 Task: Locate easy hiking trails in Riverside and beginner skiing trails in Salt Lake City.
Action: Mouse moved to (124, 61)
Screenshot: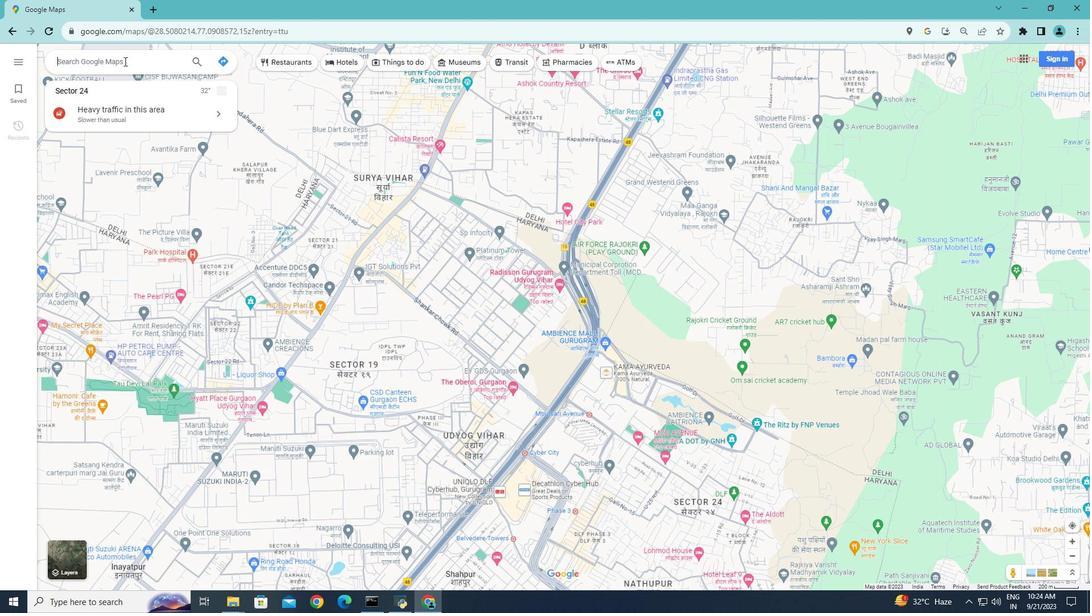
Action: Mouse pressed left at (124, 61)
Screenshot: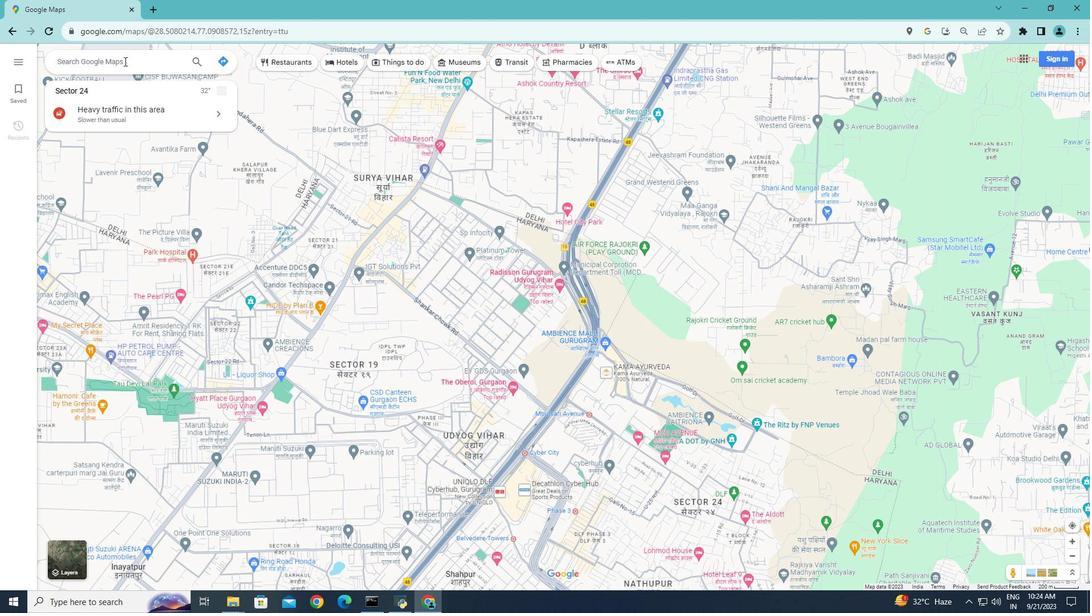 
Action: Key pressed <Key.caps_lock>S<Key.caps_lock>alt<Key.space><Key.caps_lock>L<Key.caps_lock>ake<Key.space><Key.caps_lock>C<Key.caps_lock>ity
Screenshot: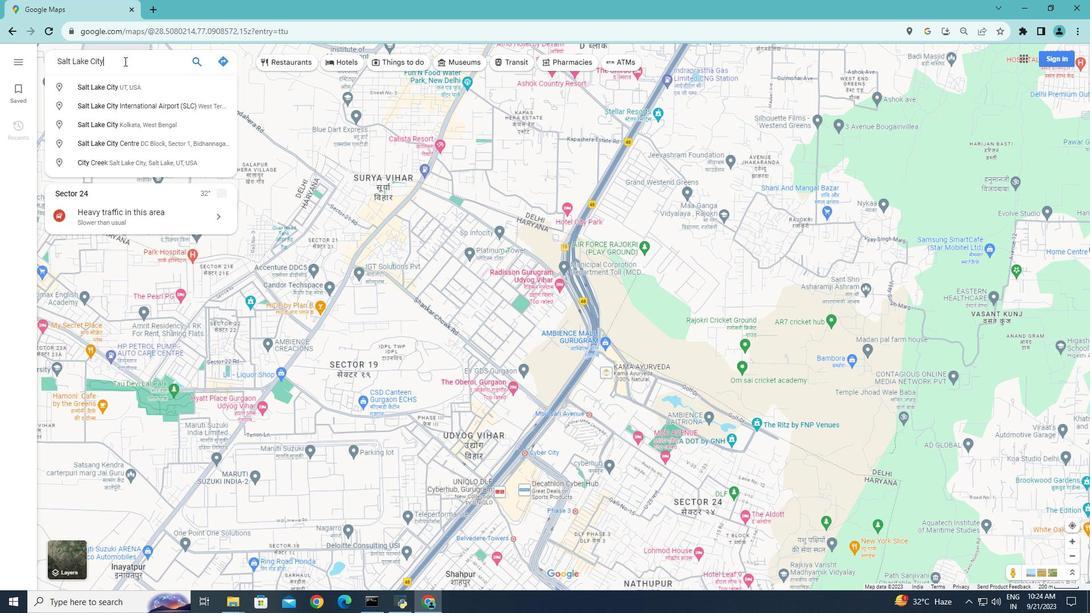 
Action: Mouse moved to (139, 84)
Screenshot: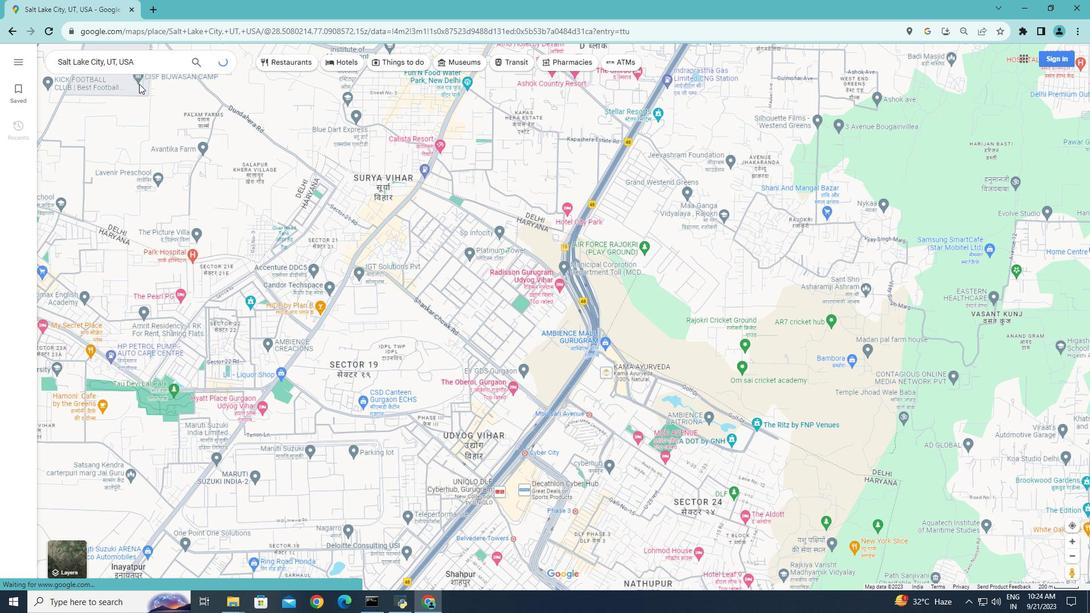 
Action: Mouse pressed left at (139, 84)
Screenshot: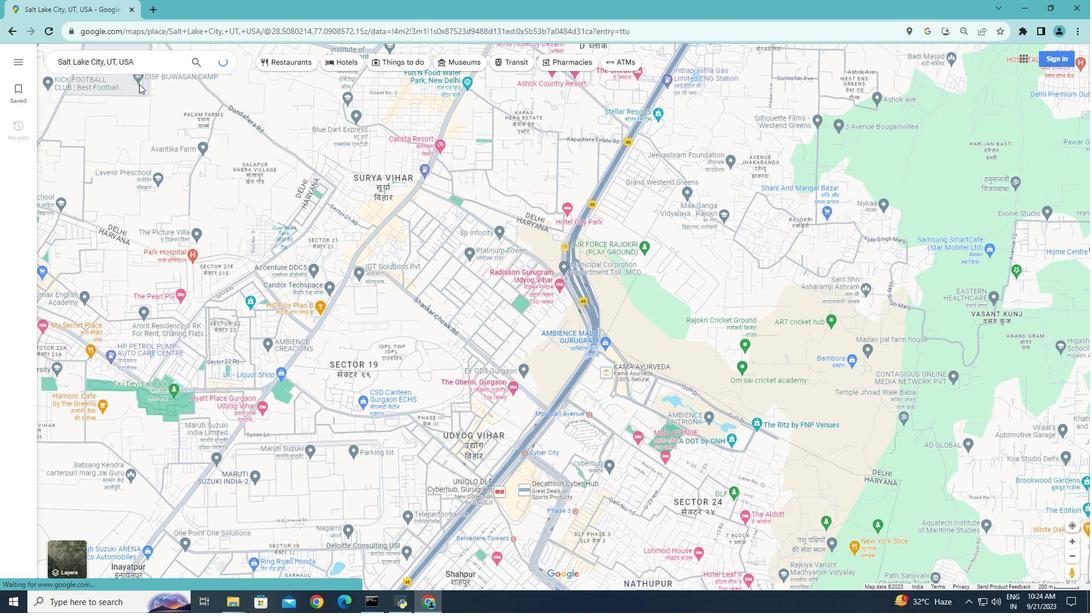 
Action: Mouse moved to (139, 237)
Screenshot: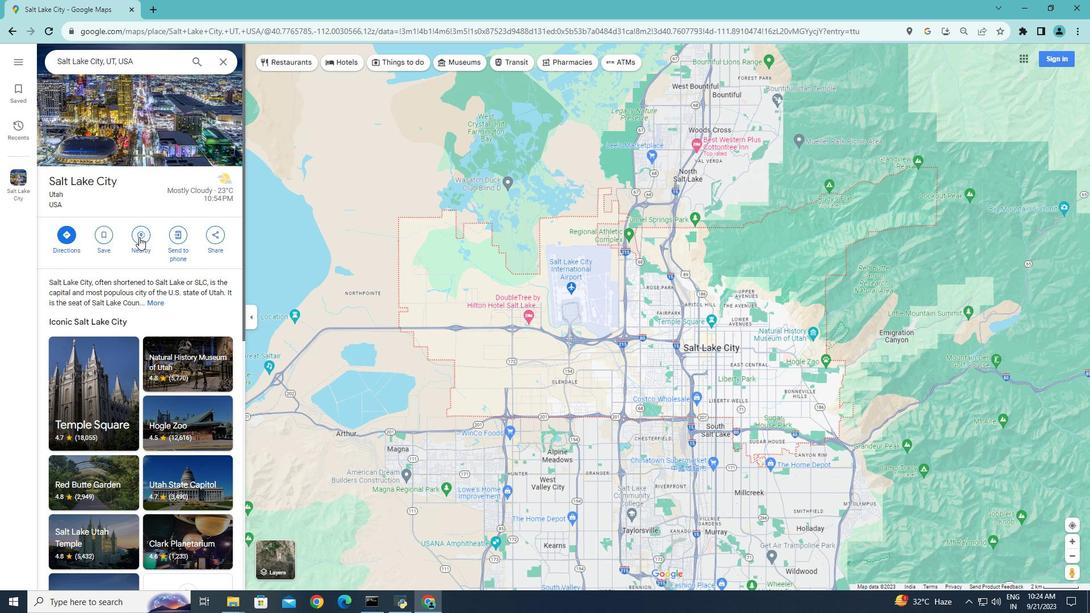 
Action: Mouse pressed left at (139, 237)
Screenshot: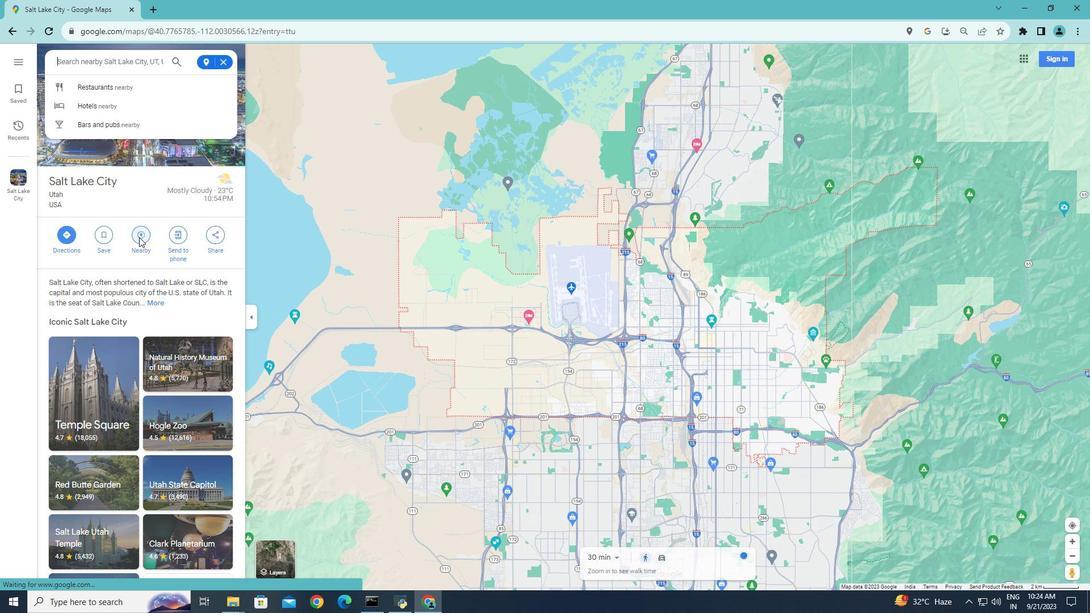 
Action: Mouse moved to (105, 59)
Screenshot: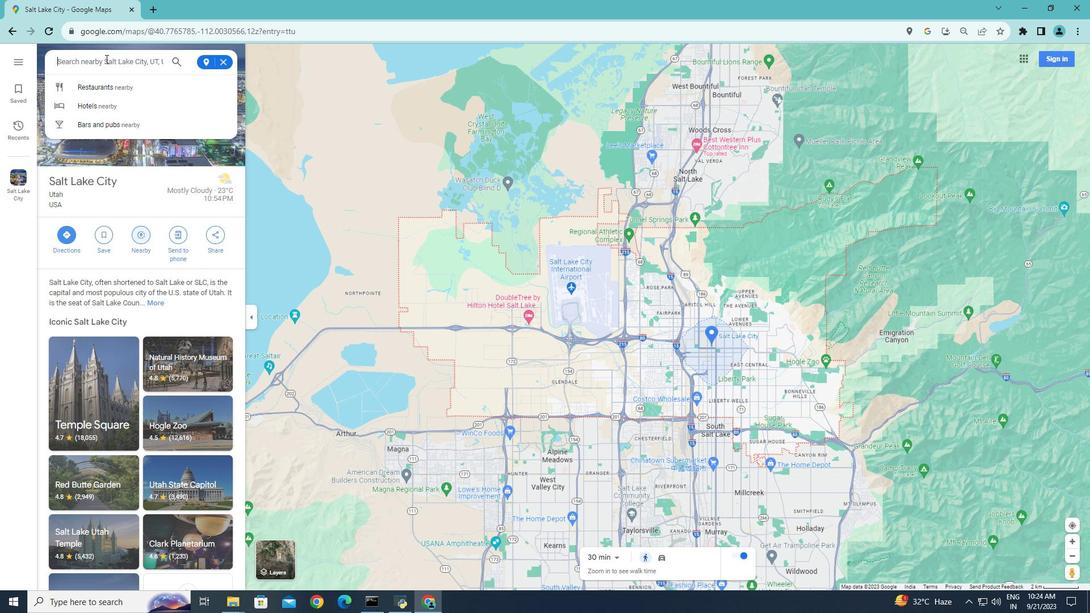 
Action: Mouse pressed left at (105, 59)
Screenshot: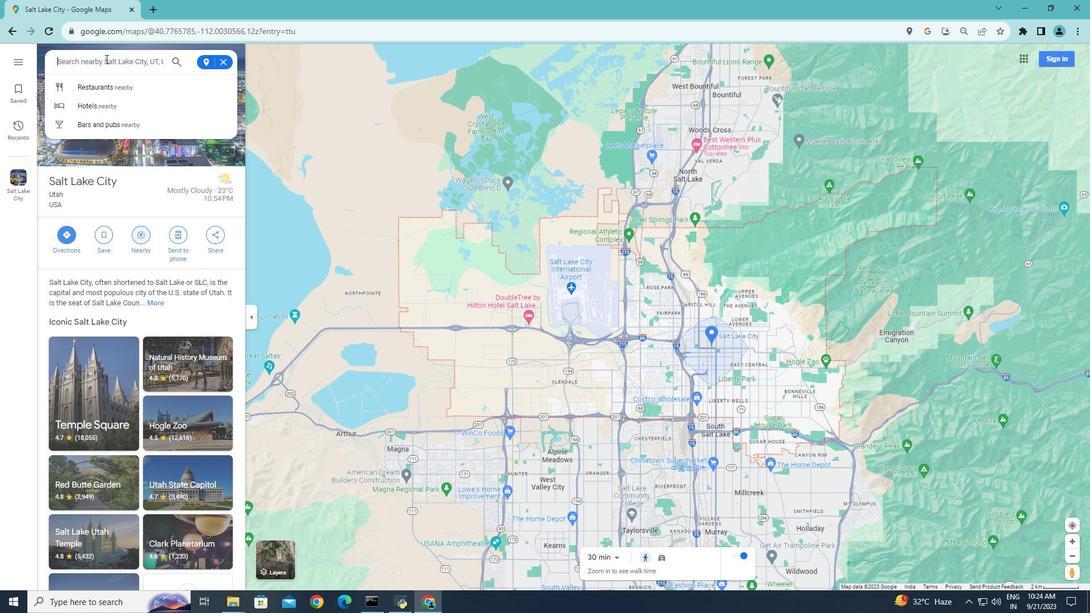 
Action: Key pressed <Key.caps_lock>H<Key.caps_lock>iking<Key.space>ty<Key.backspace>rails<Key.enter>
Screenshot: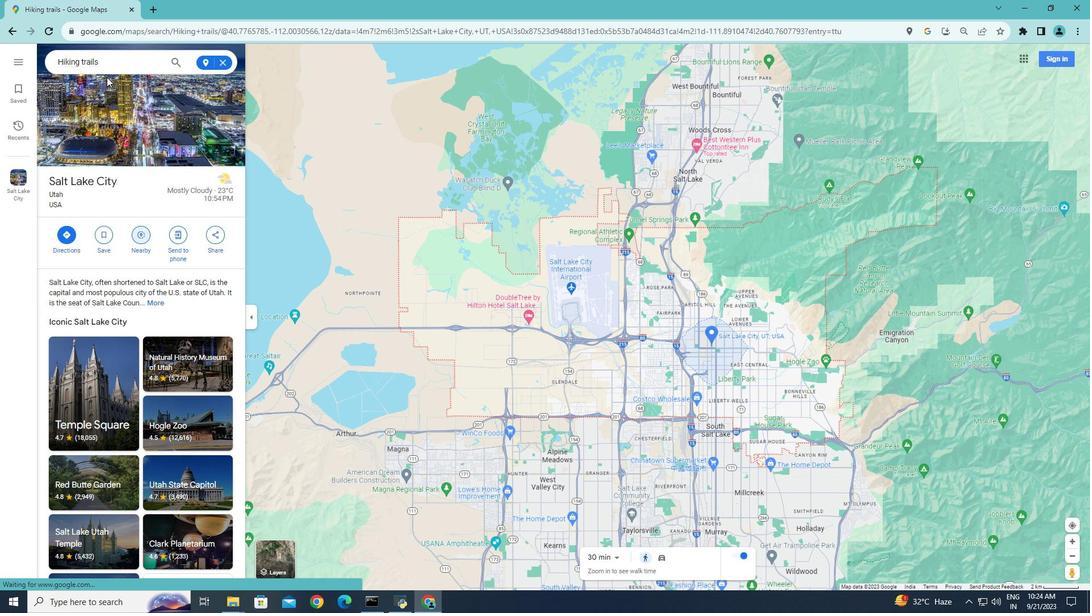 
Action: Mouse moved to (123, 197)
Screenshot: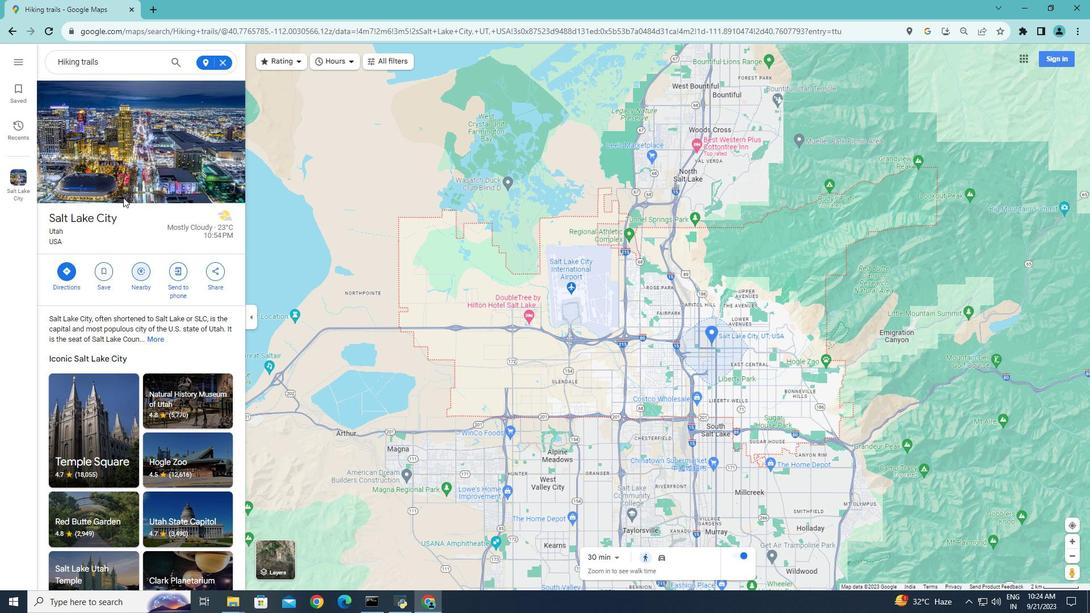 
Action: Mouse scrolled (123, 197) with delta (0, 0)
Screenshot: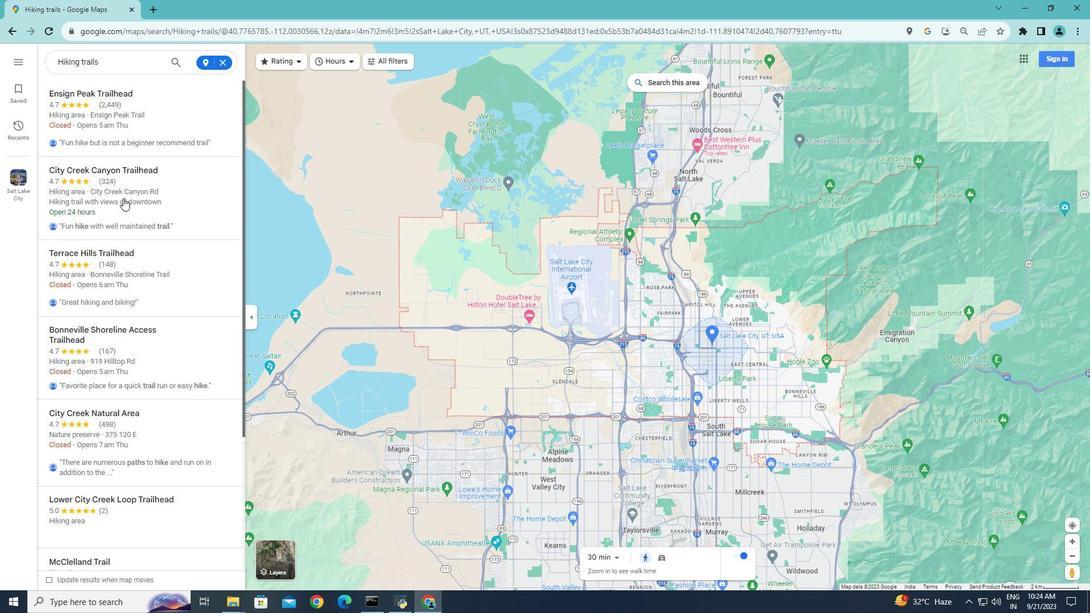 
Action: Mouse moved to (123, 198)
Screenshot: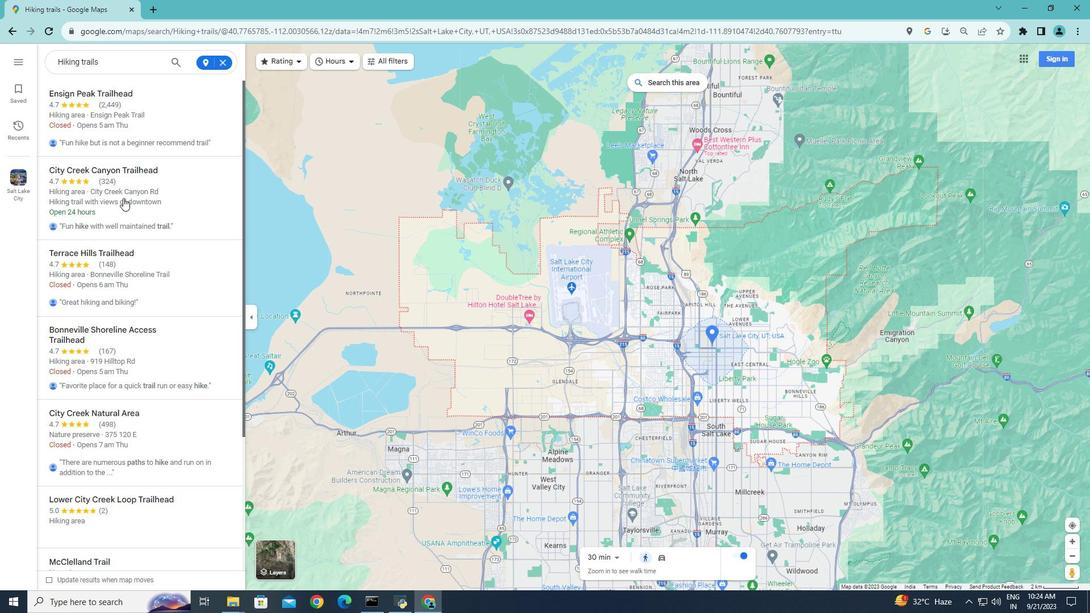 
Action: Mouse scrolled (123, 197) with delta (0, 0)
Screenshot: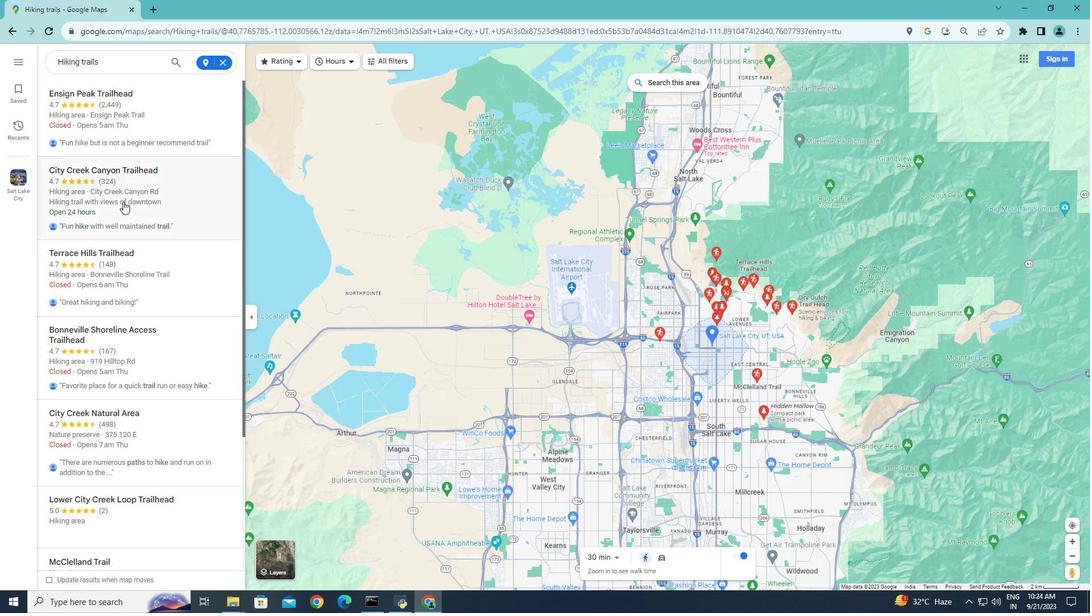 
Action: Mouse moved to (123, 214)
Screenshot: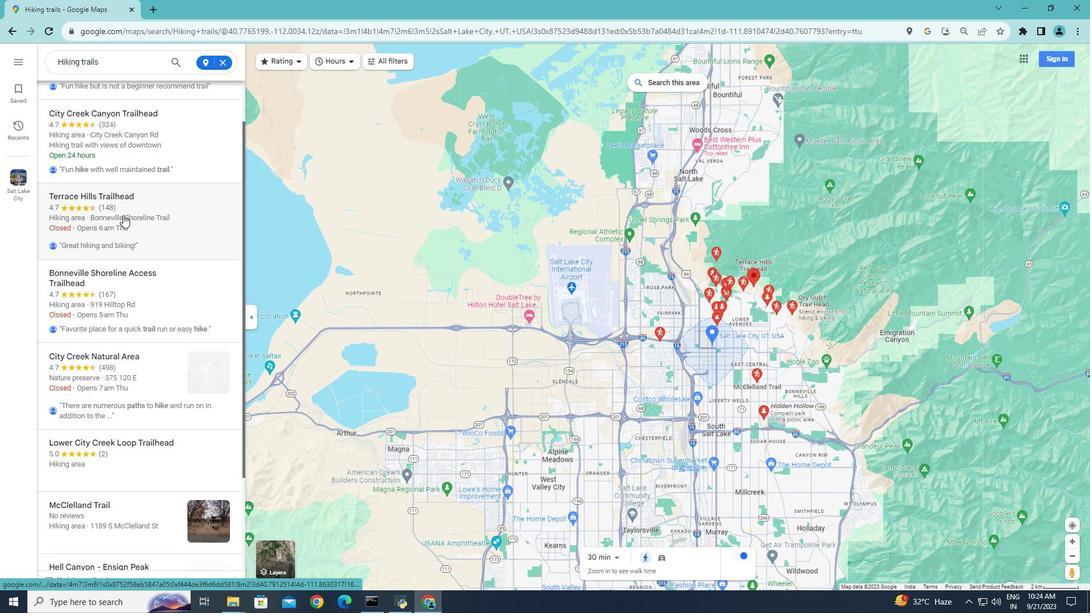 
Action: Mouse scrolled (123, 213) with delta (0, 0)
Screenshot: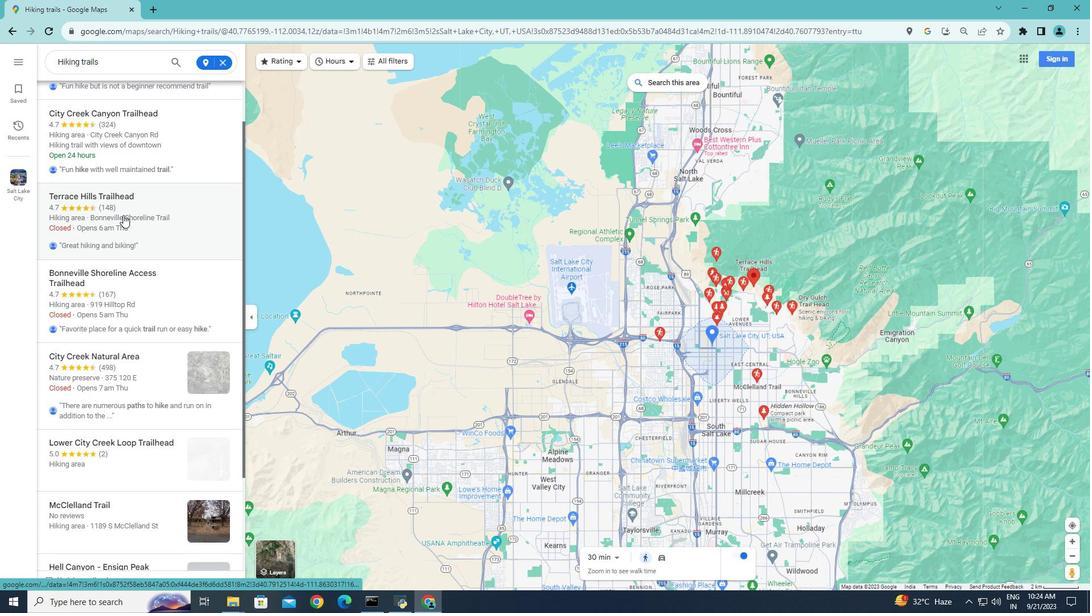 
Action: Mouse moved to (123, 215)
Screenshot: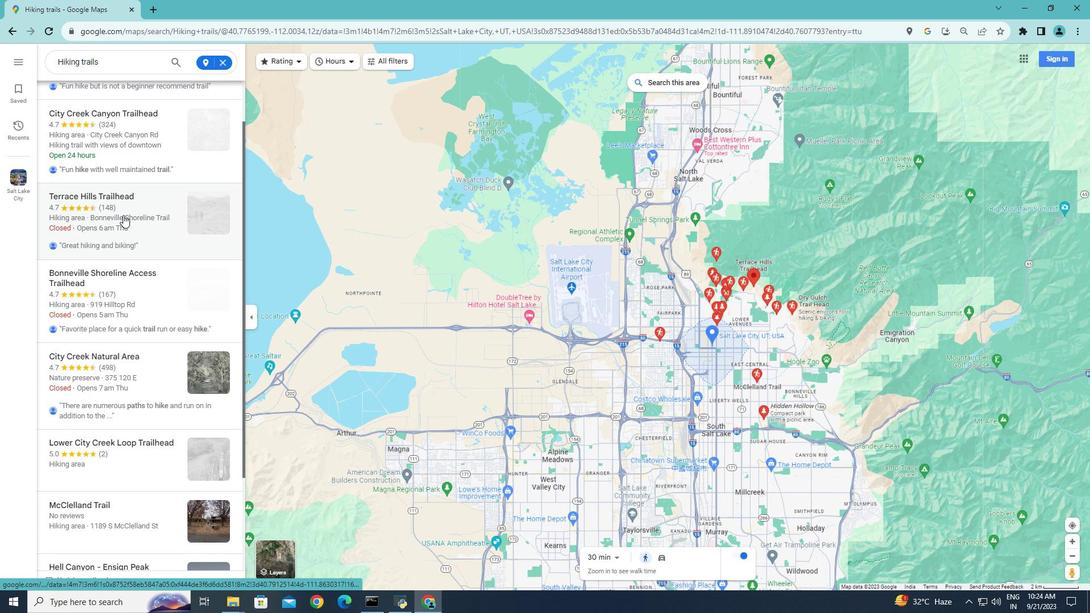 
Action: Mouse scrolled (123, 215) with delta (0, 0)
Screenshot: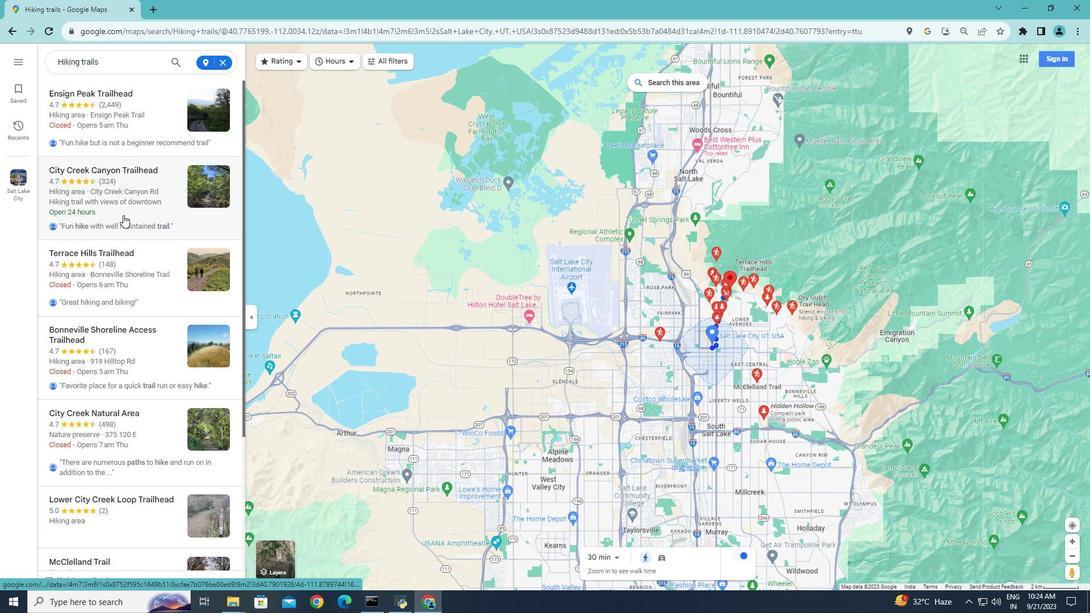 
Action: Mouse scrolled (123, 215) with delta (0, 0)
Screenshot: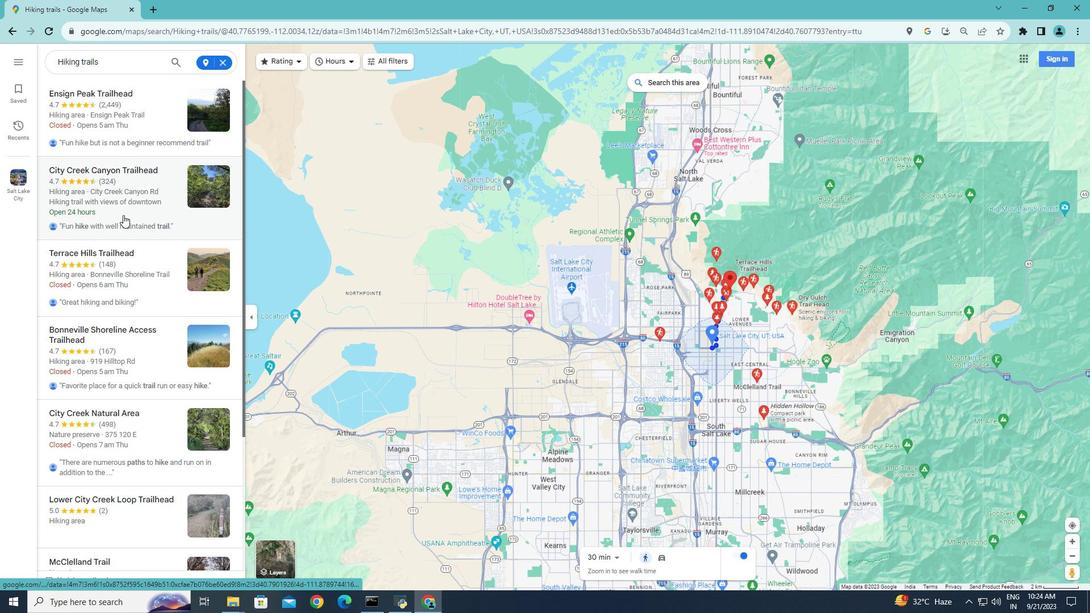 
Action: Mouse scrolled (123, 214) with delta (0, 0)
Screenshot: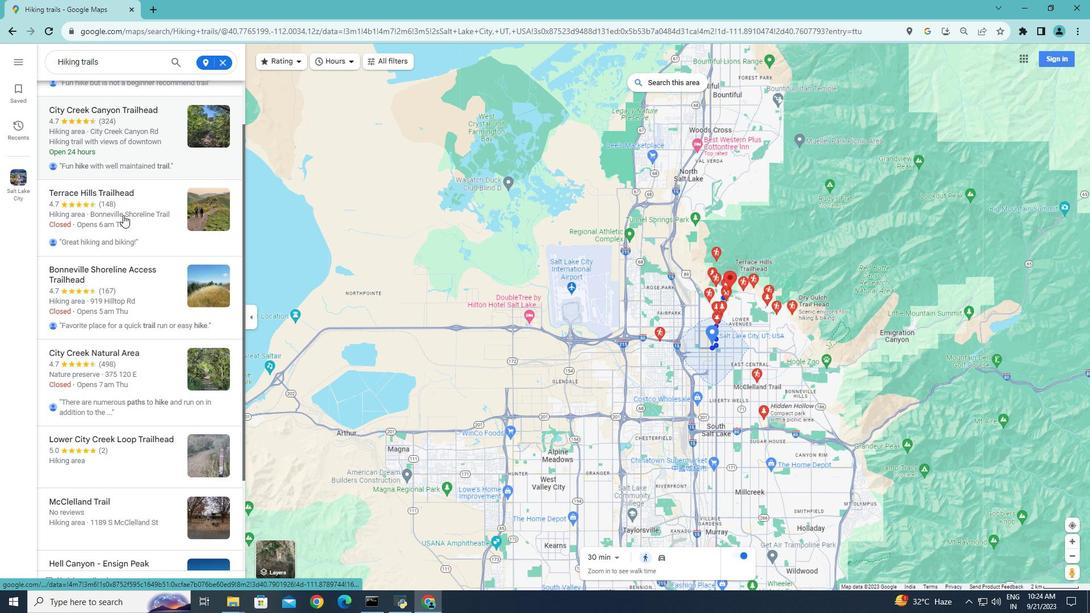 
Action: Mouse scrolled (123, 214) with delta (0, 0)
Screenshot: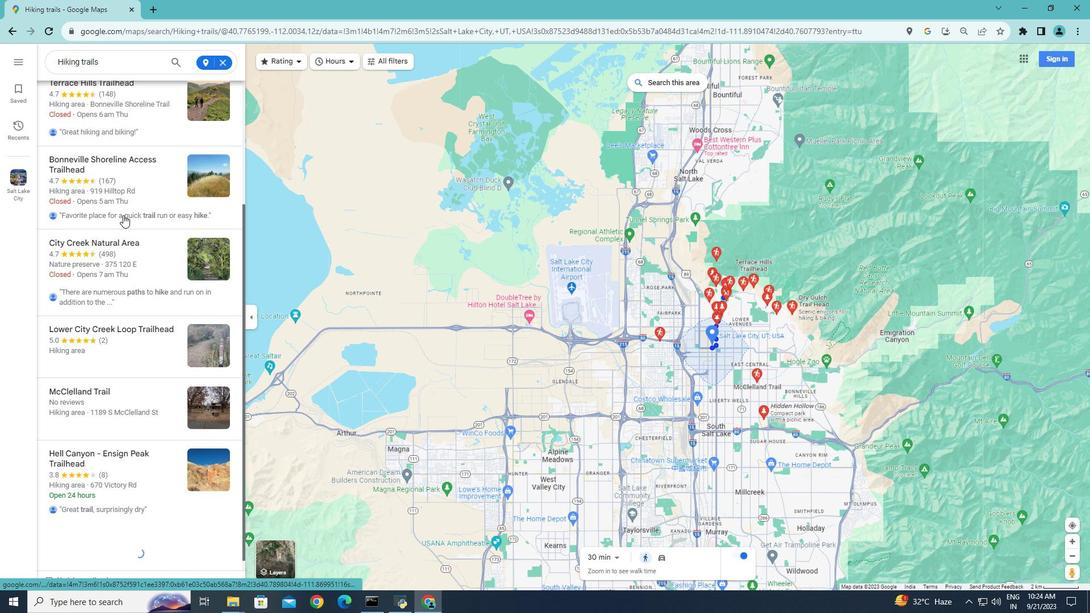 
Action: Mouse scrolled (123, 214) with delta (0, 0)
Screenshot: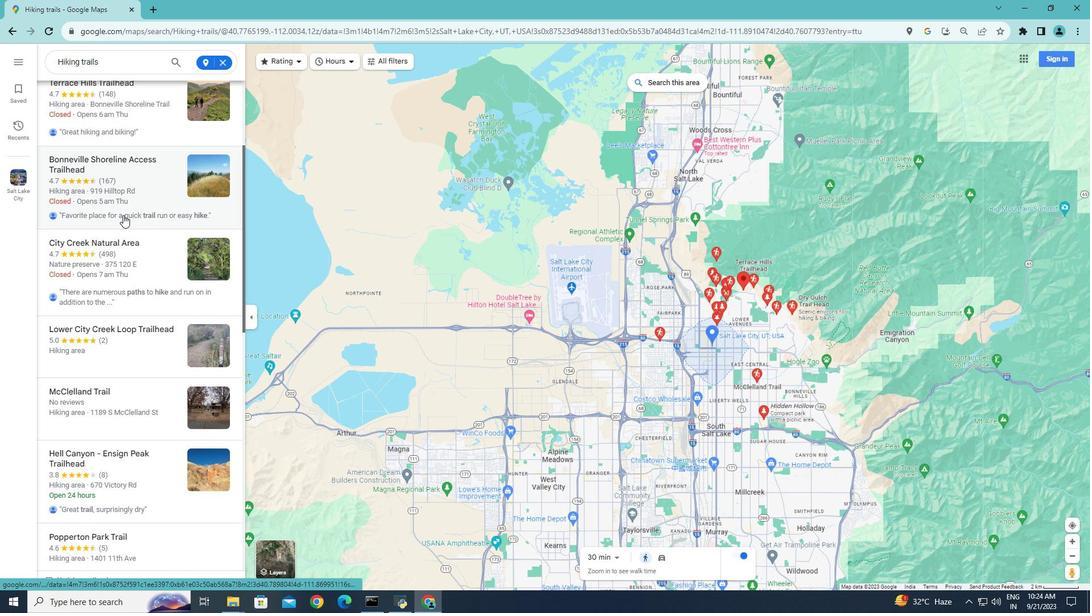 
Action: Mouse scrolled (123, 214) with delta (0, 0)
Screenshot: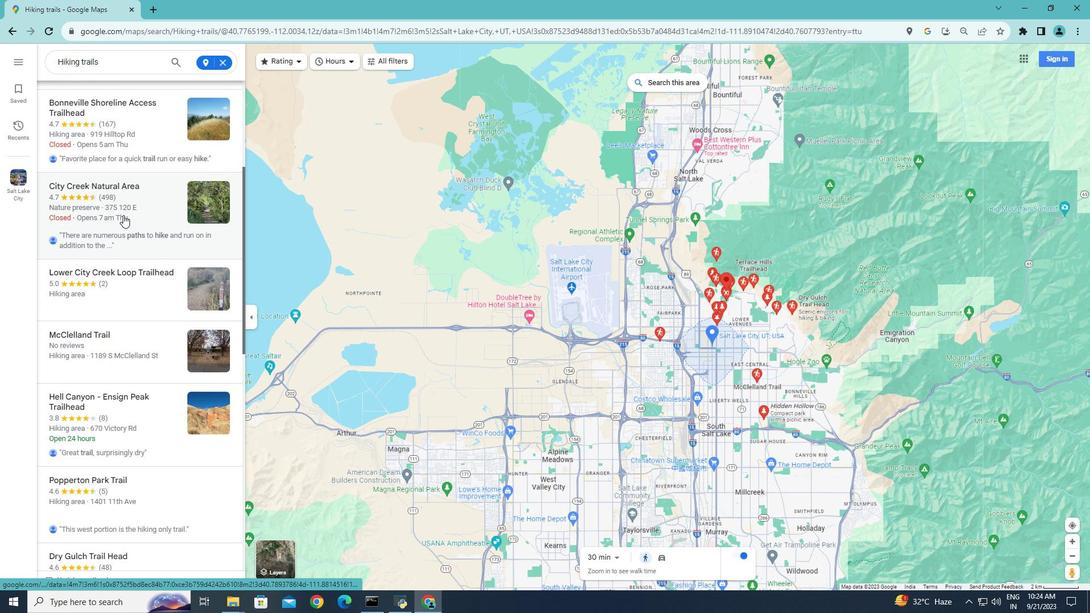 
Action: Mouse scrolled (123, 214) with delta (0, 0)
Screenshot: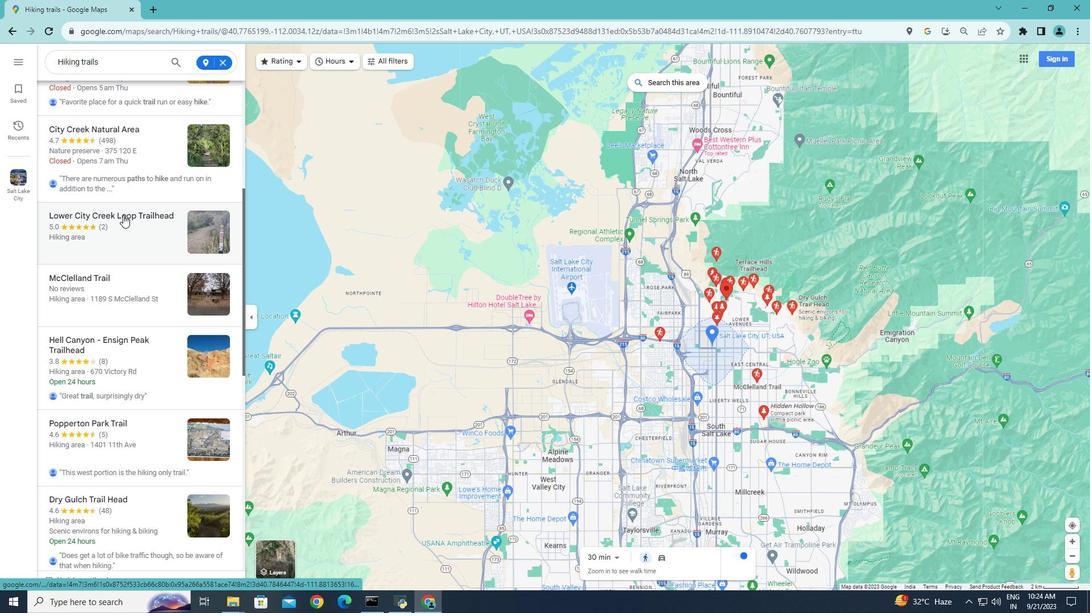 
Action: Mouse scrolled (123, 214) with delta (0, 0)
Screenshot: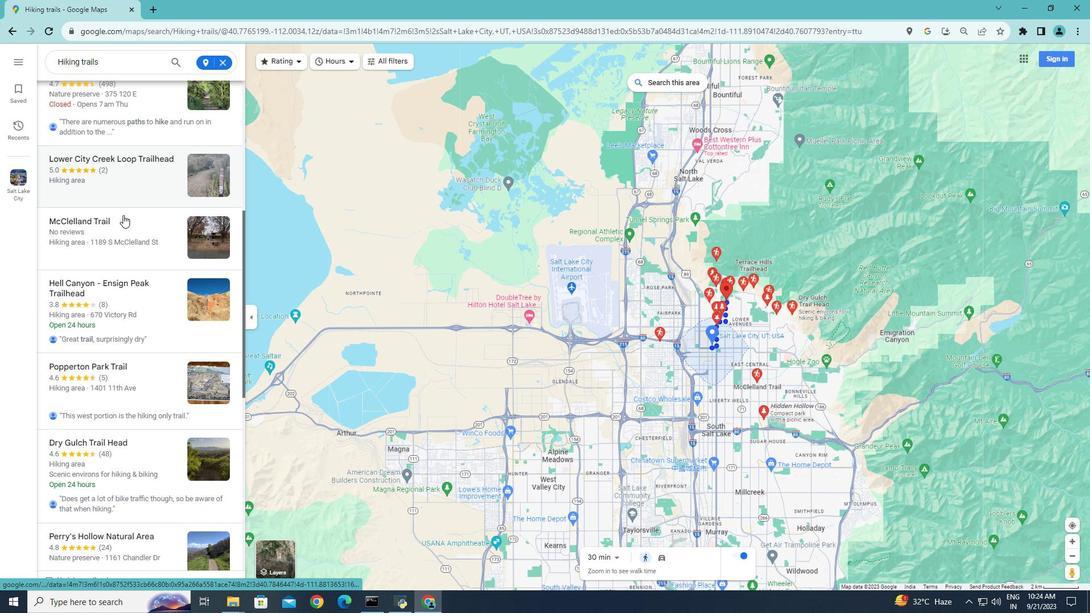 
Action: Mouse scrolled (123, 214) with delta (0, 0)
Screenshot: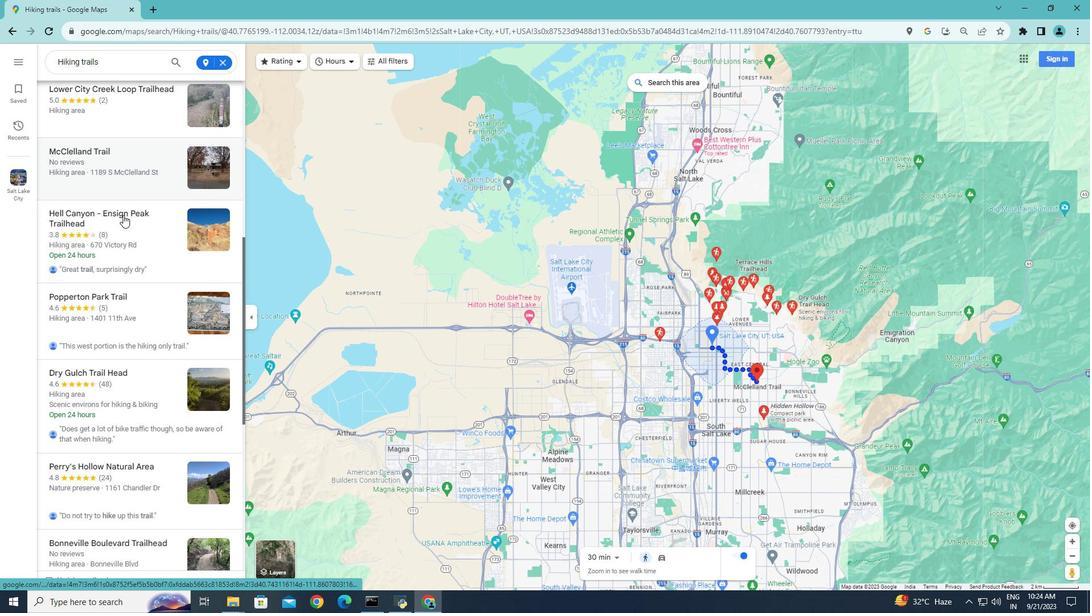 
Action: Mouse scrolled (123, 214) with delta (0, 0)
Screenshot: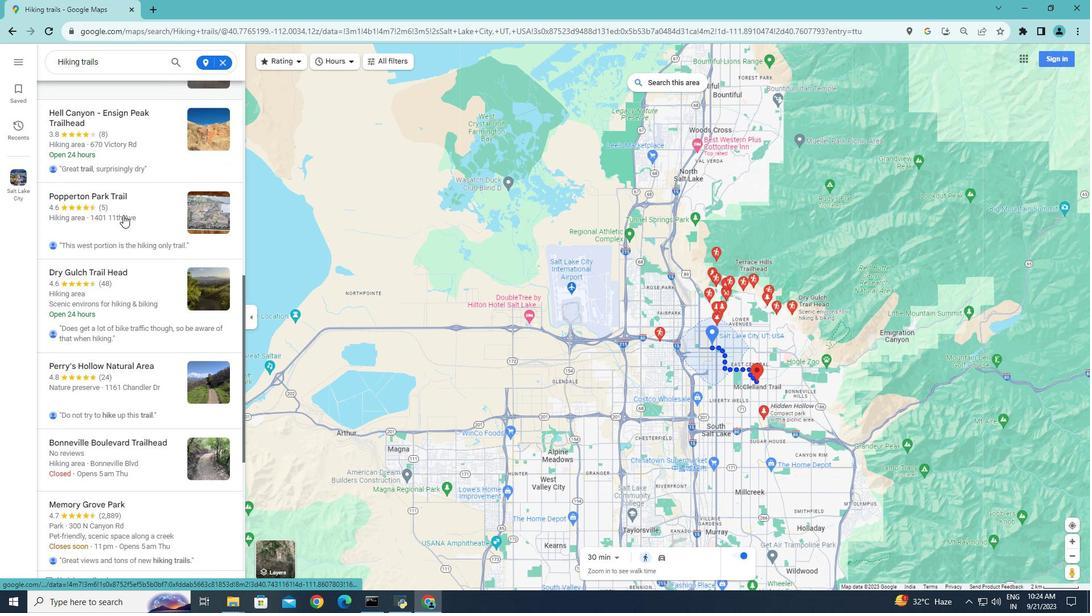 
Action: Mouse scrolled (123, 214) with delta (0, 0)
Screenshot: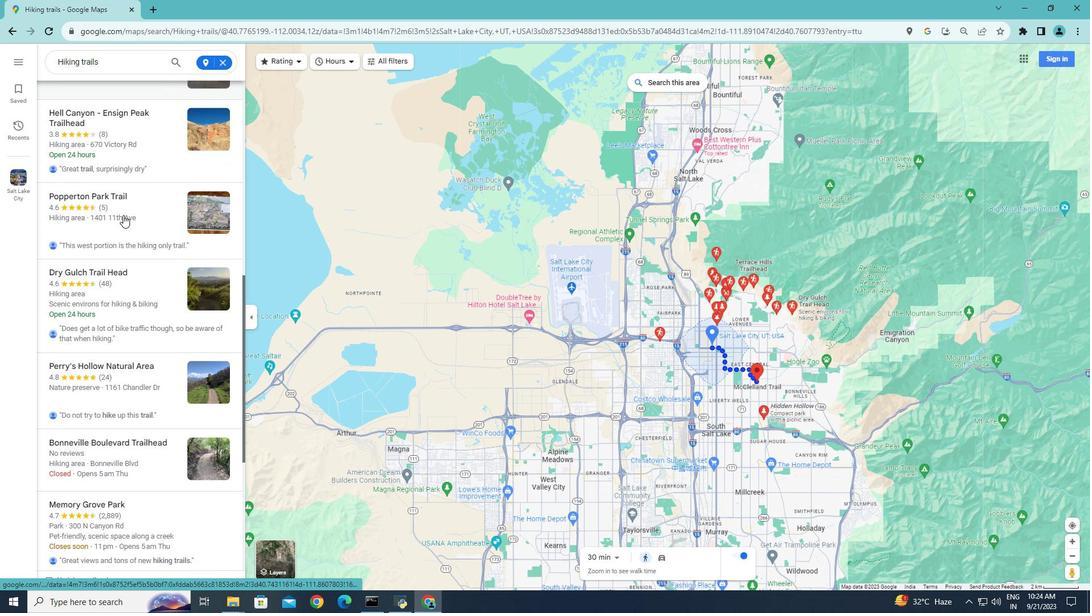 
Action: Mouse scrolled (123, 214) with delta (0, 0)
Screenshot: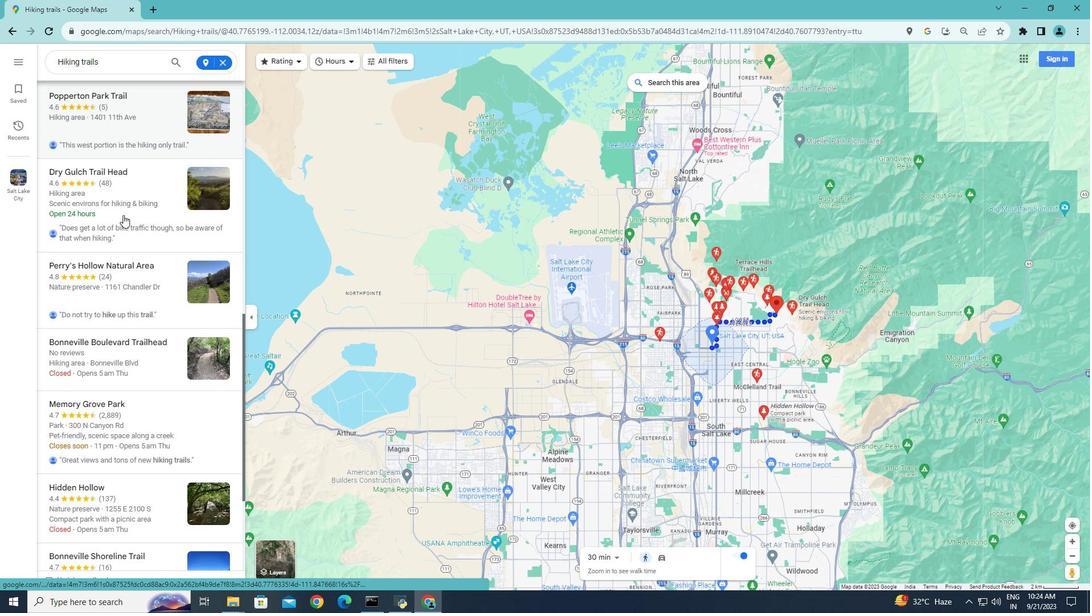 
Action: Mouse scrolled (123, 214) with delta (0, 0)
Screenshot: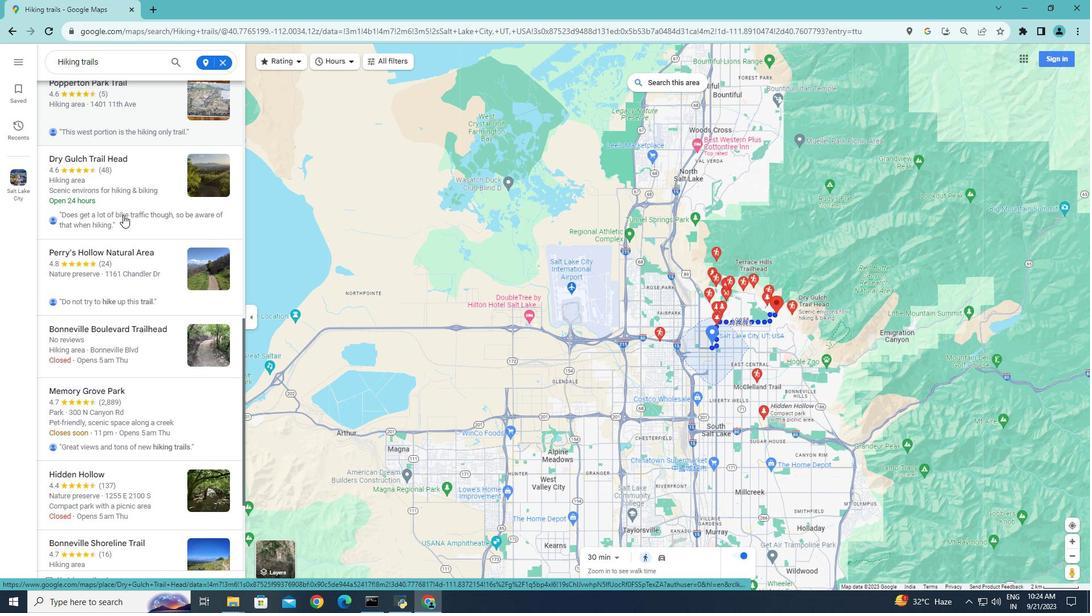 
Action: Mouse scrolled (123, 214) with delta (0, 0)
Screenshot: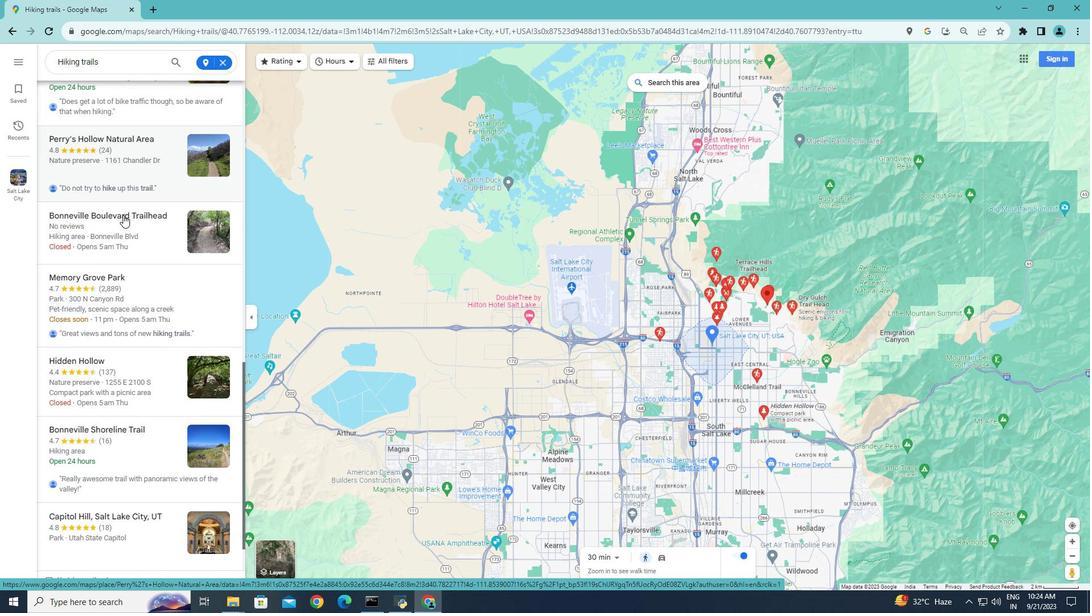 
Action: Mouse scrolled (123, 214) with delta (0, 0)
Screenshot: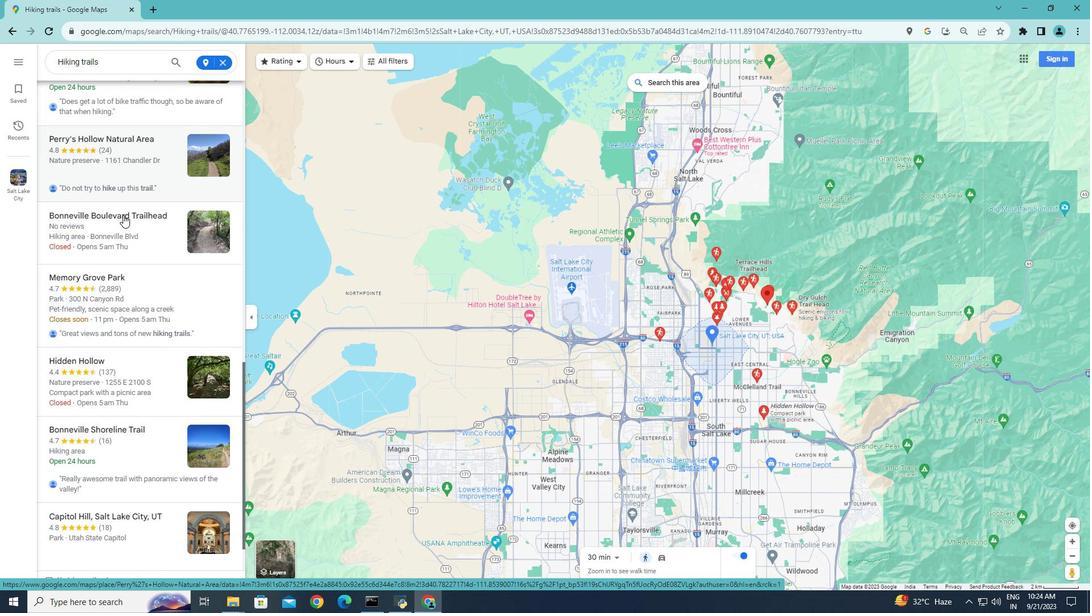 
Action: Mouse scrolled (123, 214) with delta (0, 0)
Screenshot: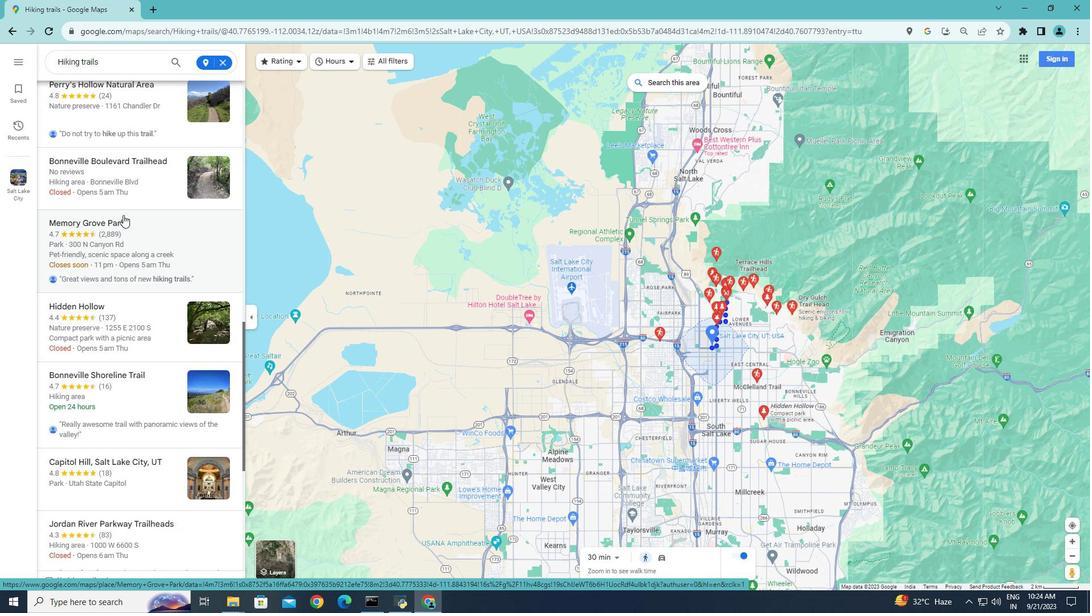 
Action: Mouse scrolled (123, 214) with delta (0, 0)
Screenshot: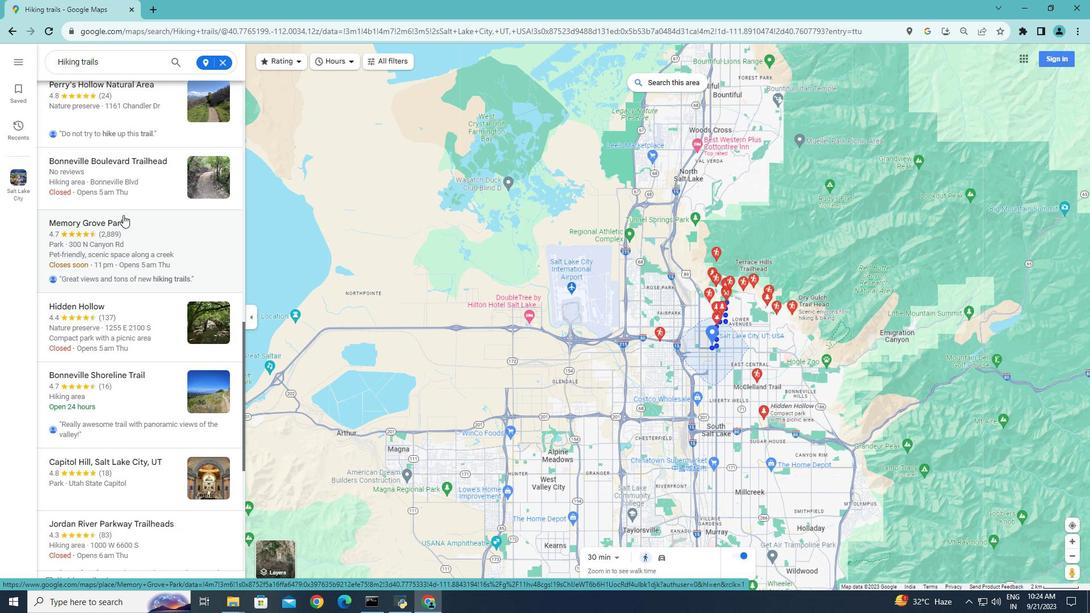
Action: Mouse scrolled (123, 214) with delta (0, 0)
Screenshot: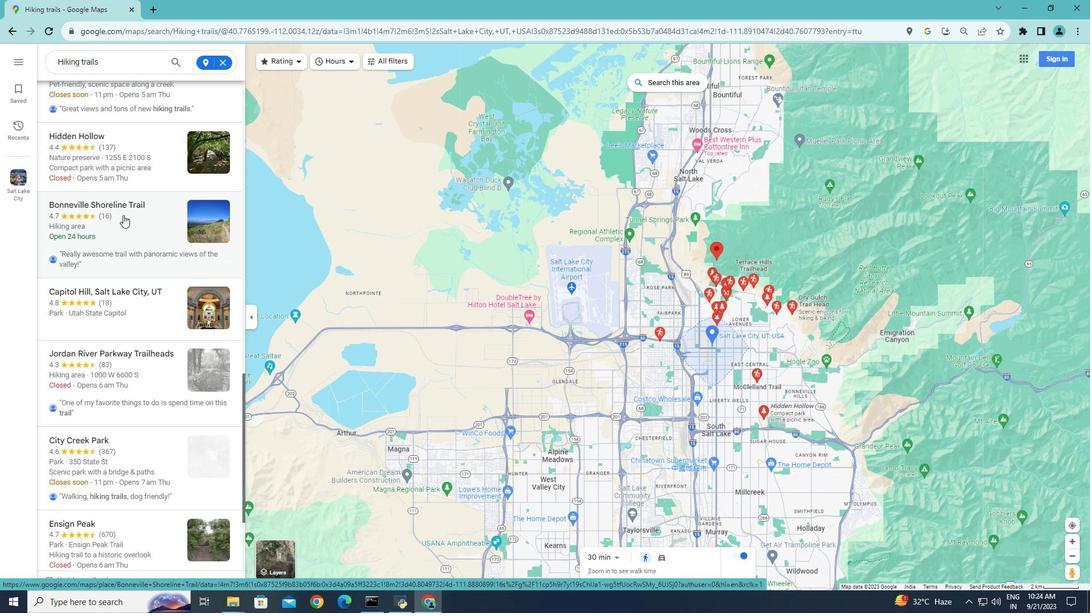 
Action: Mouse scrolled (123, 214) with delta (0, 0)
Screenshot: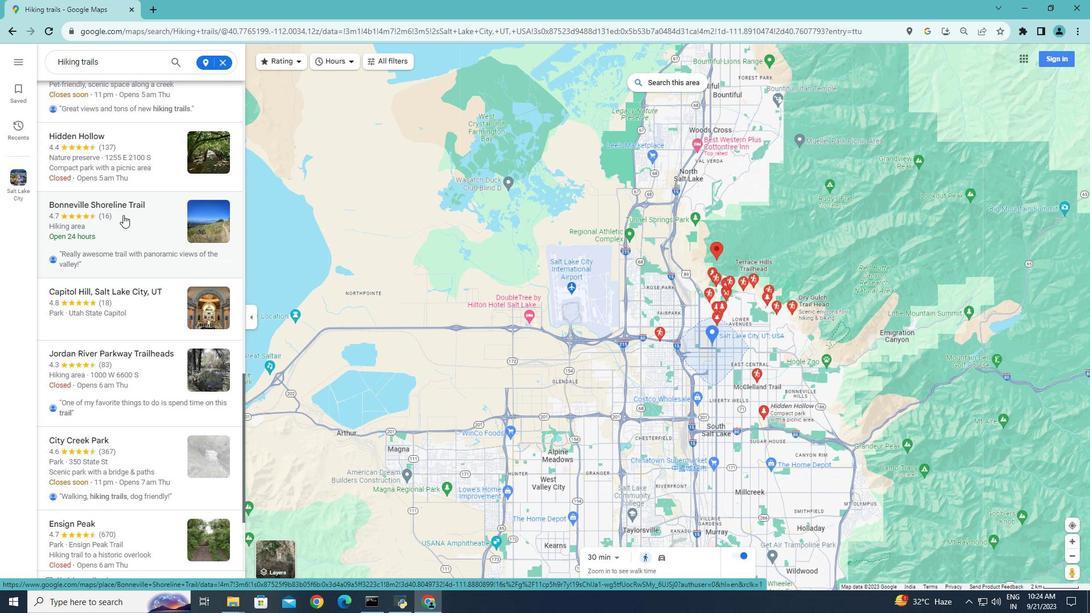
Action: Mouse scrolled (123, 214) with delta (0, 0)
Screenshot: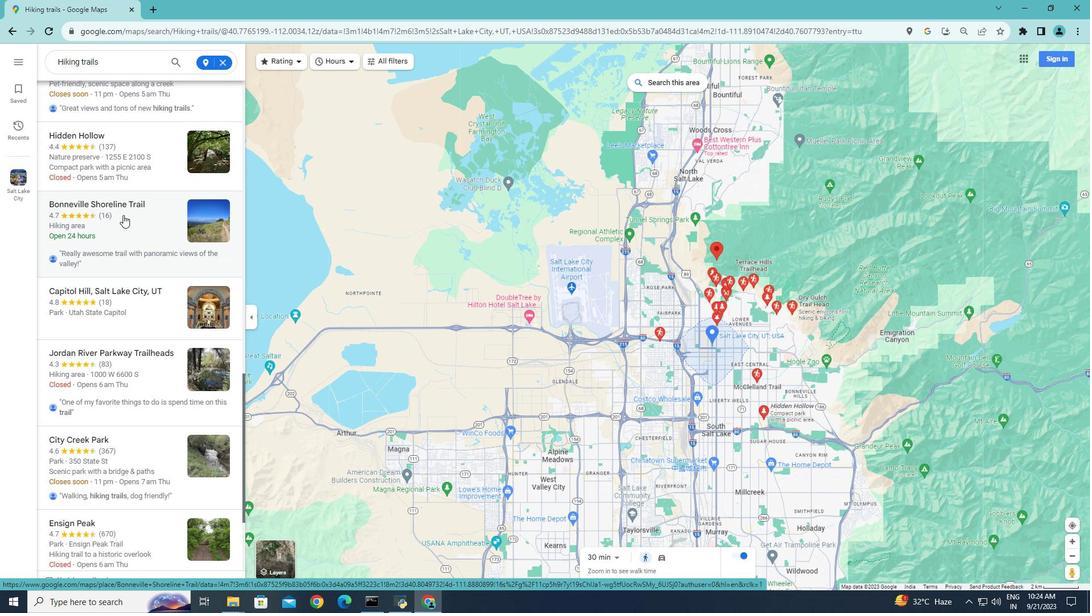 
Action: Mouse scrolled (123, 214) with delta (0, 0)
Screenshot: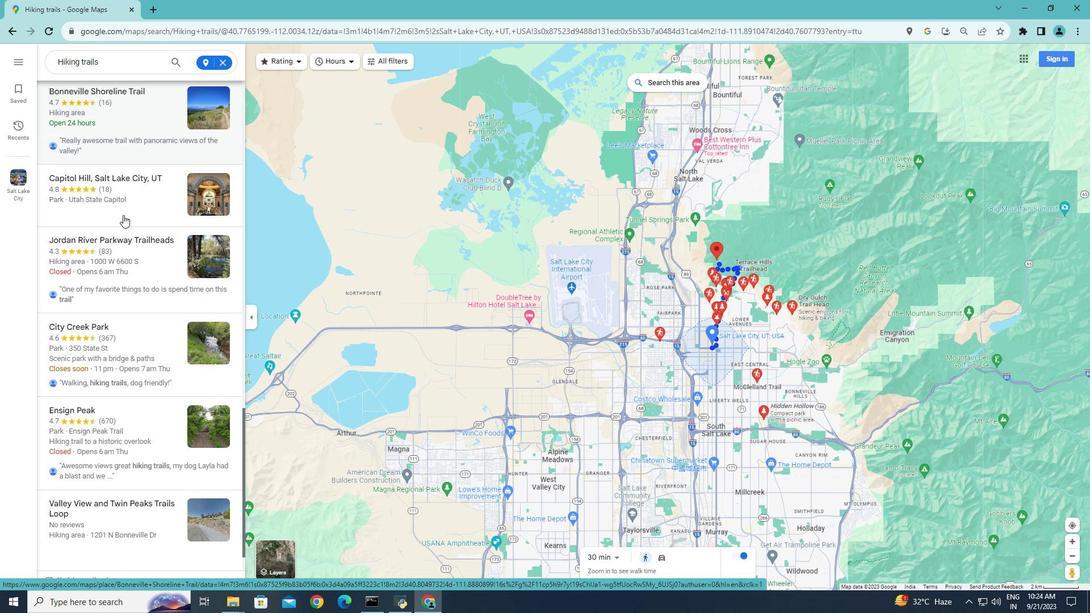 
Action: Mouse scrolled (123, 214) with delta (0, 0)
Screenshot: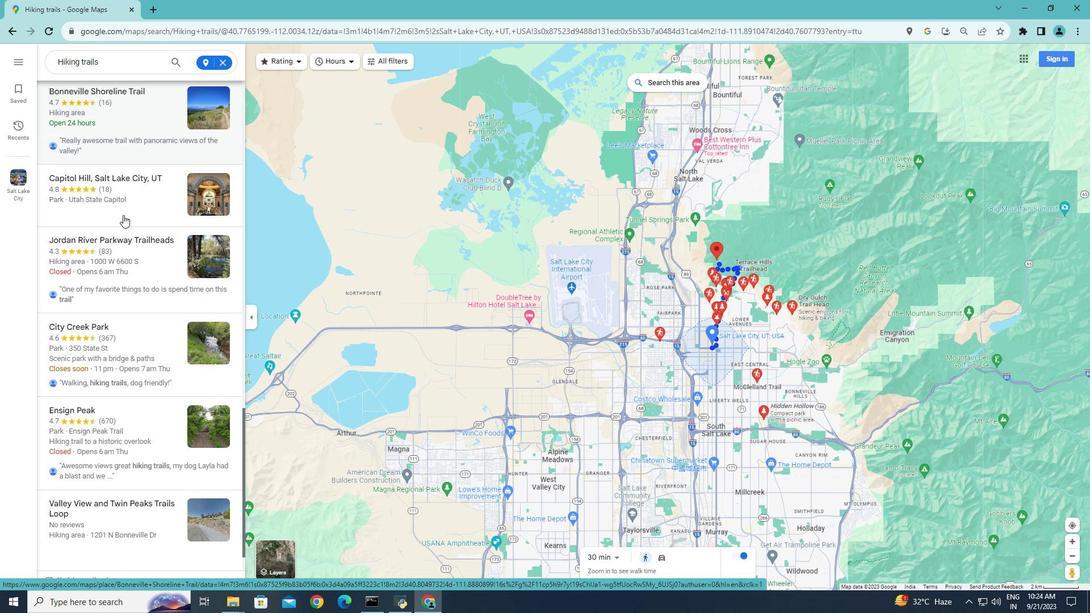 
Action: Mouse scrolled (123, 214) with delta (0, 0)
Screenshot: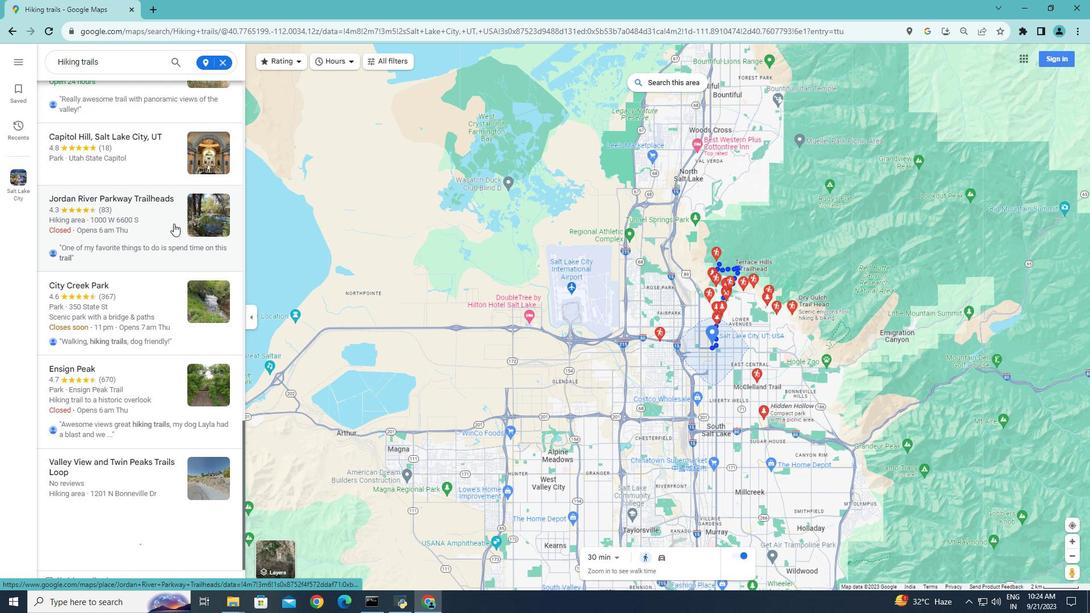 
Action: Mouse scrolled (123, 214) with delta (0, 0)
Screenshot: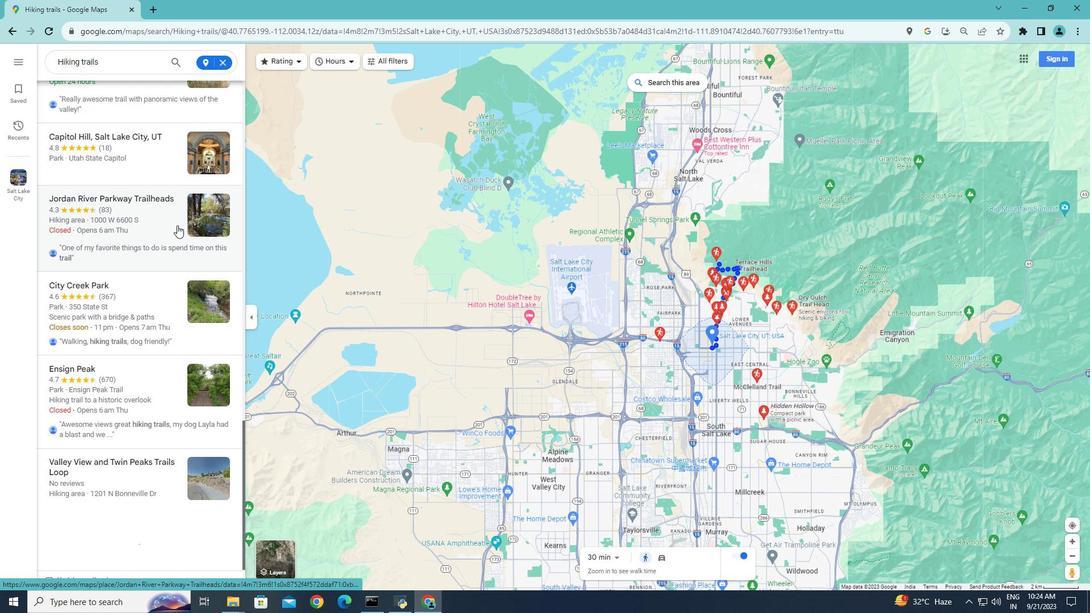 
Action: Mouse moved to (177, 225)
Screenshot: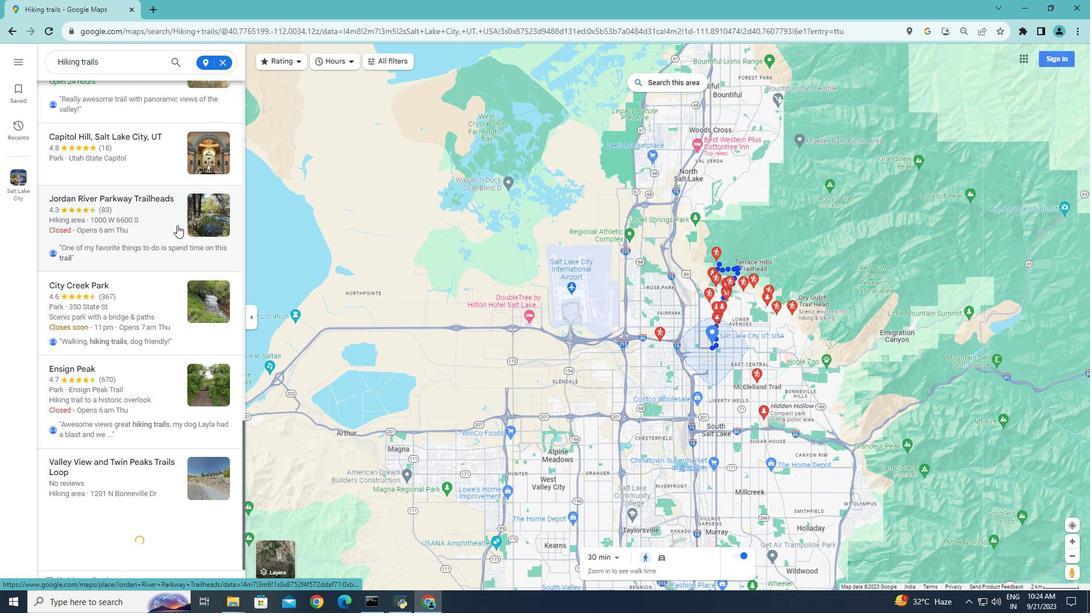 
Action: Mouse scrolled (177, 224) with delta (0, 0)
Screenshot: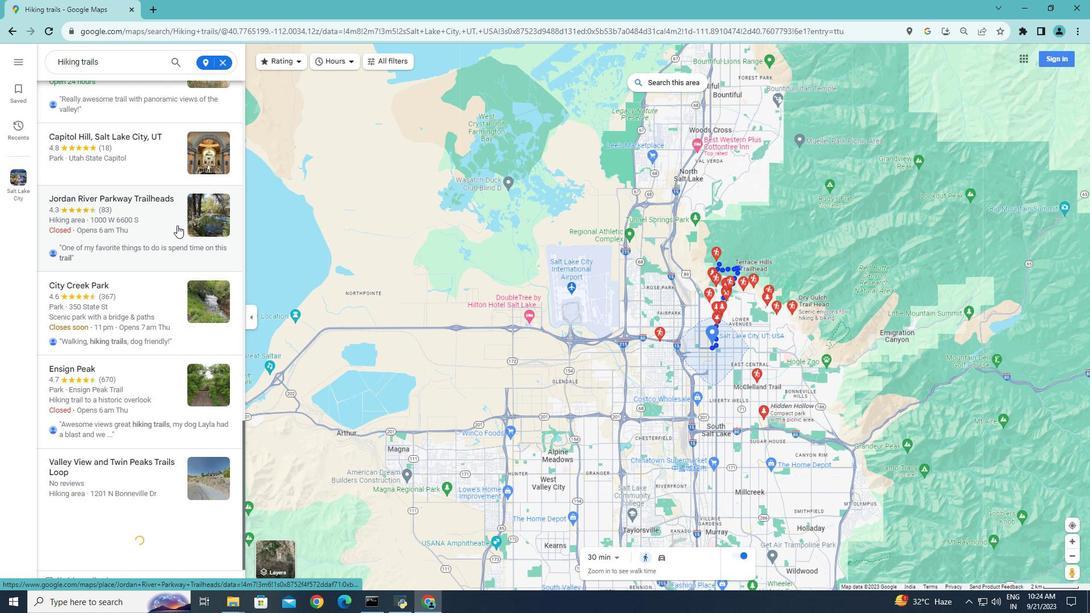 
Action: Mouse scrolled (177, 224) with delta (0, 0)
Screenshot: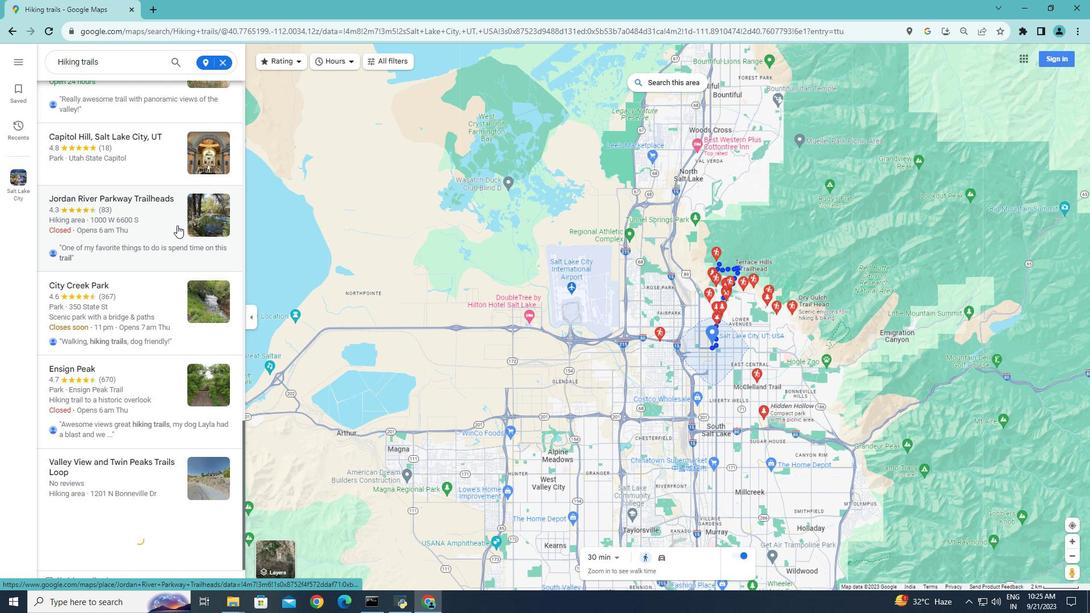 
Action: Mouse moved to (85, 313)
Screenshot: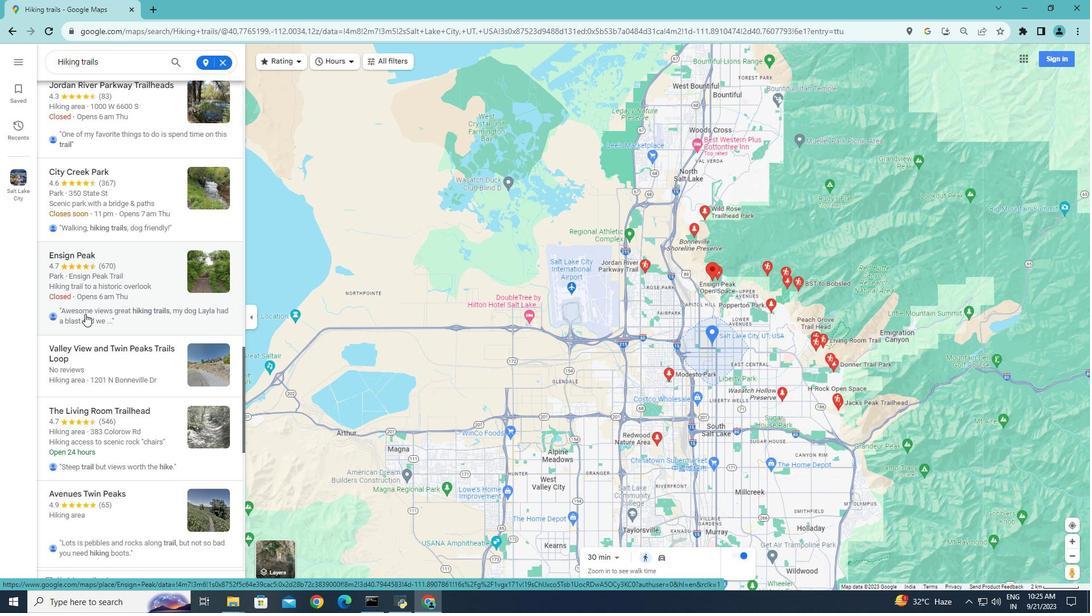 
Action: Mouse scrolled (85, 312) with delta (0, 0)
Screenshot: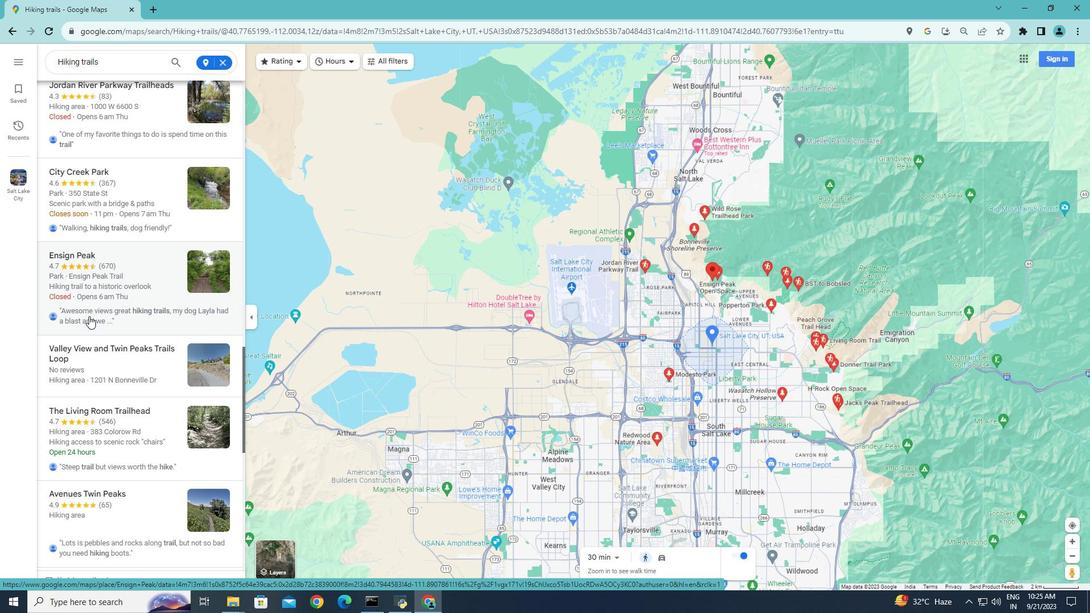 
Action: Mouse moved to (85, 314)
Screenshot: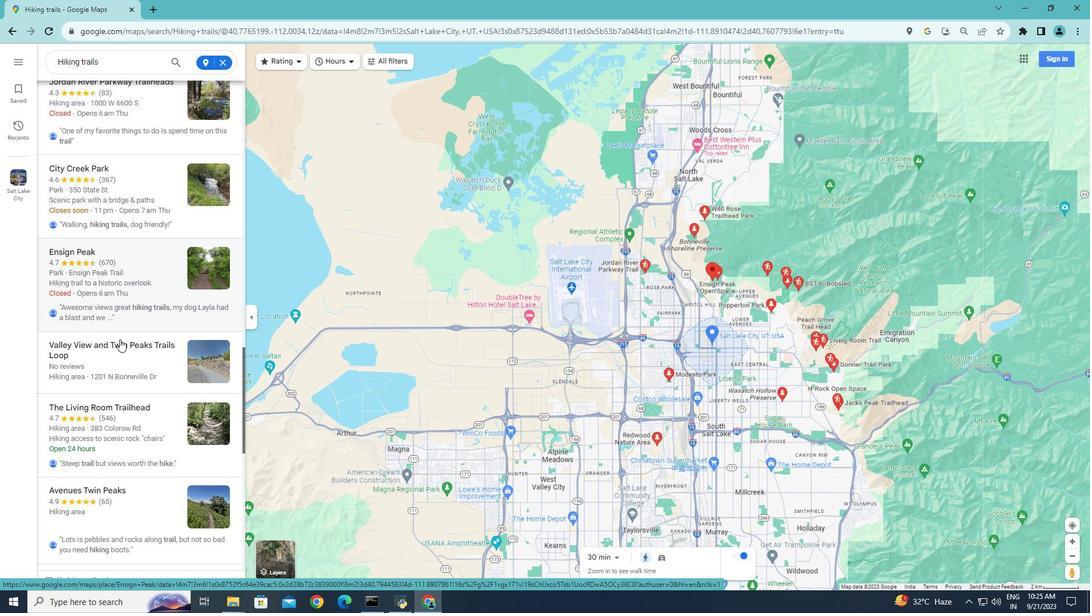 
Action: Mouse scrolled (85, 313) with delta (0, 0)
Screenshot: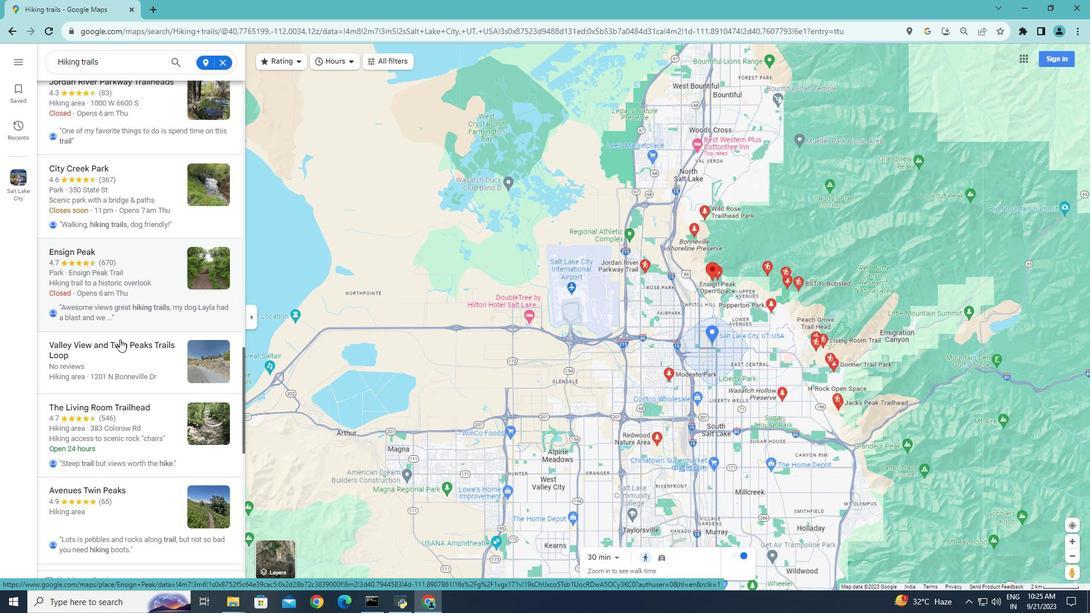 
Action: Mouse moved to (86, 314)
Screenshot: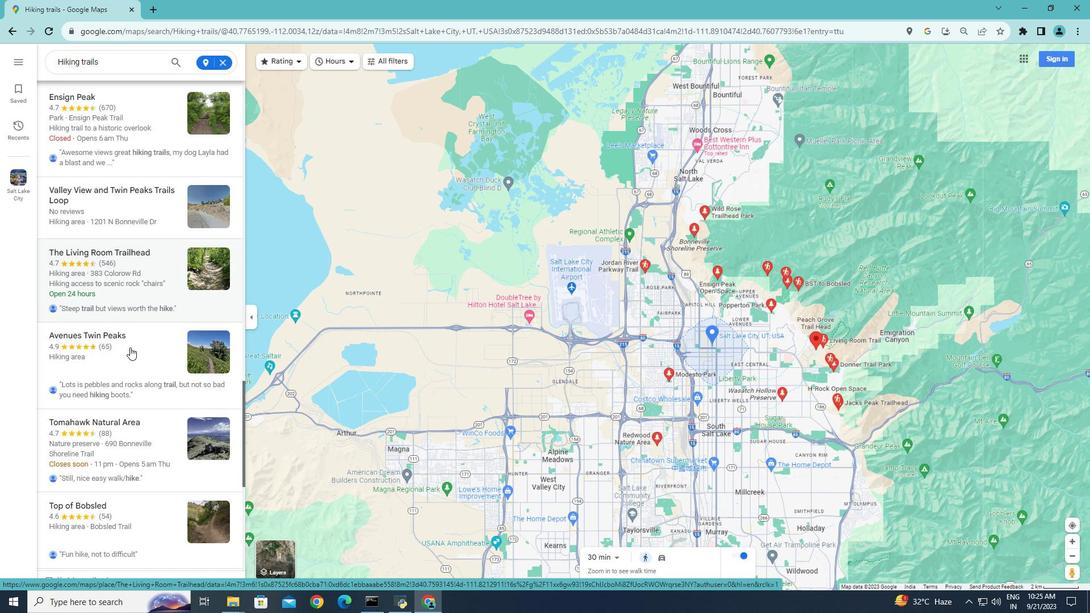 
Action: Mouse scrolled (86, 314) with delta (0, 0)
Screenshot: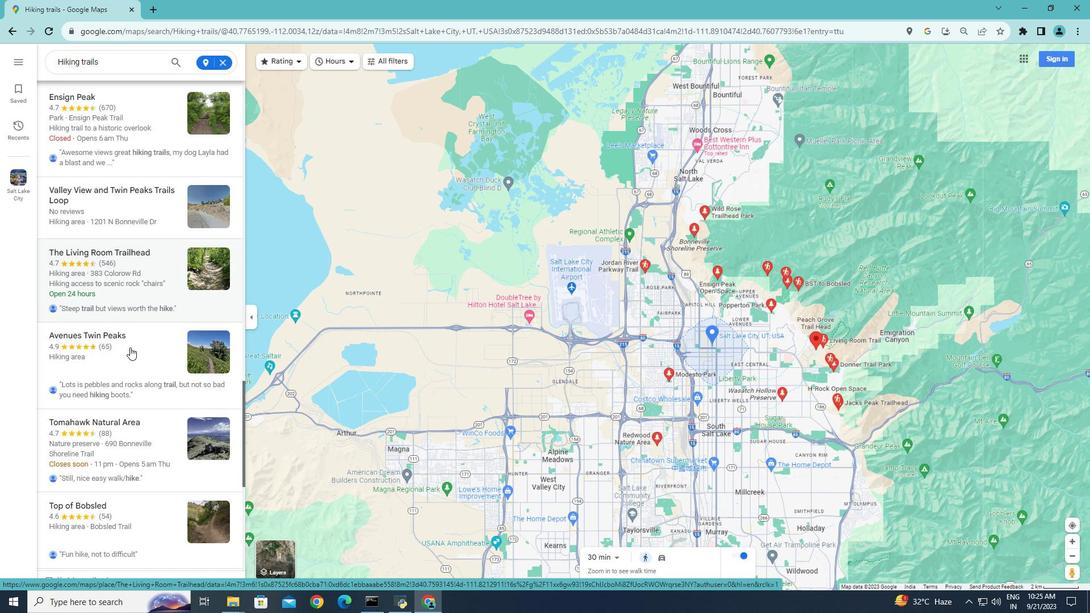 
Action: Mouse moved to (130, 347)
Screenshot: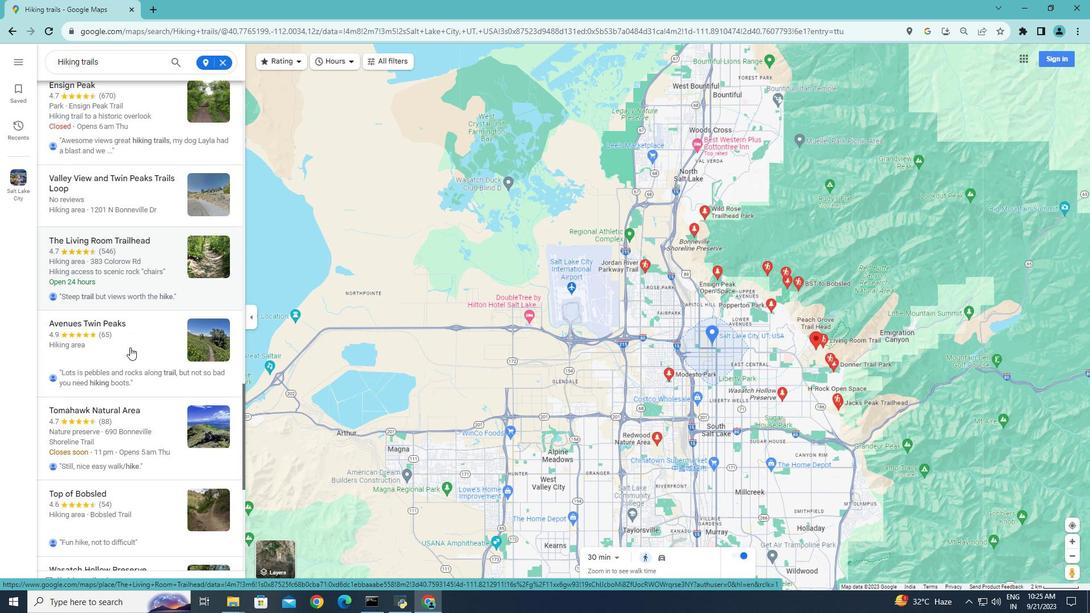 
Action: Mouse scrolled (130, 347) with delta (0, 0)
Screenshot: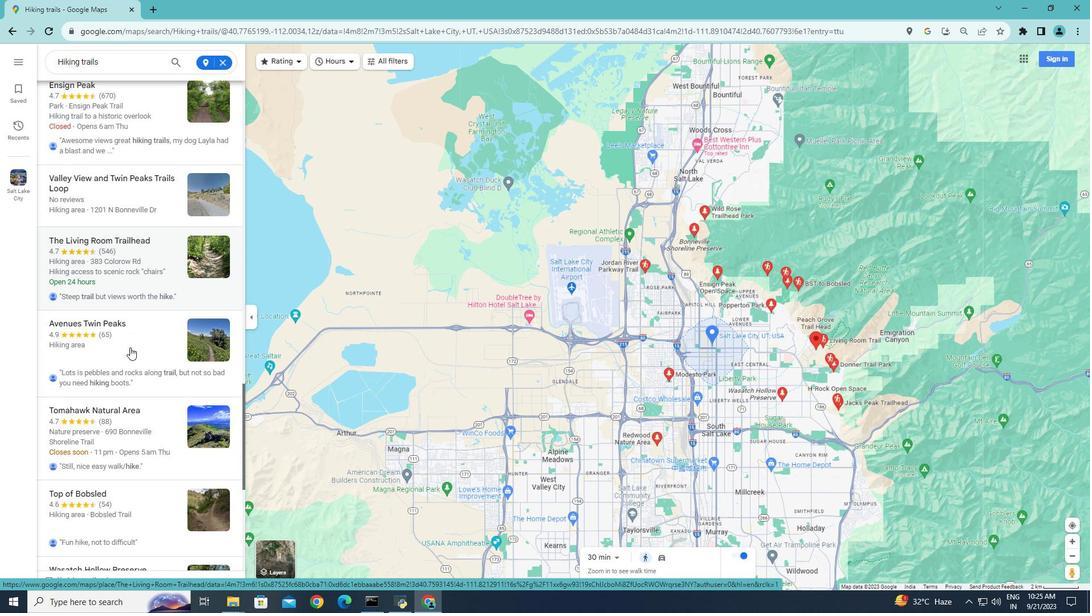 
Action: Mouse scrolled (130, 347) with delta (0, 0)
Screenshot: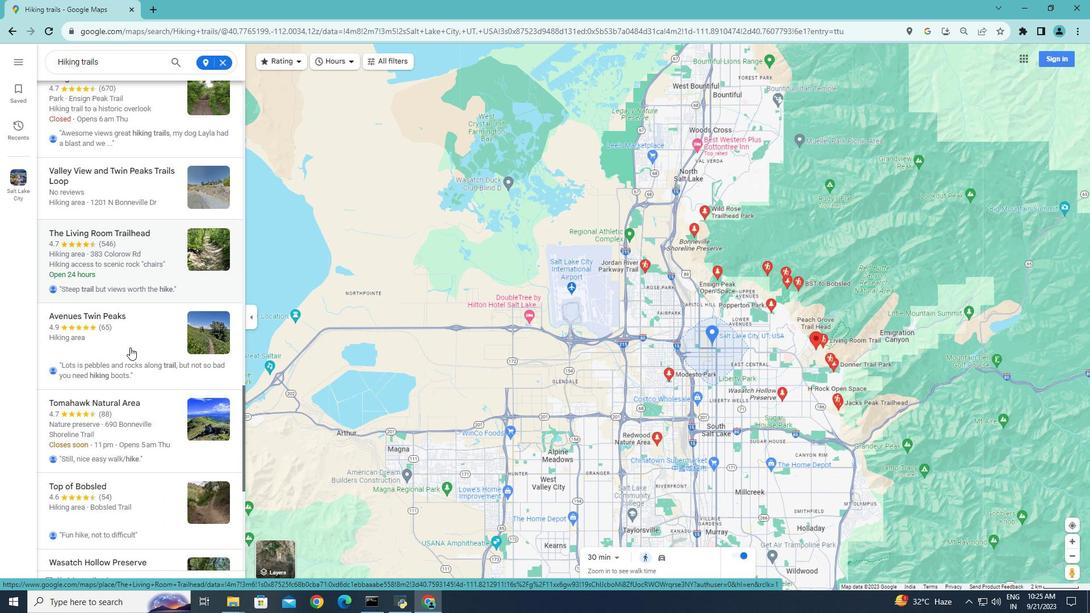 
Action: Mouse scrolled (130, 347) with delta (0, 0)
Screenshot: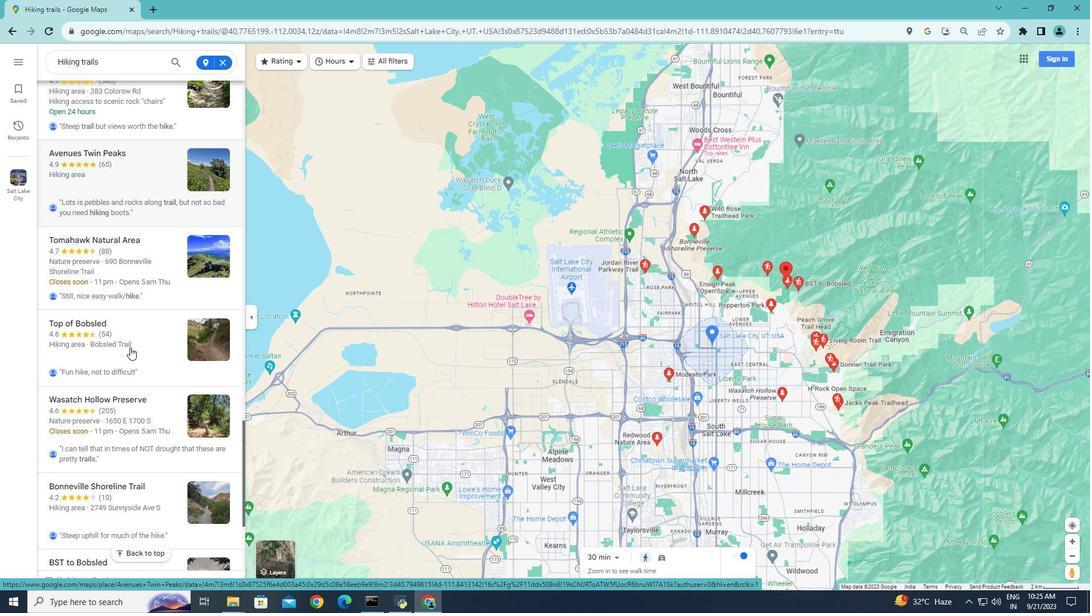
Action: Mouse scrolled (130, 347) with delta (0, 0)
Screenshot: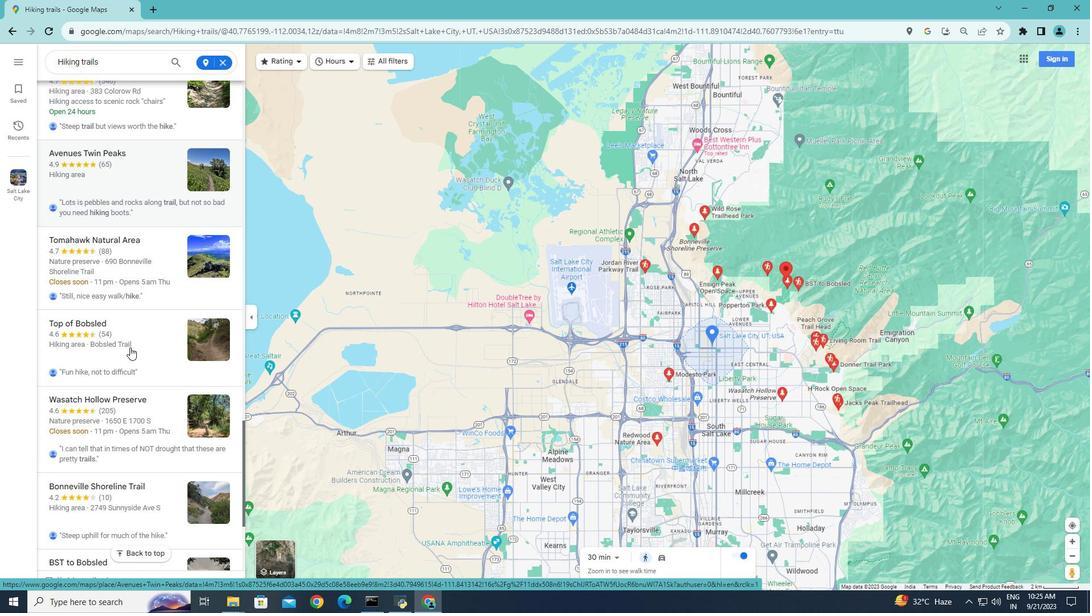 
Action: Mouse scrolled (130, 347) with delta (0, 0)
Screenshot: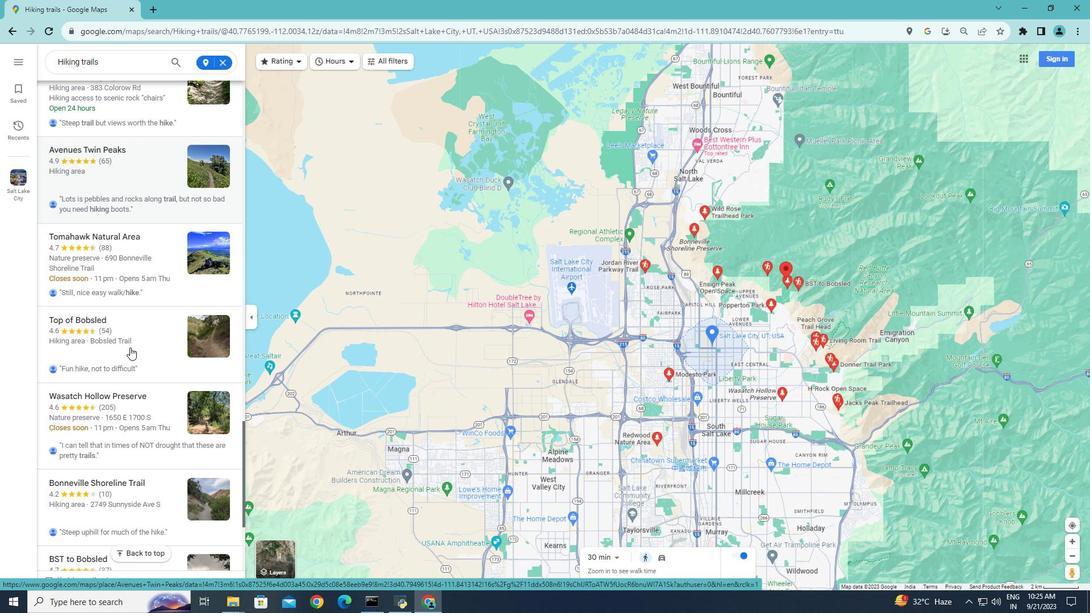 
Action: Mouse scrolled (130, 347) with delta (0, 0)
Screenshot: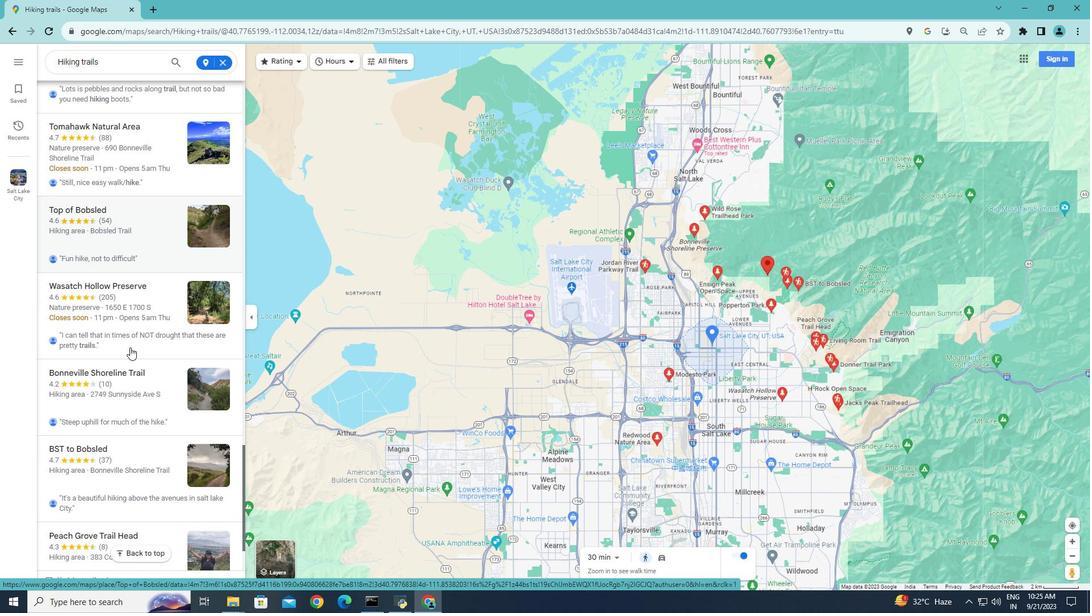 
Action: Mouse scrolled (130, 347) with delta (0, 0)
Screenshot: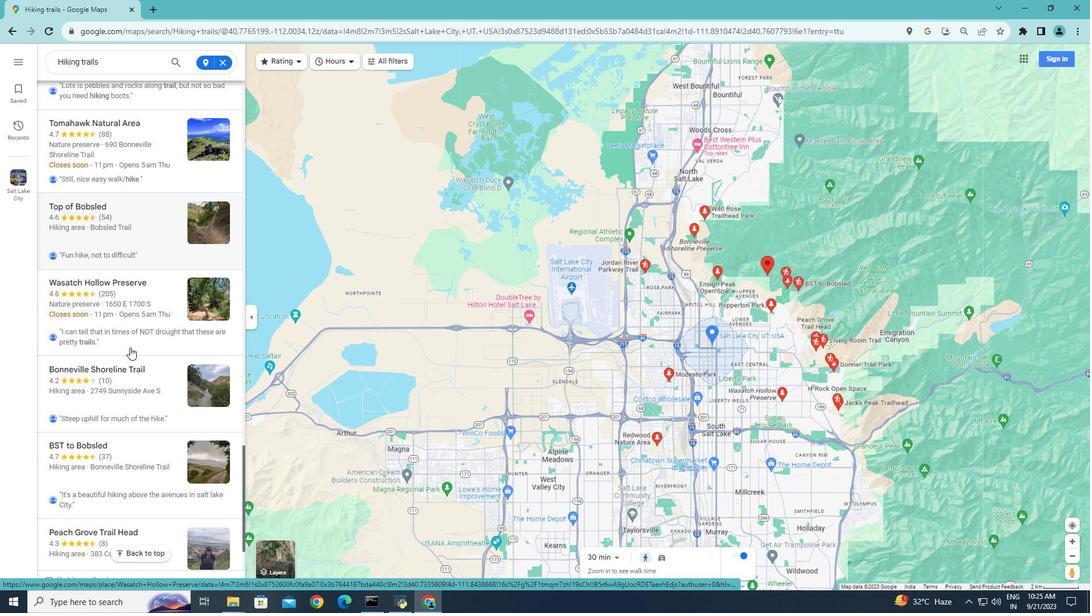 
Action: Mouse scrolled (130, 347) with delta (0, 0)
Screenshot: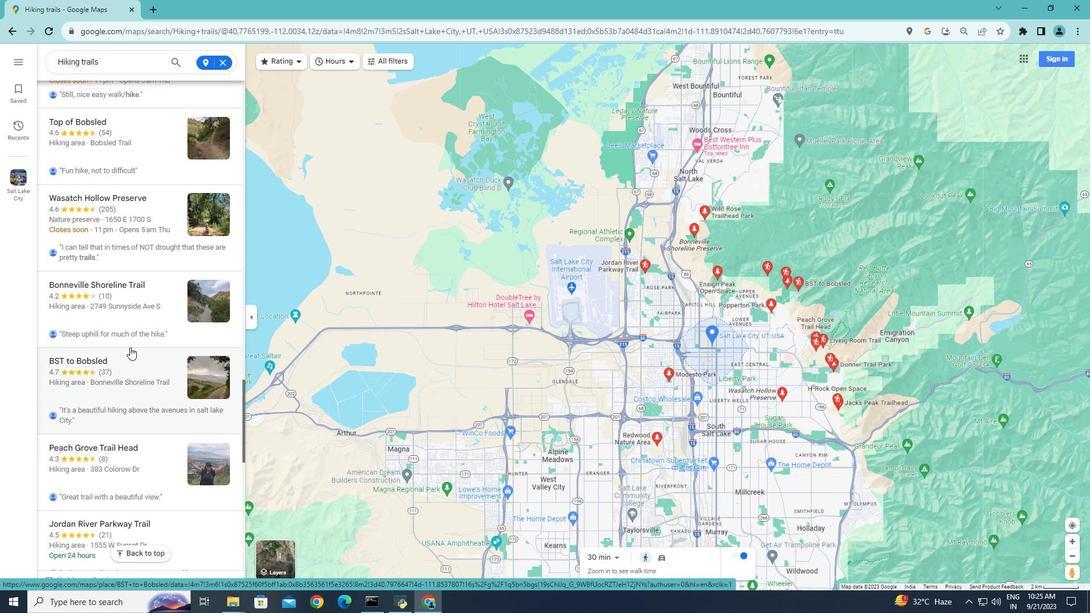 
Action: Mouse scrolled (130, 347) with delta (0, 0)
Screenshot: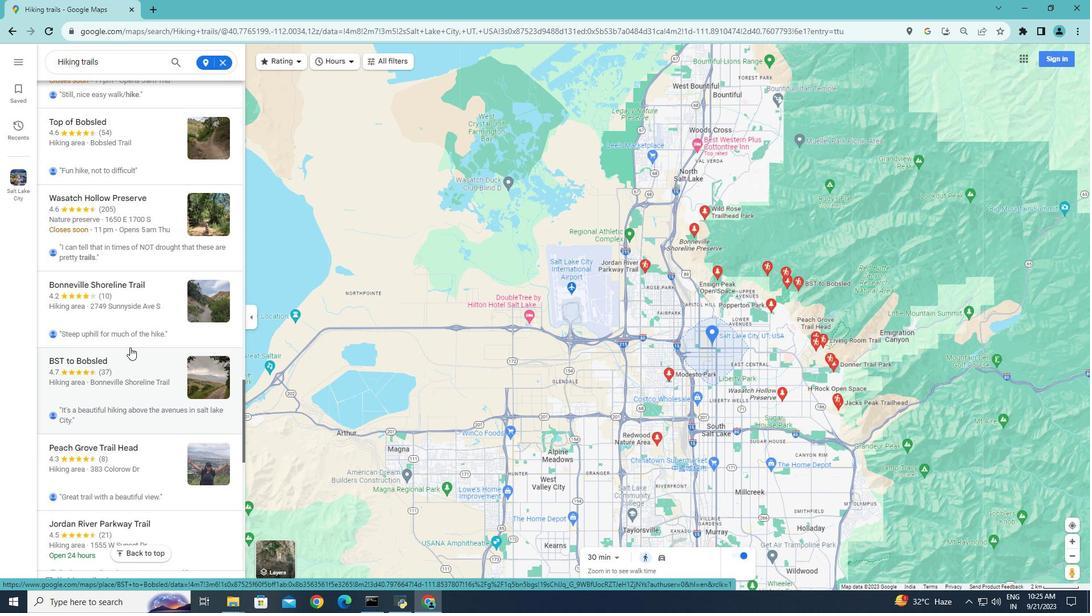 
Action: Mouse scrolled (130, 347) with delta (0, 0)
Screenshot: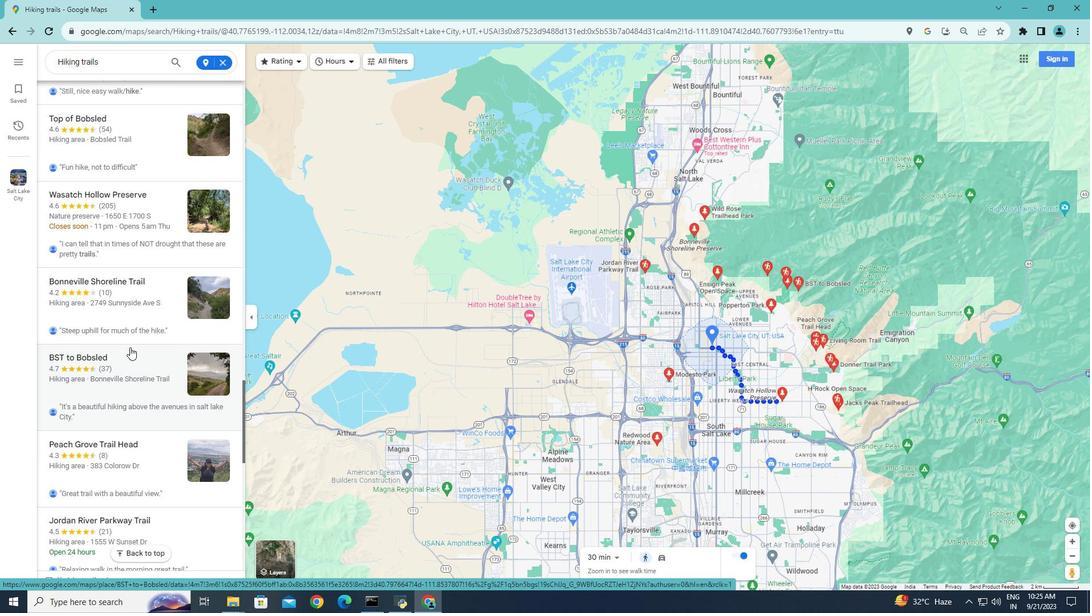 
Action: Mouse scrolled (130, 347) with delta (0, 0)
Screenshot: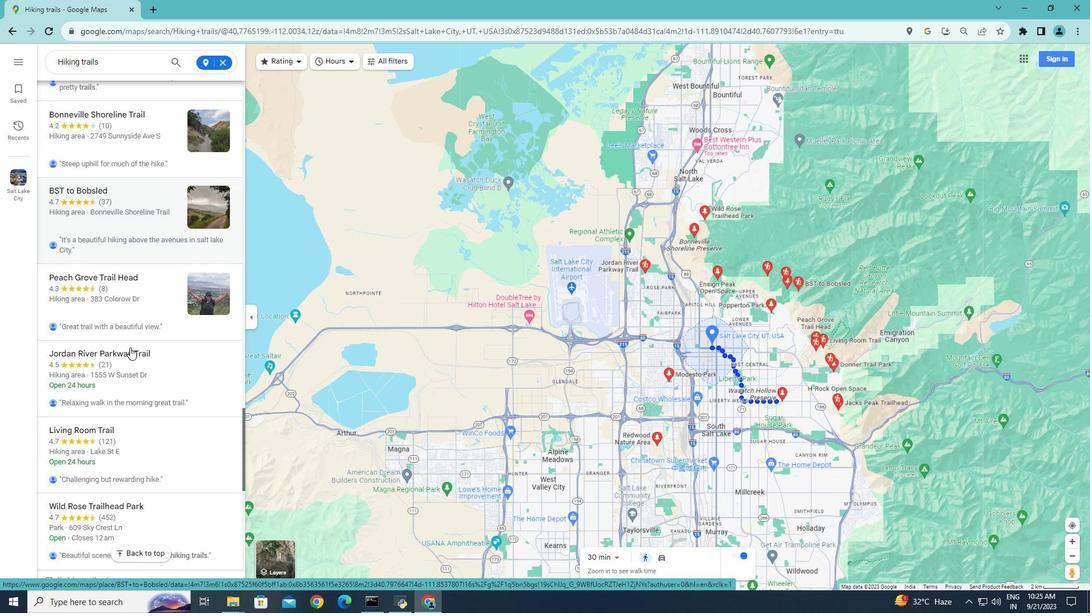 
Action: Mouse scrolled (130, 347) with delta (0, 0)
Screenshot: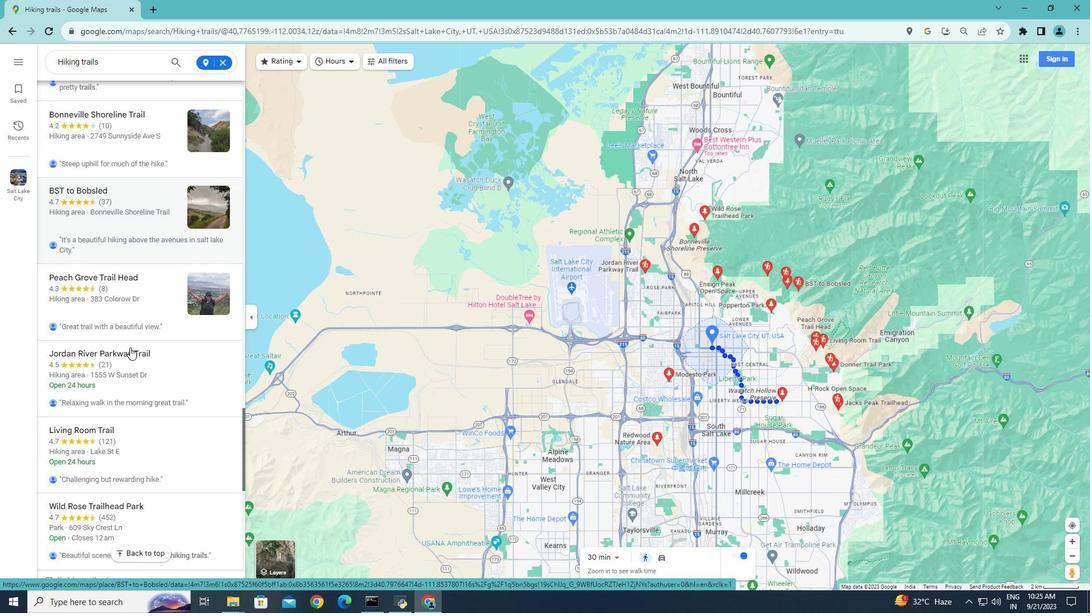 
Action: Mouse scrolled (130, 347) with delta (0, 0)
Screenshot: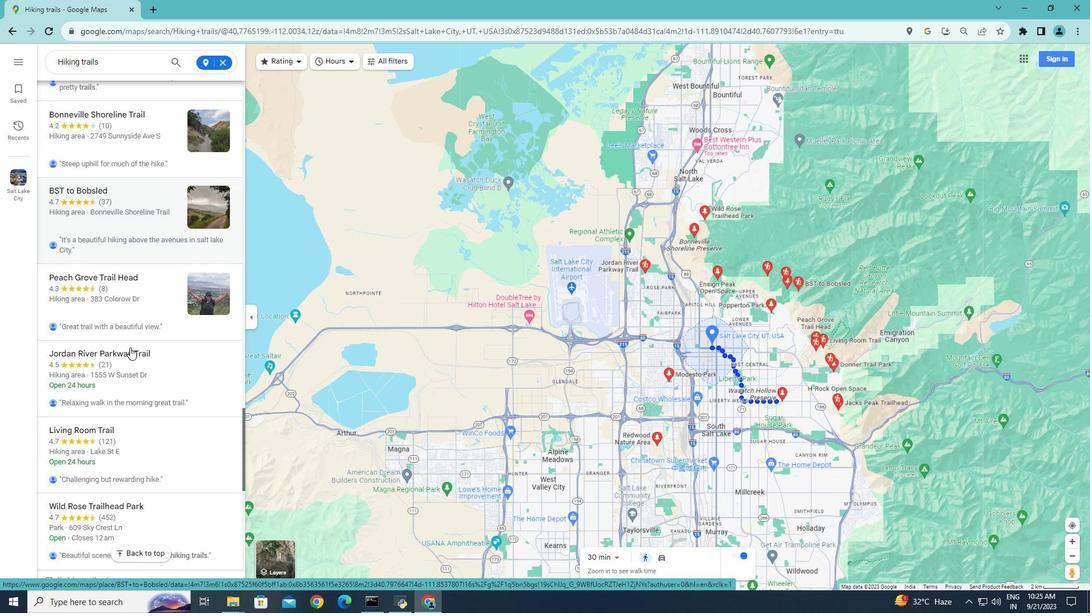 
Action: Mouse scrolled (130, 347) with delta (0, 0)
Screenshot: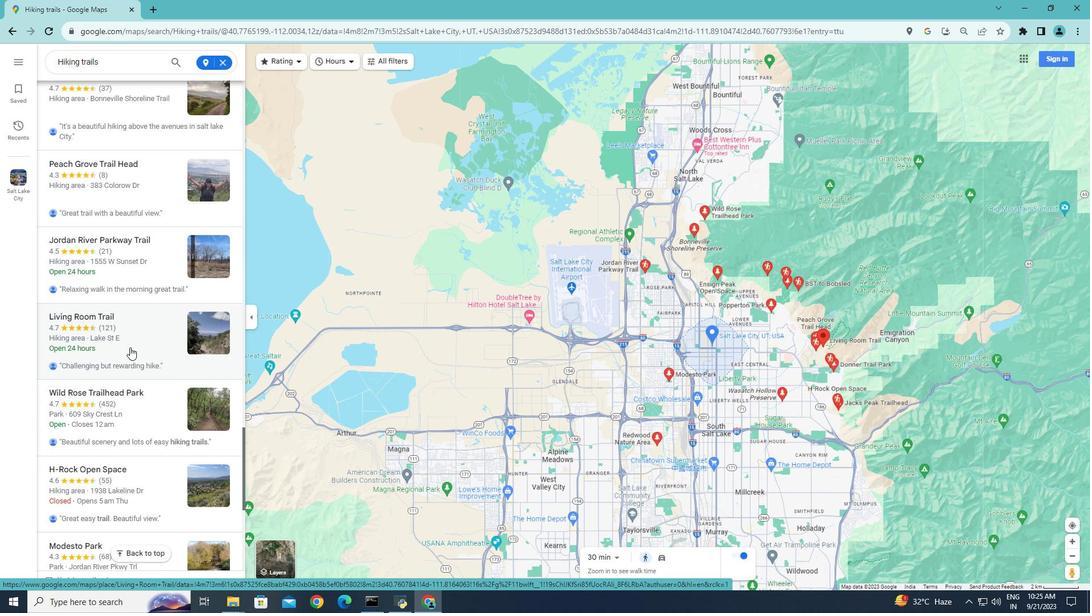 
Action: Mouse scrolled (130, 347) with delta (0, 0)
Screenshot: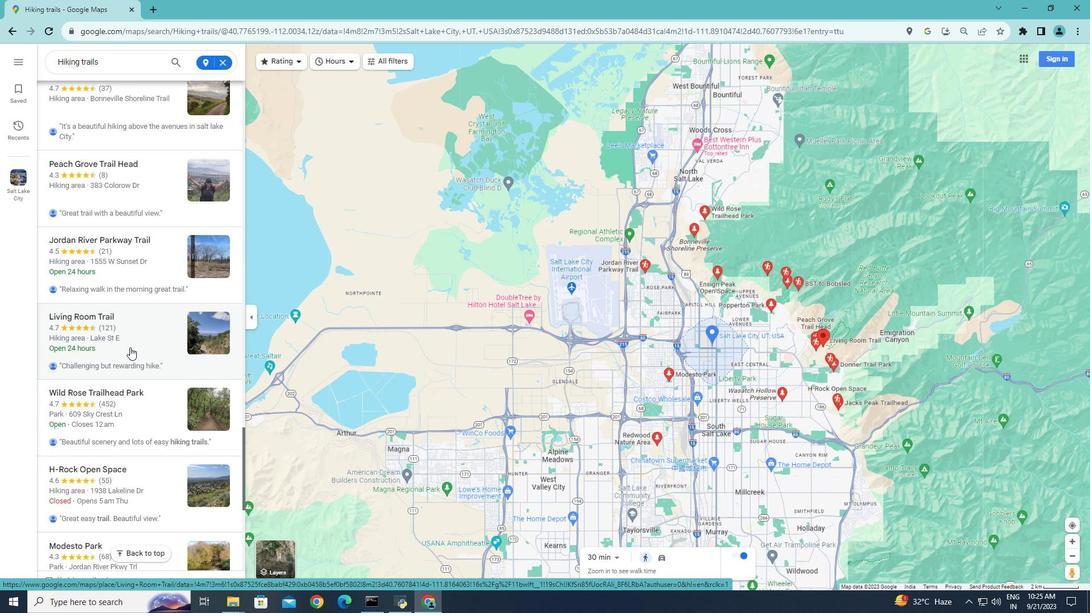 
Action: Mouse scrolled (130, 347) with delta (0, 0)
Screenshot: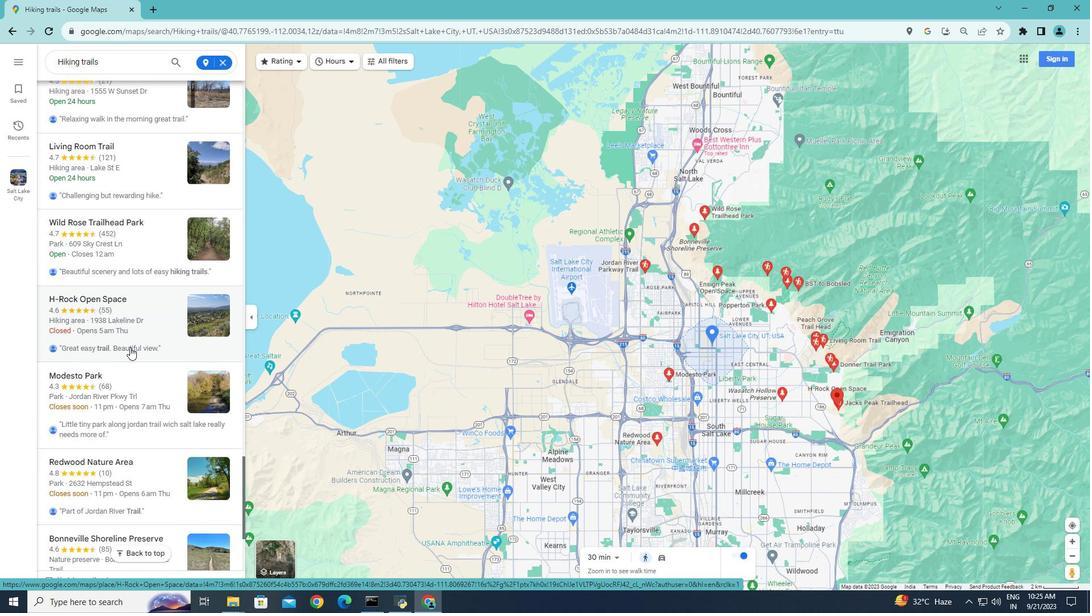 
Action: Mouse scrolled (130, 347) with delta (0, 0)
Screenshot: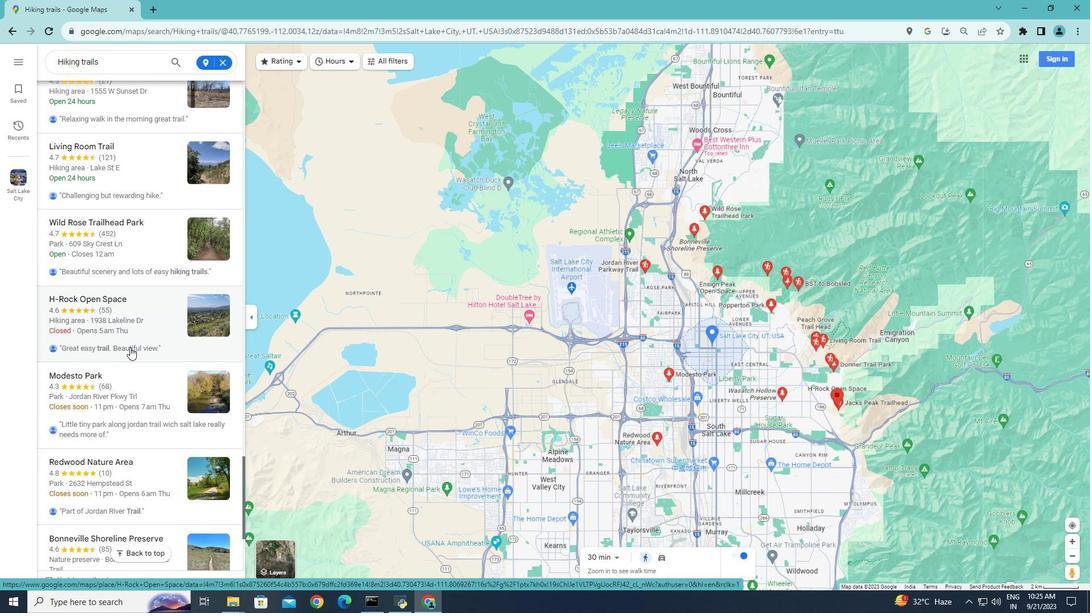 
Action: Mouse scrolled (130, 347) with delta (0, 0)
Screenshot: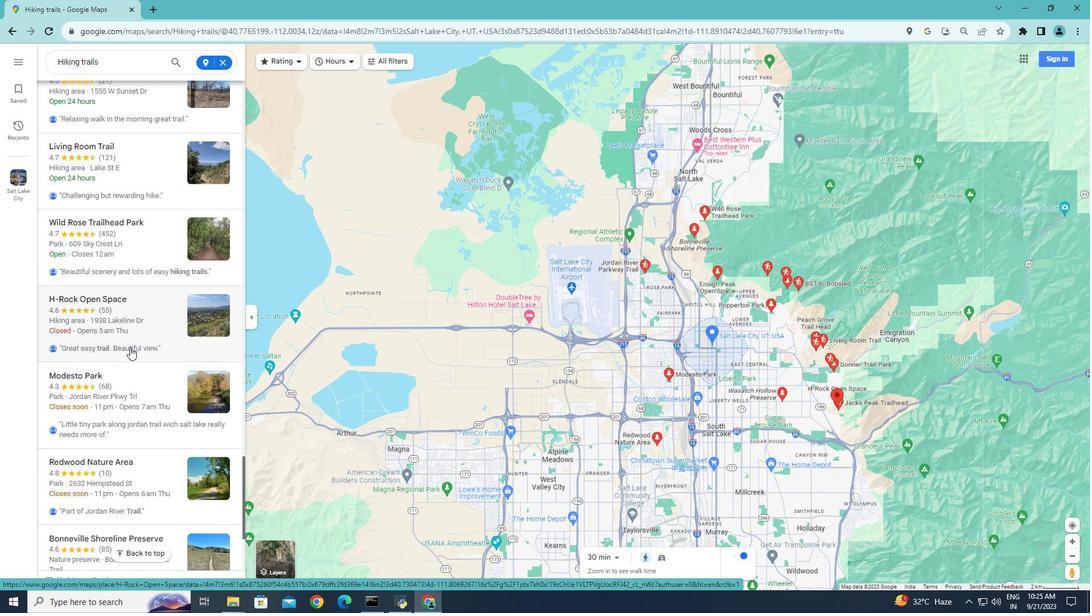 
Action: Mouse scrolled (130, 347) with delta (0, 0)
Screenshot: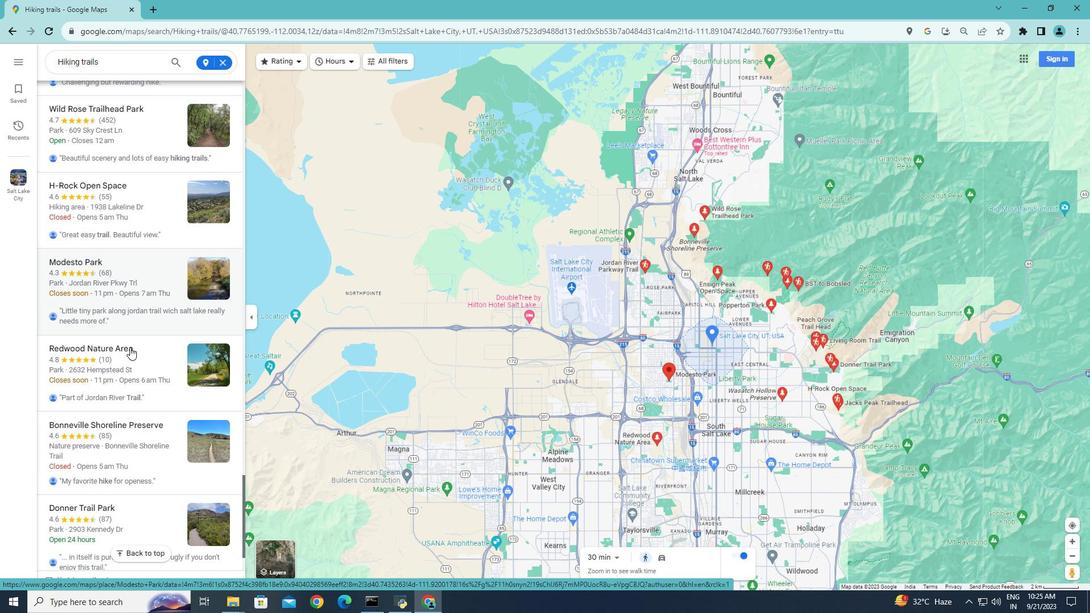 
Action: Mouse scrolled (130, 347) with delta (0, 0)
Screenshot: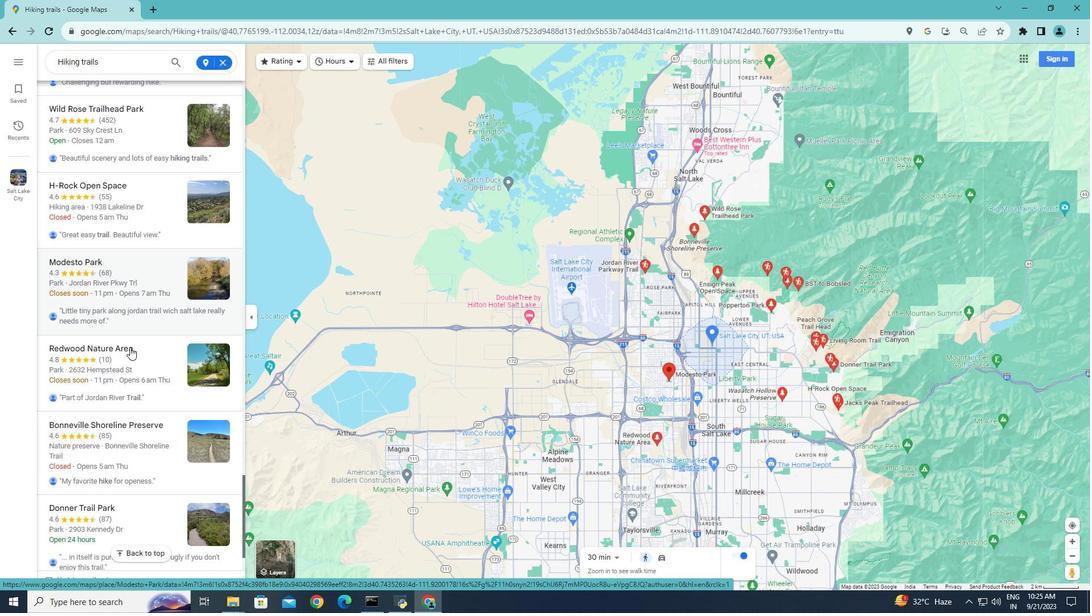 
Action: Mouse scrolled (130, 347) with delta (0, 0)
Screenshot: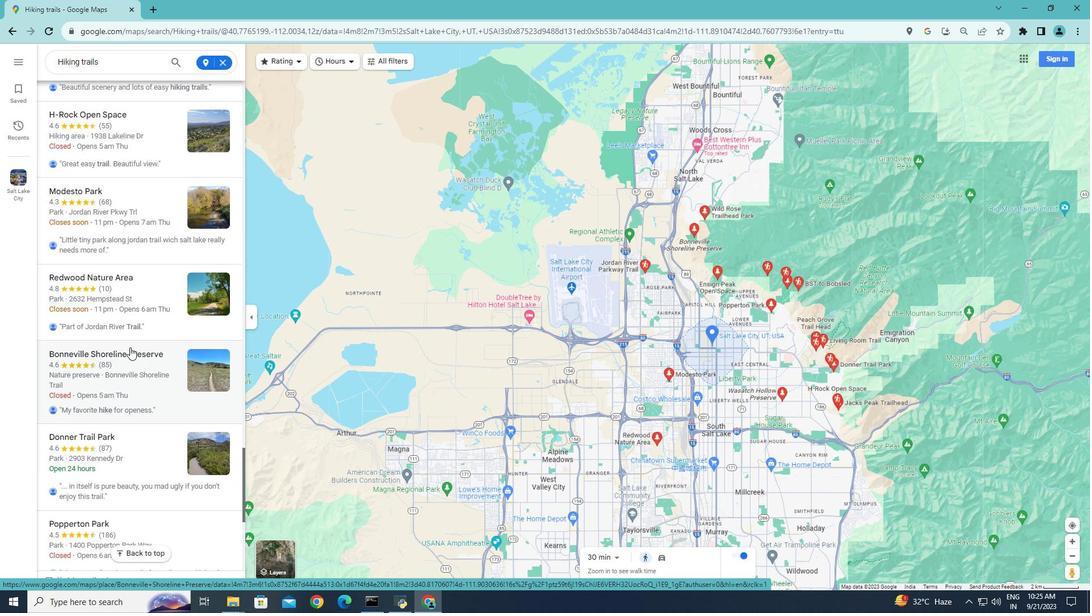 
Action: Mouse scrolled (130, 347) with delta (0, 0)
Screenshot: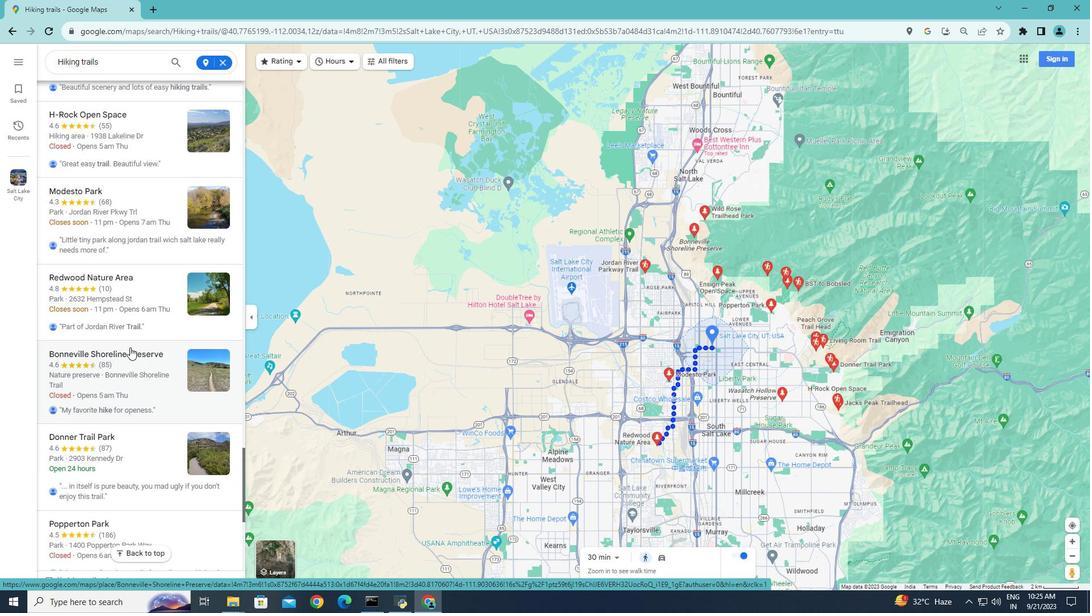 
Action: Mouse scrolled (130, 347) with delta (0, 0)
Screenshot: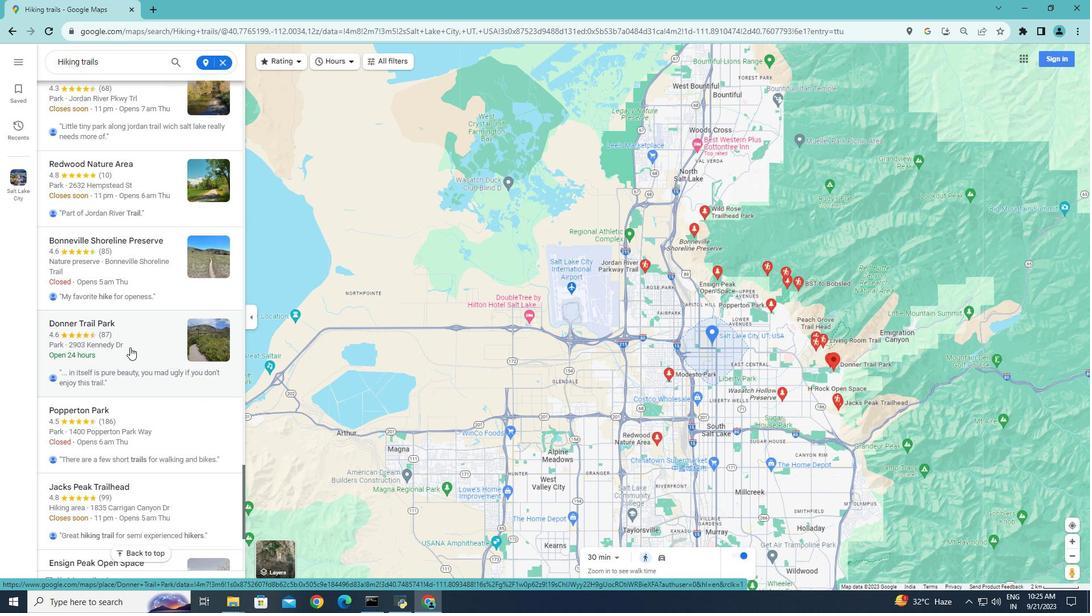 
Action: Mouse scrolled (130, 347) with delta (0, 0)
Screenshot: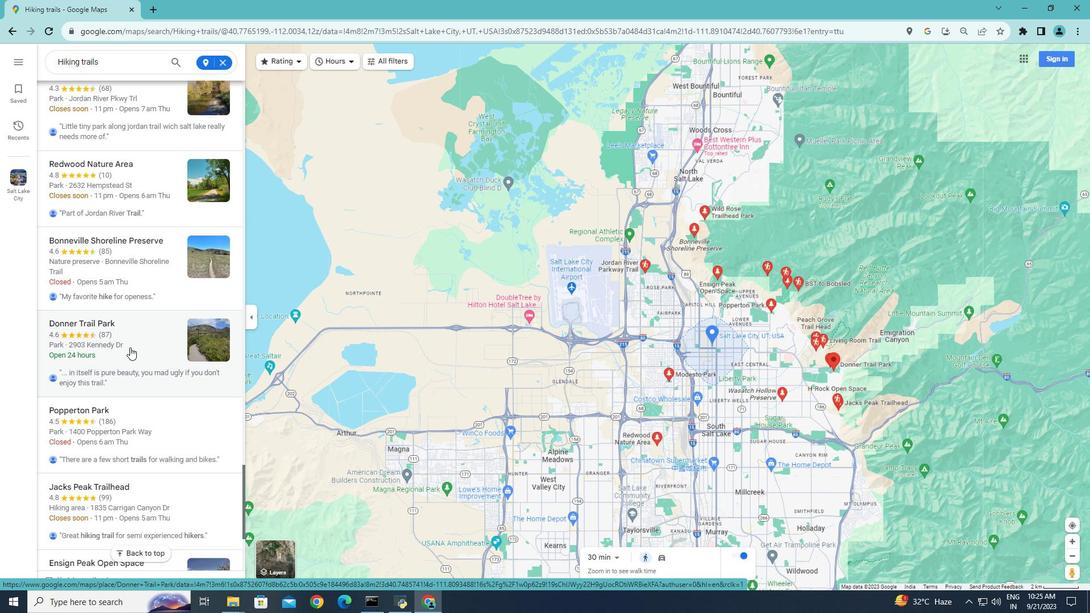 
Action: Mouse scrolled (130, 347) with delta (0, 0)
Screenshot: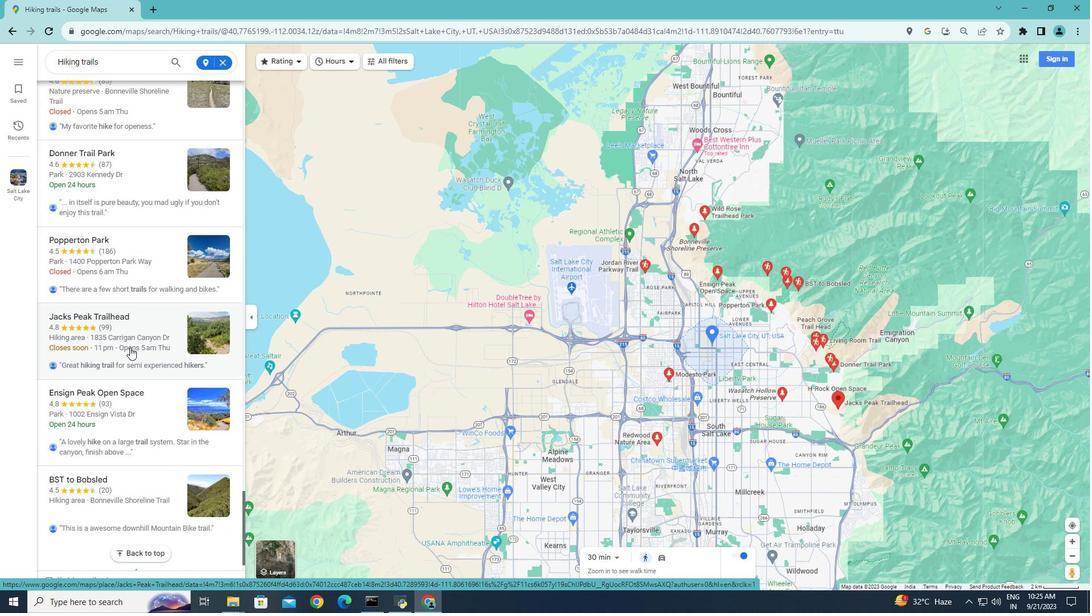 
Action: Mouse scrolled (130, 347) with delta (0, 0)
Screenshot: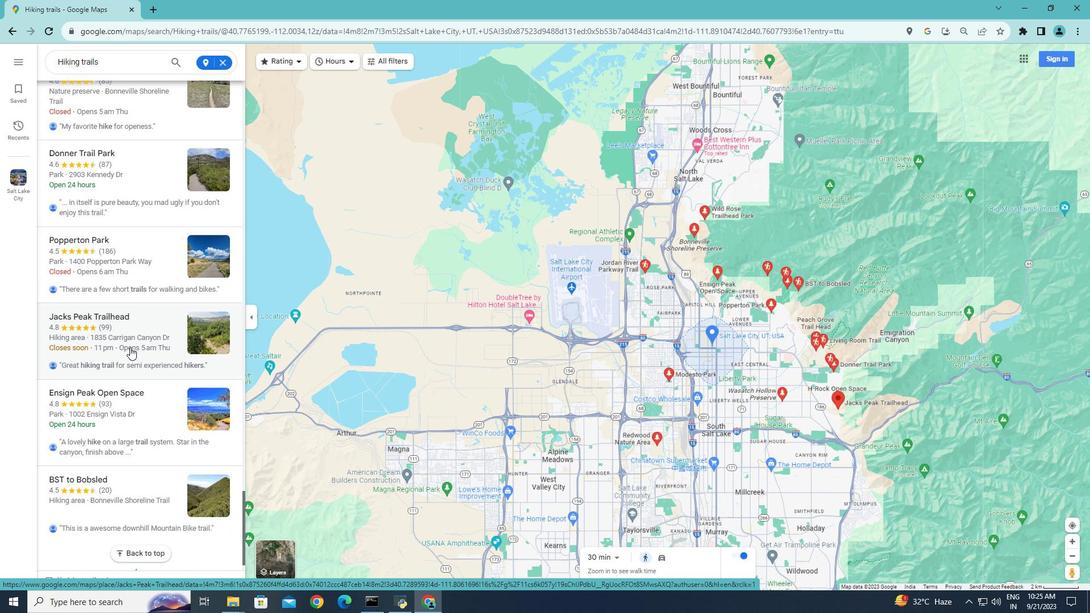 
Action: Mouse scrolled (130, 347) with delta (0, 0)
Screenshot: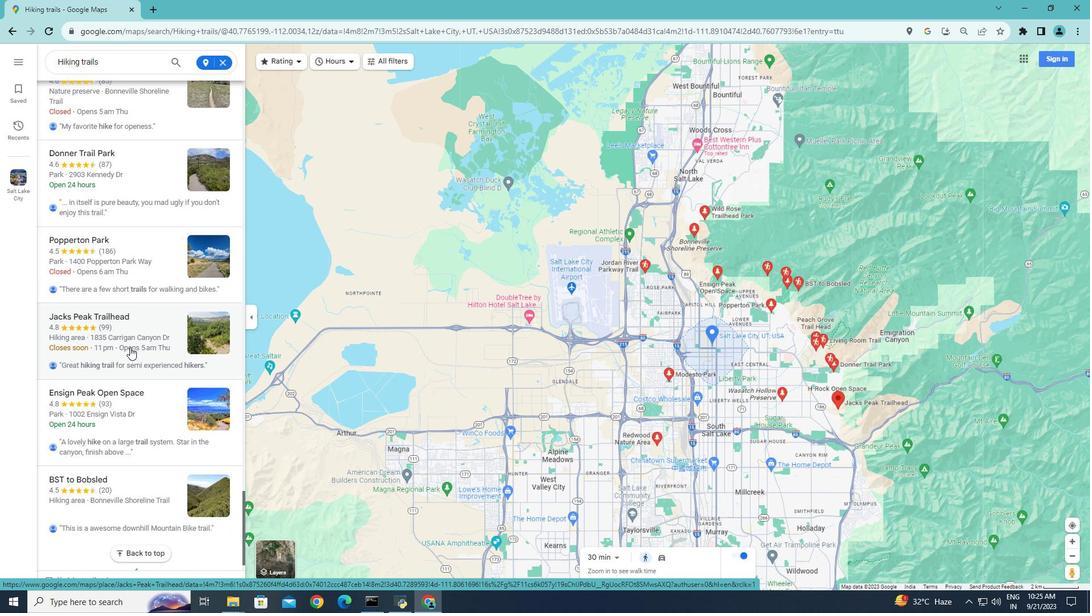 
Action: Mouse scrolled (130, 347) with delta (0, 0)
Screenshot: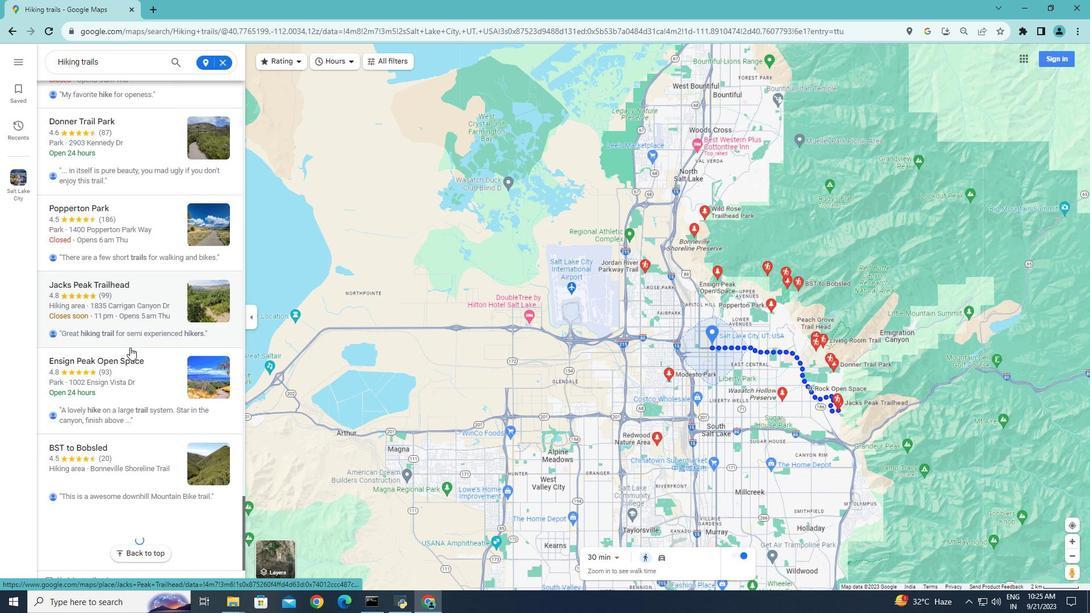 
Action: Mouse scrolled (130, 347) with delta (0, 0)
Screenshot: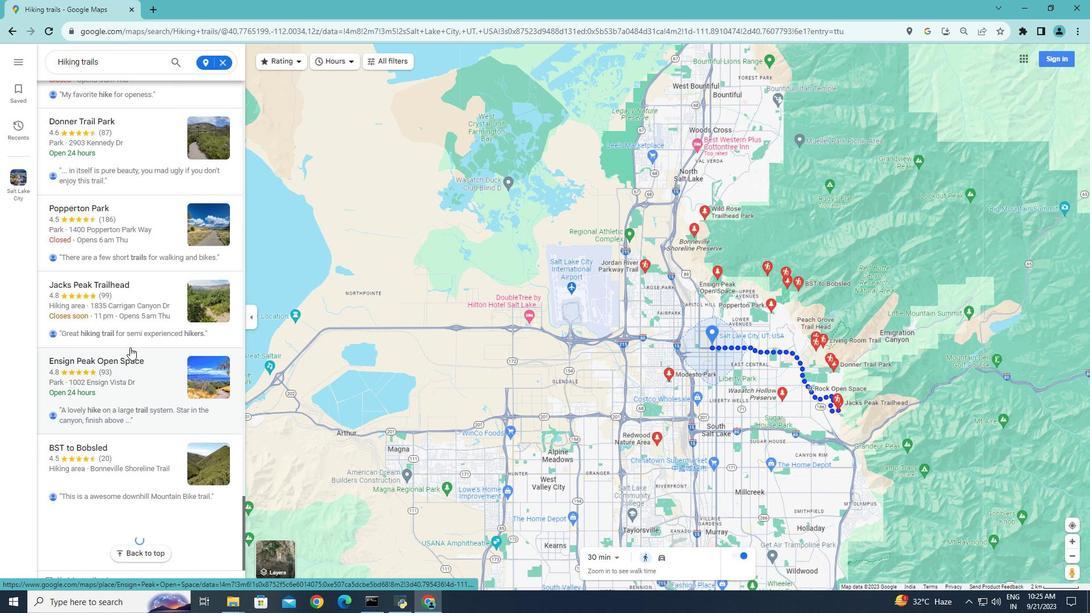 
Action: Mouse scrolled (130, 347) with delta (0, 0)
Screenshot: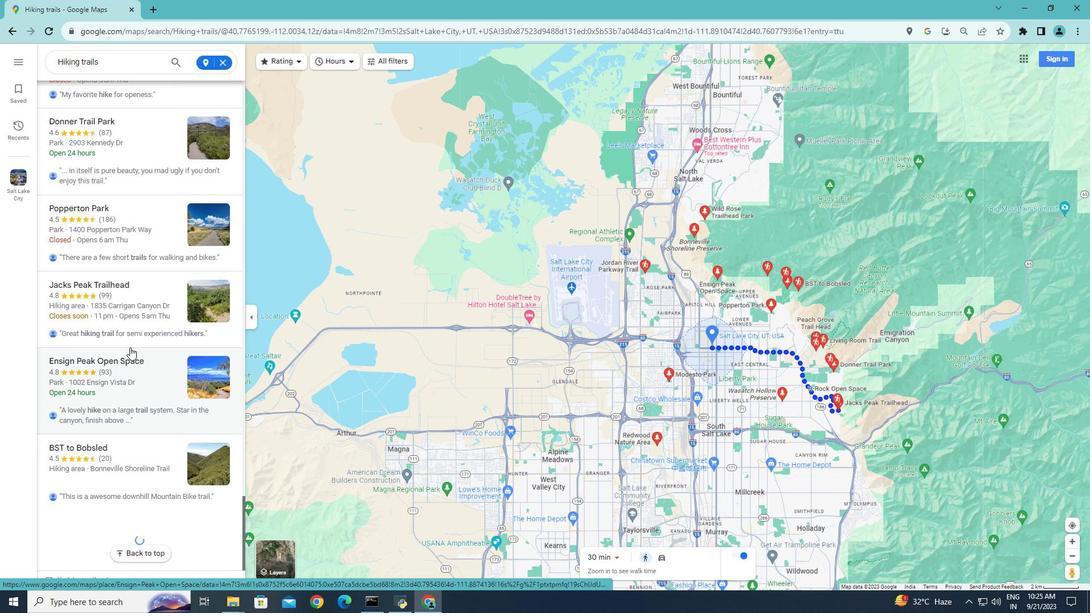 
Action: Mouse scrolled (130, 347) with delta (0, 0)
Screenshot: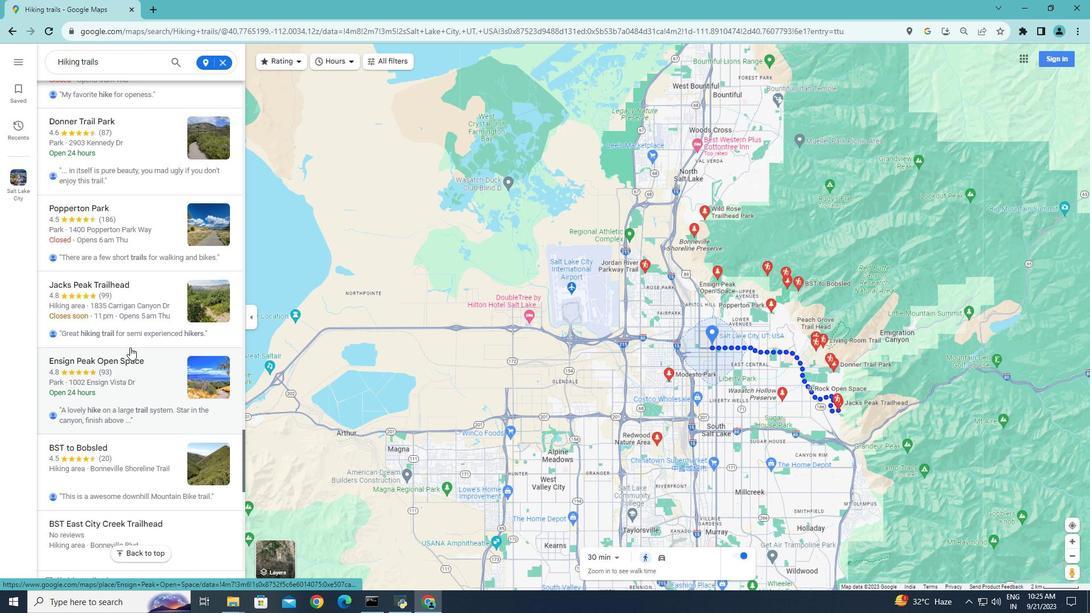 
Action: Mouse scrolled (130, 347) with delta (0, 0)
Screenshot: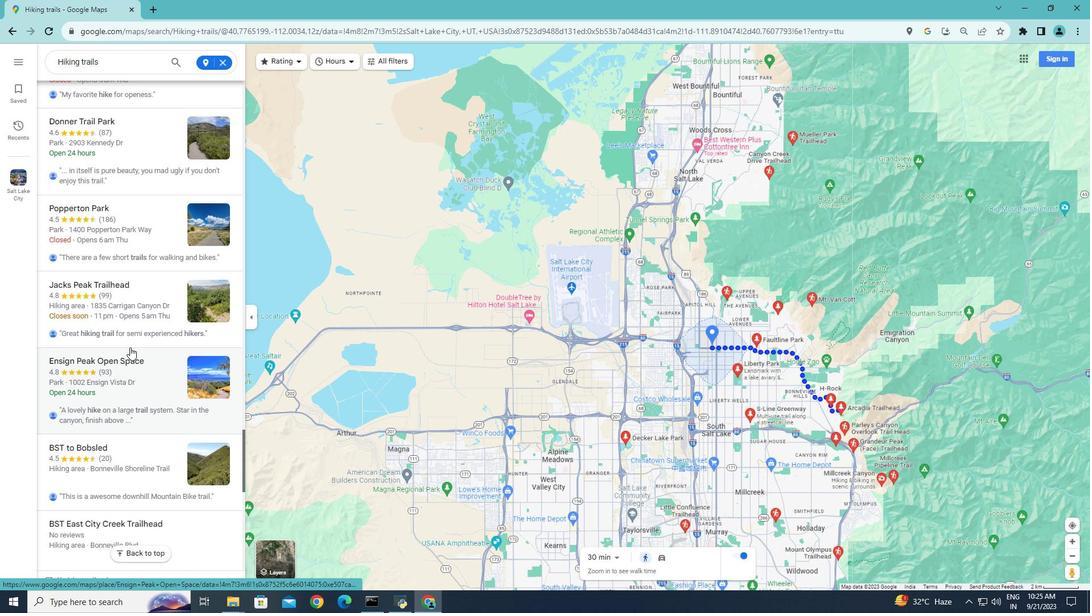 
Action: Mouse scrolled (130, 347) with delta (0, 0)
Screenshot: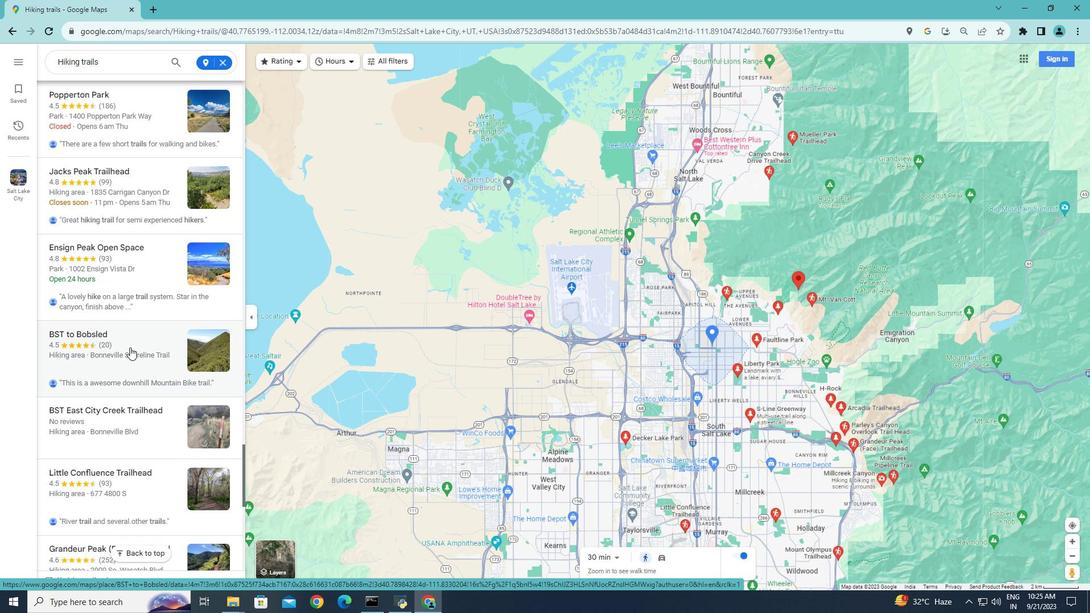 
Action: Mouse scrolled (130, 347) with delta (0, 0)
Screenshot: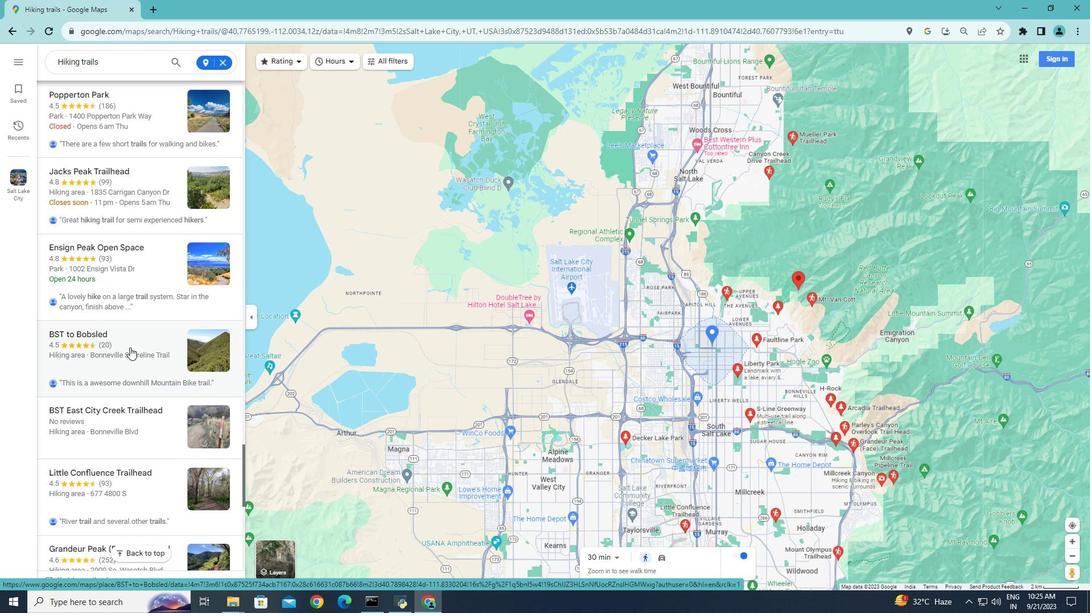 
Action: Mouse scrolled (130, 347) with delta (0, 0)
Screenshot: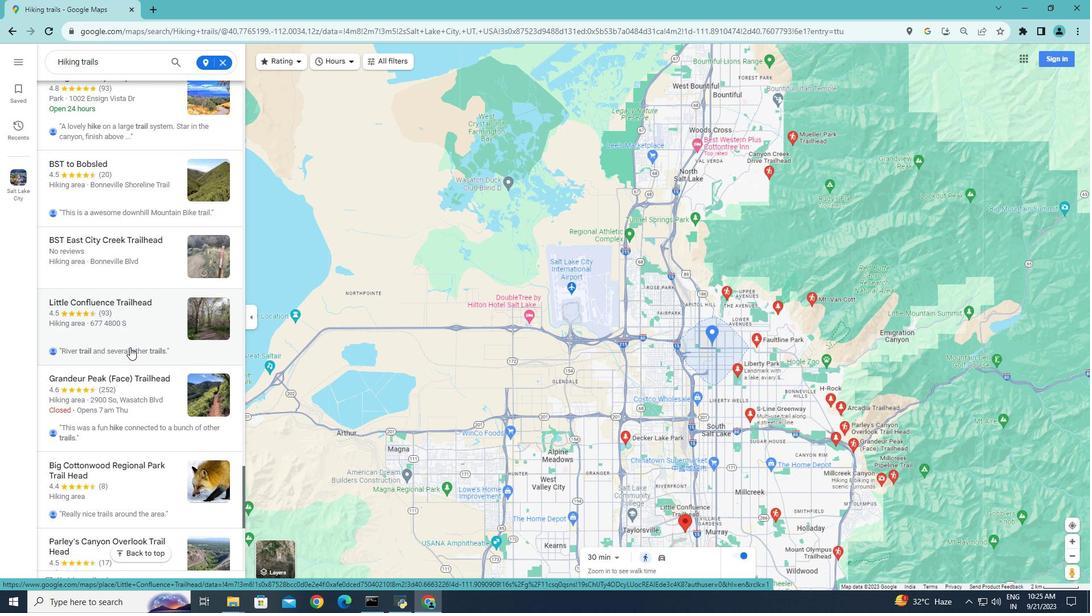 
Action: Mouse scrolled (130, 347) with delta (0, 0)
Screenshot: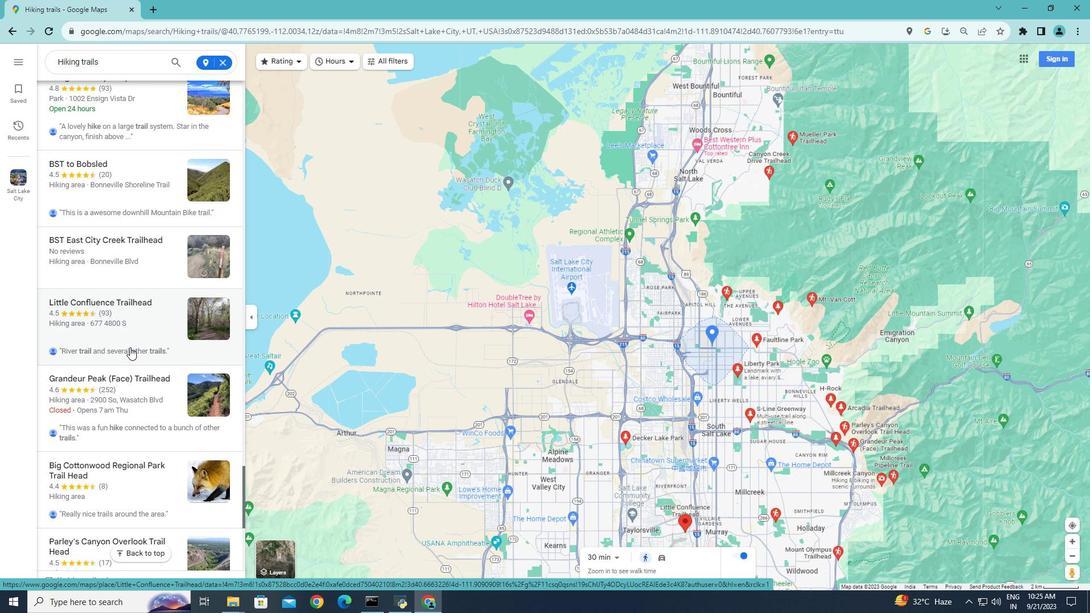 
Action: Mouse scrolled (130, 347) with delta (0, 0)
Screenshot: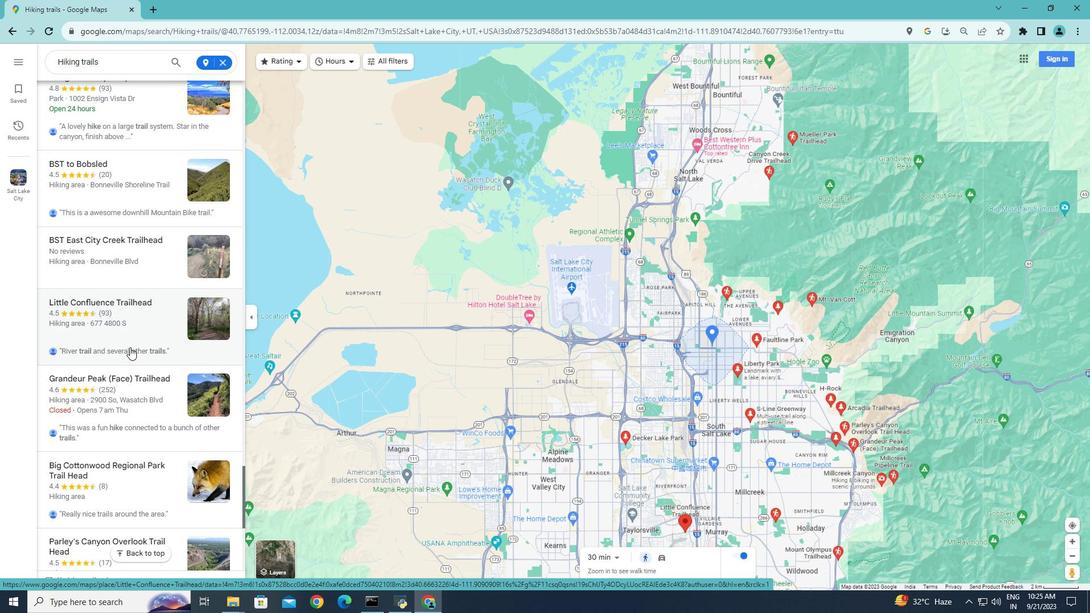 
Action: Mouse scrolled (130, 347) with delta (0, 0)
Screenshot: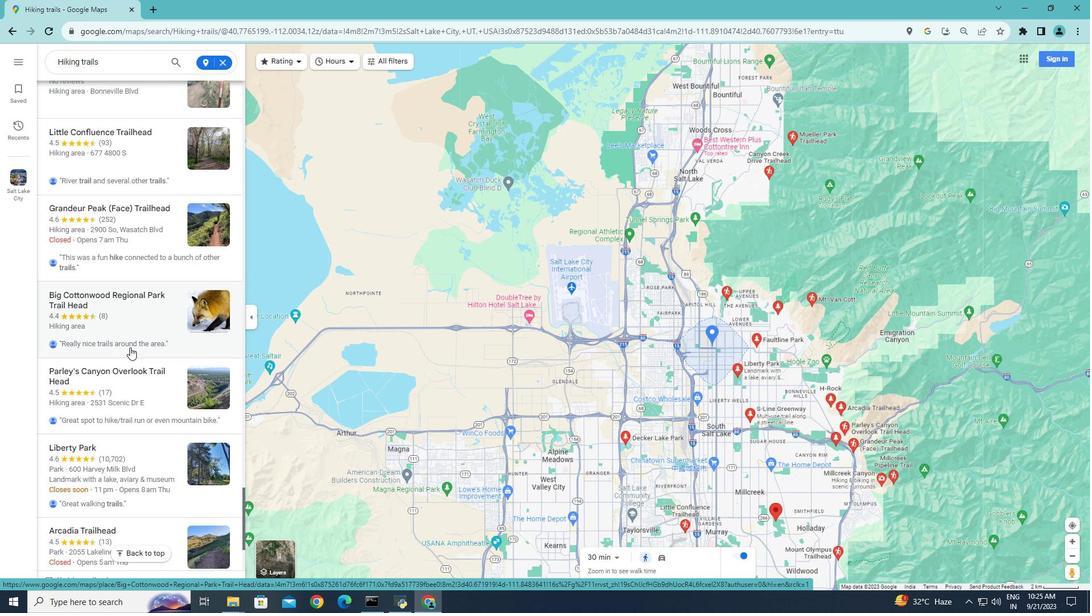 
Action: Mouse scrolled (130, 347) with delta (0, 0)
Screenshot: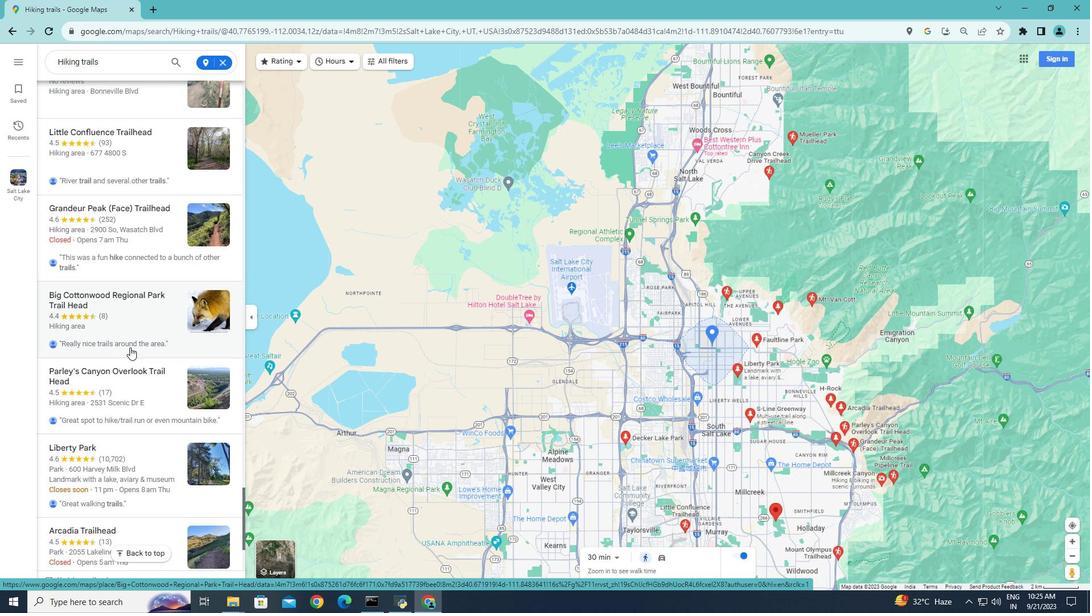 
Action: Mouse scrolled (130, 347) with delta (0, 0)
Screenshot: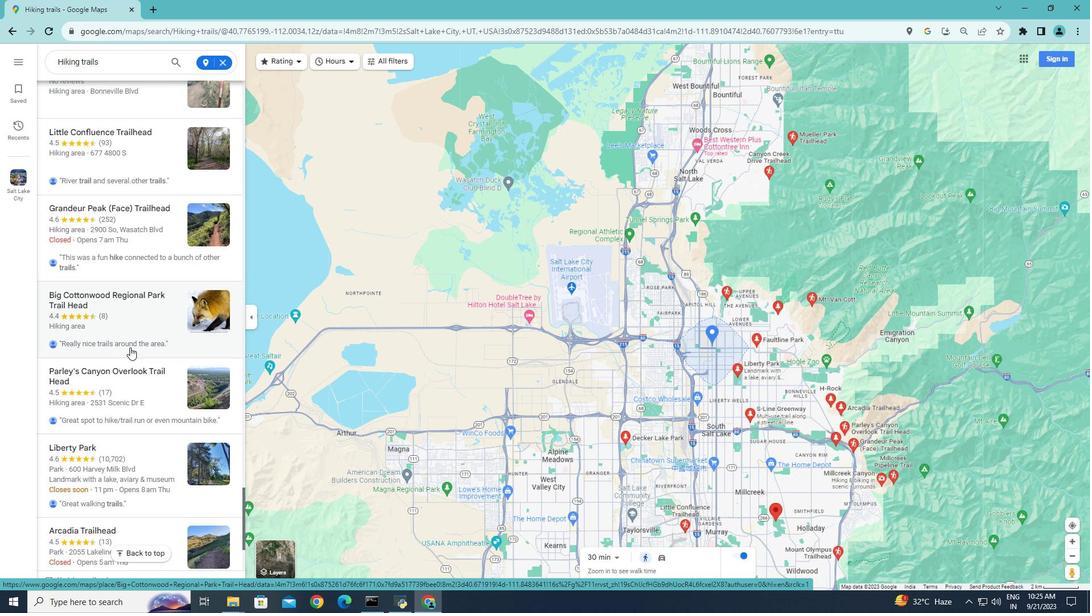 
Action: Mouse scrolled (130, 347) with delta (0, 0)
Screenshot: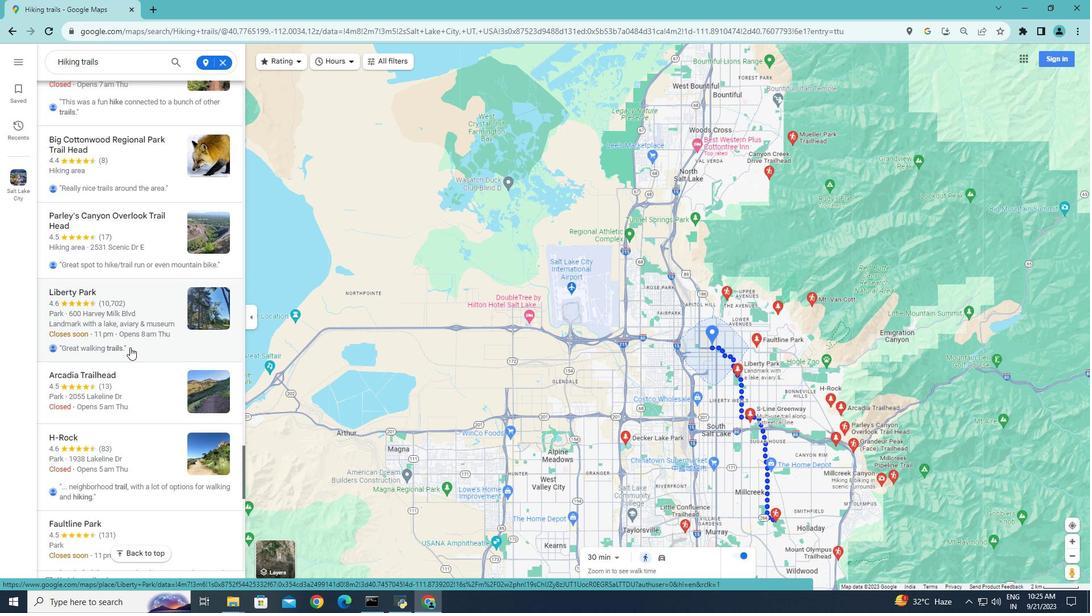 
Action: Mouse scrolled (130, 347) with delta (0, 0)
Screenshot: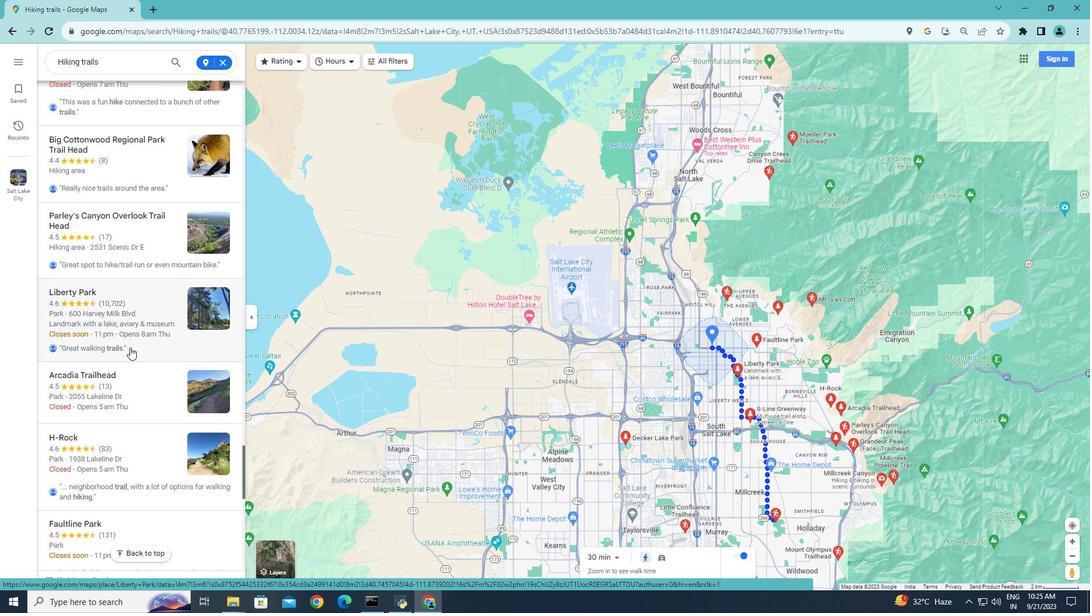 
Action: Mouse scrolled (130, 347) with delta (0, 0)
Screenshot: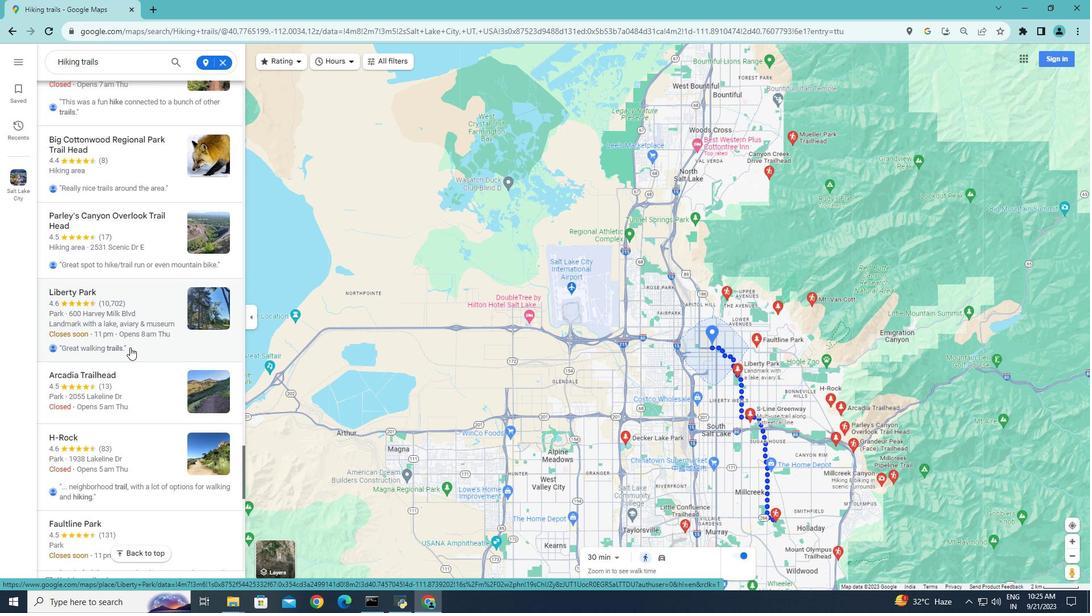 
Action: Mouse scrolled (130, 347) with delta (0, 0)
Screenshot: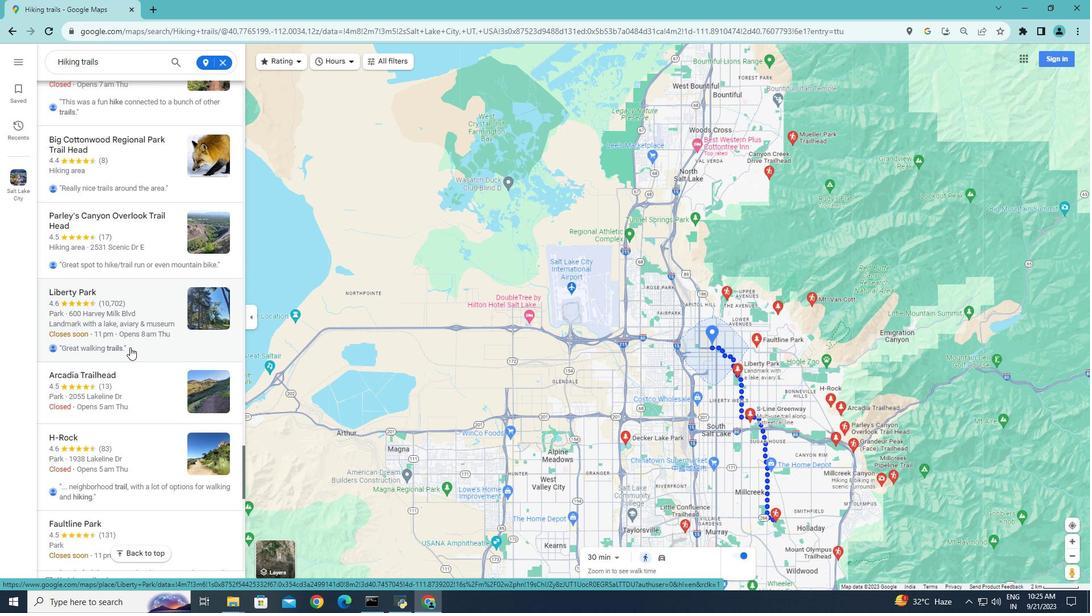 
Action: Mouse scrolled (130, 347) with delta (0, 0)
Screenshot: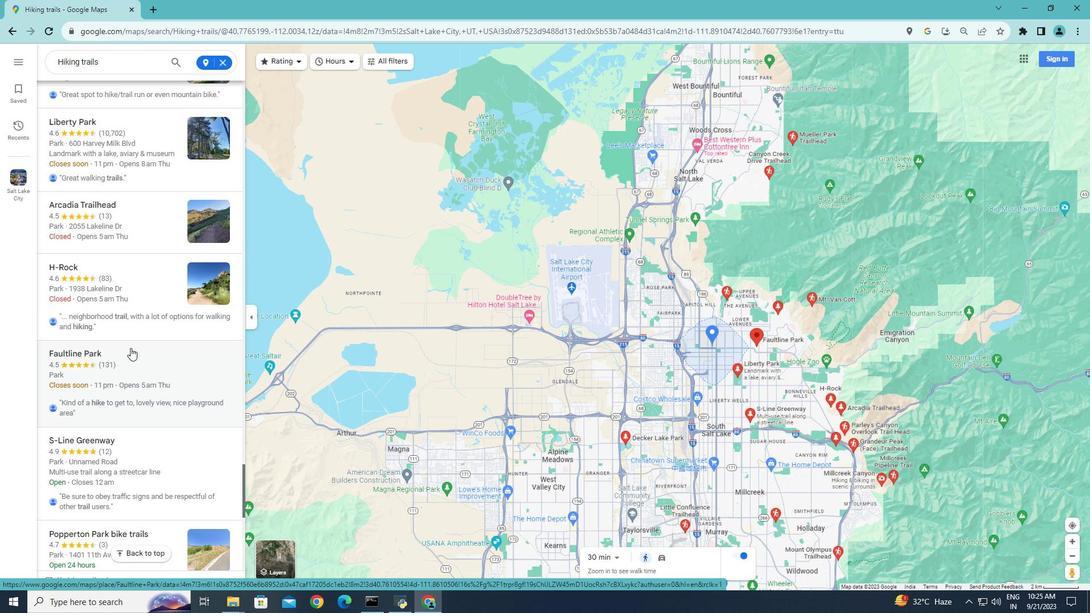 
Action: Mouse scrolled (130, 347) with delta (0, 0)
Screenshot: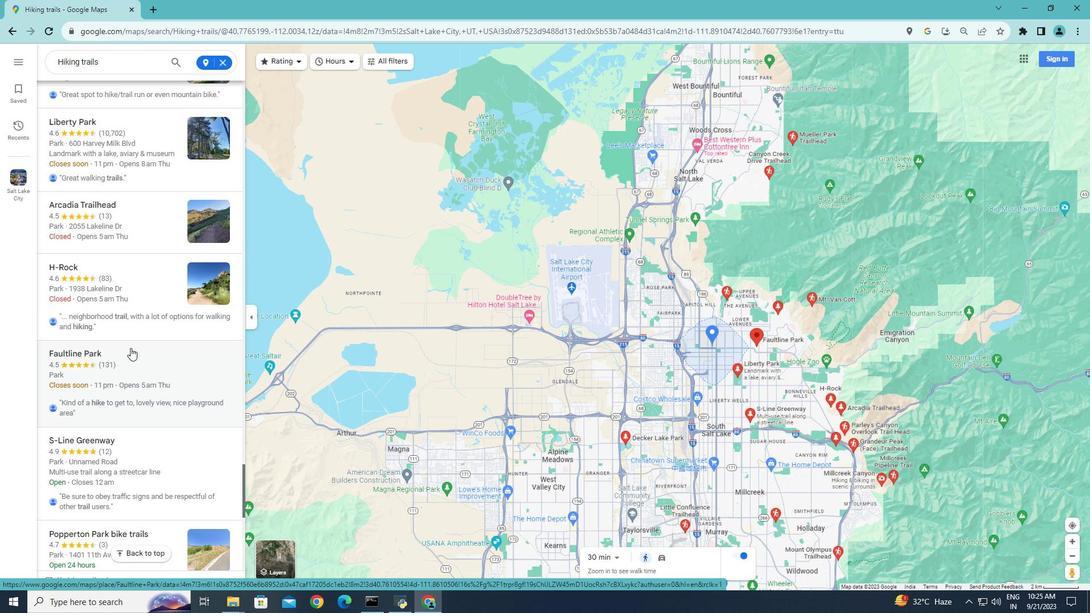 
Action: Mouse moved to (130, 348)
Screenshot: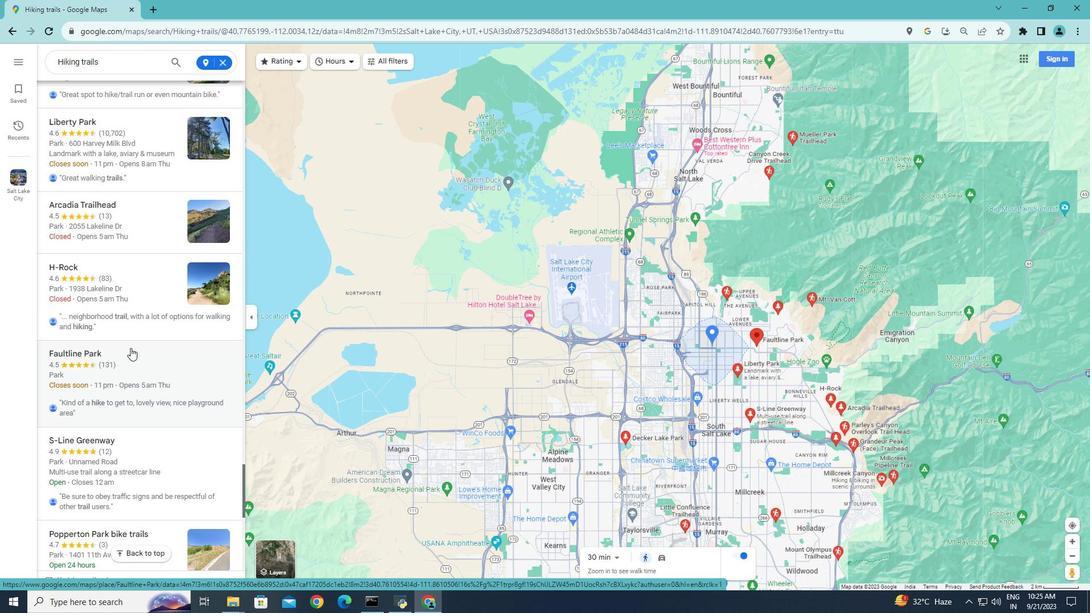 
Action: Mouse scrolled (130, 347) with delta (0, 0)
Screenshot: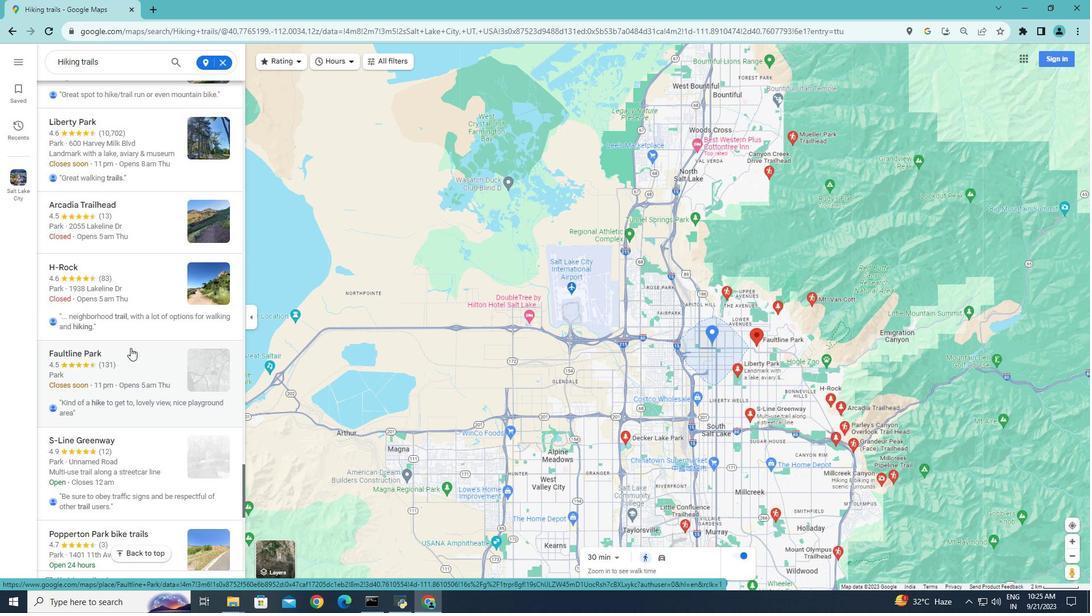 
Action: Mouse moved to (130, 348)
Screenshot: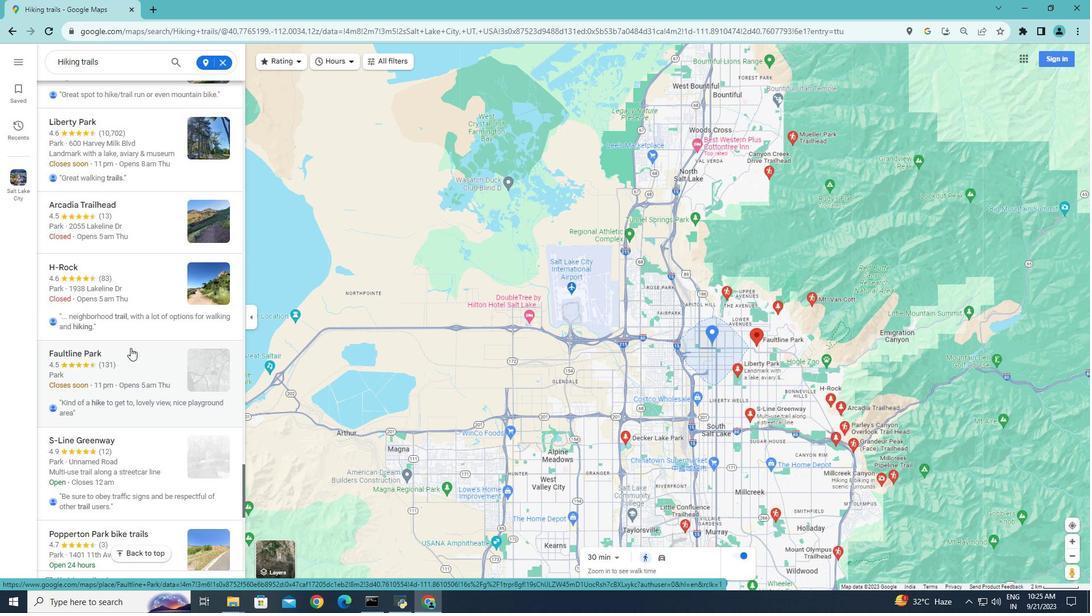 
Action: Mouse scrolled (130, 347) with delta (0, 0)
Screenshot: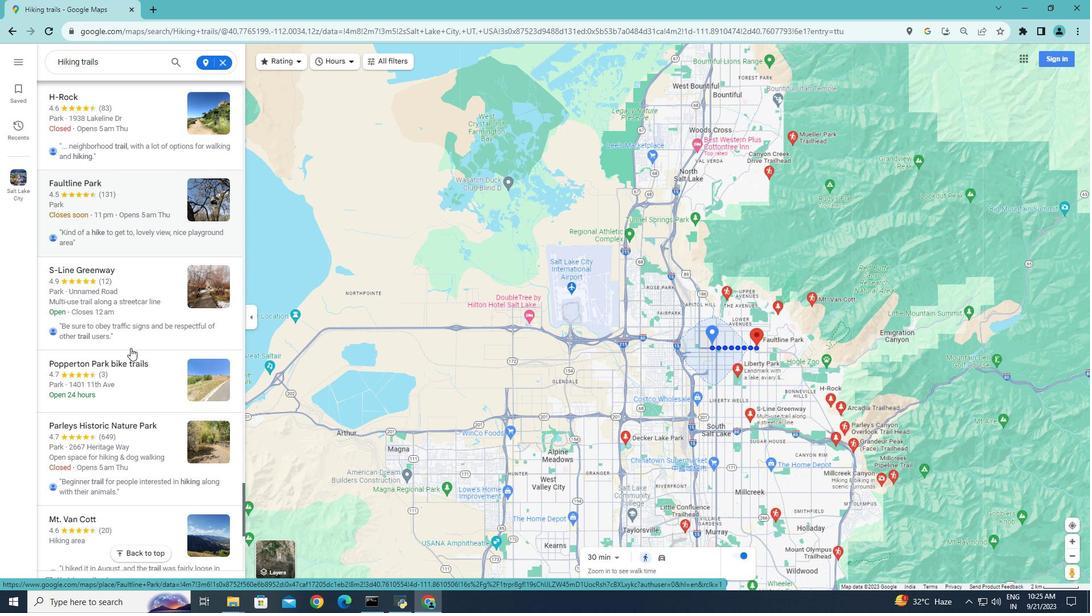 
Action: Mouse scrolled (130, 347) with delta (0, 0)
Screenshot: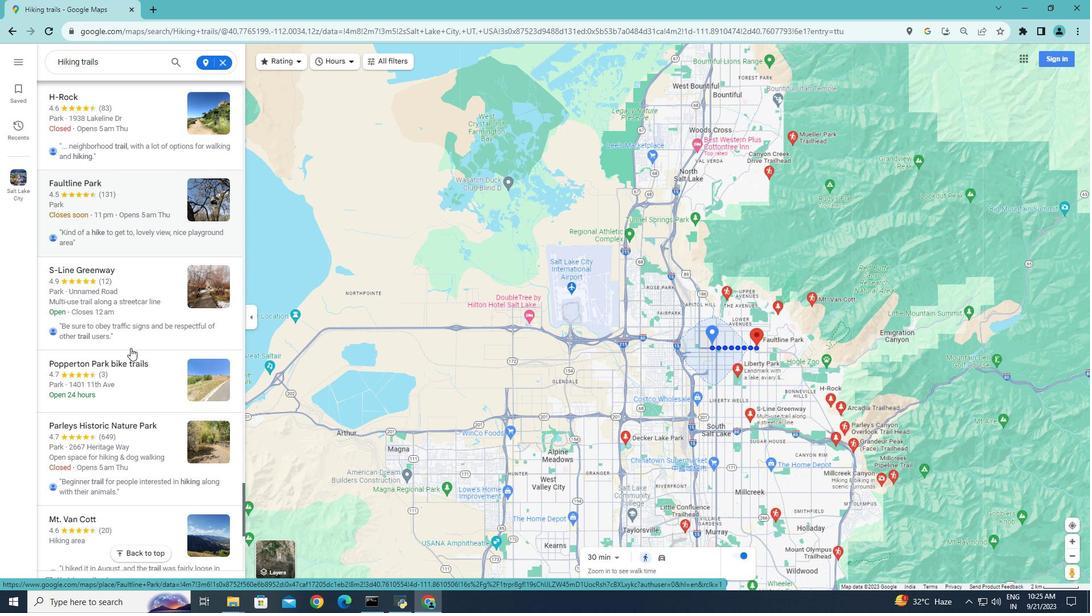 
Action: Mouse scrolled (130, 347) with delta (0, 0)
Screenshot: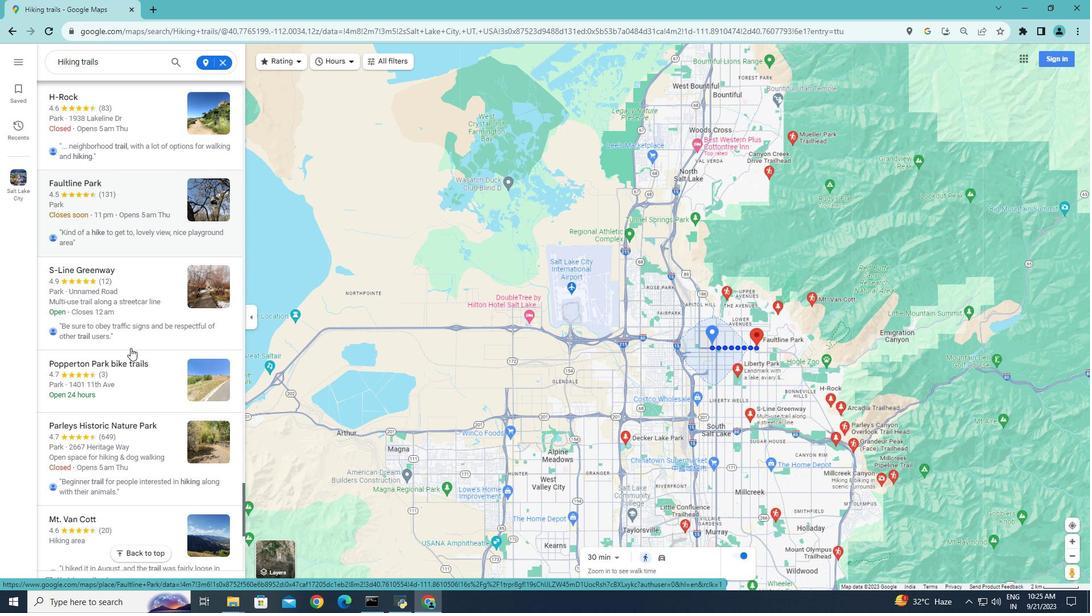 
Action: Mouse scrolled (130, 347) with delta (0, 0)
Screenshot: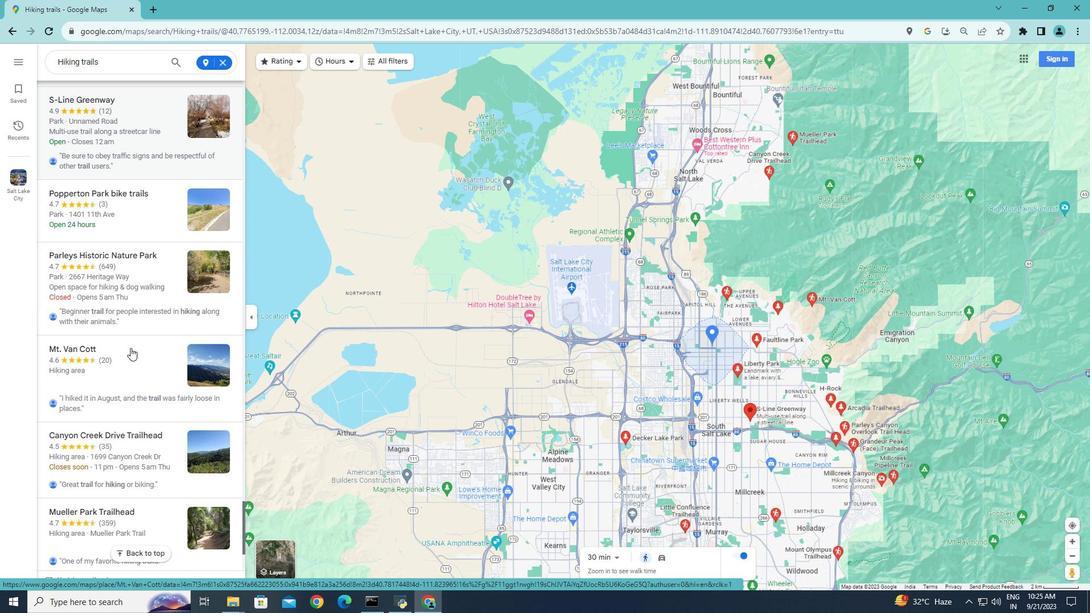 
Action: Mouse scrolled (130, 347) with delta (0, 0)
Screenshot: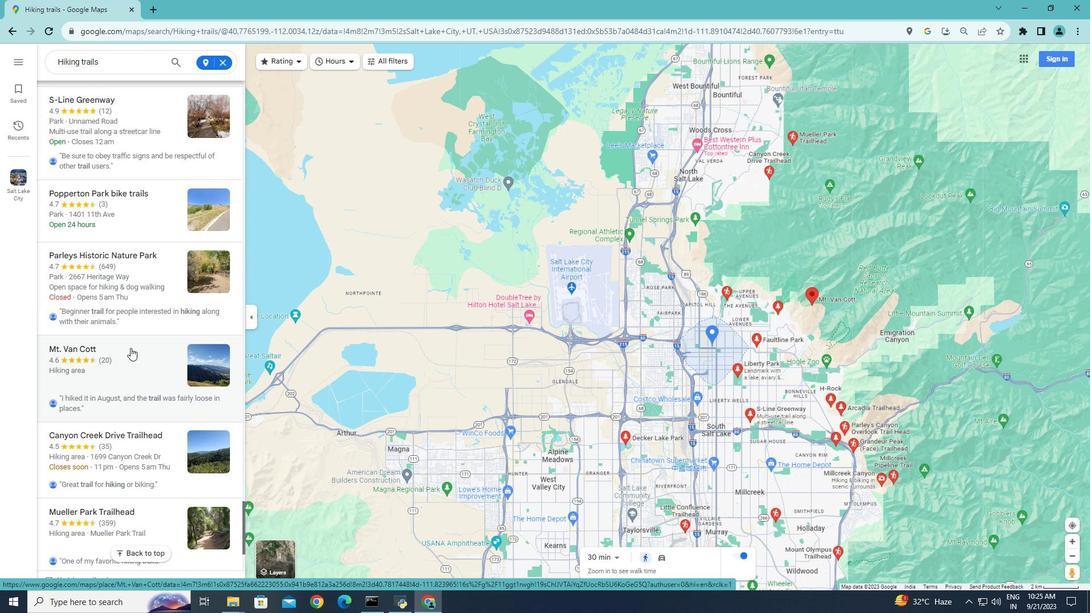 
Action: Mouse scrolled (130, 347) with delta (0, 0)
Screenshot: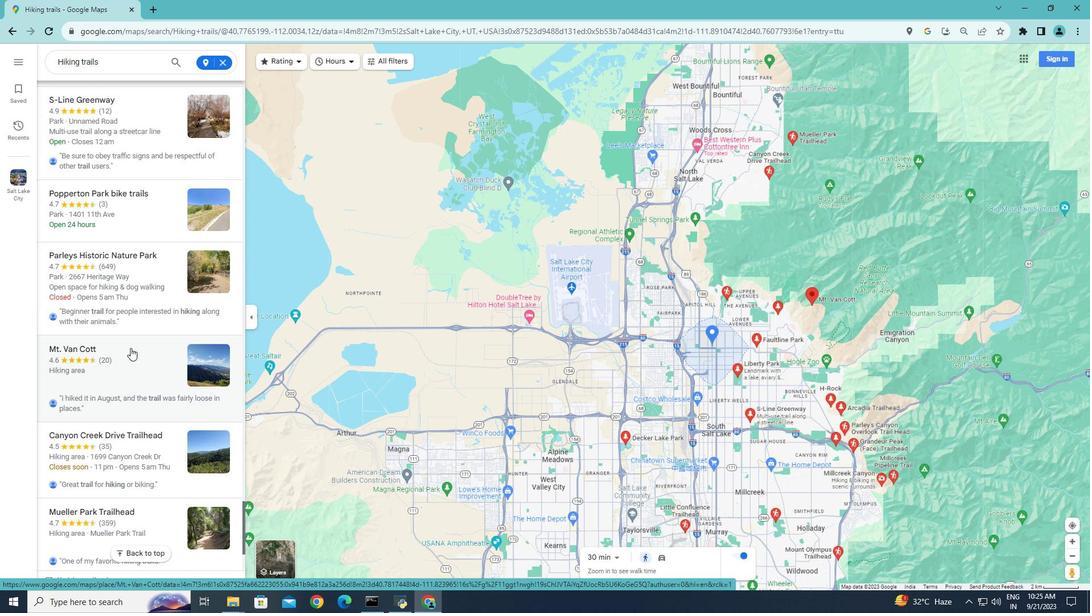 
Action: Mouse scrolled (130, 347) with delta (0, 0)
Screenshot: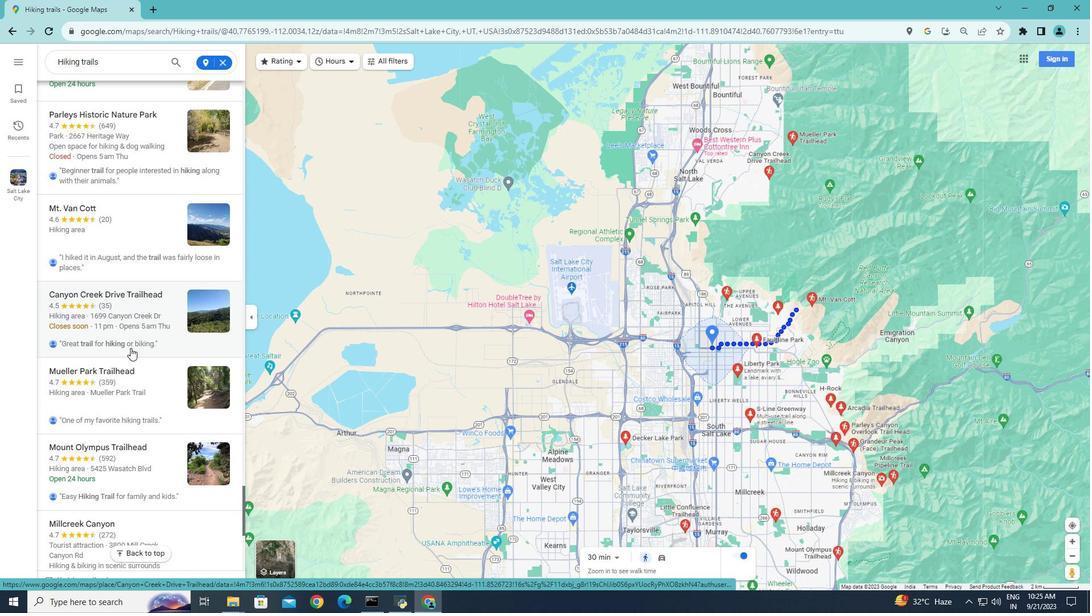 
Action: Mouse scrolled (130, 347) with delta (0, 0)
Screenshot: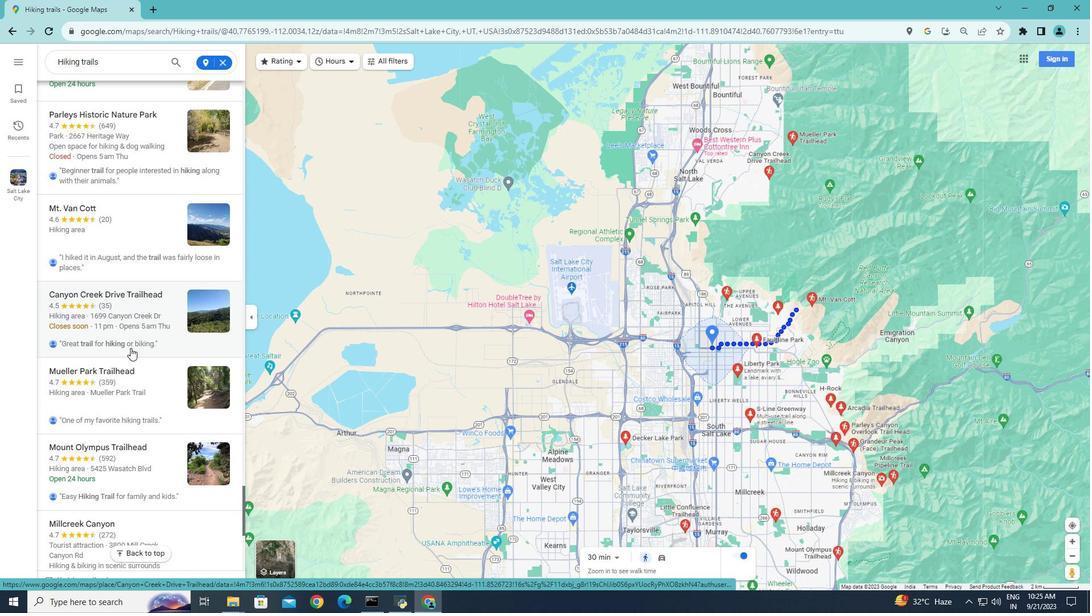 
Action: Mouse scrolled (130, 347) with delta (0, 0)
Screenshot: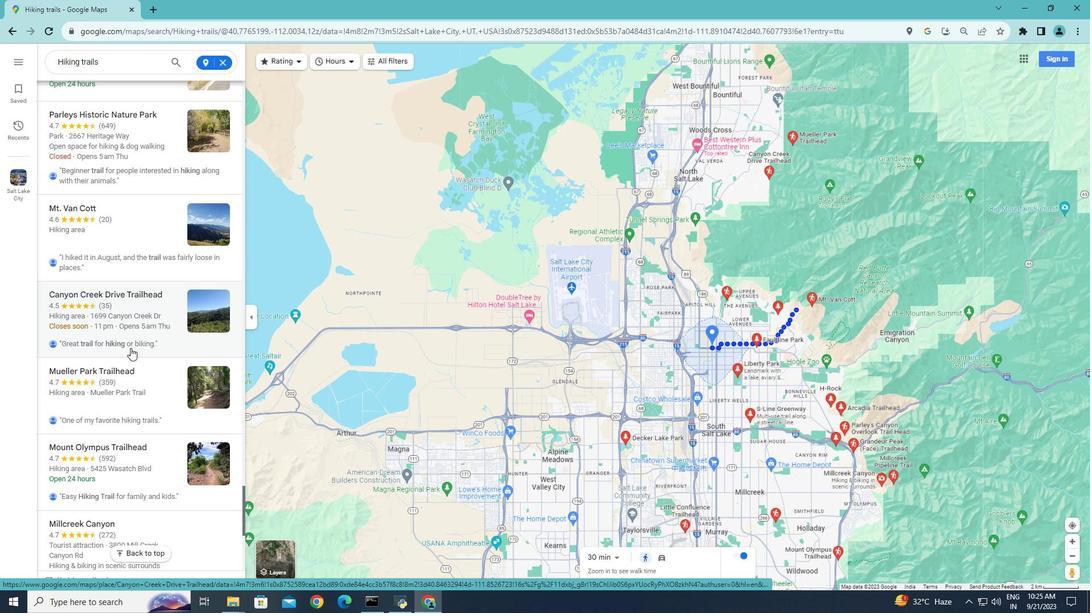 
Action: Mouse scrolled (130, 347) with delta (0, 0)
Screenshot: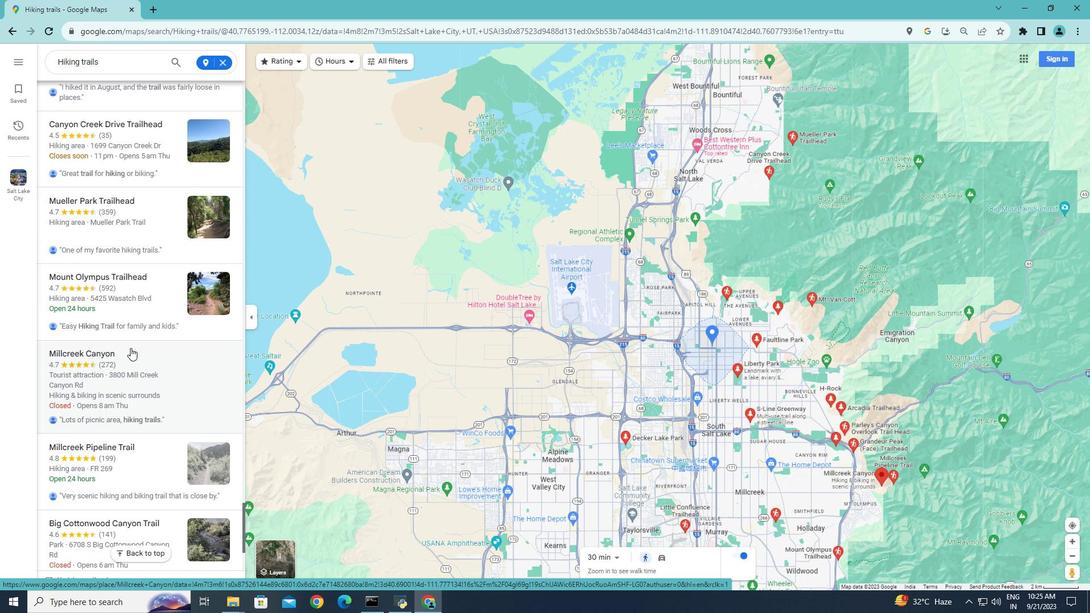 
Action: Mouse scrolled (130, 347) with delta (0, 0)
Screenshot: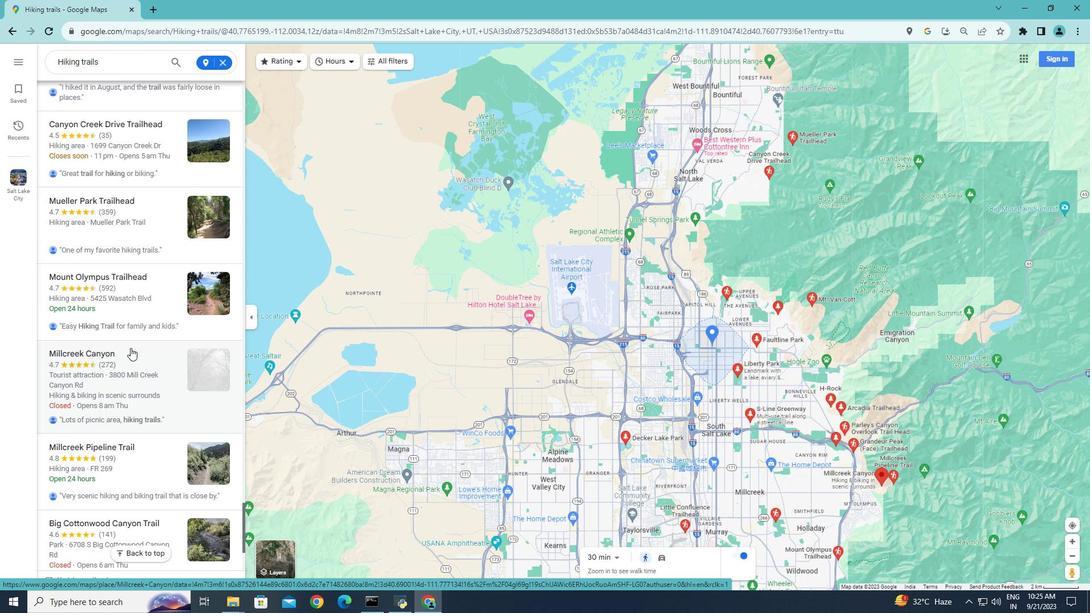 
Action: Mouse scrolled (130, 347) with delta (0, 0)
Screenshot: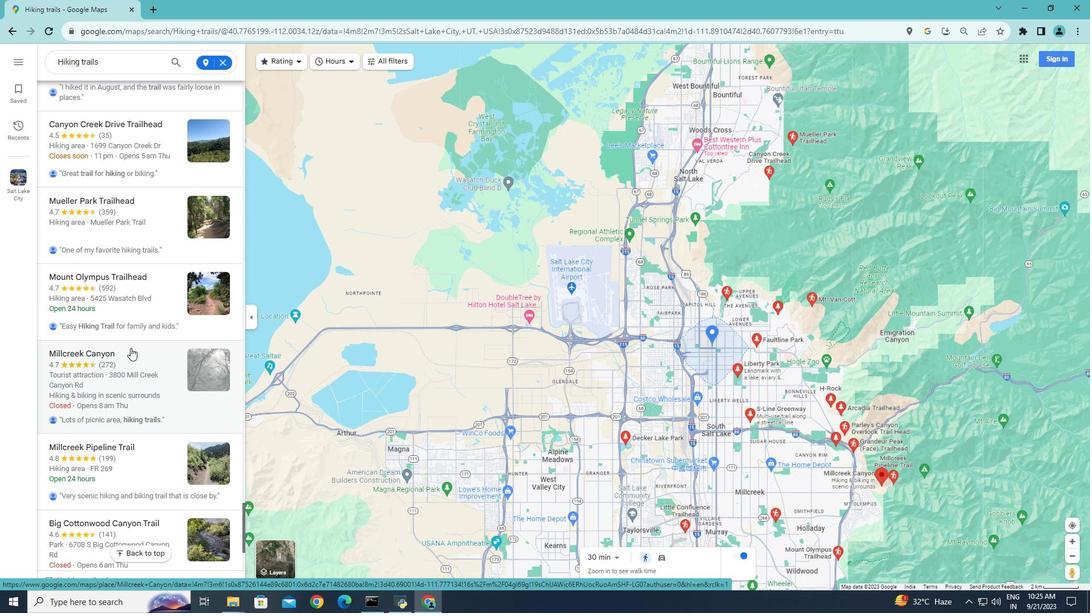 
Action: Mouse scrolled (130, 347) with delta (0, 0)
Screenshot: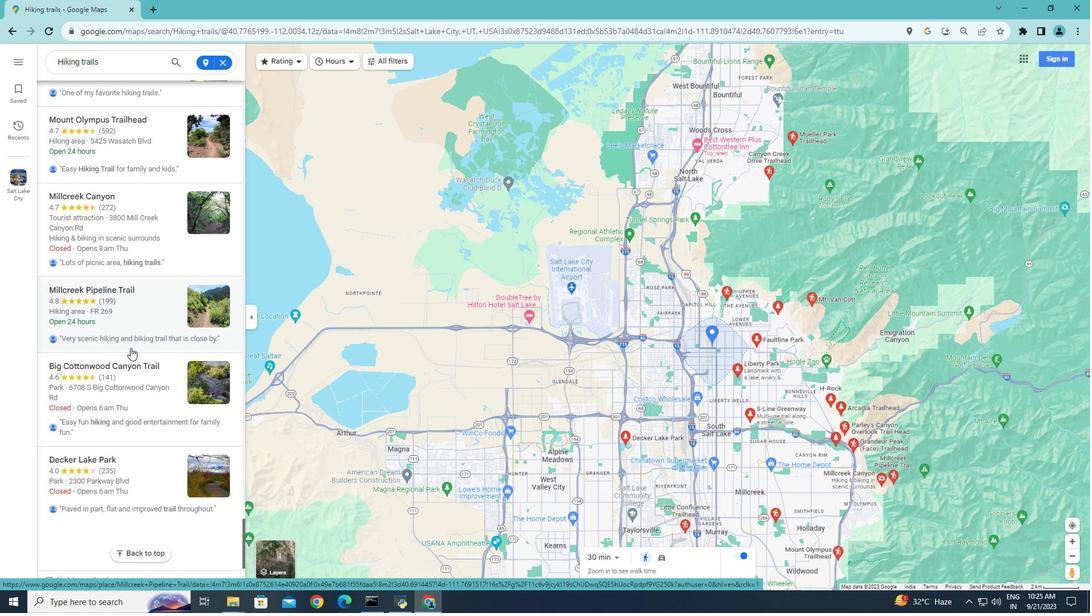 
Action: Mouse scrolled (130, 347) with delta (0, 0)
Screenshot: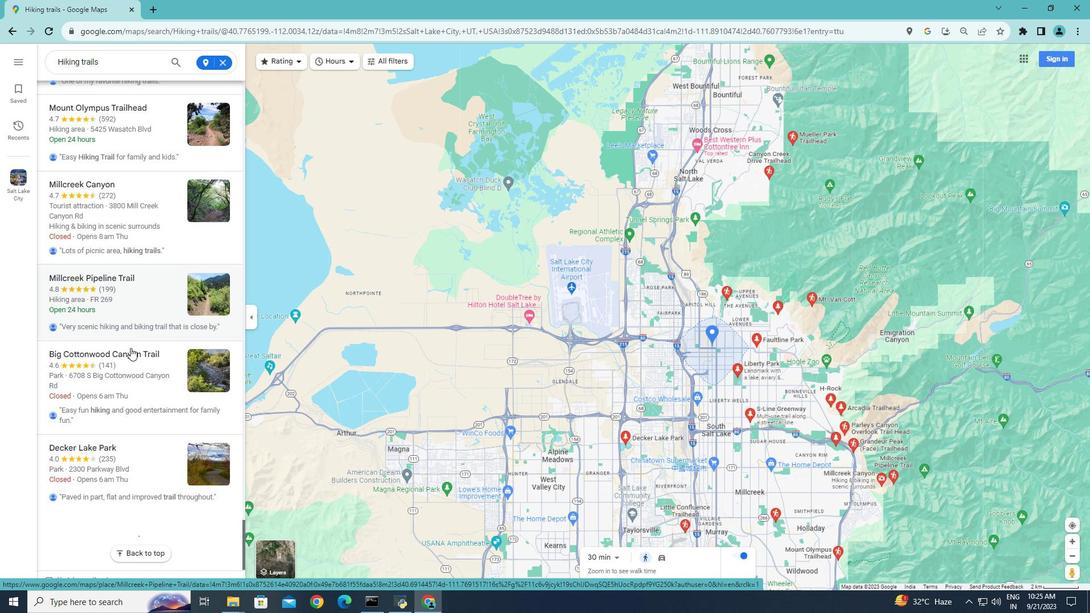 
Action: Mouse scrolled (130, 347) with delta (0, 0)
Screenshot: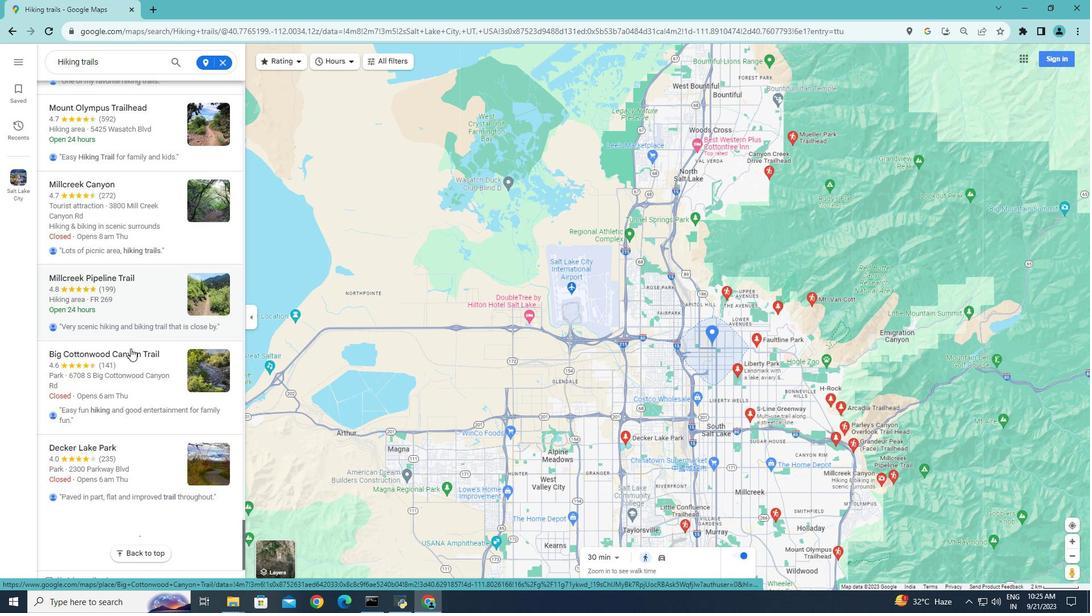 
Action: Mouse moved to (130, 348)
Screenshot: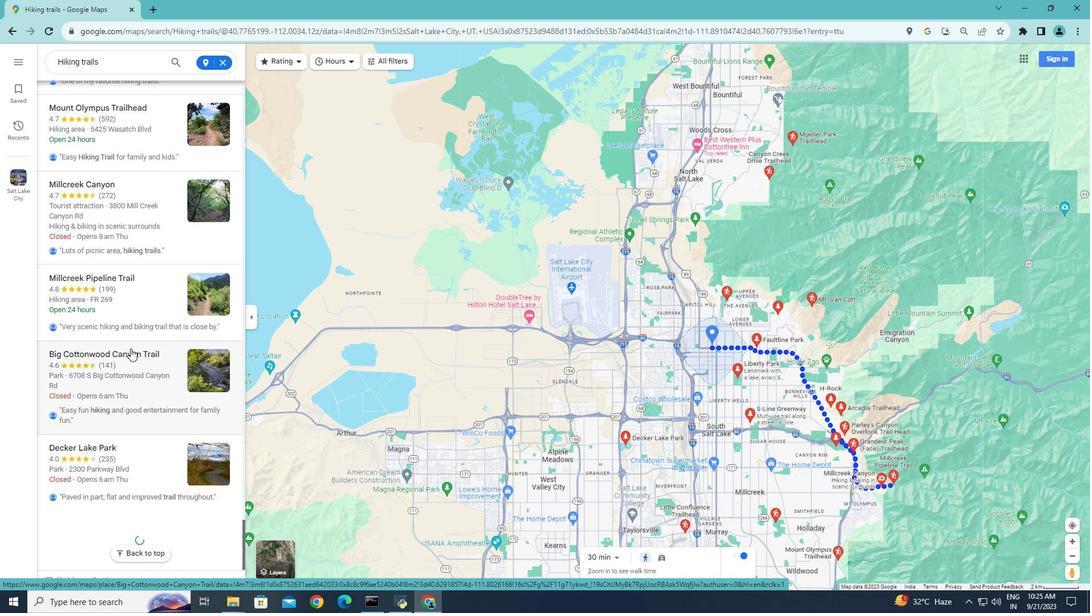
Action: Mouse scrolled (130, 348) with delta (0, 0)
Screenshot: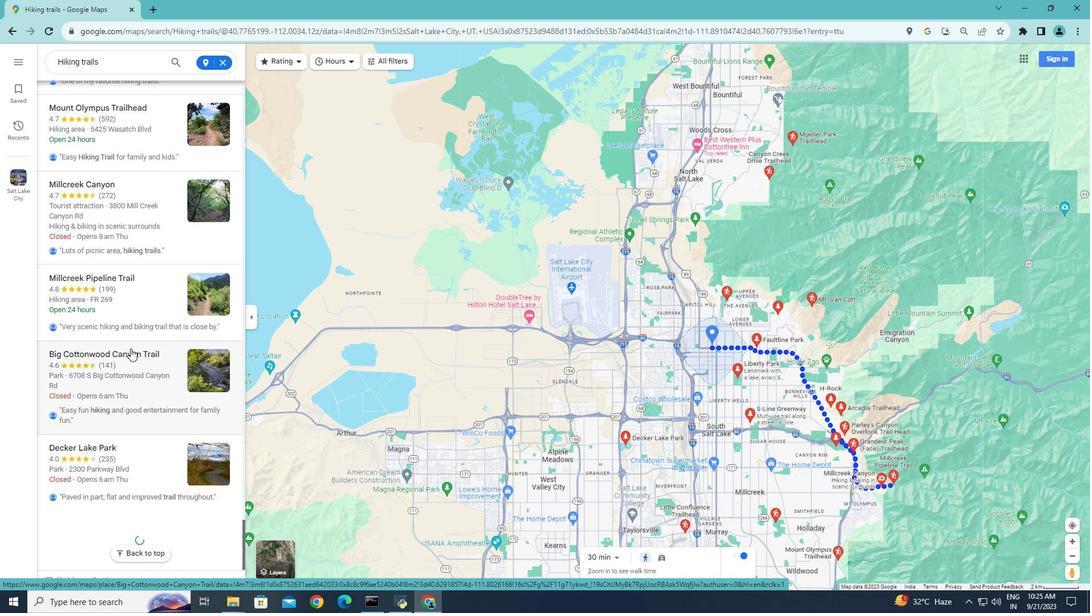 
Action: Mouse scrolled (130, 348) with delta (0, 0)
Screenshot: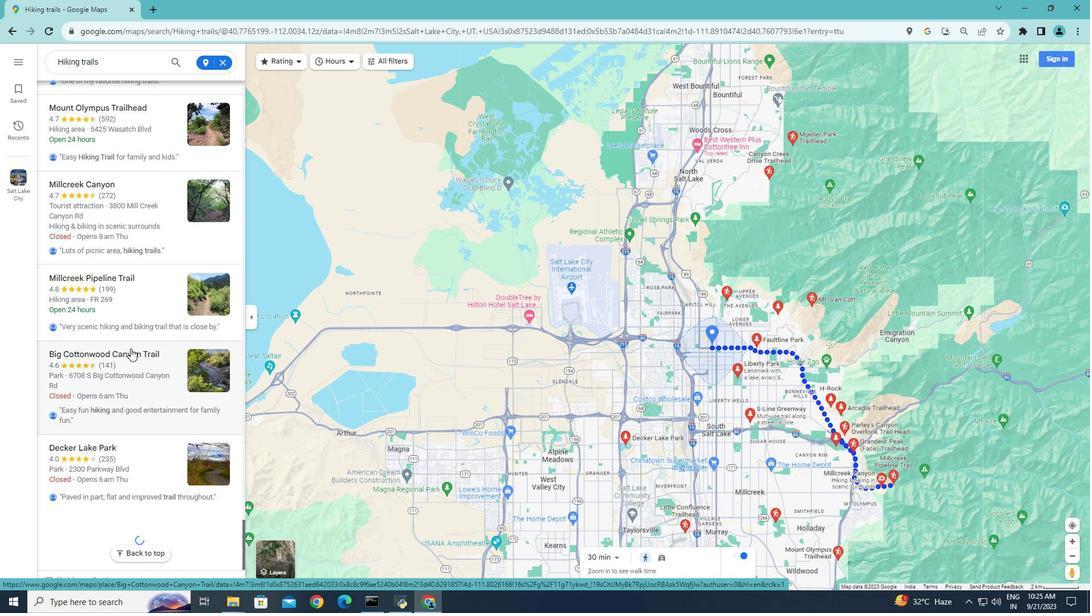 
Action: Mouse scrolled (130, 348) with delta (0, 0)
Screenshot: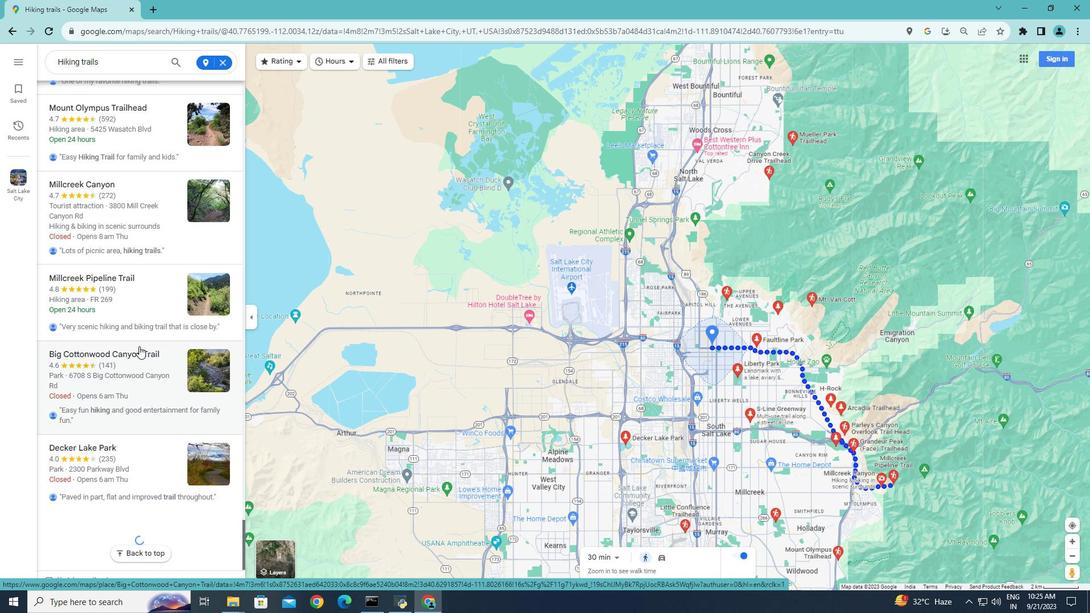 
Action: Mouse moved to (211, 336)
Screenshot: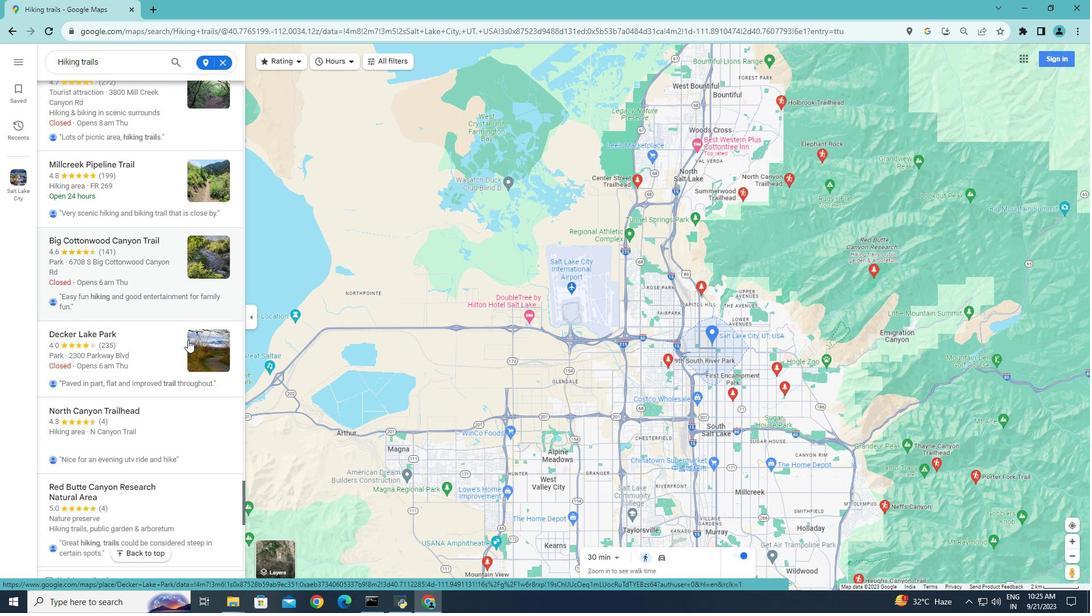 
Action: Mouse scrolled (211, 336) with delta (0, 0)
Screenshot: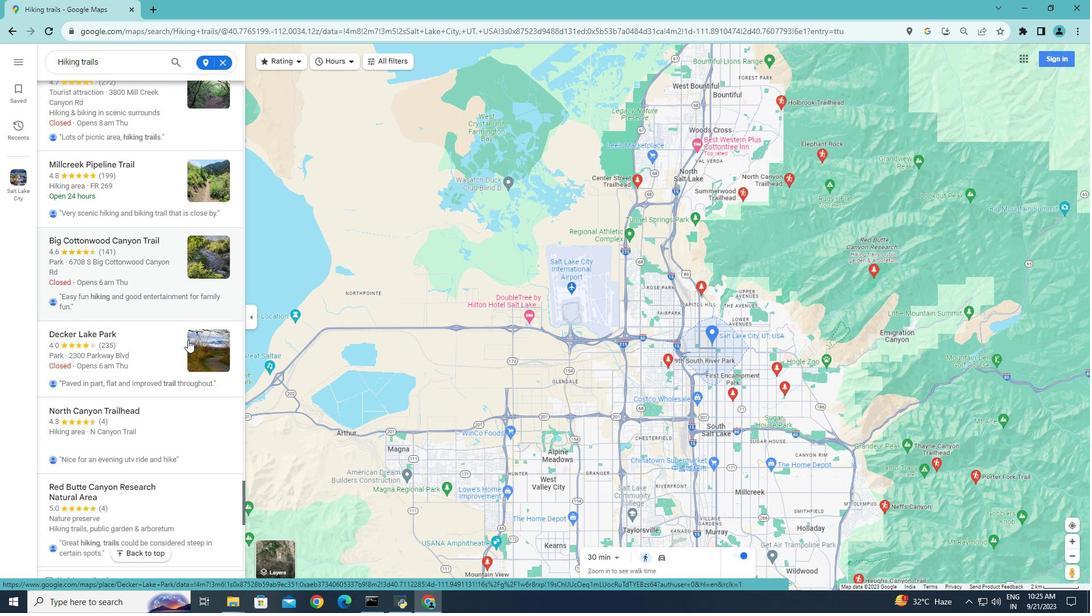 
Action: Mouse moved to (191, 338)
Screenshot: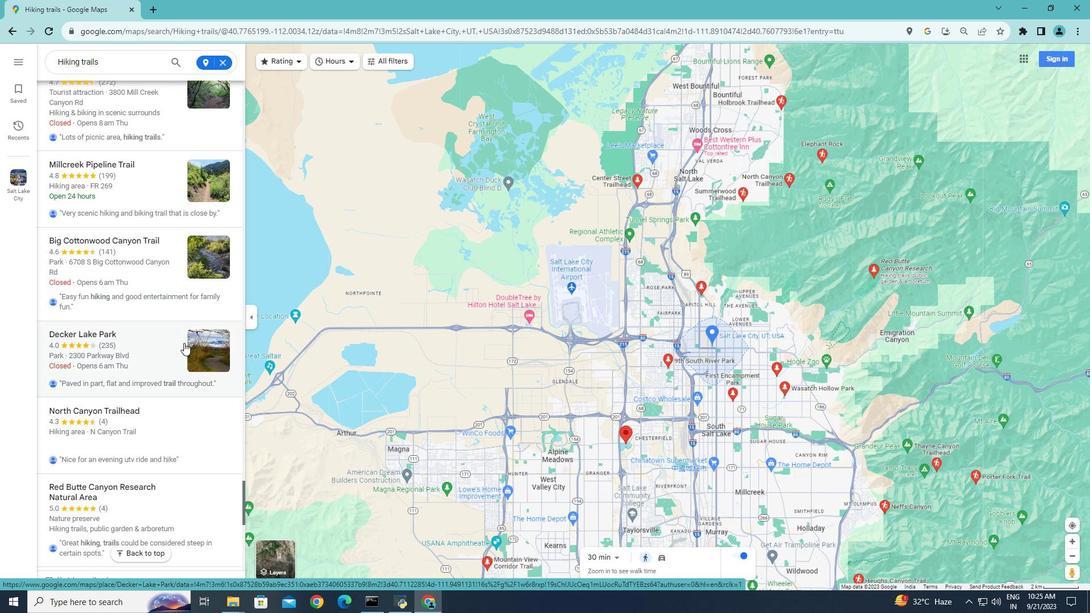 
Action: Mouse scrolled (191, 337) with delta (0, 0)
Screenshot: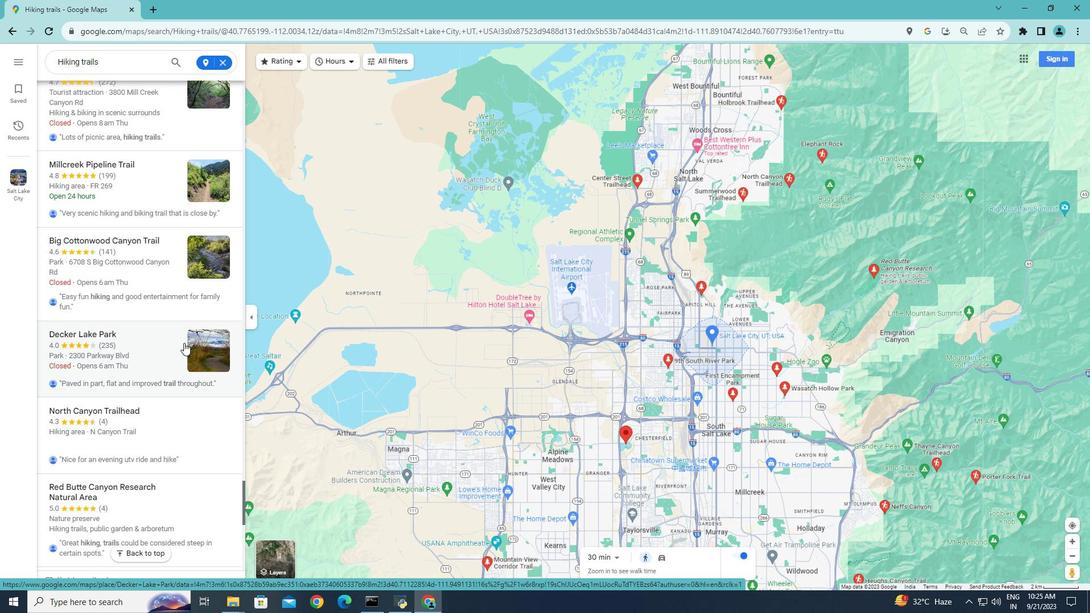 
Action: Mouse moved to (187, 340)
Screenshot: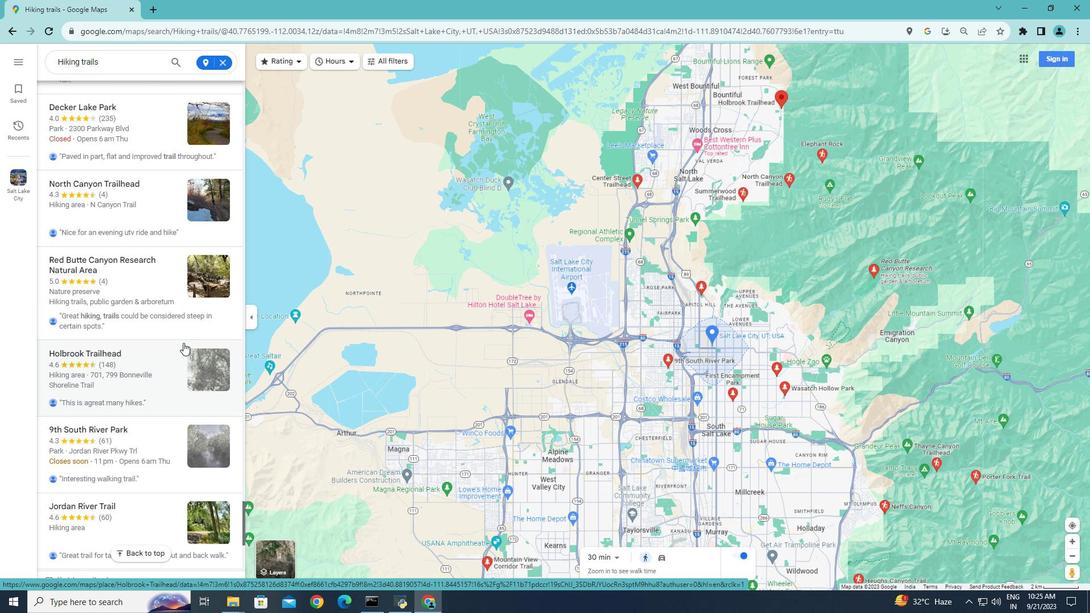 
Action: Mouse scrolled (187, 340) with delta (0, 0)
Screenshot: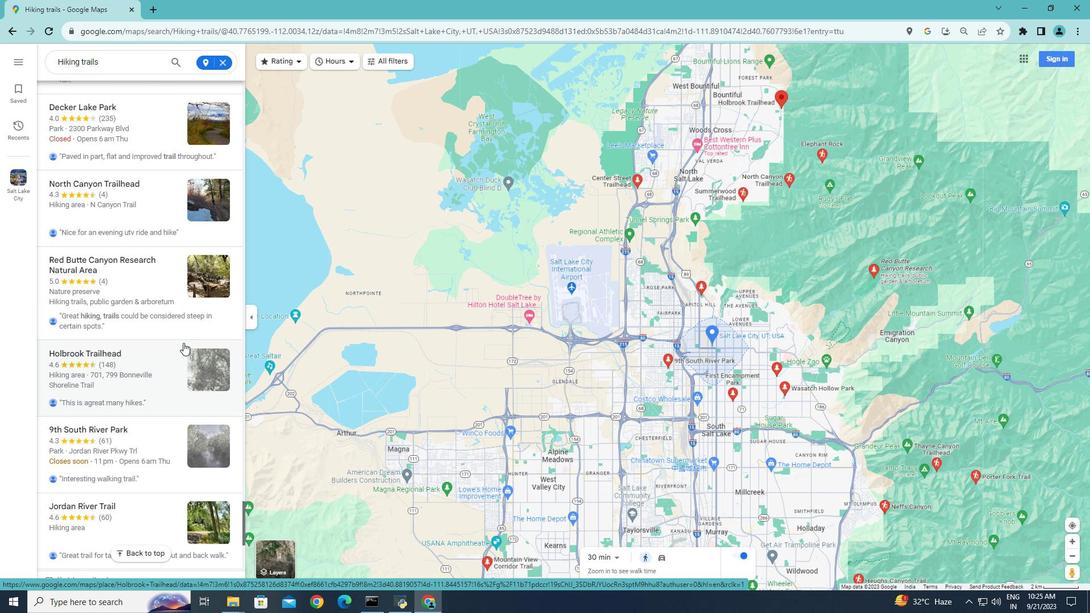 
Action: Mouse moved to (186, 341)
Screenshot: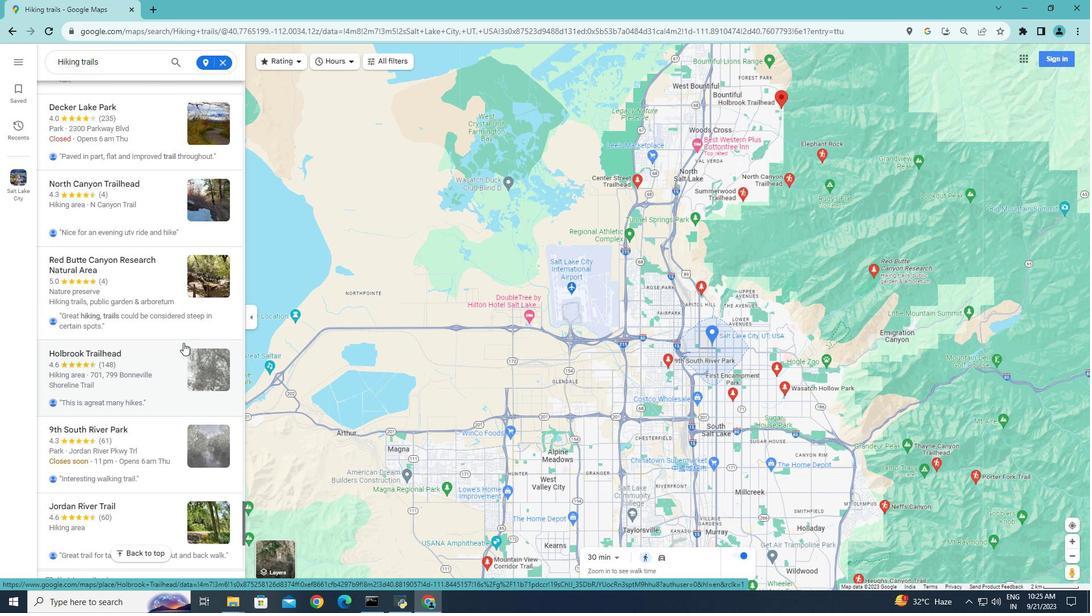 
Action: Mouse scrolled (186, 340) with delta (0, 0)
Screenshot: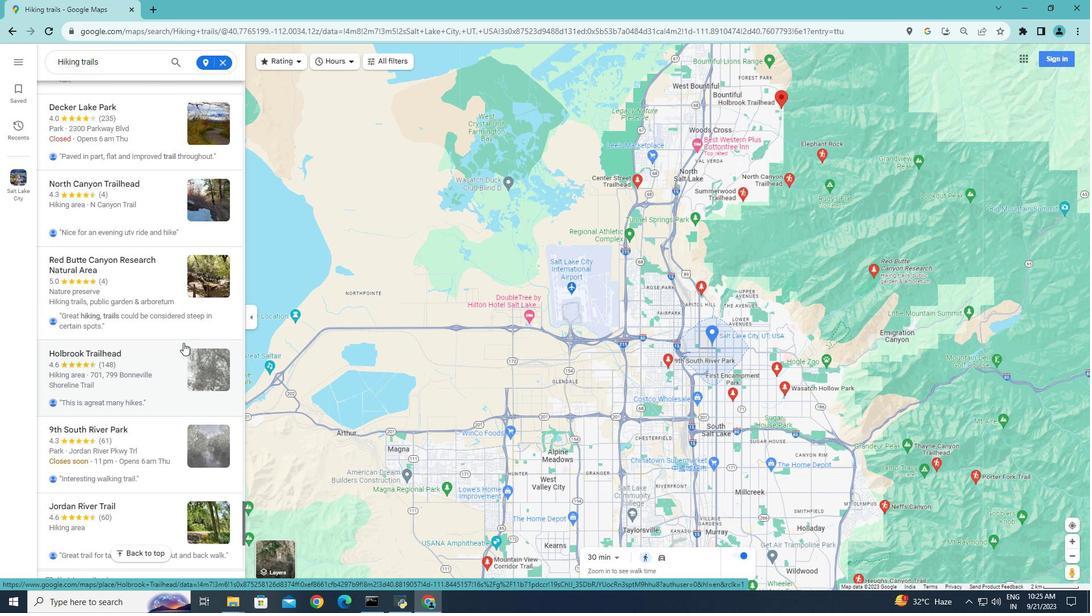 
Action: Mouse moved to (185, 341)
Screenshot: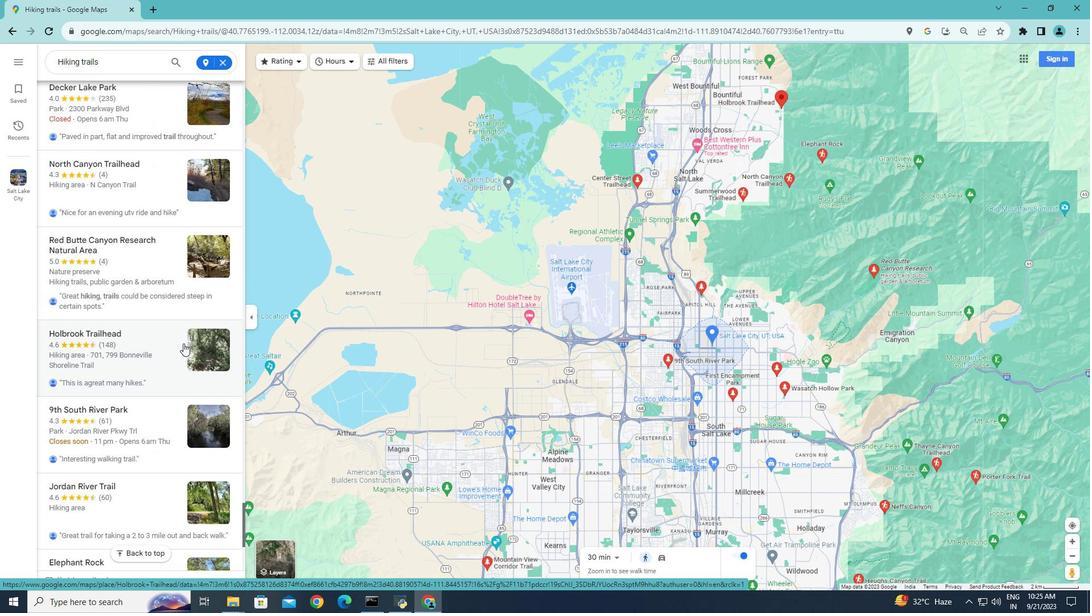
Action: Mouse scrolled (185, 341) with delta (0, 0)
Screenshot: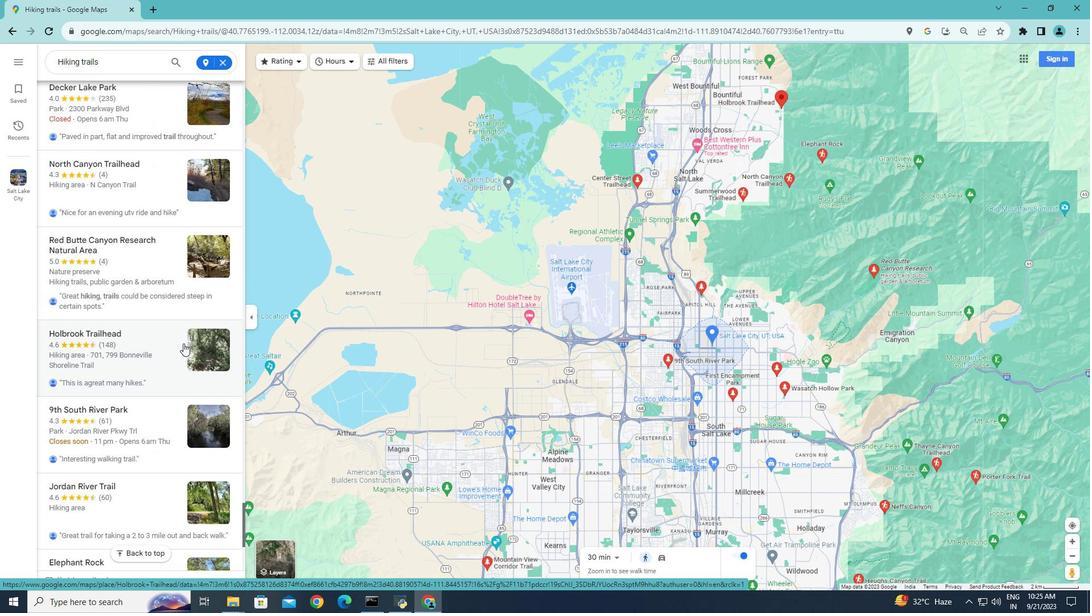 
Action: Mouse moved to (184, 343)
Screenshot: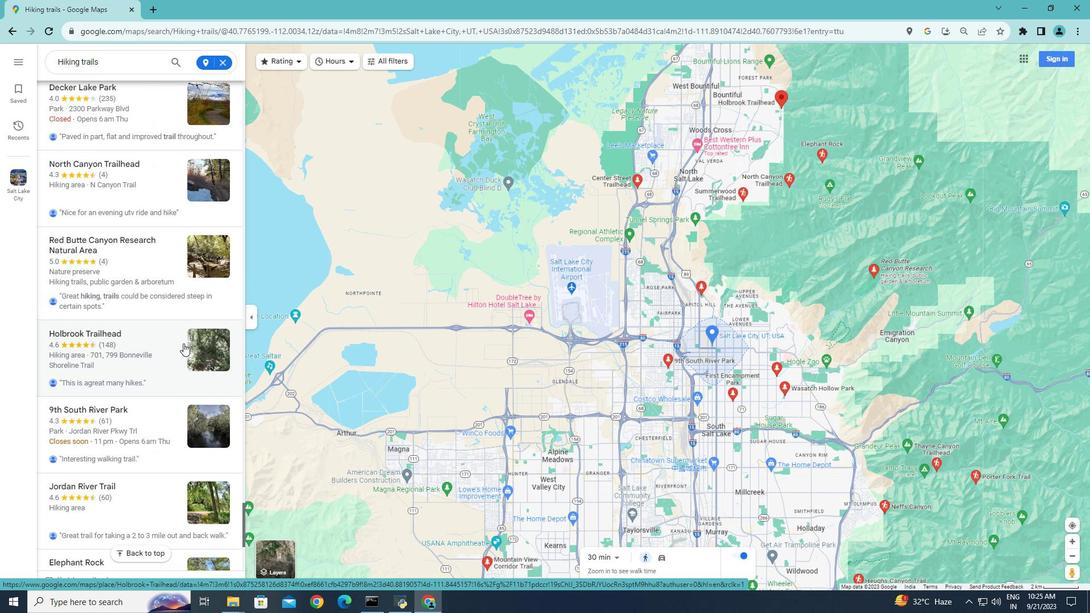 
Action: Mouse scrolled (184, 342) with delta (0, 0)
Screenshot: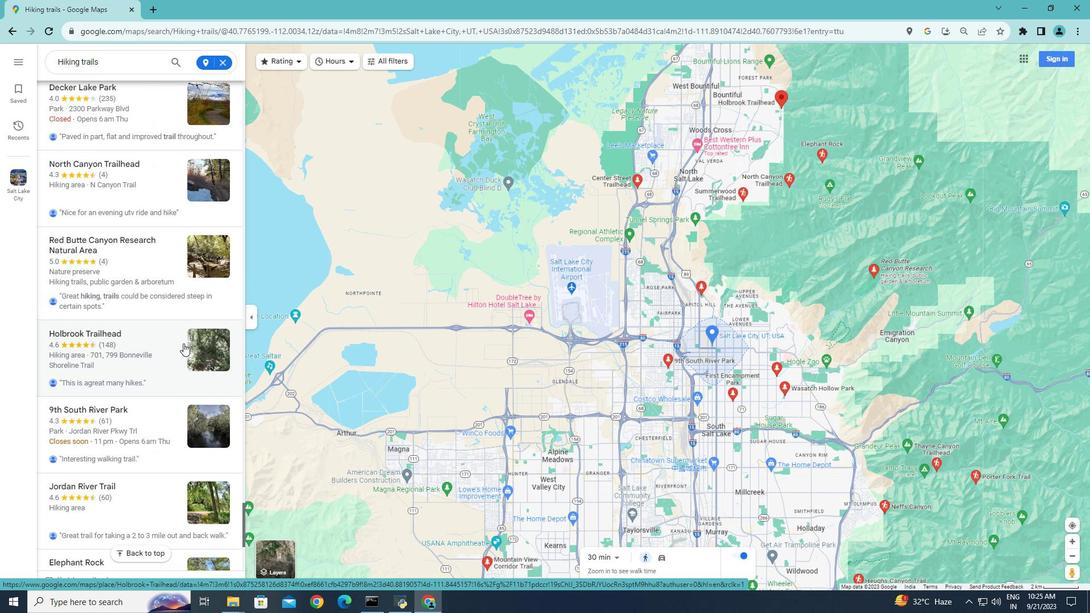 
Action: Mouse scrolled (184, 342) with delta (0, 0)
Screenshot: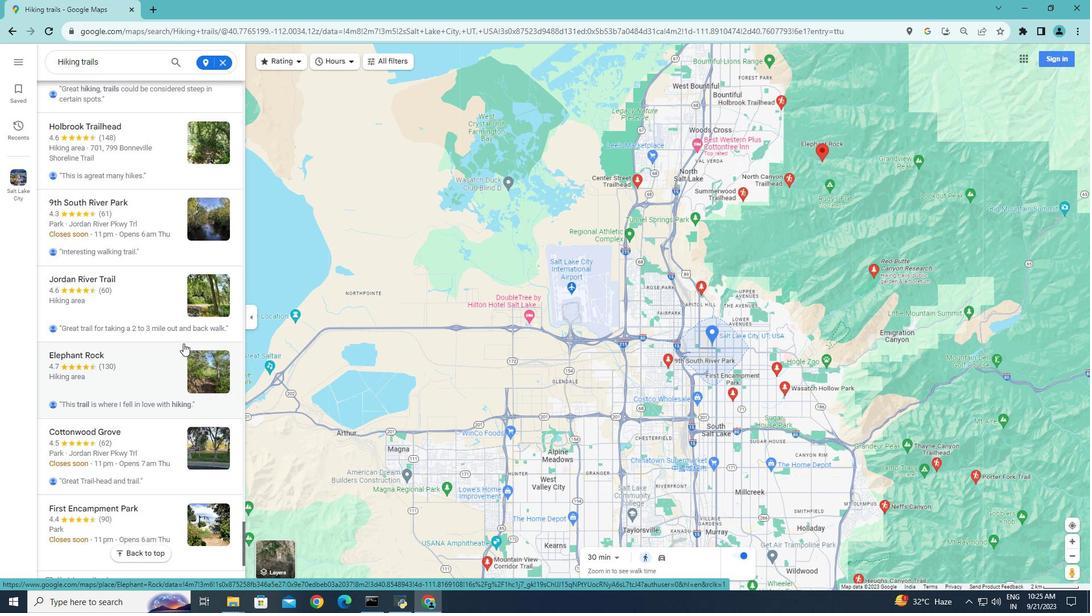 
Action: Mouse scrolled (184, 342) with delta (0, 0)
Screenshot: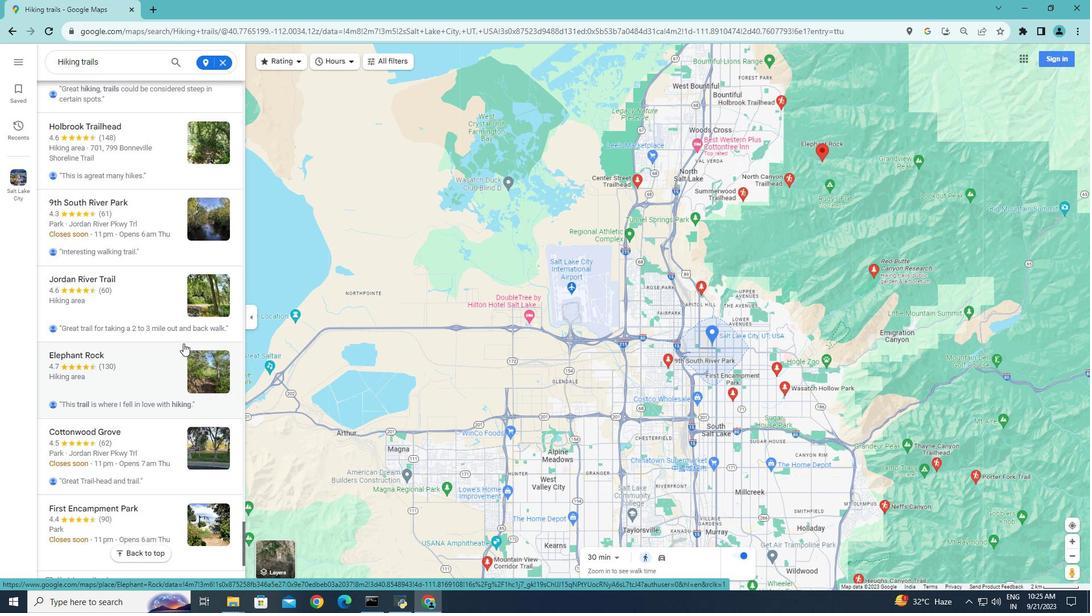 
Action: Mouse scrolled (184, 342) with delta (0, 0)
Screenshot: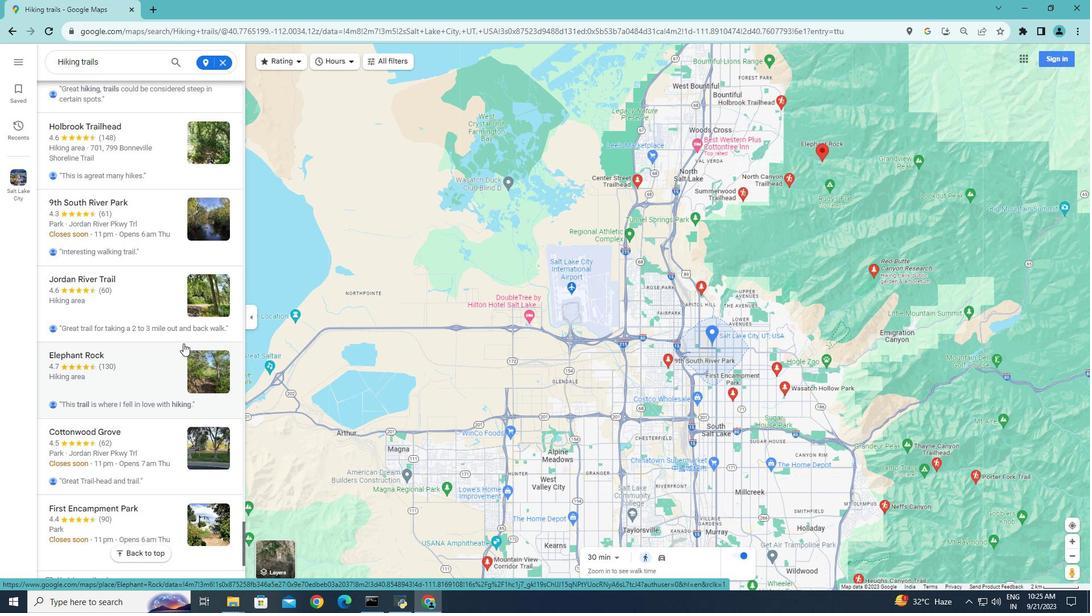 
Action: Mouse moved to (183, 343)
Screenshot: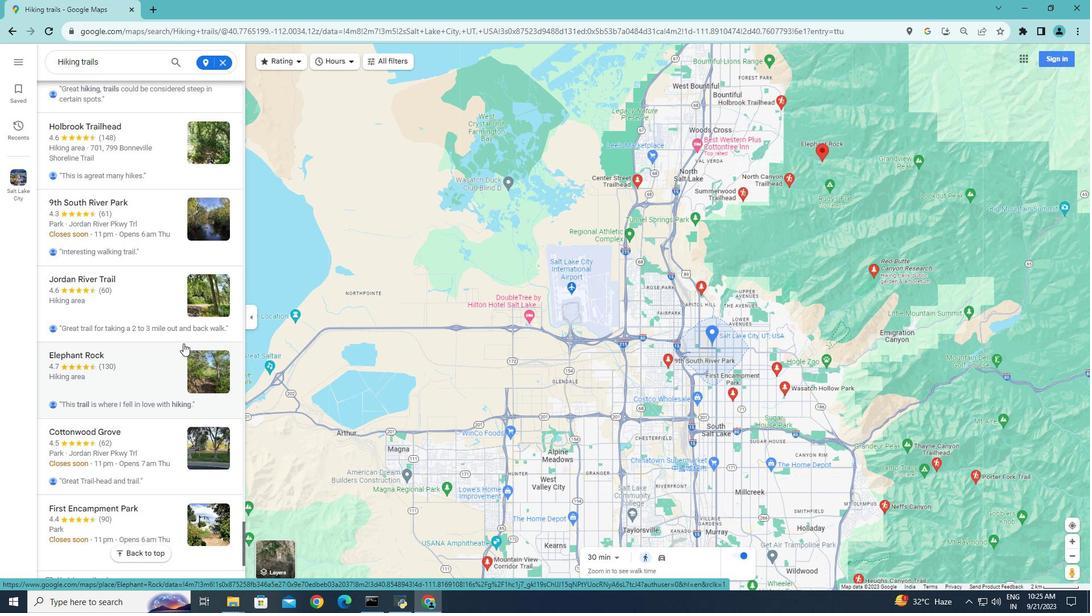 
Action: Mouse scrolled (183, 342) with delta (0, 0)
Screenshot: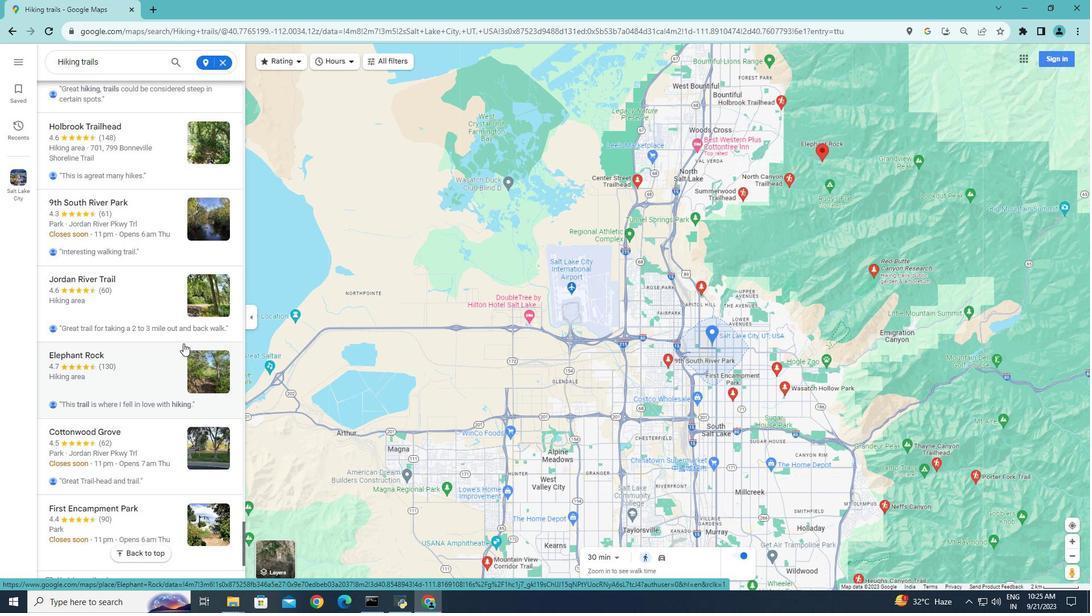 
Action: Mouse moved to (179, 343)
Screenshot: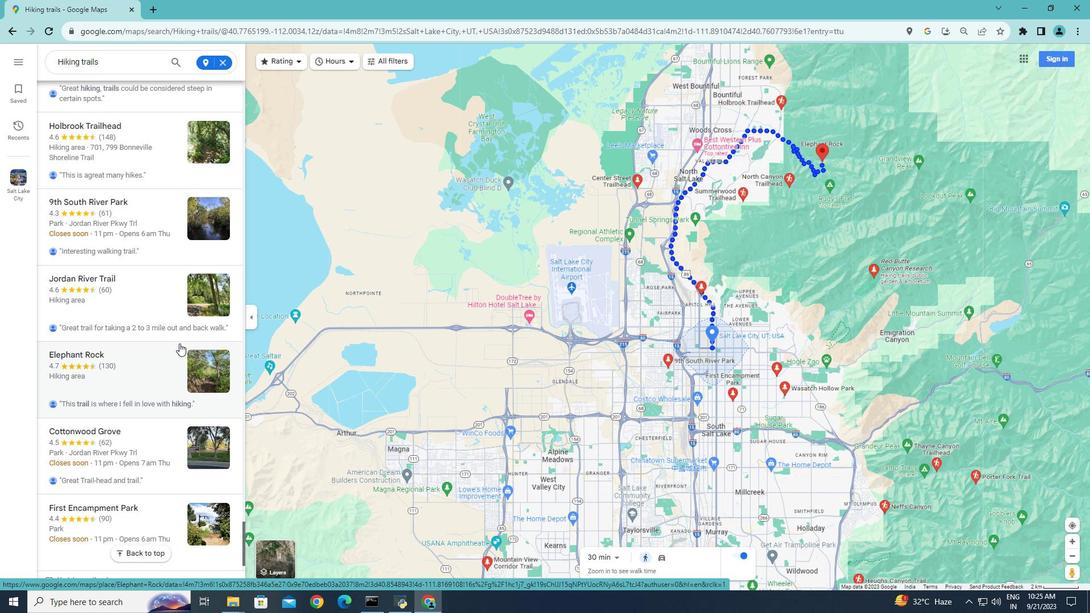 
Action: Mouse scrolled (179, 343) with delta (0, 0)
Screenshot: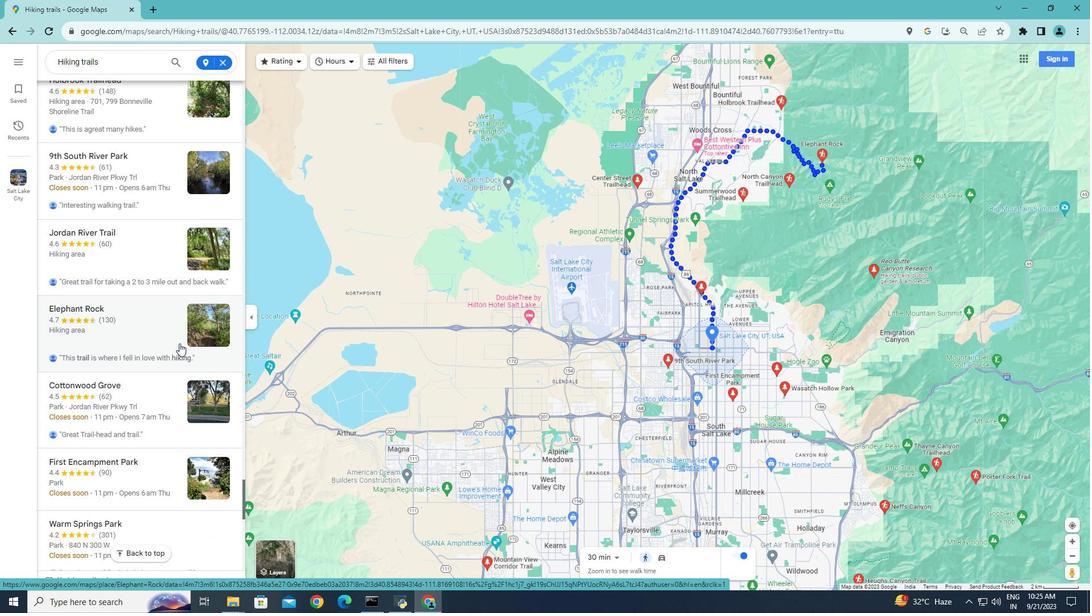 
Action: Mouse scrolled (179, 343) with delta (0, 0)
Screenshot: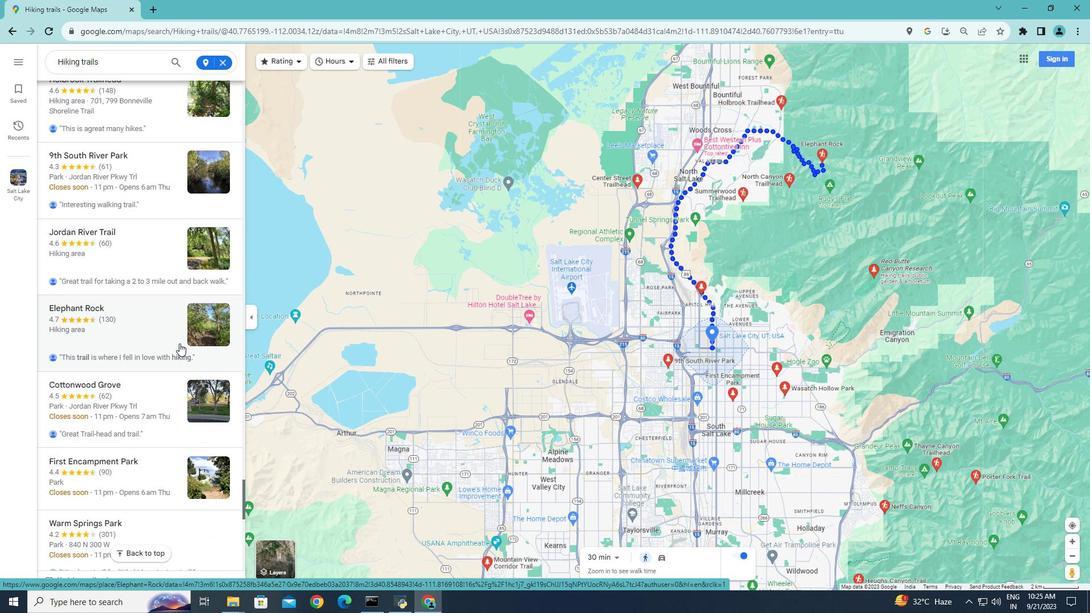 
Action: Mouse scrolled (179, 343) with delta (0, 0)
Screenshot: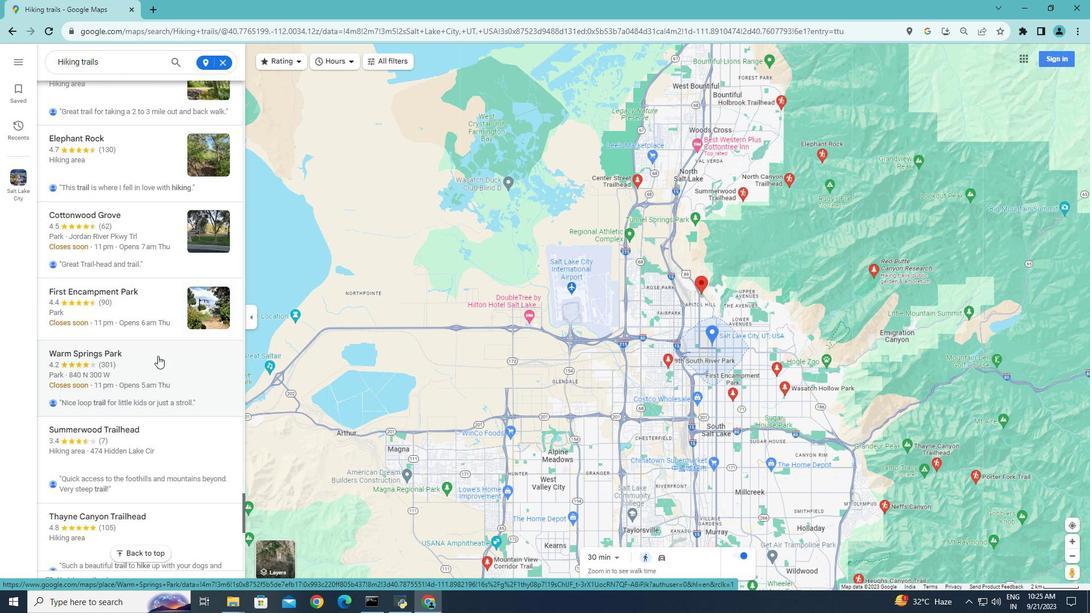 
Action: Mouse moved to (178, 344)
Screenshot: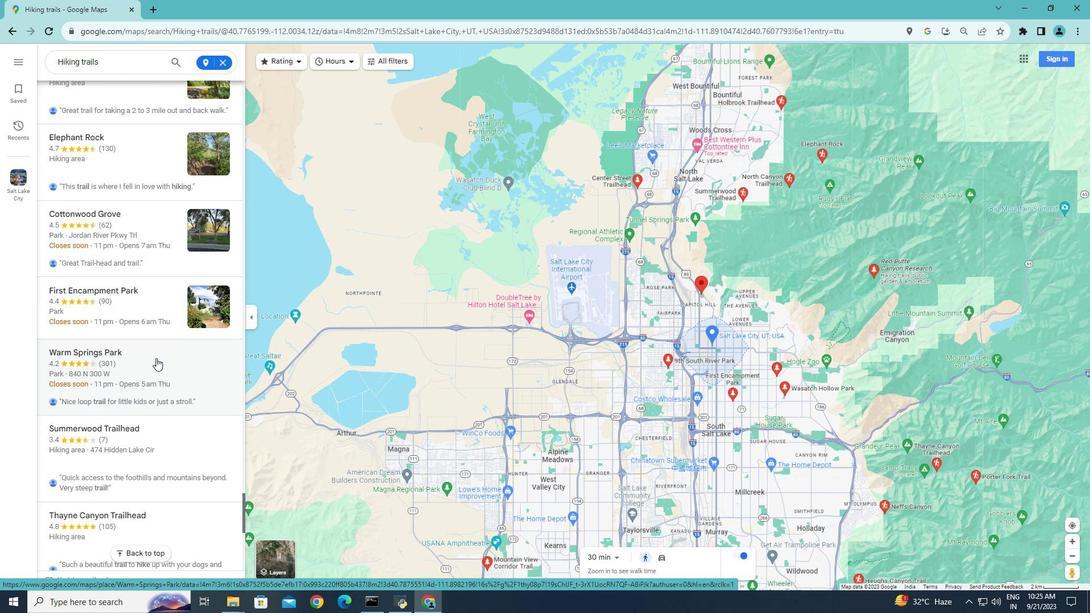 
Action: Mouse scrolled (178, 343) with delta (0, 0)
Screenshot: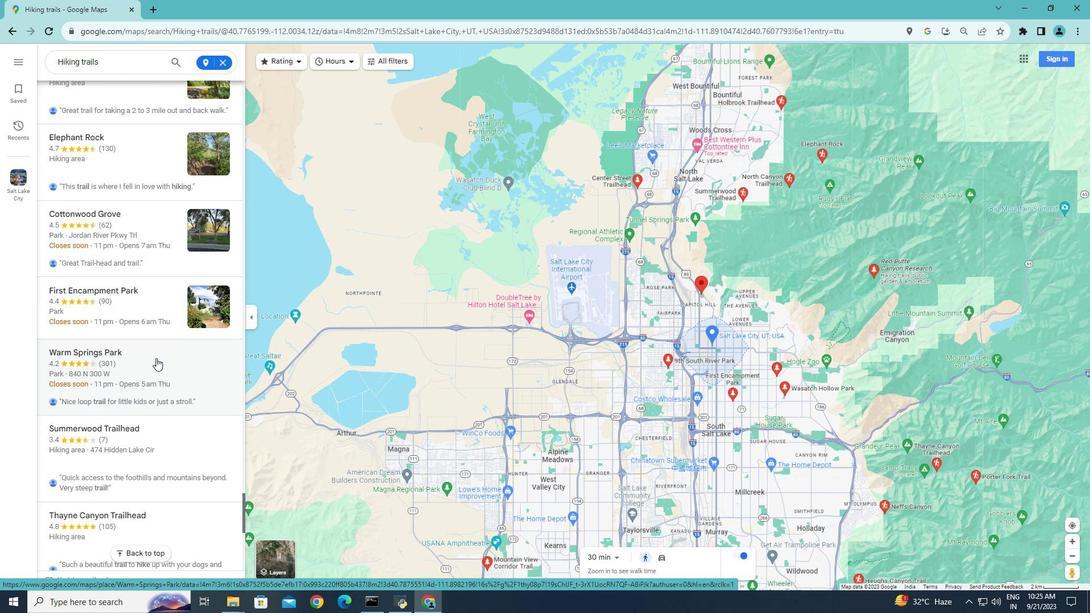 
Action: Mouse moved to (171, 349)
Screenshot: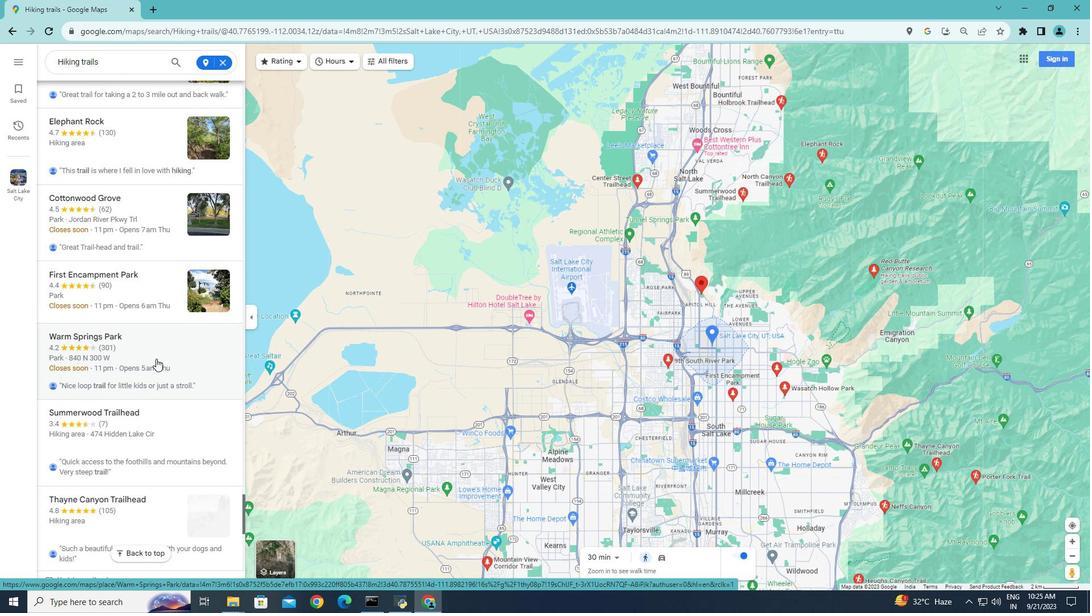 
Action: Mouse scrolled (171, 349) with delta (0, 0)
Screenshot: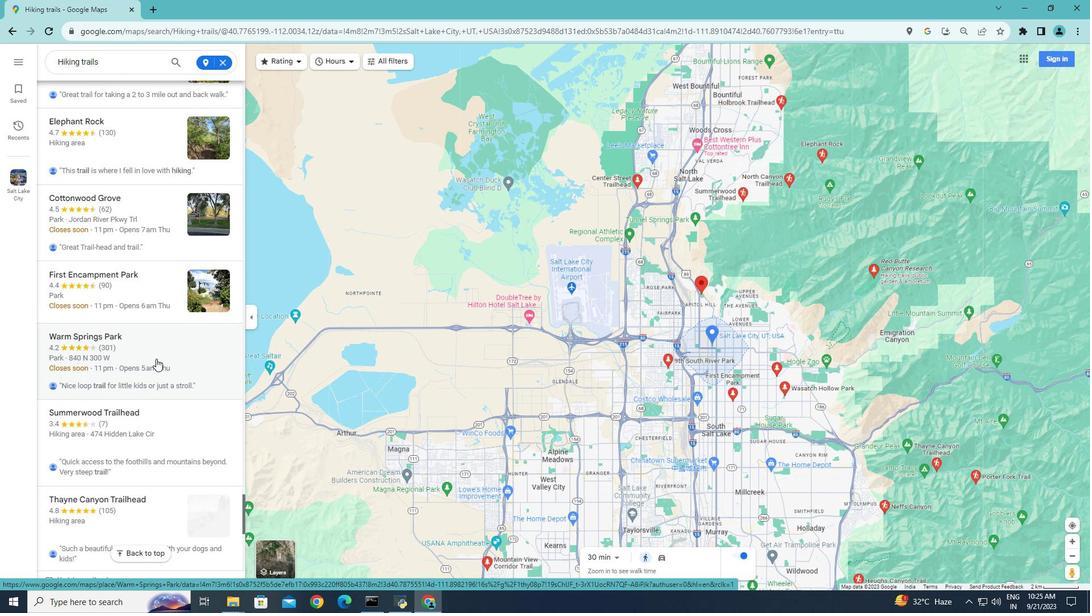 
Action: Mouse moved to (157, 356)
Screenshot: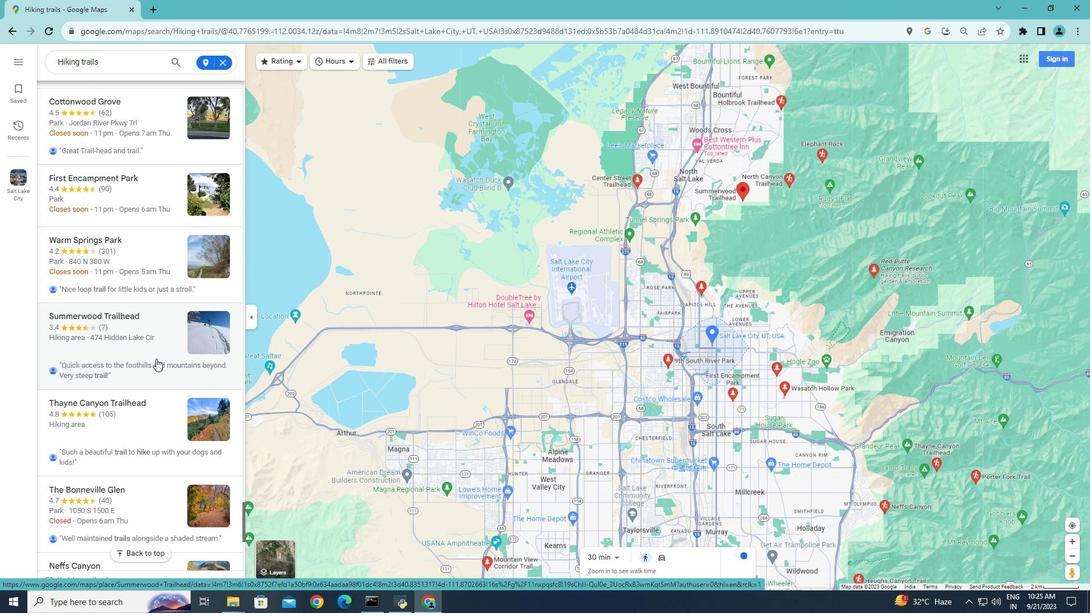 
Action: Mouse scrolled (157, 355) with delta (0, 0)
Screenshot: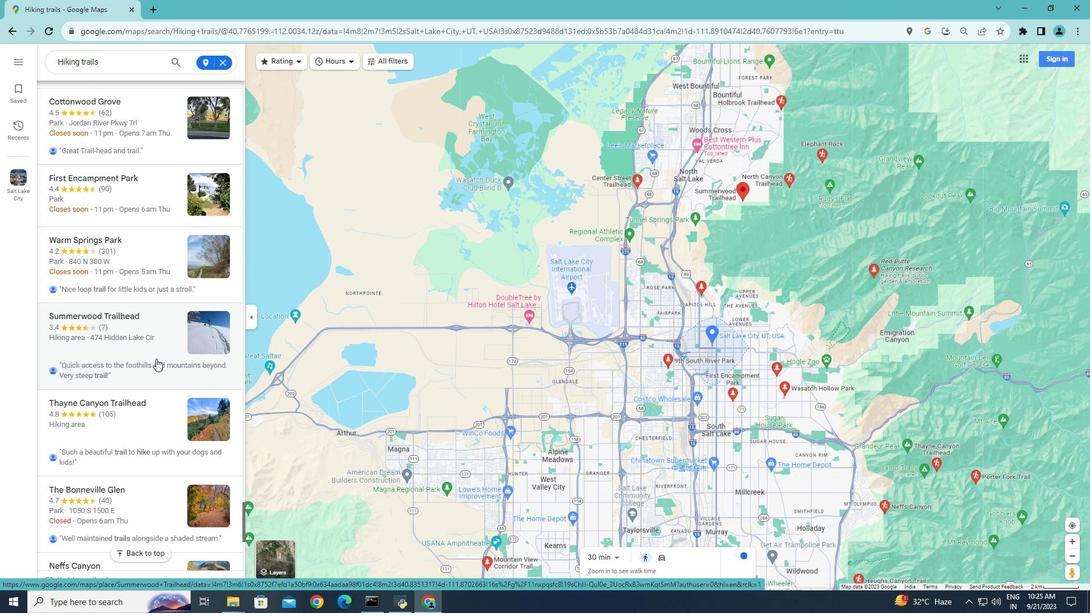 
Action: Mouse moved to (156, 358)
Screenshot: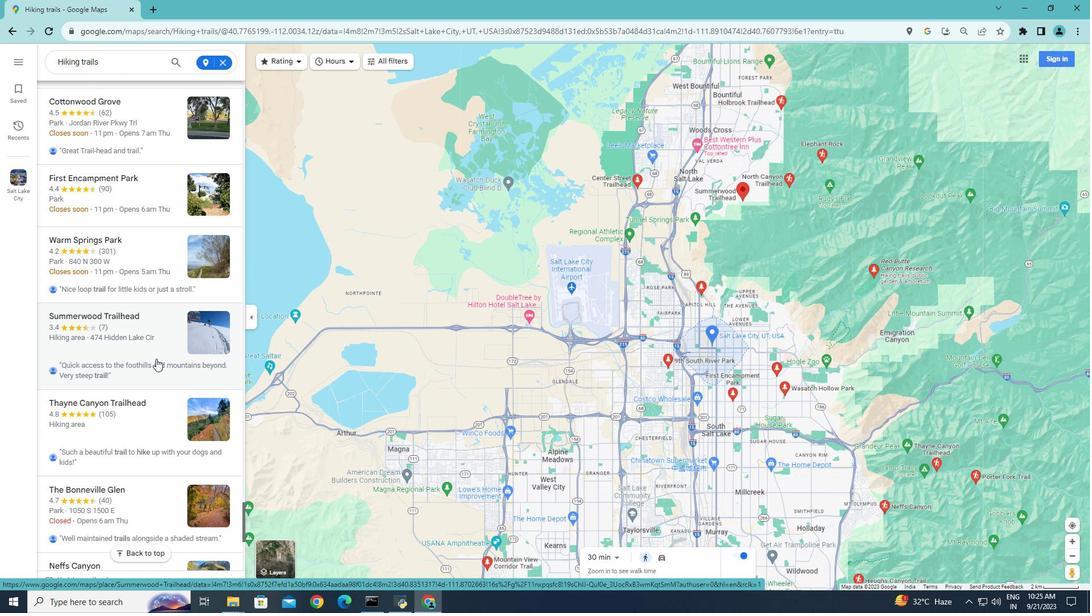 
Action: Mouse scrolled (156, 357) with delta (0, 0)
Screenshot: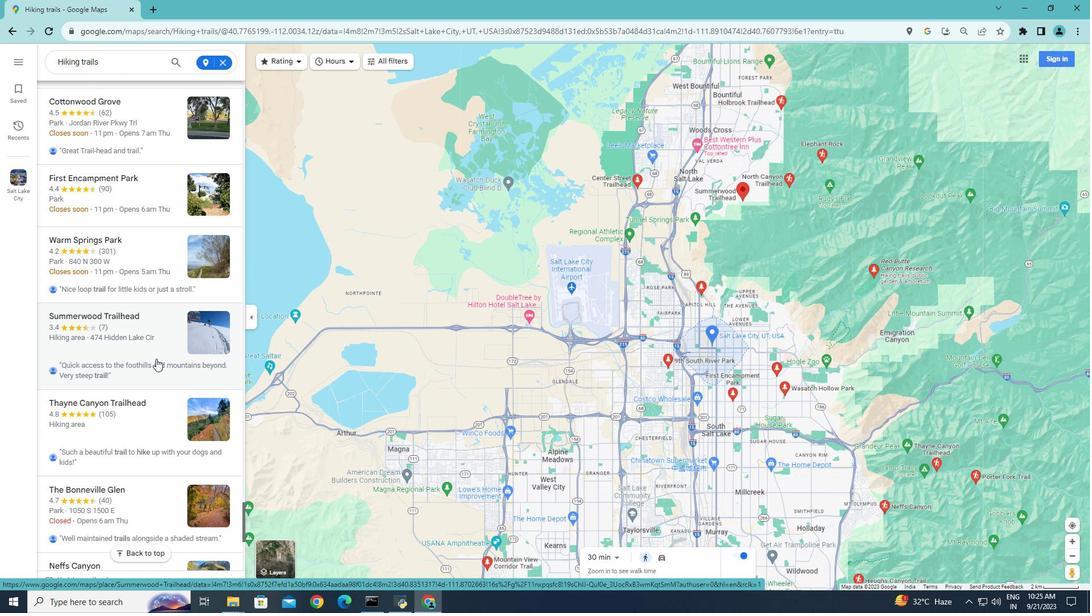 
Action: Mouse moved to (156, 358)
Screenshot: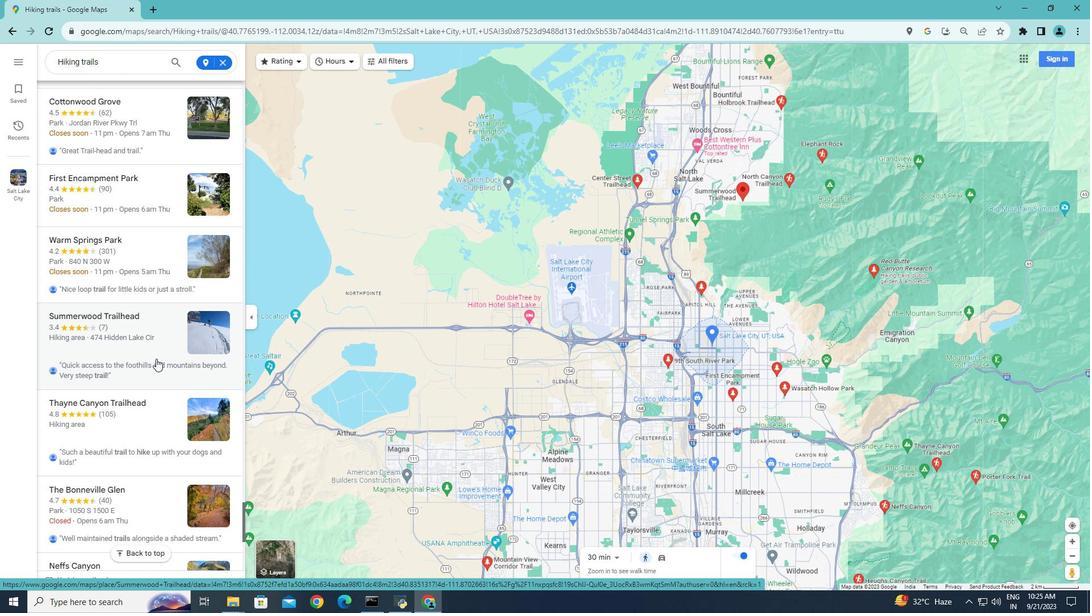 
Action: Mouse scrolled (156, 358) with delta (0, 0)
Screenshot: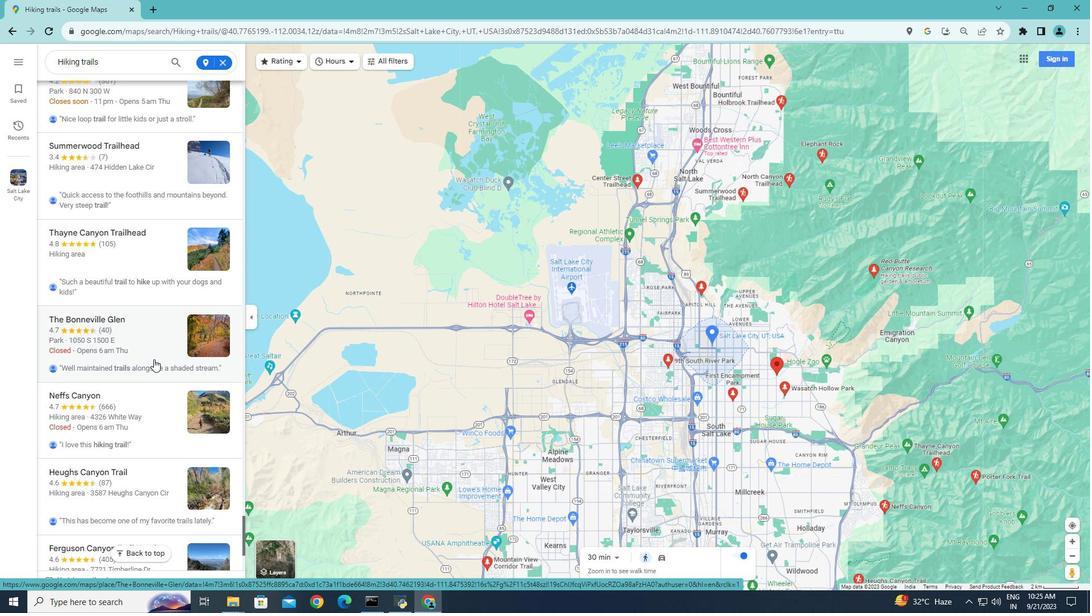 
Action: Mouse scrolled (156, 358) with delta (0, 0)
Screenshot: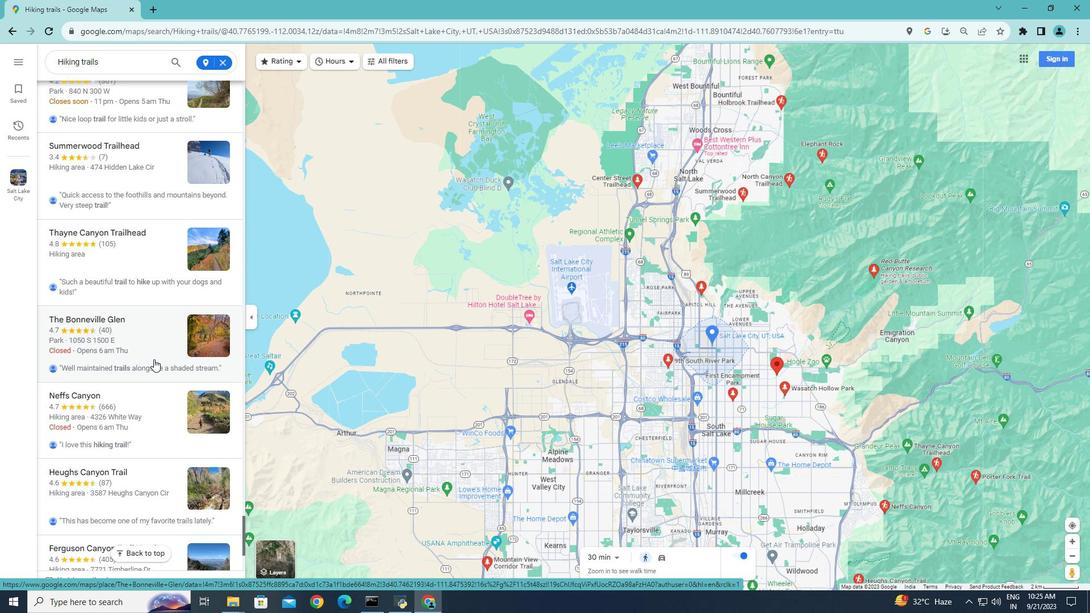 
Action: Mouse moved to (155, 358)
Screenshot: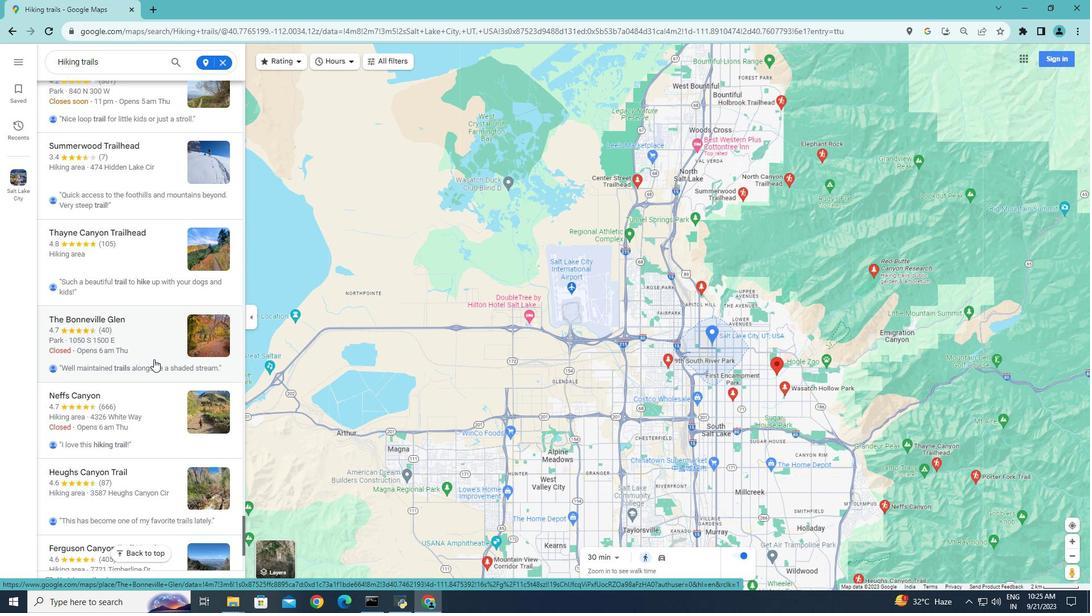 
Action: Mouse scrolled (155, 358) with delta (0, 0)
Screenshot: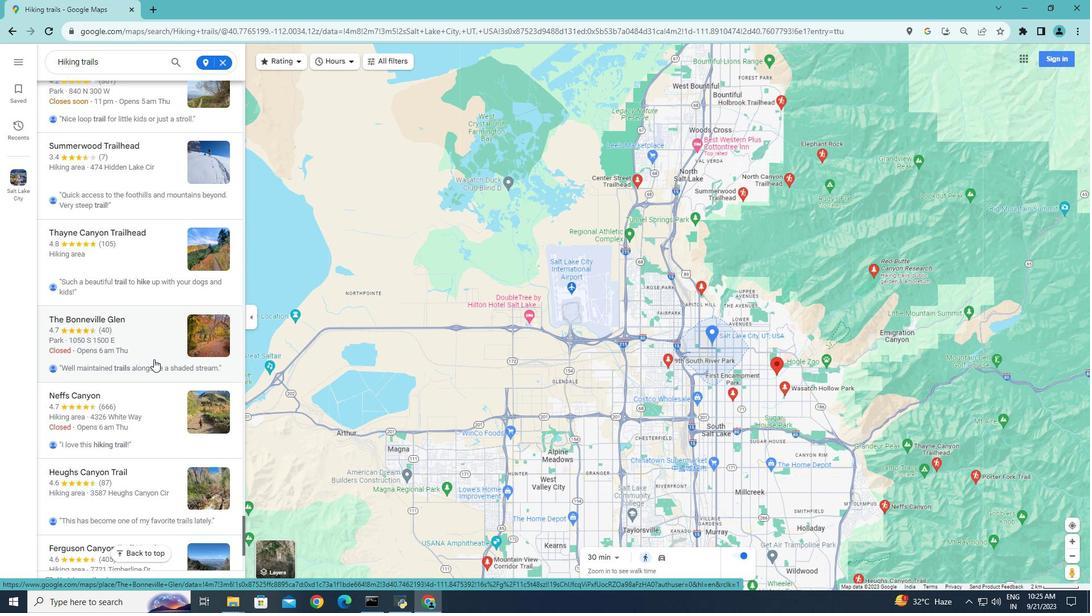 
Action: Mouse moved to (153, 359)
Screenshot: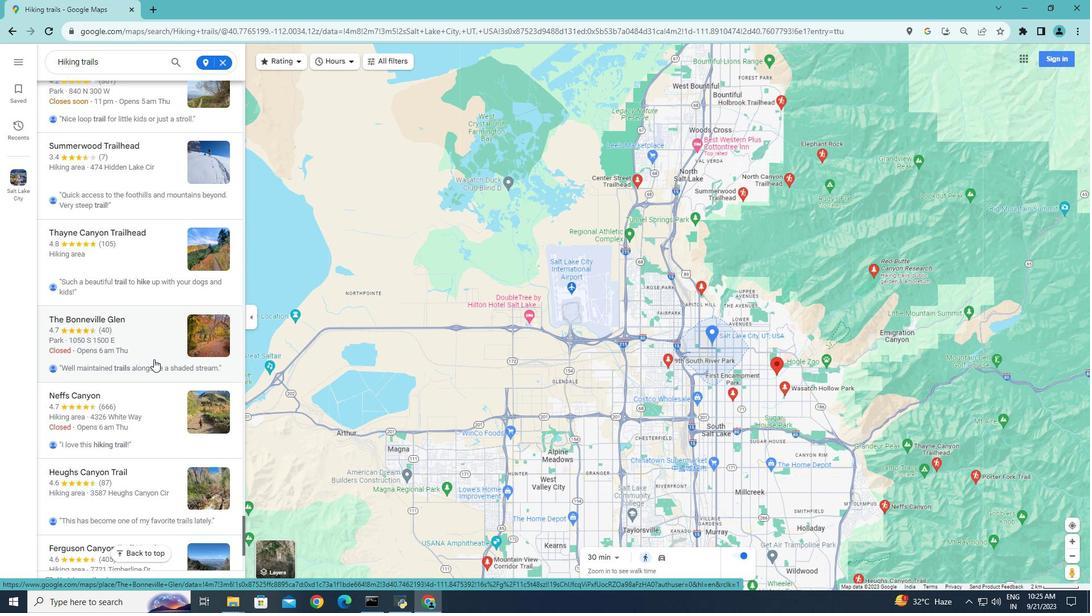 
Action: Mouse scrolled (153, 358) with delta (0, 0)
Screenshot: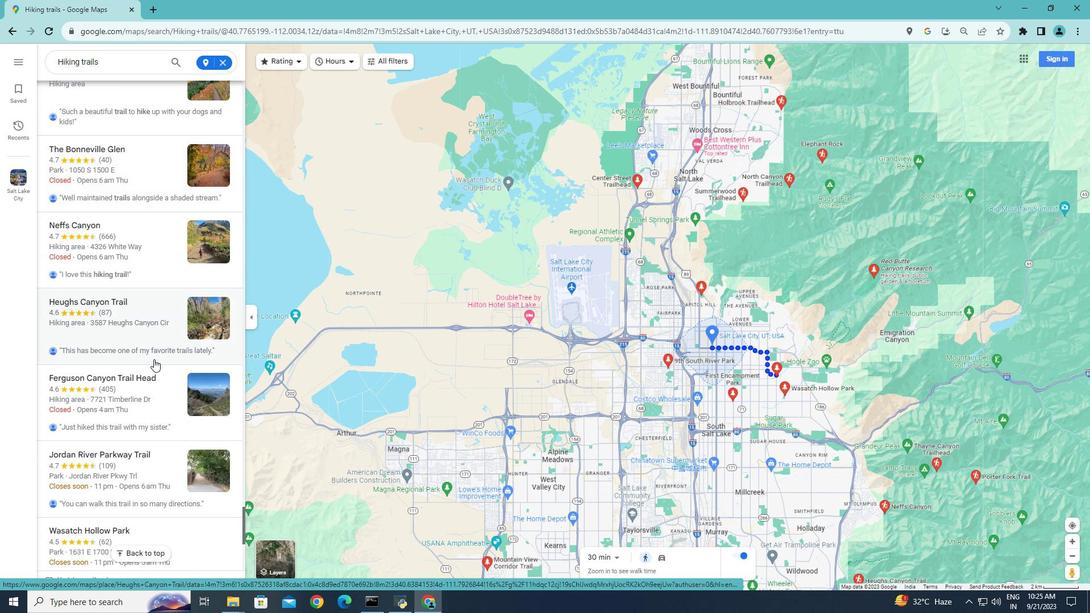 
Action: Mouse scrolled (153, 358) with delta (0, 0)
Screenshot: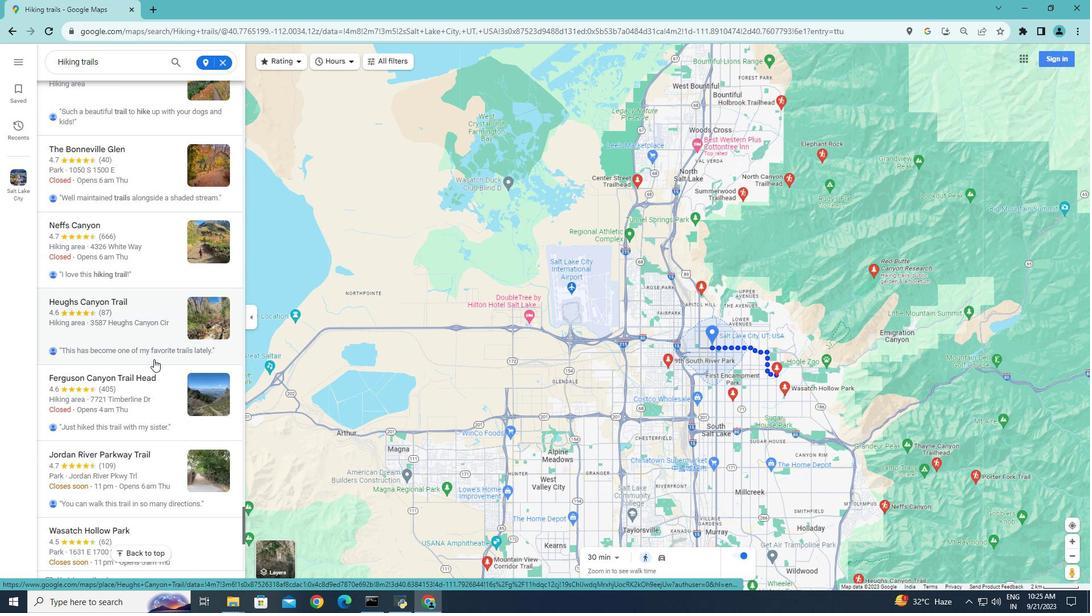 
Action: Mouse scrolled (153, 358) with delta (0, 0)
Screenshot: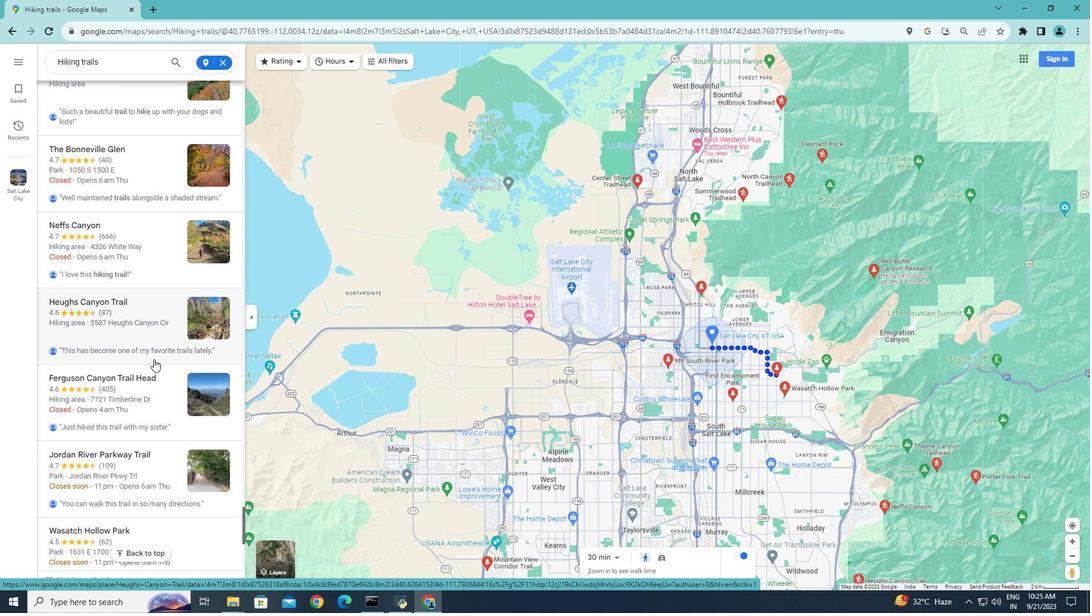 
Action: Mouse scrolled (153, 358) with delta (0, 0)
Screenshot: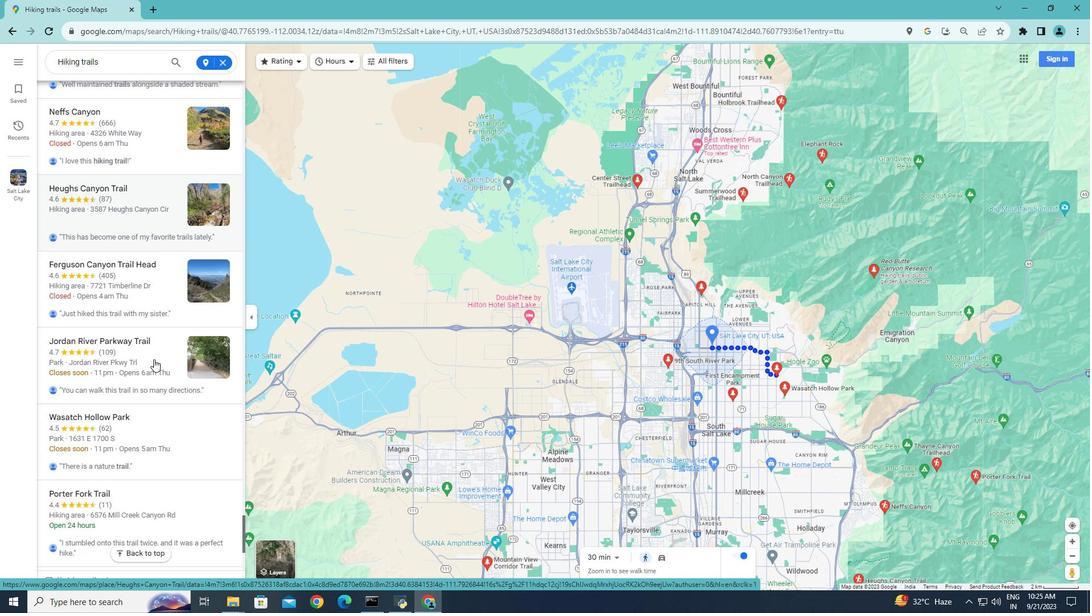 
Action: Mouse scrolled (153, 358) with delta (0, 0)
Screenshot: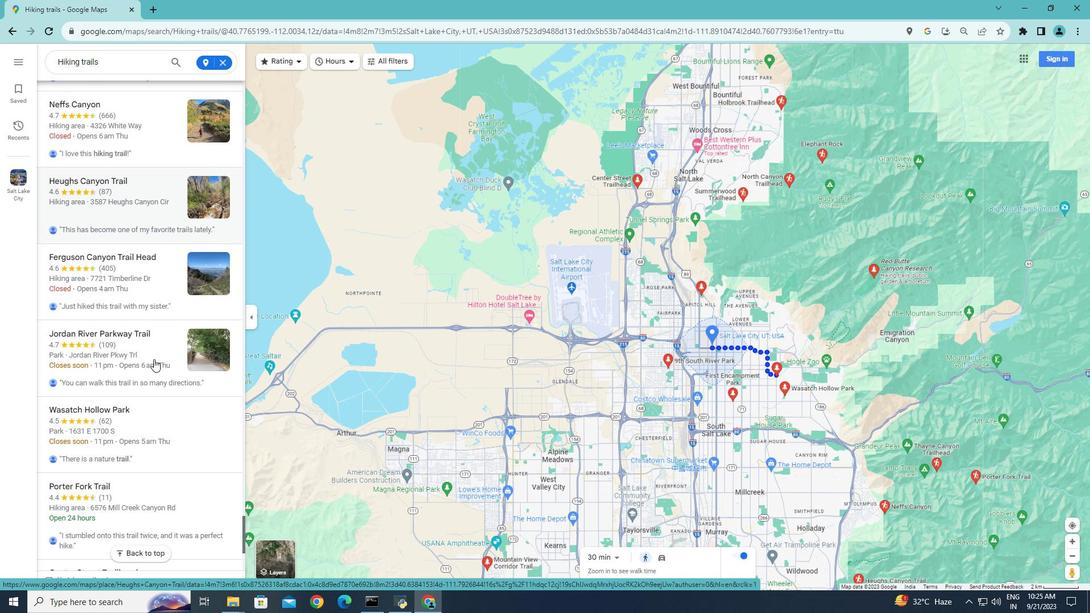 
Action: Mouse scrolled (153, 358) with delta (0, 0)
Screenshot: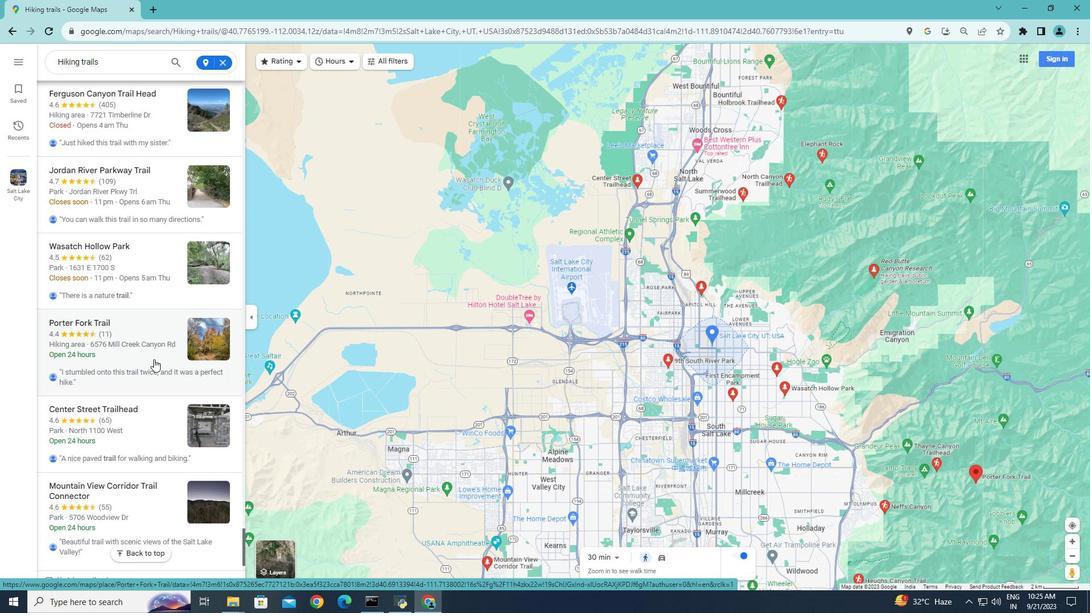 
Action: Mouse scrolled (153, 358) with delta (0, 0)
Screenshot: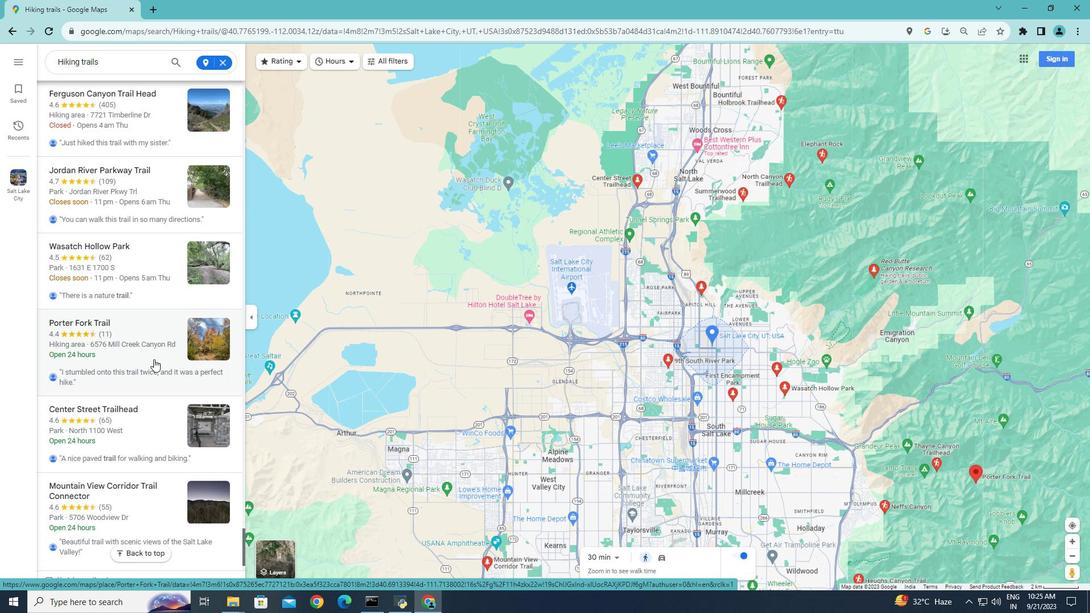 
Action: Mouse scrolled (153, 358) with delta (0, 0)
Screenshot: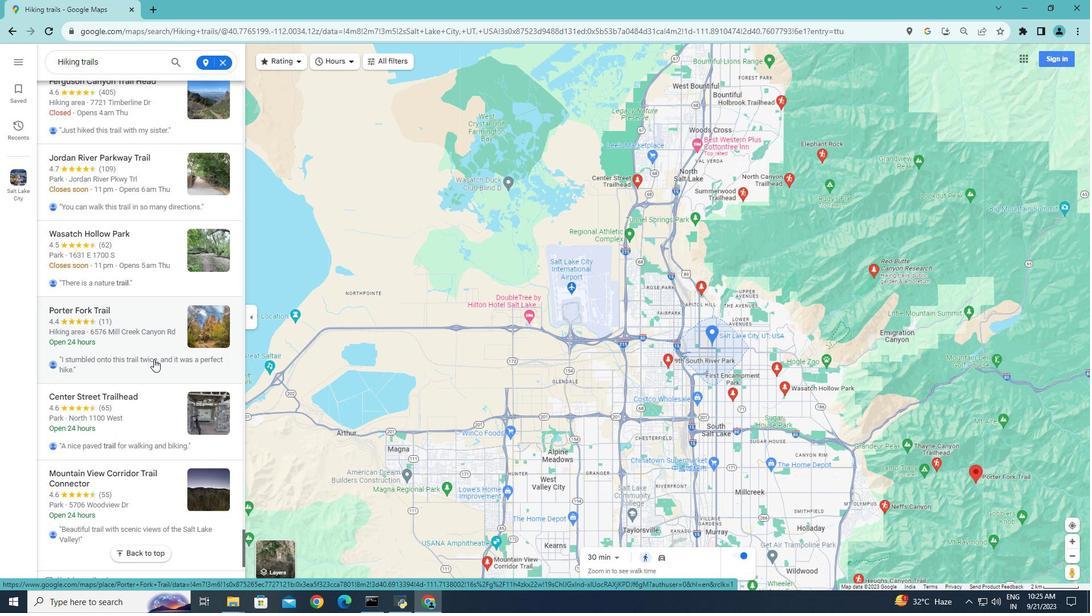 
Action: Mouse scrolled (153, 358) with delta (0, 0)
Screenshot: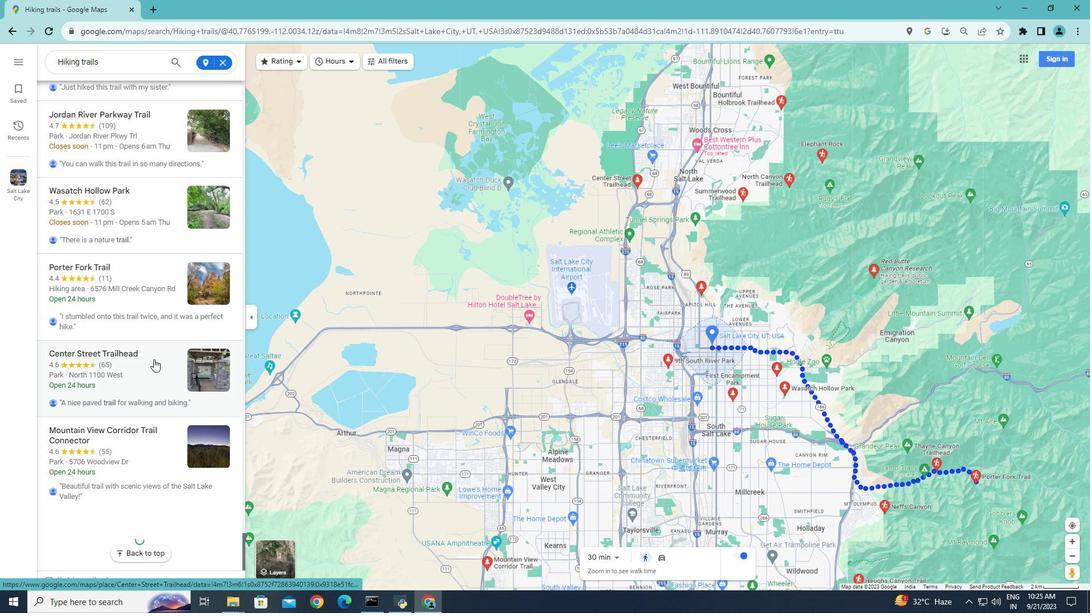 
Action: Mouse scrolled (153, 358) with delta (0, 0)
Screenshot: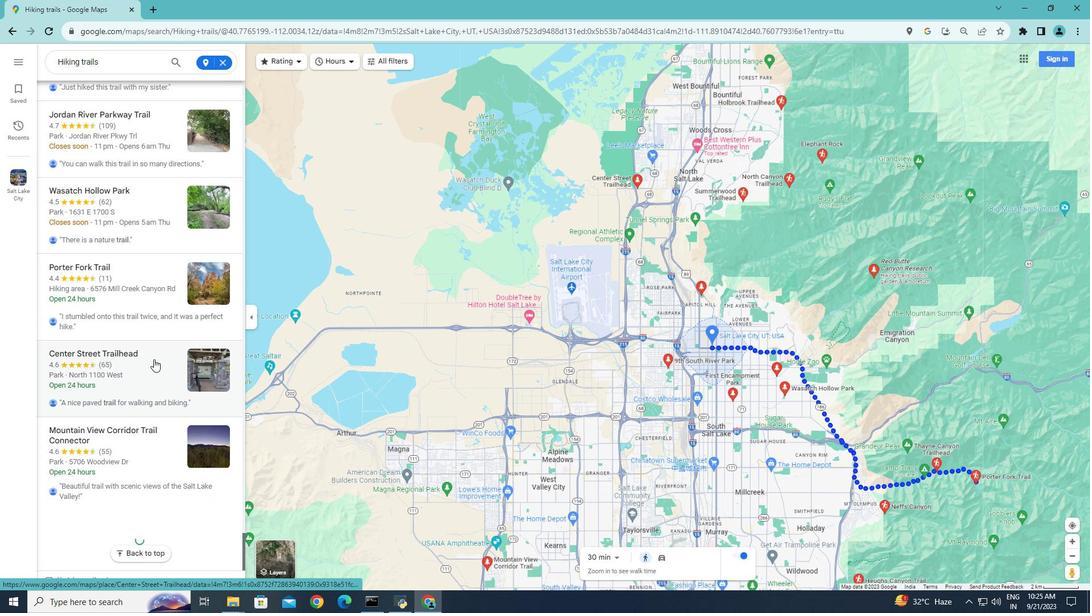 
Action: Mouse scrolled (153, 358) with delta (0, 0)
Screenshot: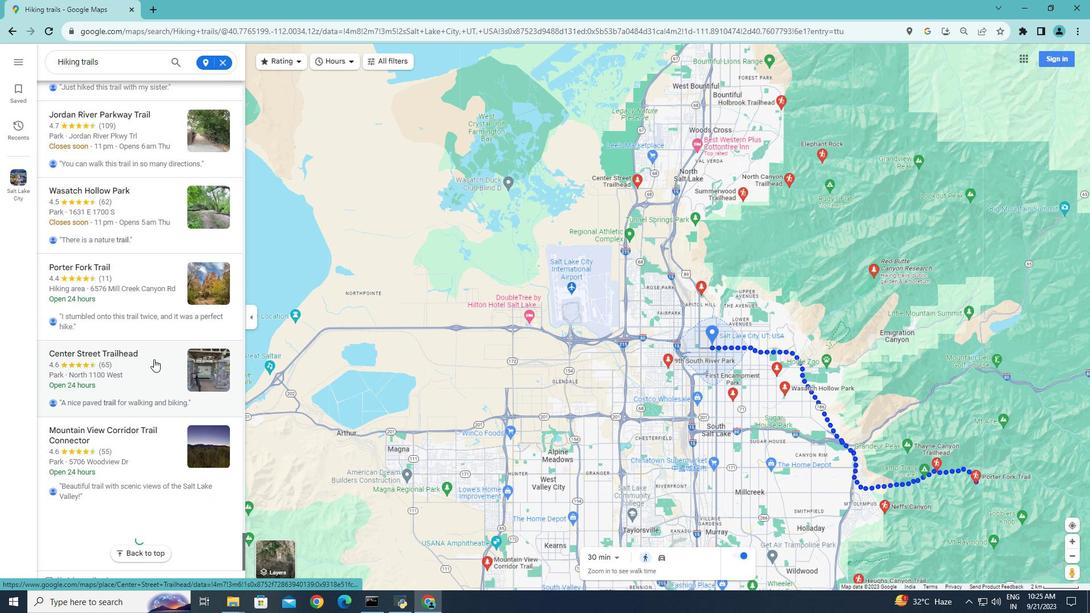 
Action: Mouse scrolled (153, 358) with delta (0, 0)
Screenshot: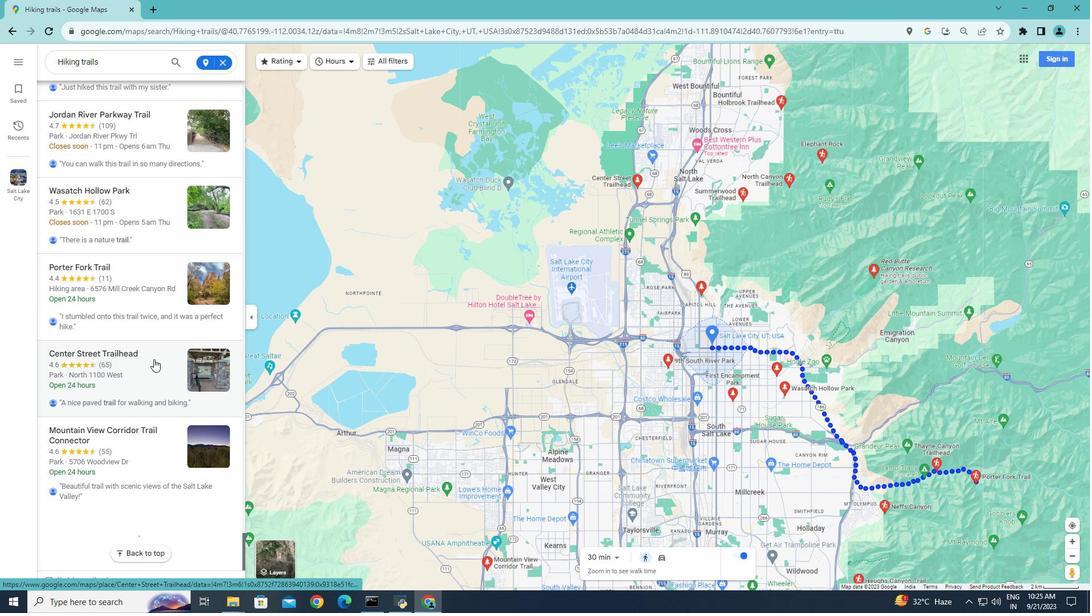 
Action: Mouse scrolled (153, 358) with delta (0, 0)
Screenshot: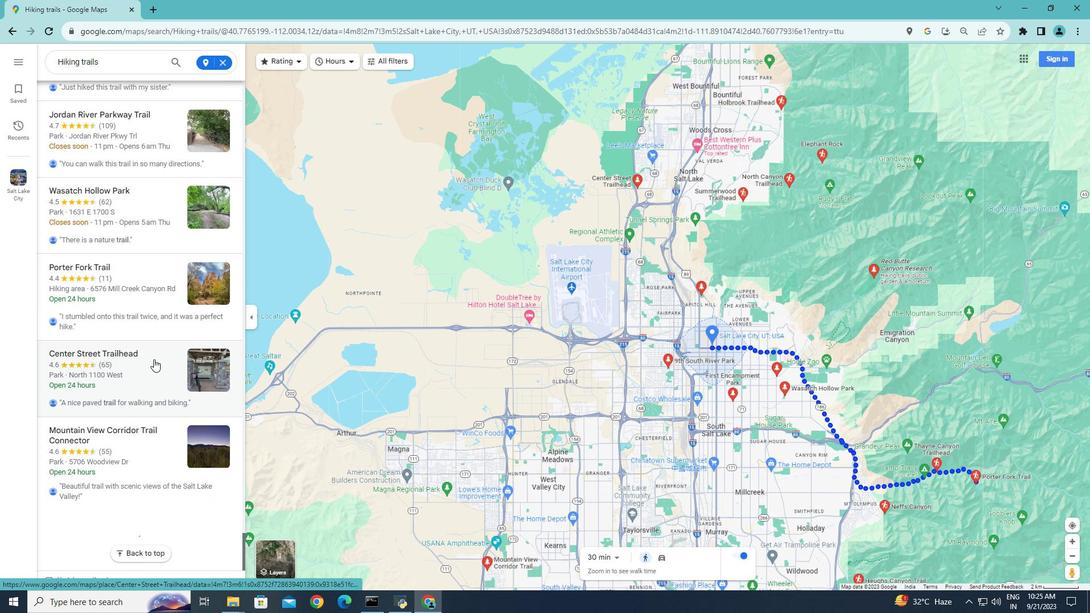 
Action: Mouse scrolled (153, 358) with delta (0, 0)
Screenshot: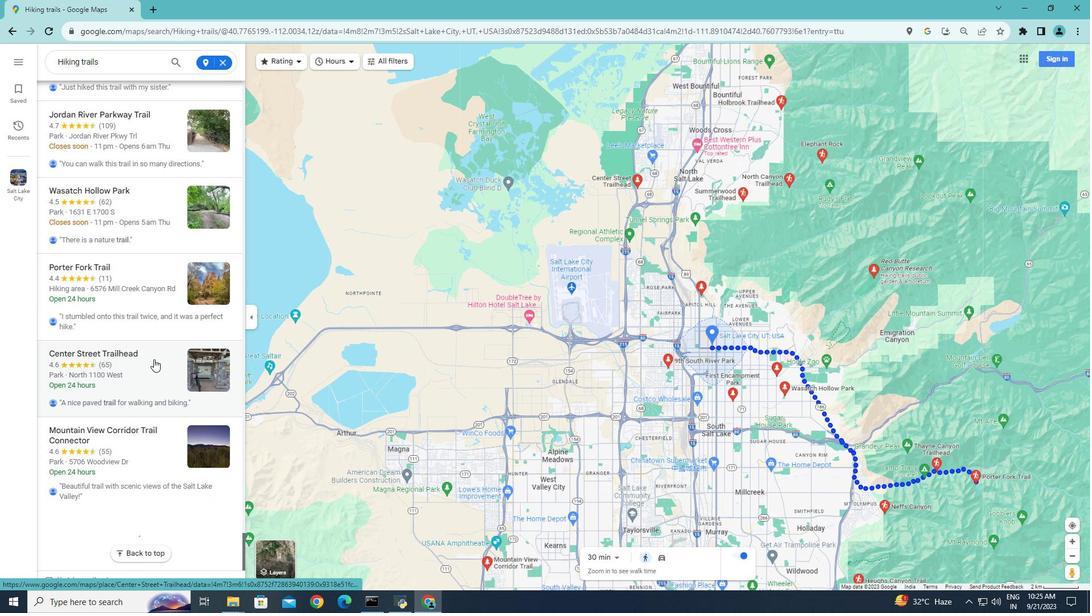 
Action: Mouse scrolled (153, 358) with delta (0, 0)
Screenshot: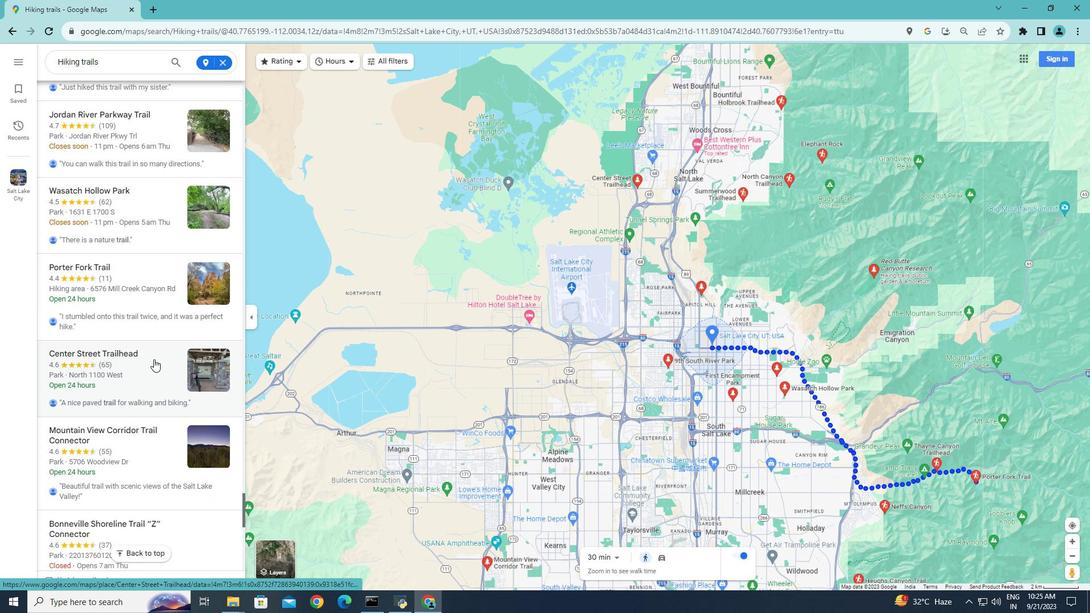 
Action: Mouse scrolled (153, 358) with delta (0, 0)
Screenshot: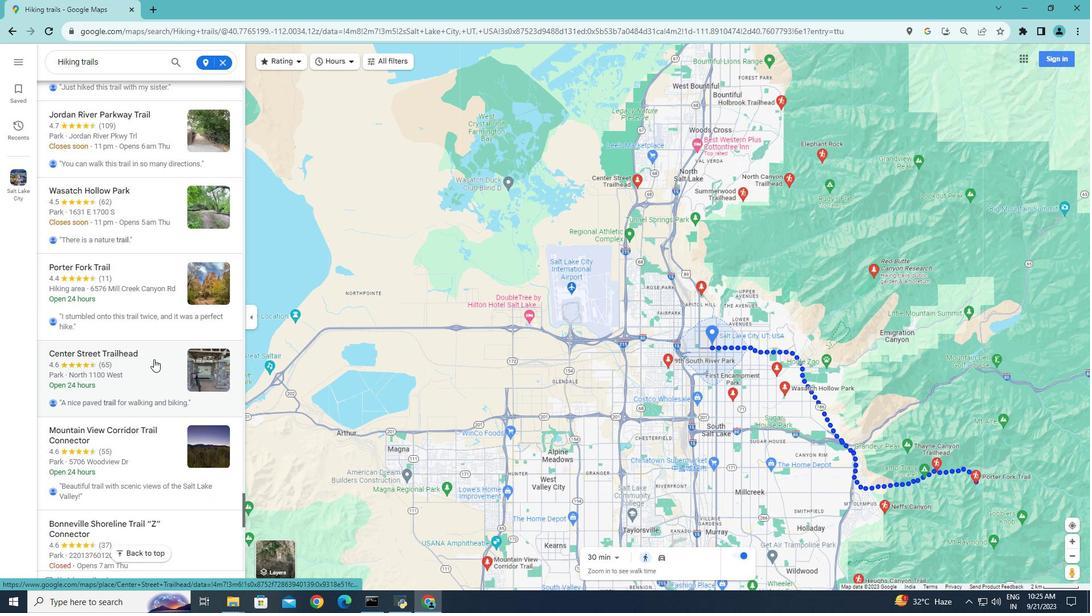 
Action: Mouse scrolled (153, 358) with delta (0, 0)
Screenshot: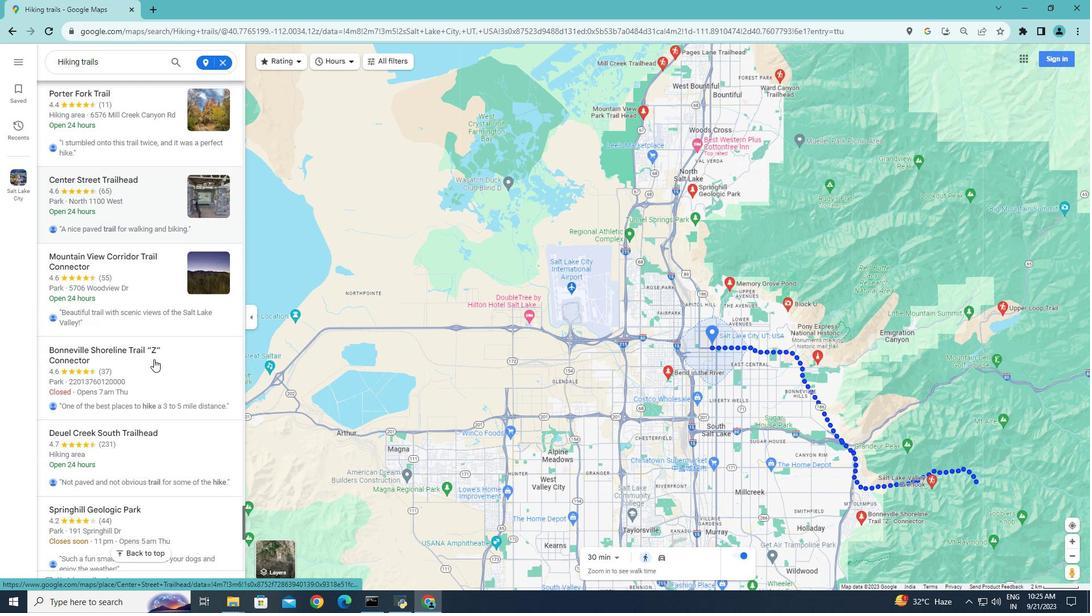 
Action: Mouse scrolled (153, 358) with delta (0, 0)
Screenshot: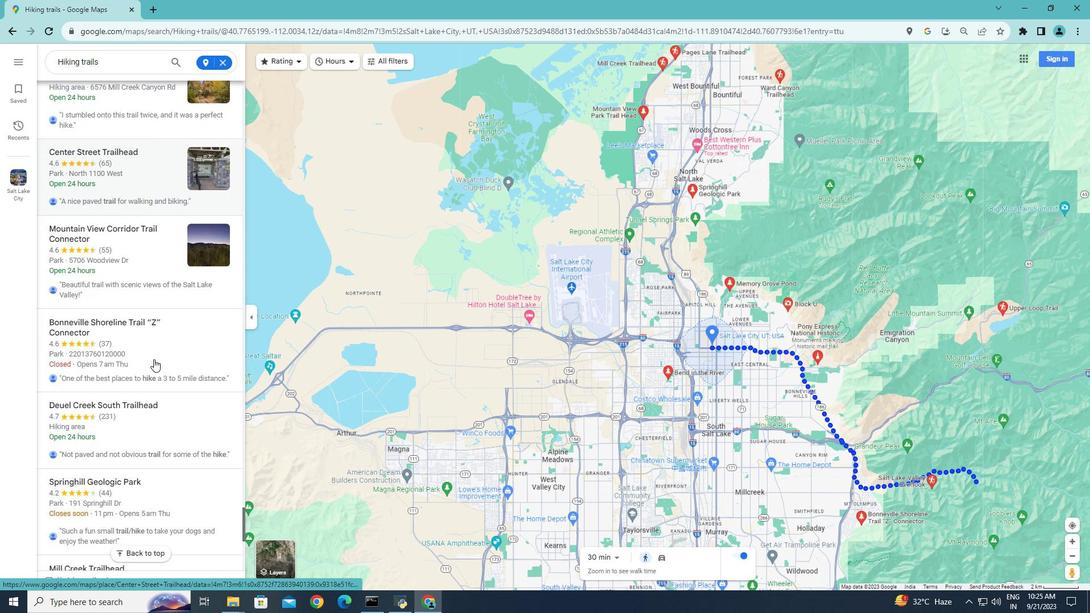 
Action: Mouse scrolled (153, 358) with delta (0, 0)
Screenshot: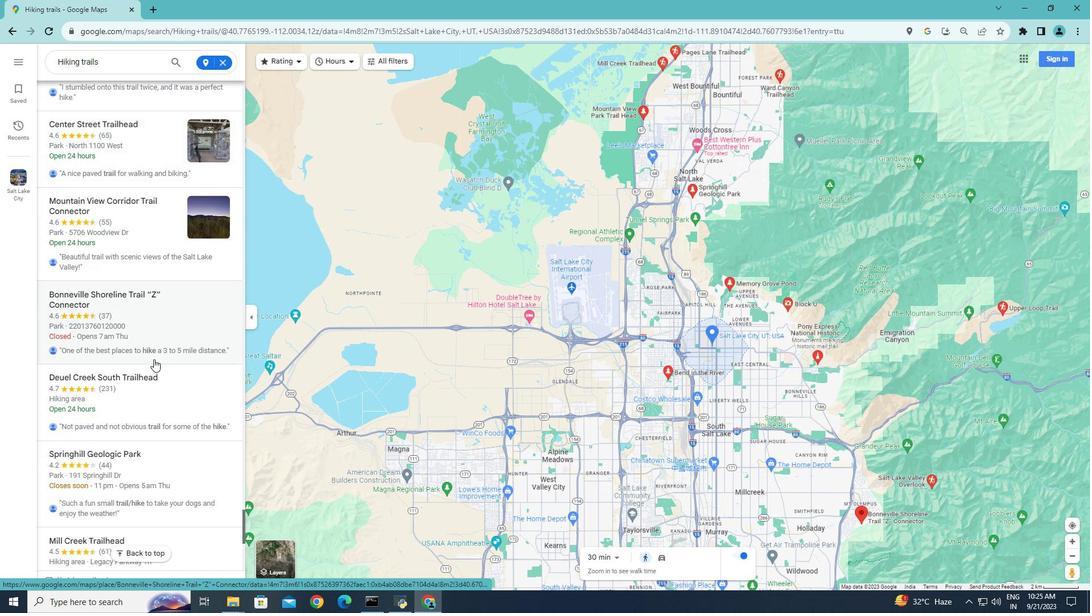 
Action: Mouse scrolled (153, 358) with delta (0, 0)
Screenshot: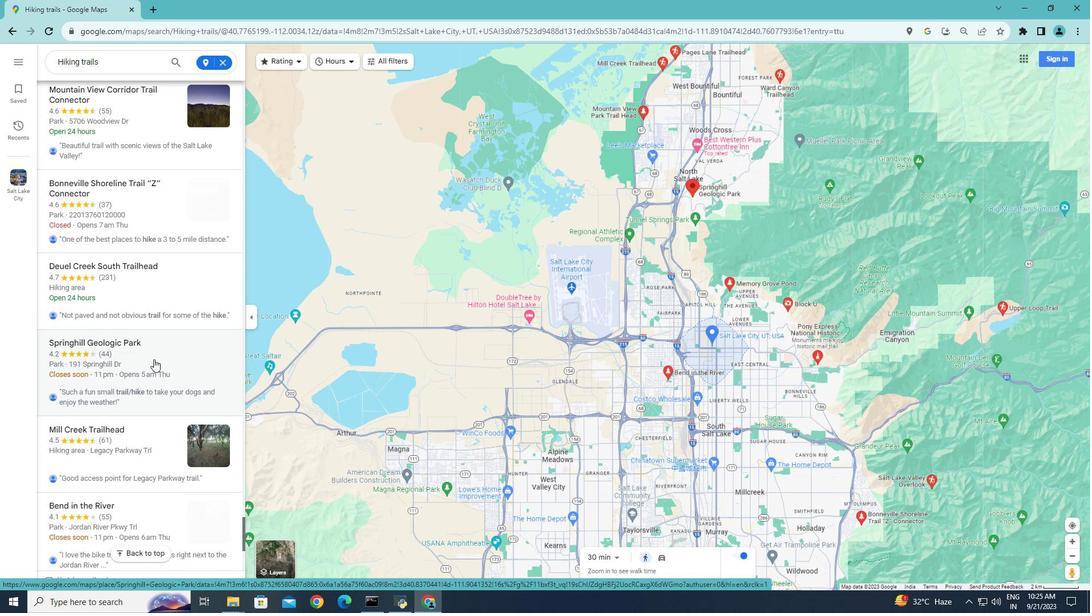 
Action: Mouse scrolled (153, 358) with delta (0, 0)
Screenshot: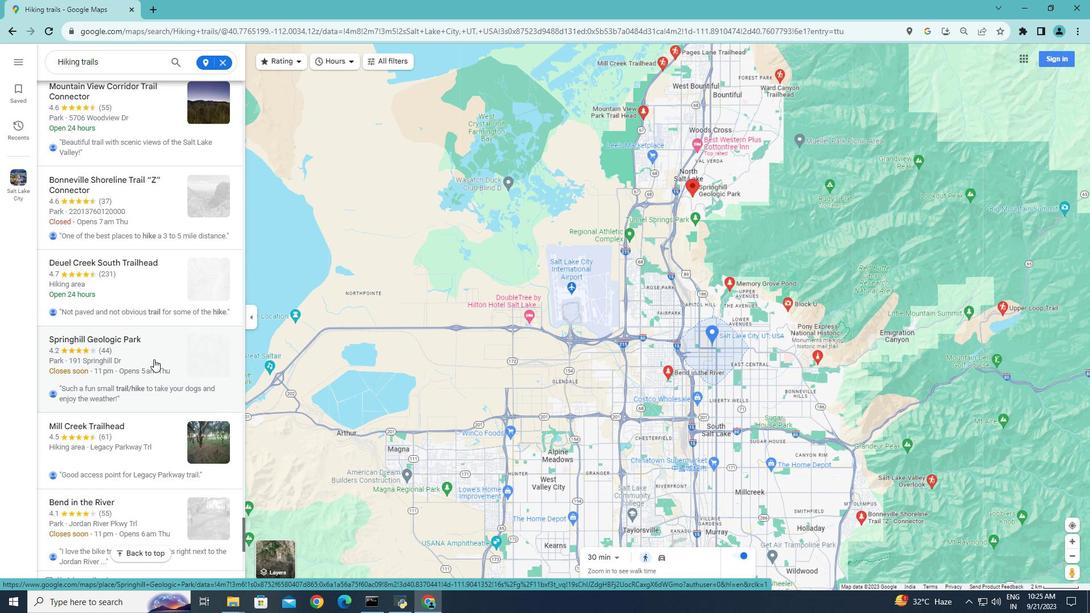
Action: Mouse scrolled (153, 358) with delta (0, 0)
Screenshot: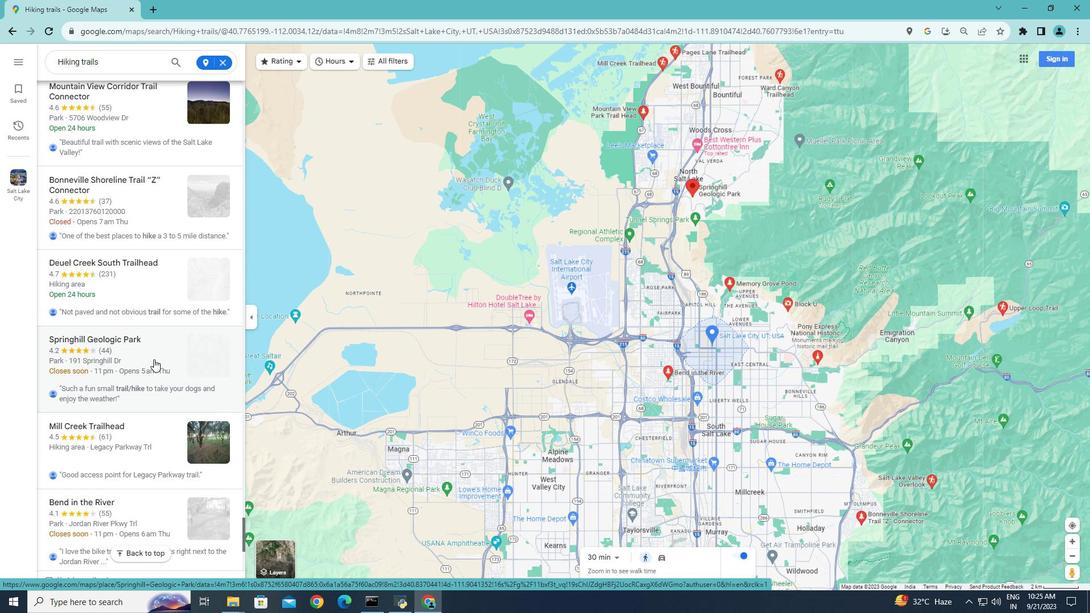 
Action: Mouse scrolled (153, 358) with delta (0, 0)
Screenshot: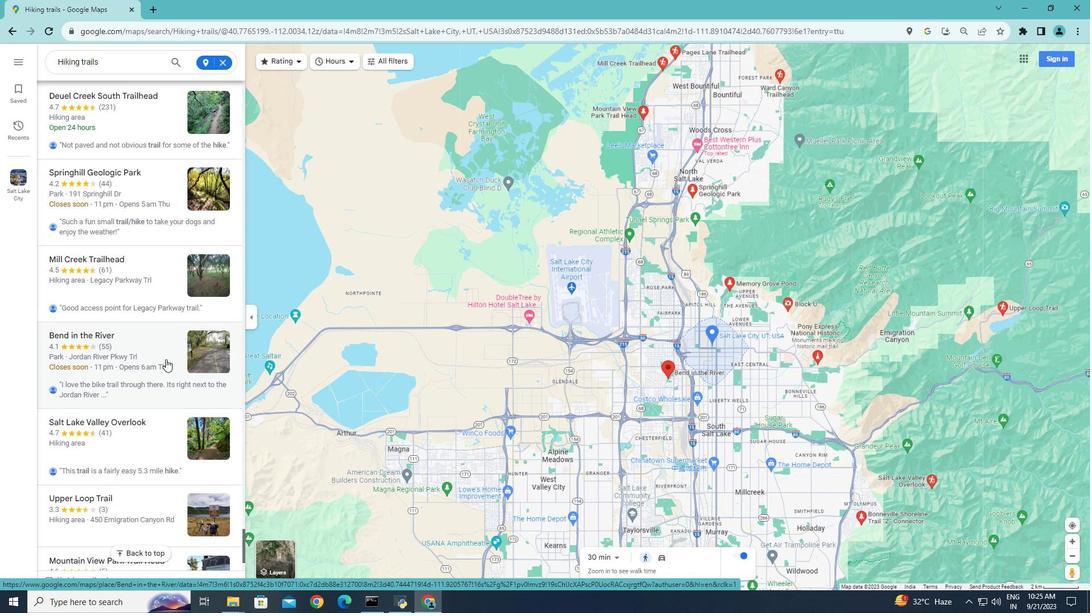 
Action: Mouse scrolled (153, 358) with delta (0, 0)
Screenshot: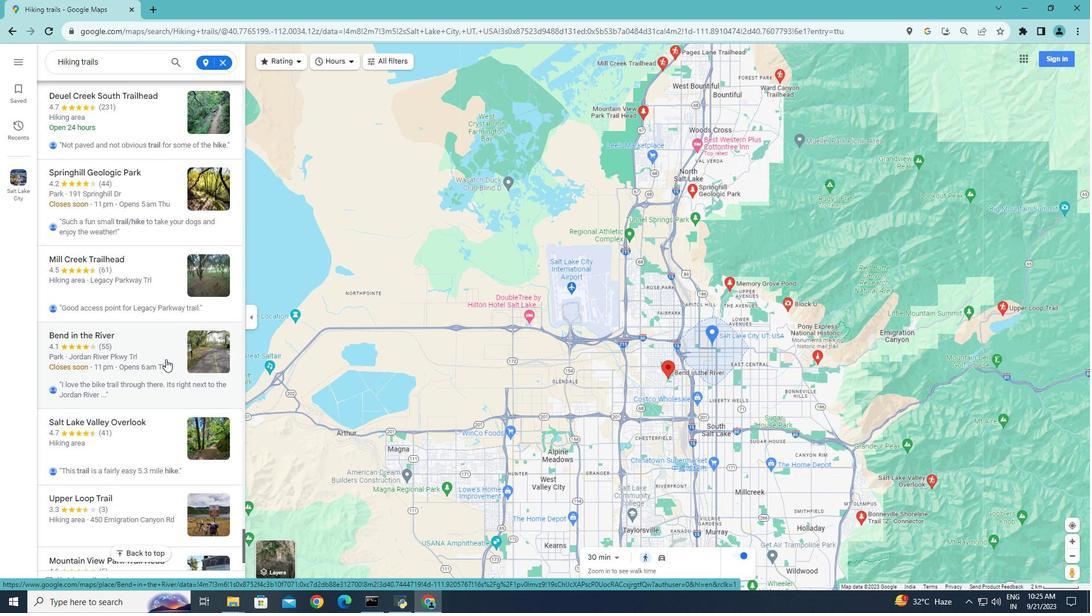 
Action: Mouse scrolled (153, 358) with delta (0, 0)
Screenshot: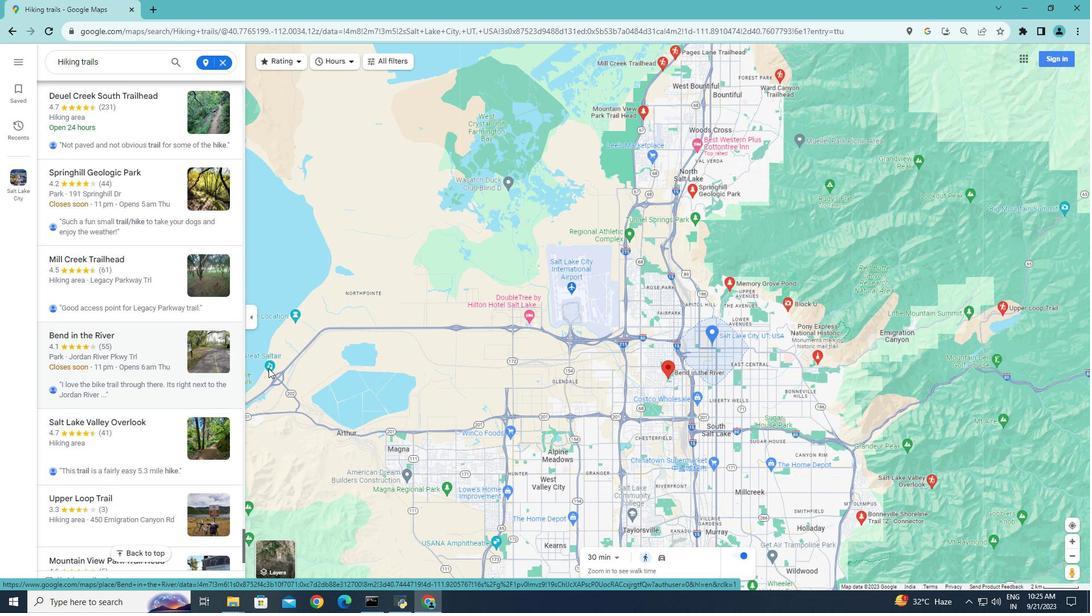 
Action: Mouse moved to (243, 365)
Screenshot: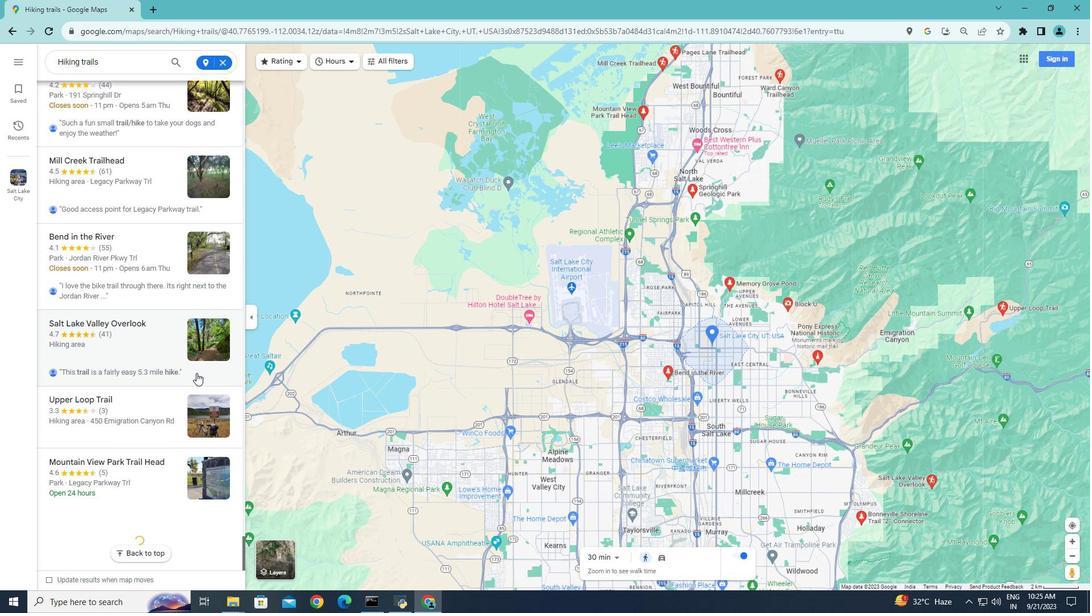 
Action: Mouse scrolled (243, 365) with delta (0, 0)
Screenshot: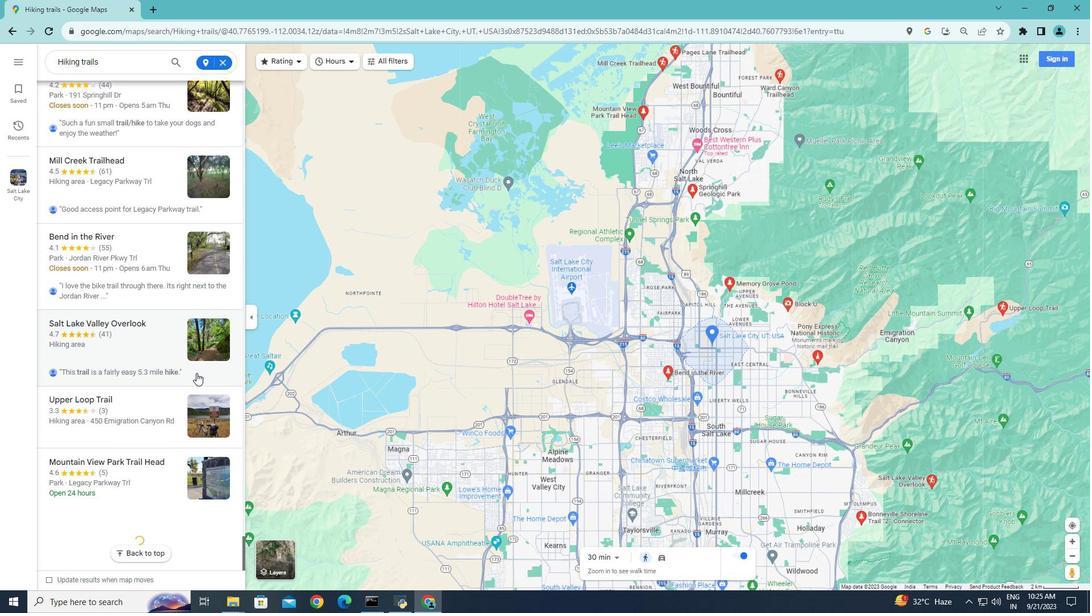 
Action: Mouse moved to (236, 366)
Screenshot: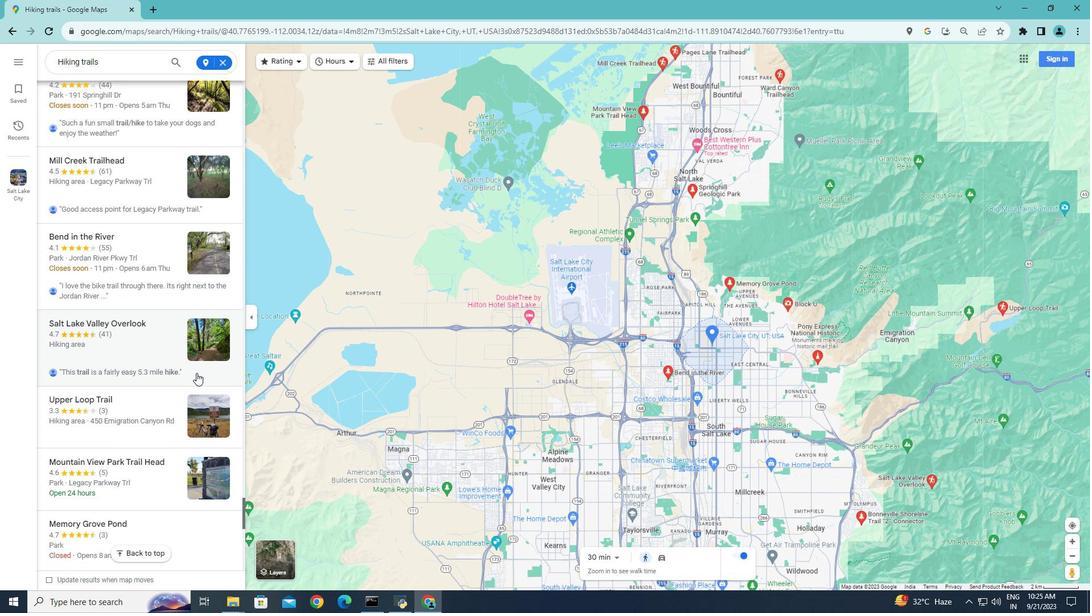 
Action: Mouse scrolled (236, 366) with delta (0, 0)
Screenshot: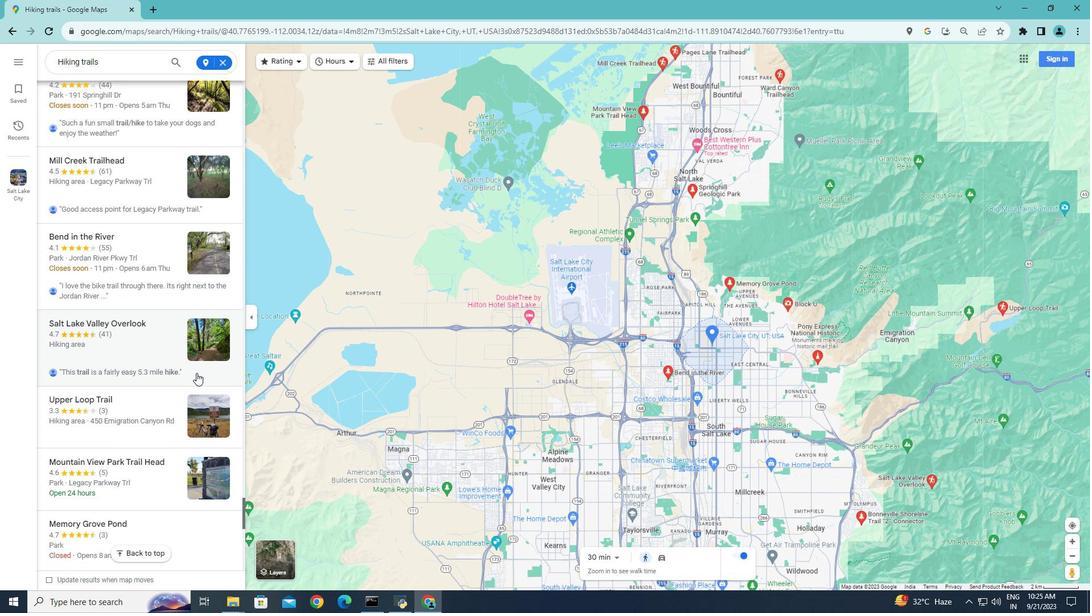 
Action: Mouse moved to (196, 373)
Screenshot: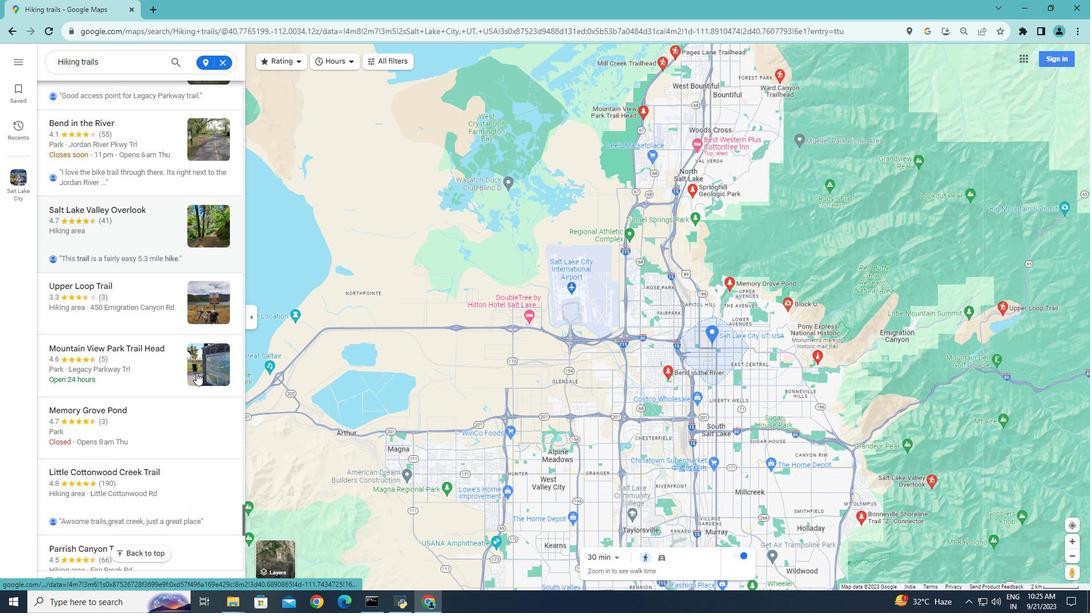 
Action: Mouse scrolled (196, 372) with delta (0, 0)
Screenshot: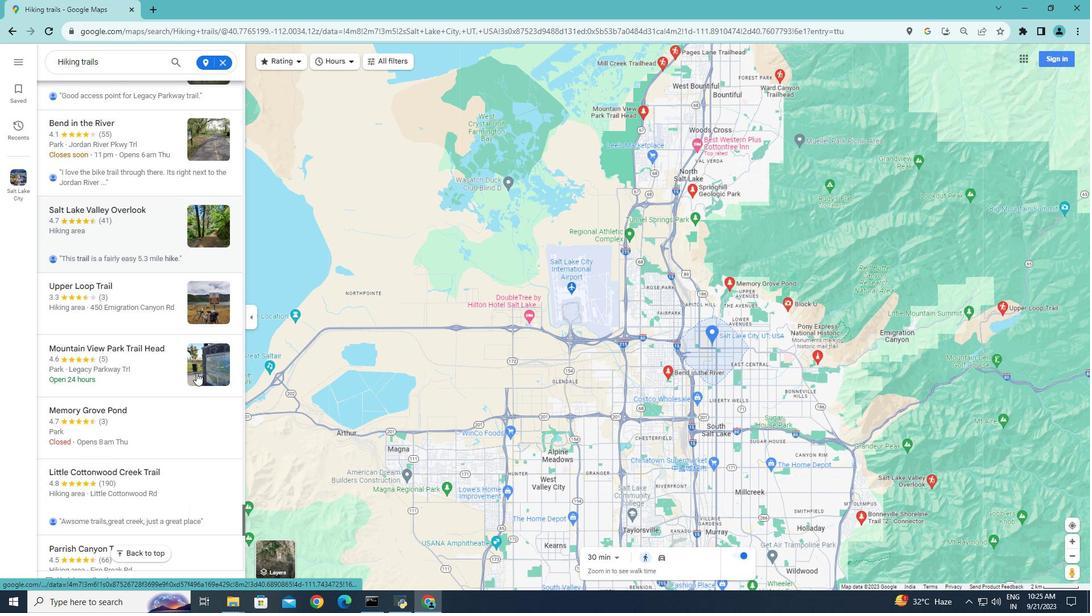 
Action: Mouse scrolled (196, 372) with delta (0, 0)
Screenshot: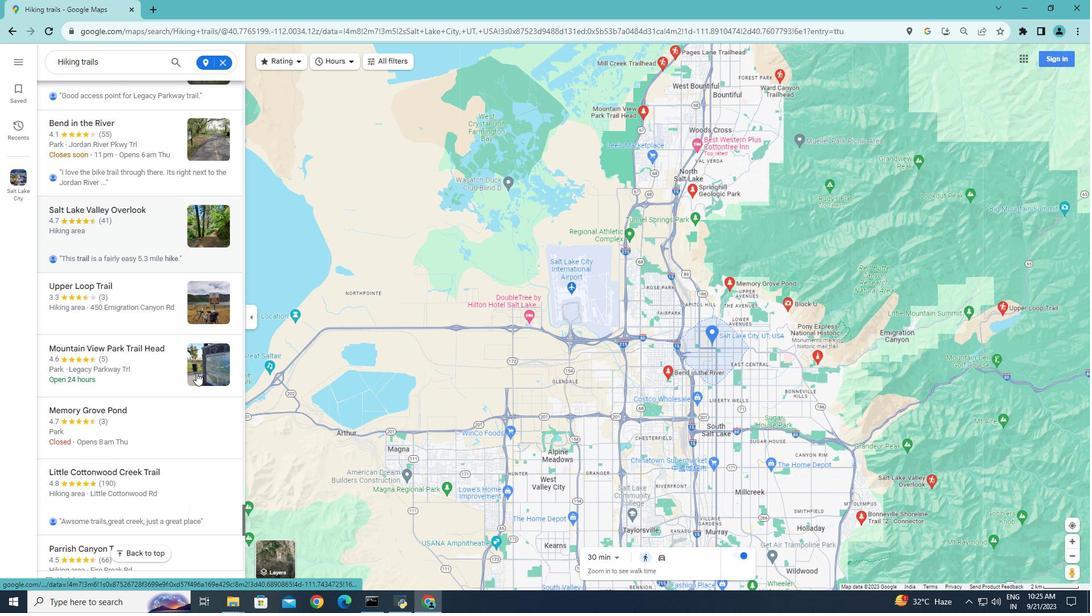 
Action: Mouse moved to (196, 373)
Screenshot: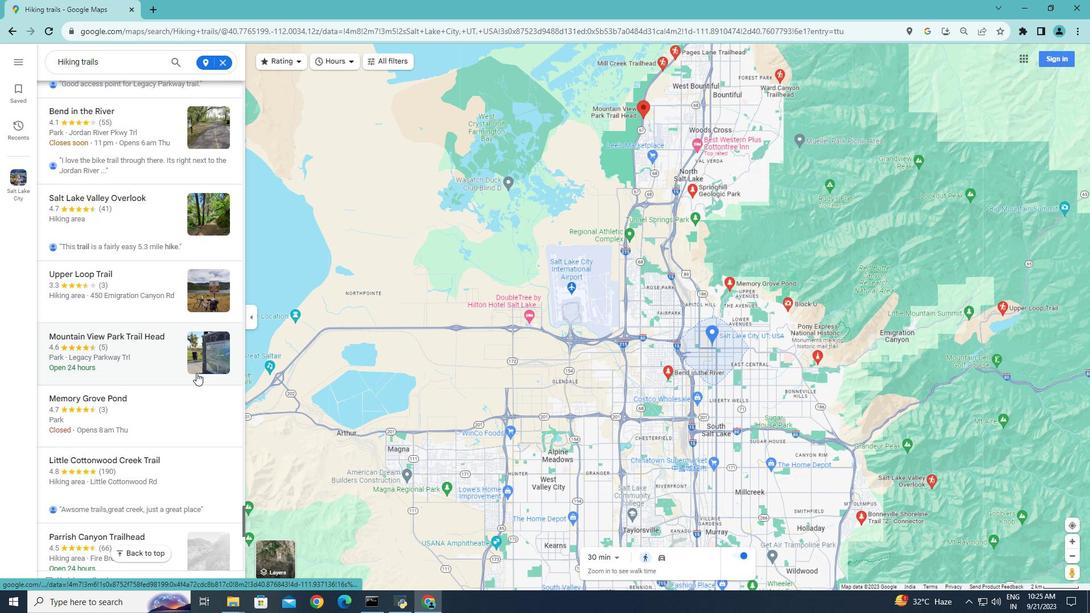 
Action: Mouse scrolled (196, 372) with delta (0, 0)
Screenshot: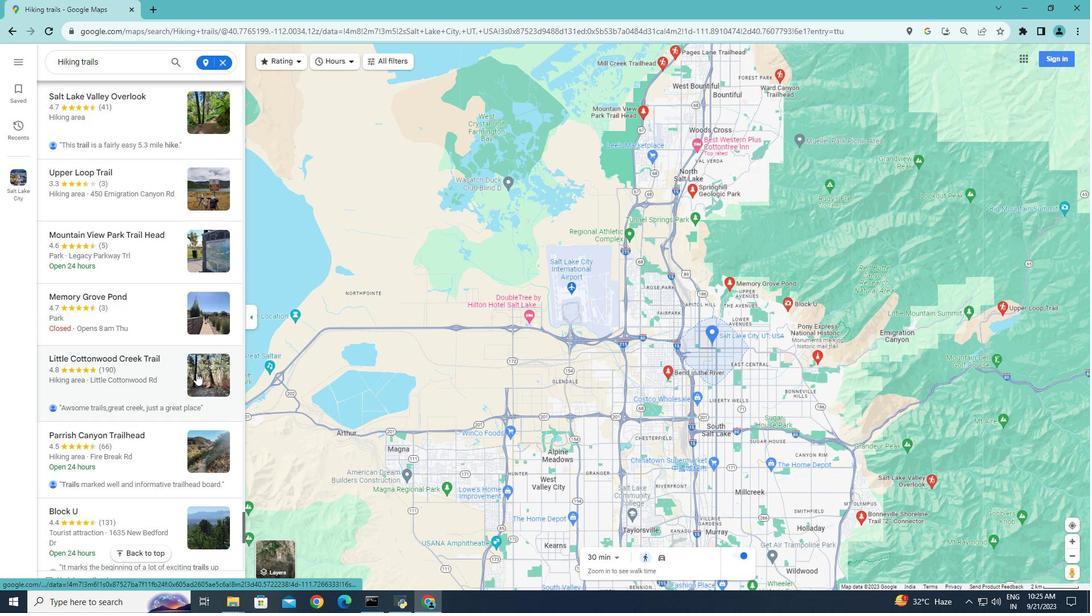 
Action: Mouse scrolled (196, 372) with delta (0, 0)
Screenshot: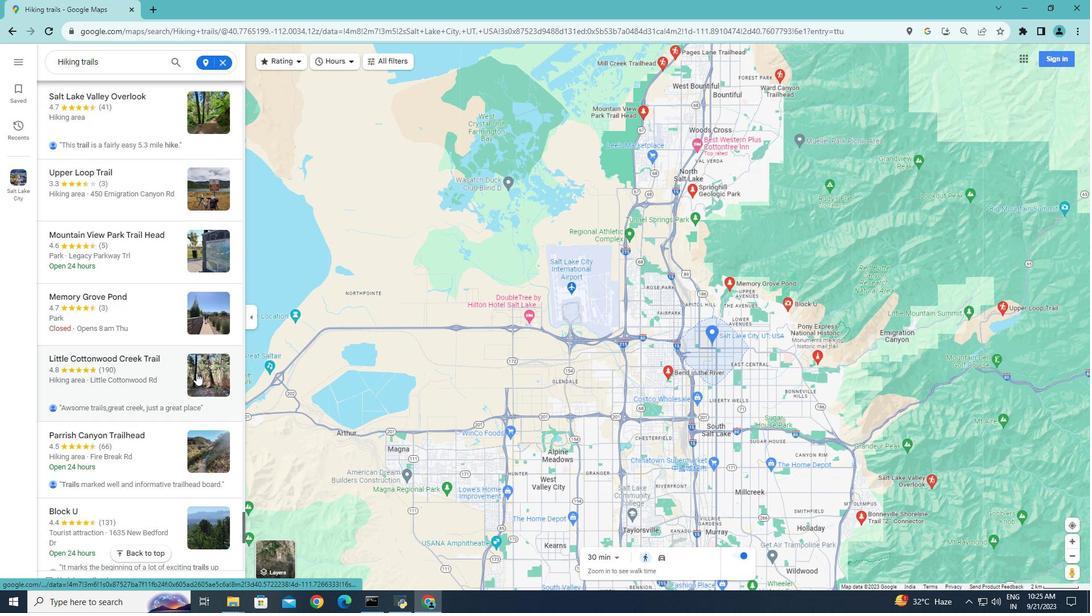 
Action: Mouse scrolled (196, 372) with delta (0, 0)
Screenshot: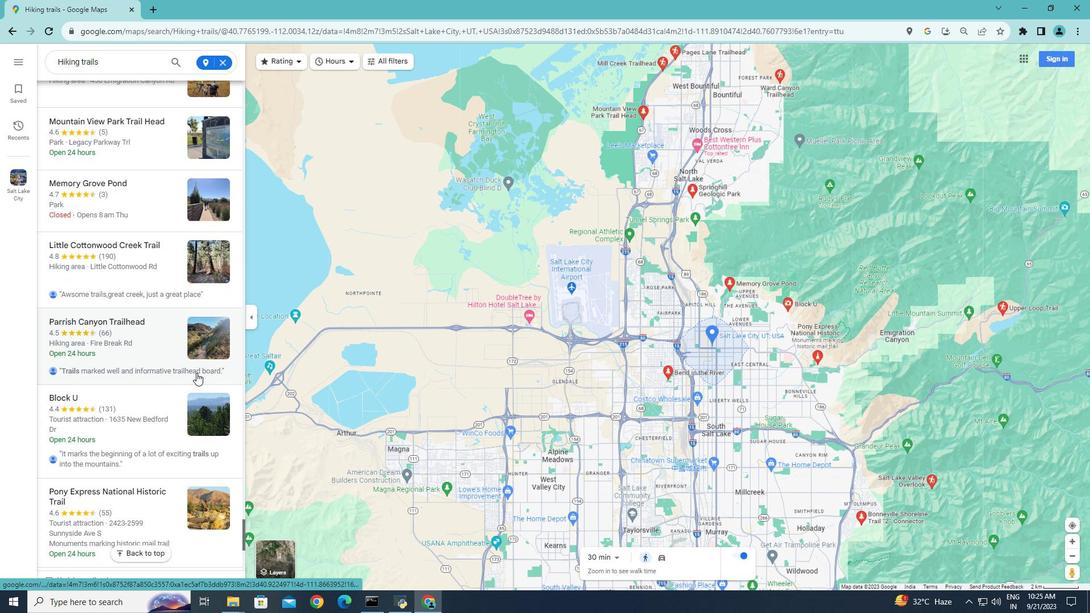 
Action: Mouse scrolled (196, 372) with delta (0, 0)
Screenshot: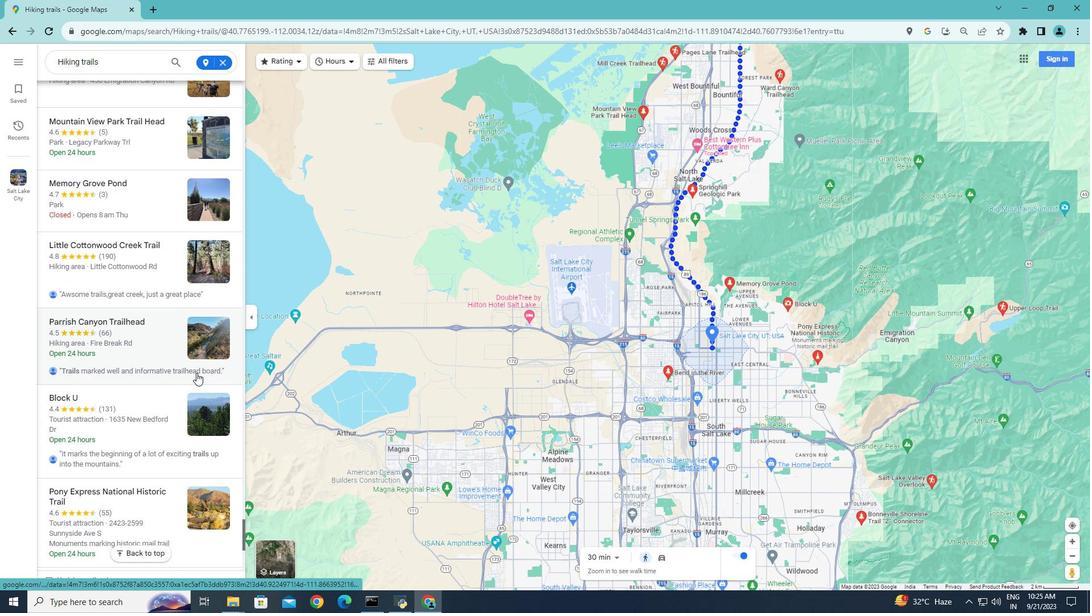 
Action: Mouse scrolled (196, 372) with delta (0, 0)
Screenshot: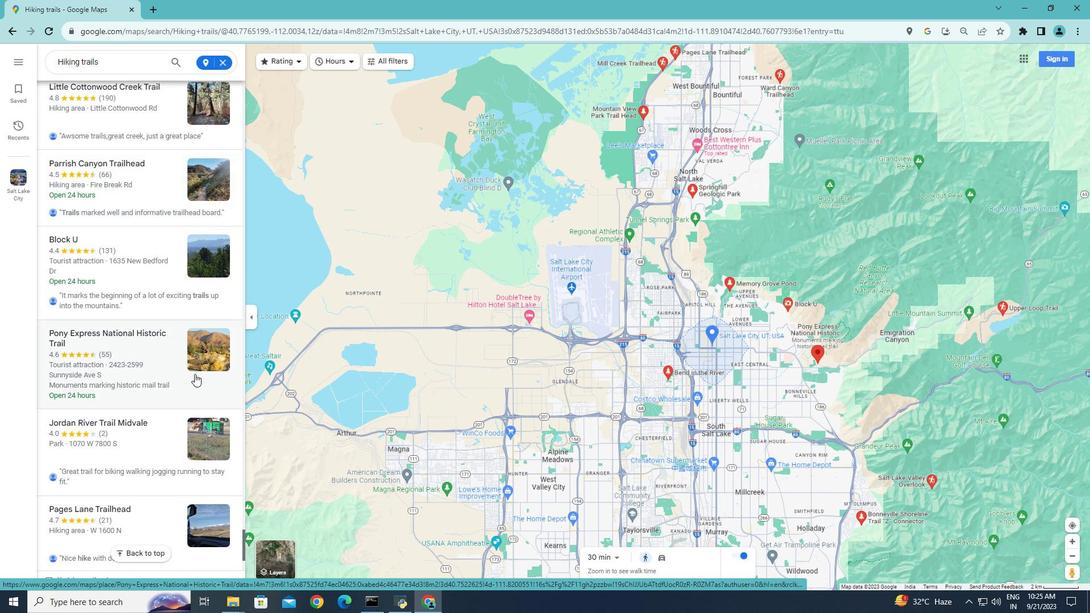 
Action: Mouse scrolled (196, 372) with delta (0, 0)
Screenshot: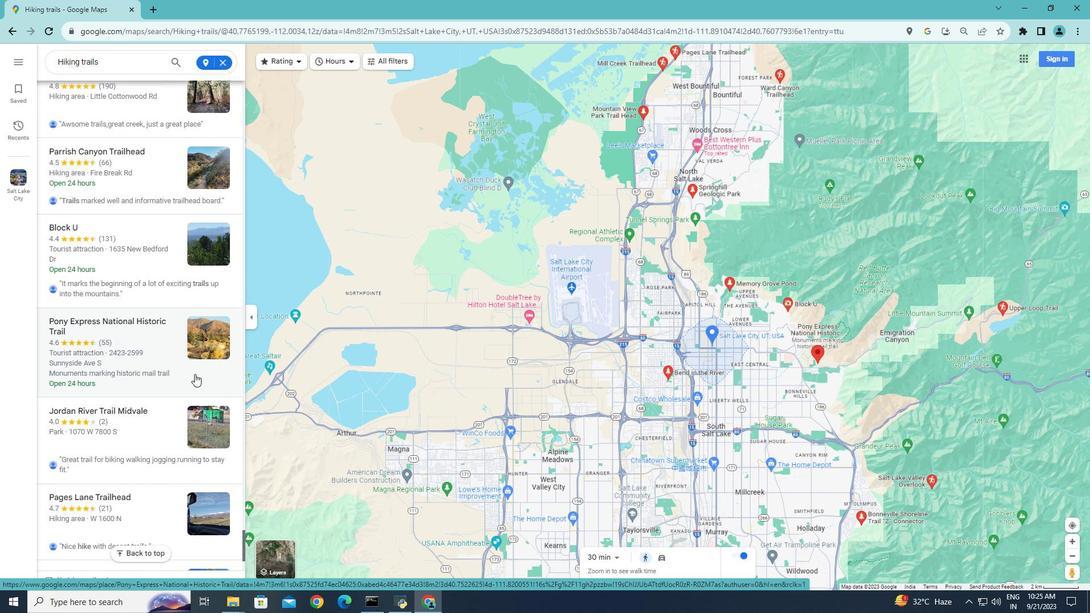 
Action: Mouse scrolled (196, 372) with delta (0, 0)
Screenshot: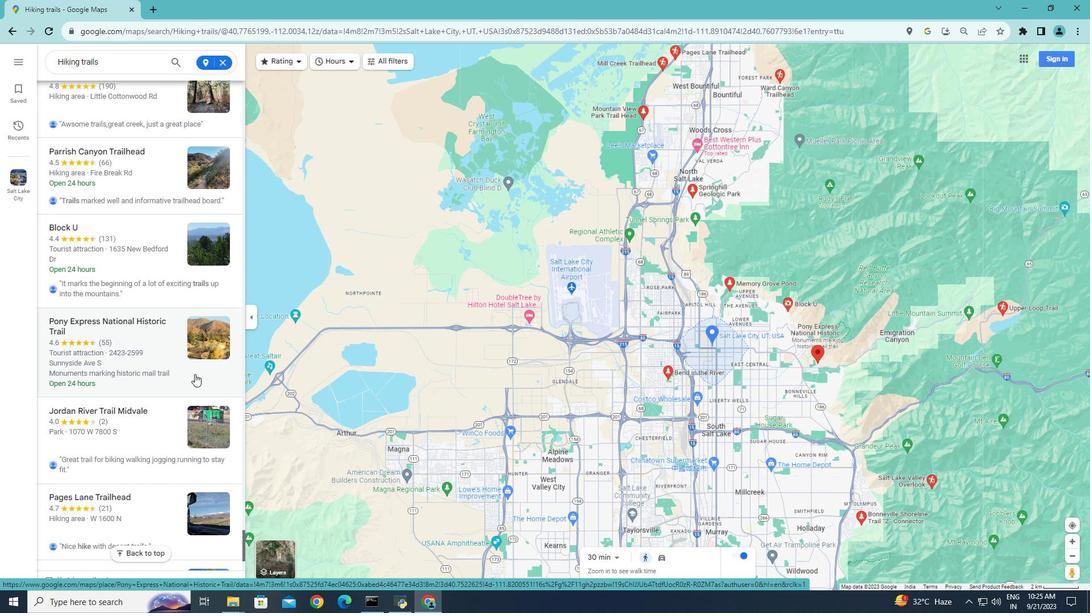 
Action: Mouse moved to (194, 374)
Screenshot: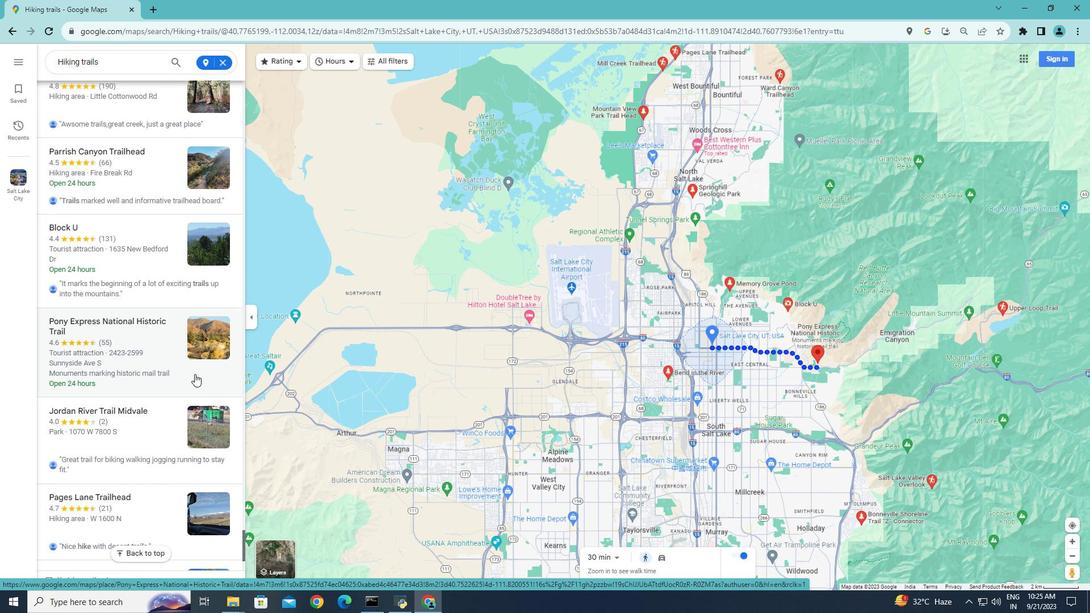 
Action: Mouse scrolled (194, 373) with delta (0, 0)
Screenshot: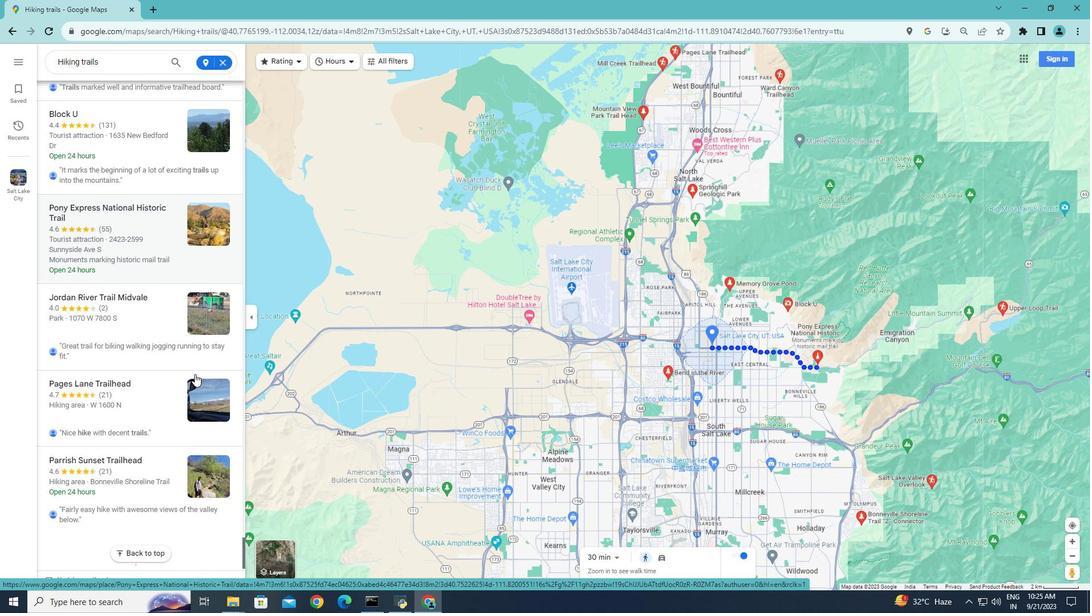
Action: Mouse scrolled (194, 373) with delta (0, 0)
Screenshot: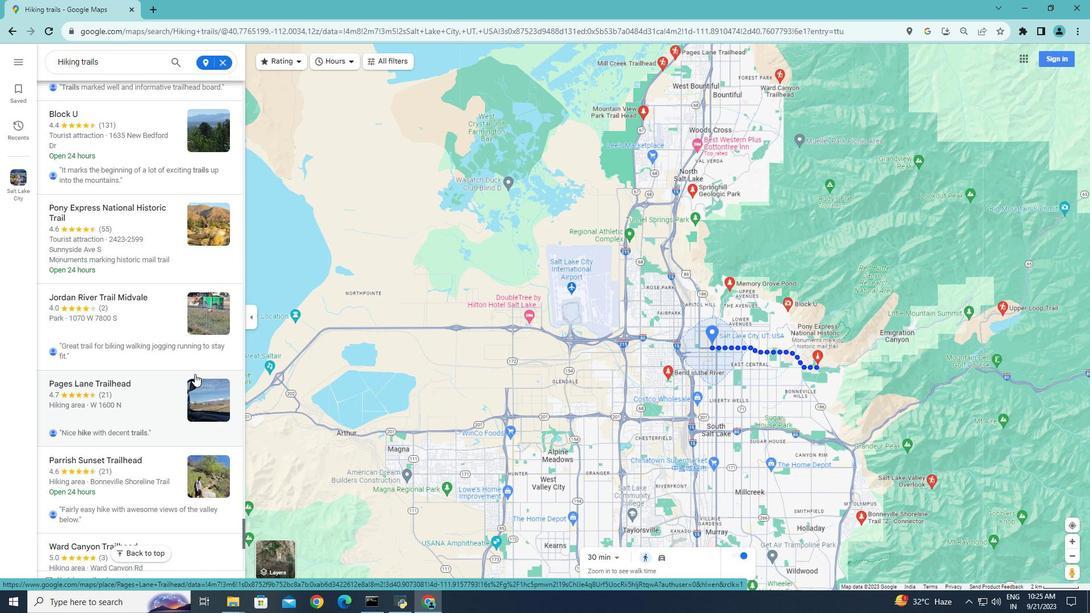 
Action: Mouse scrolled (194, 373) with delta (0, 0)
Screenshot: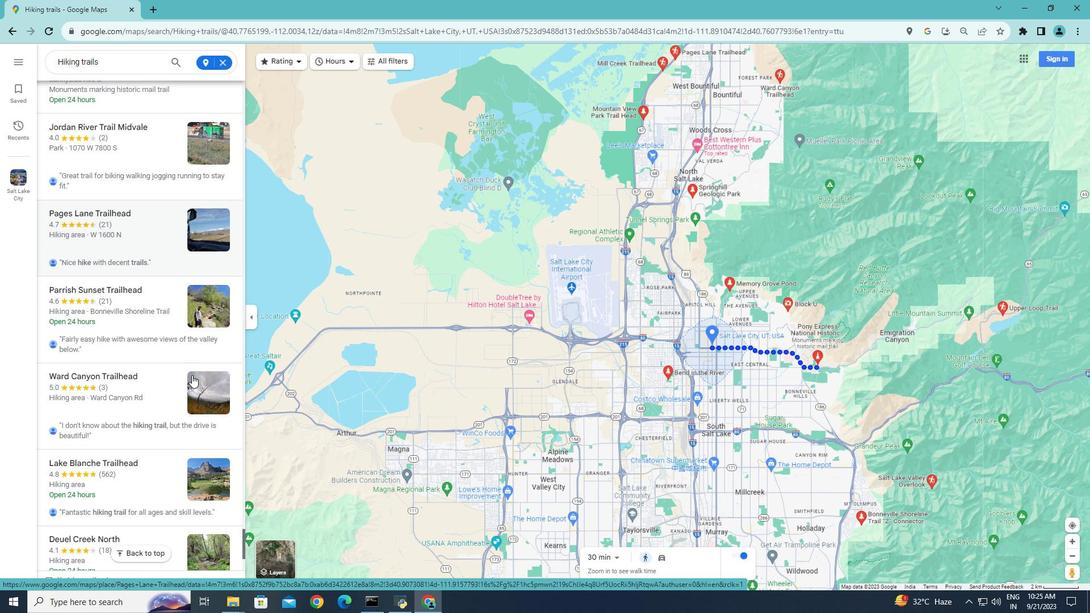 
Action: Mouse moved to (194, 374)
Screenshot: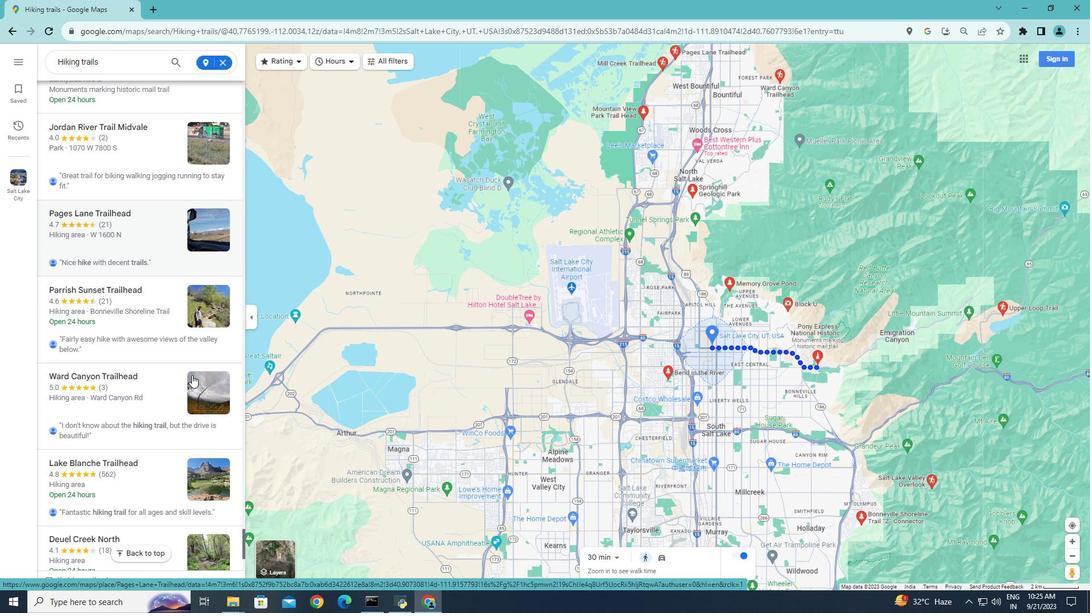 
Action: Mouse scrolled (194, 373) with delta (0, 0)
Screenshot: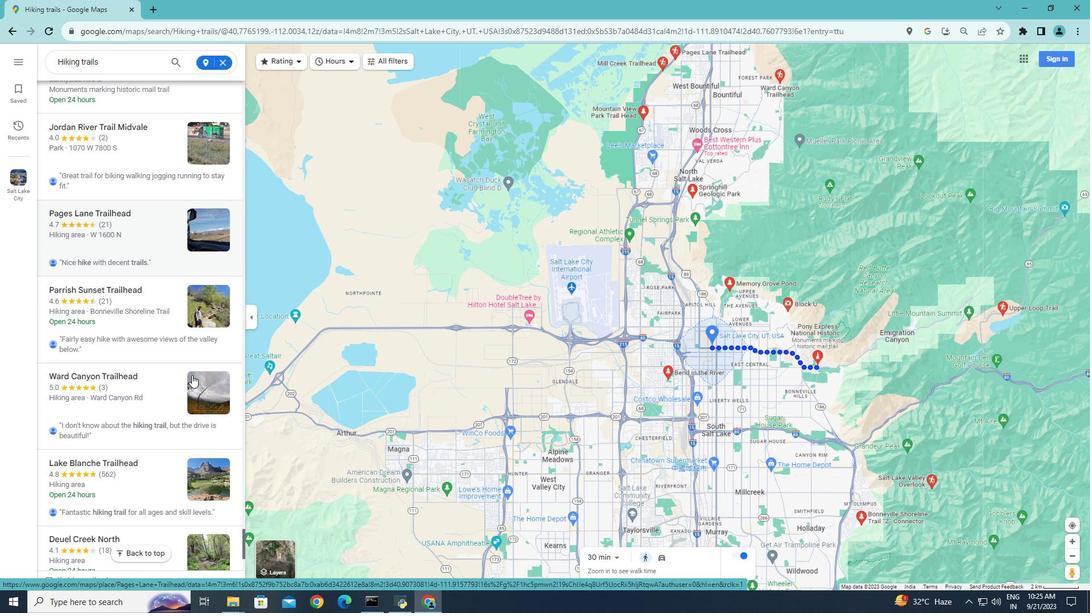
Action: Mouse moved to (191, 375)
Screenshot: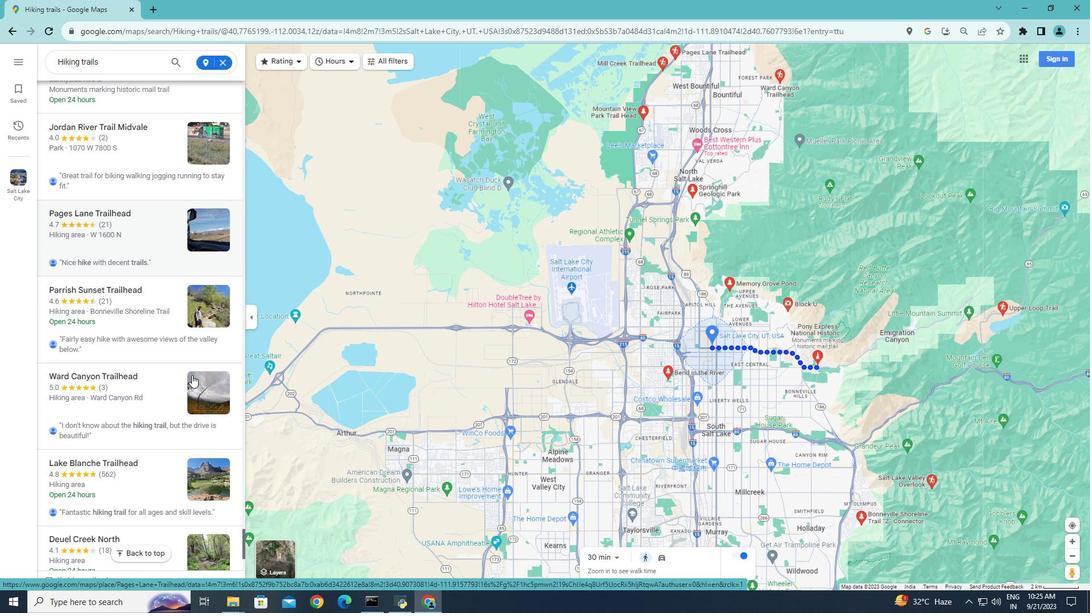 
Action: Mouse scrolled (191, 374) with delta (0, 0)
Screenshot: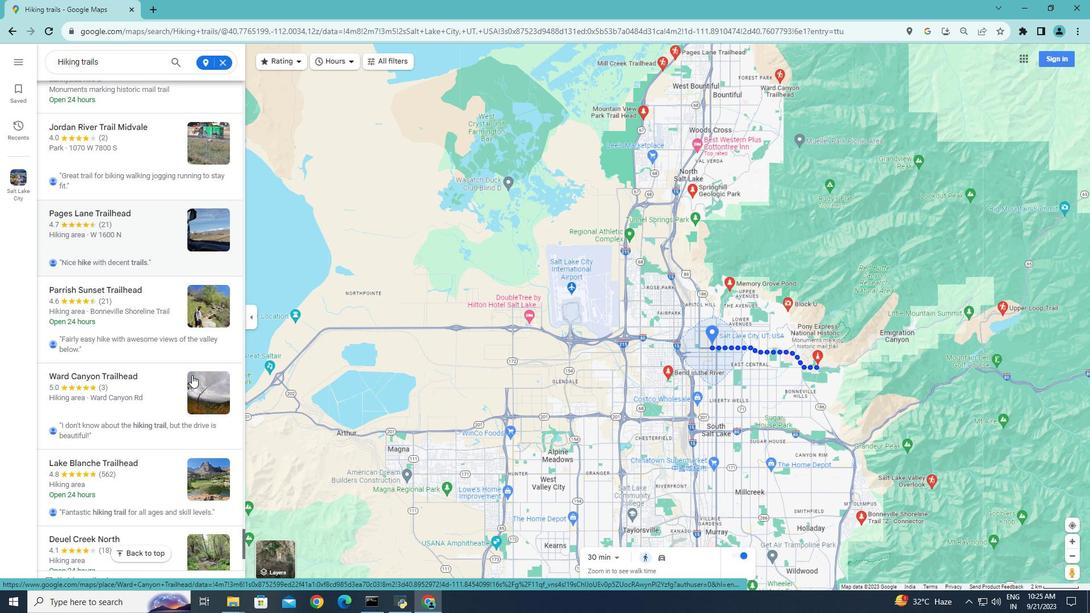 
Action: Mouse scrolled (191, 374) with delta (0, 0)
Screenshot: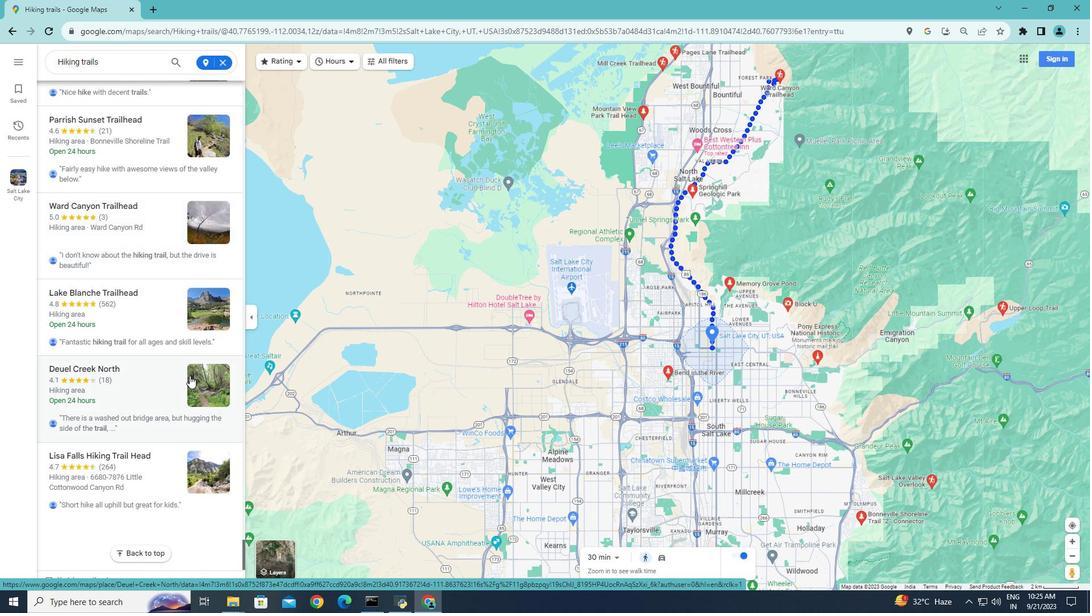 
Action: Mouse scrolled (191, 374) with delta (0, 0)
Screenshot: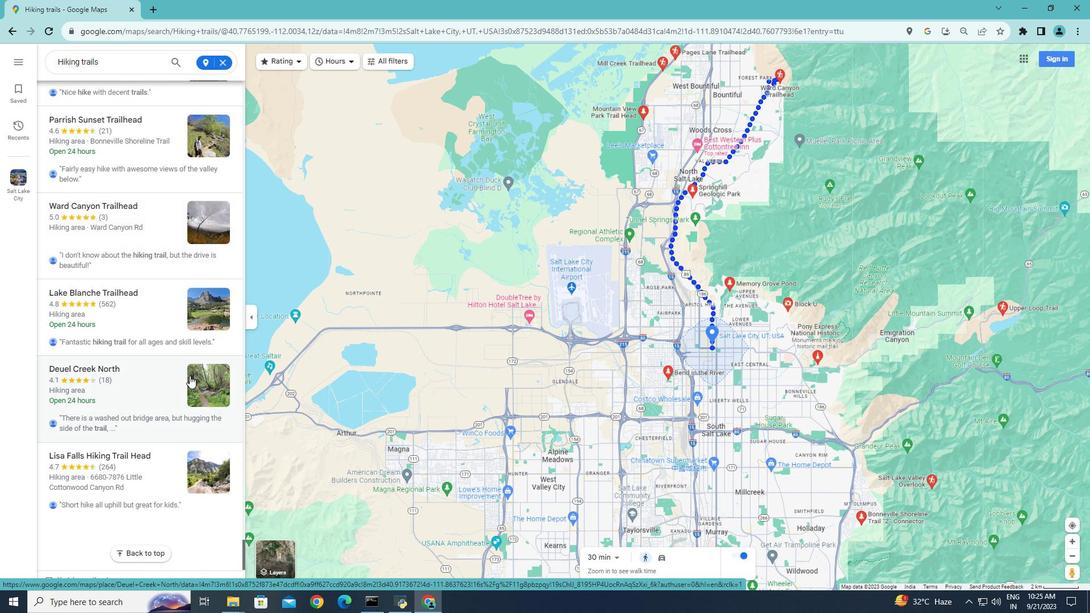 
Action: Mouse scrolled (191, 374) with delta (0, 0)
Screenshot: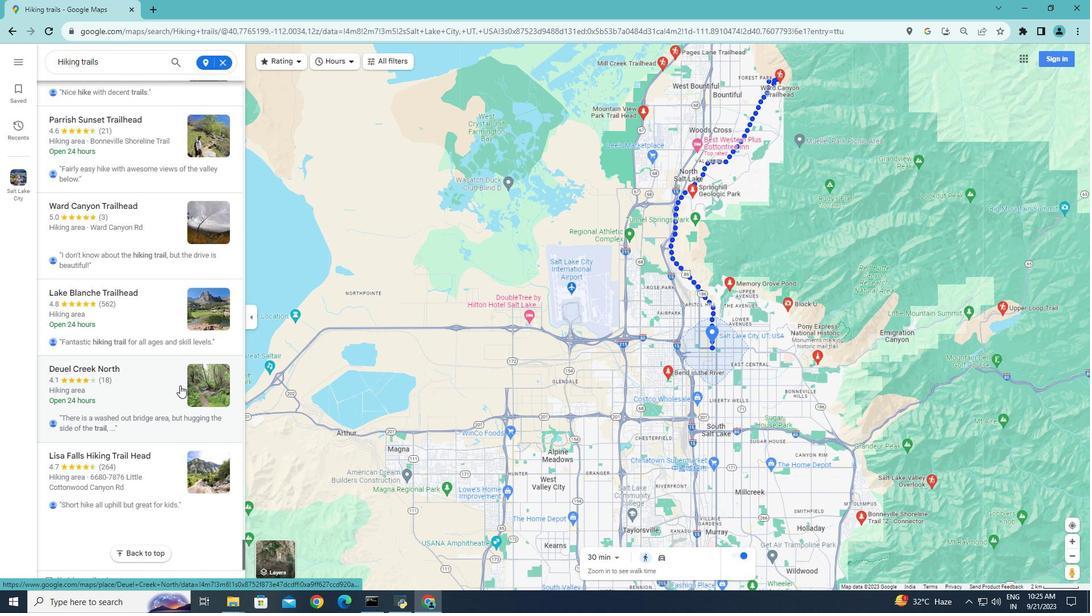 
Action: Mouse moved to (177, 387)
Screenshot: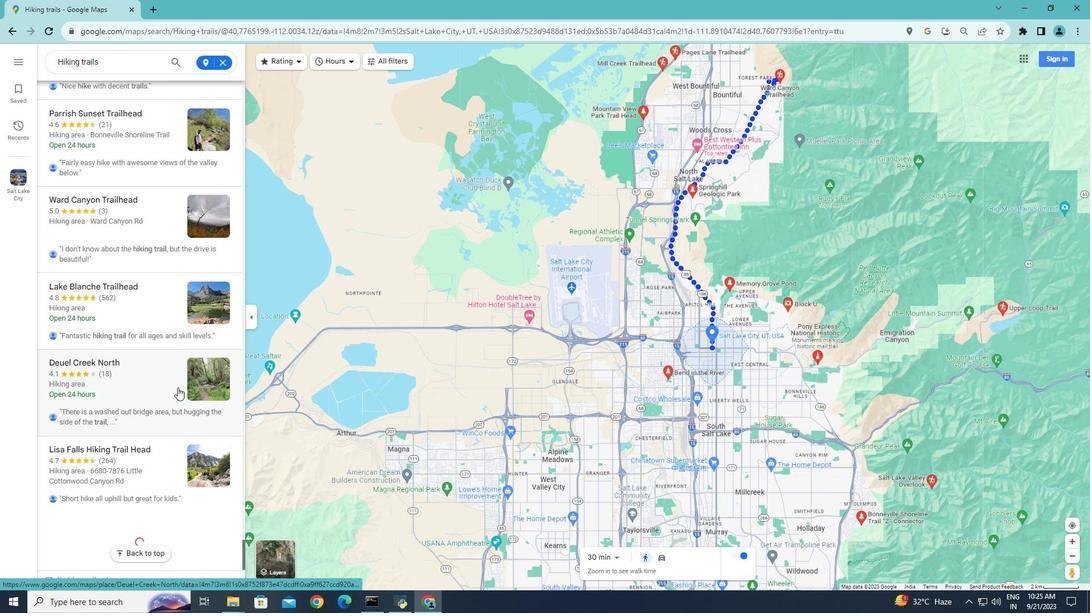 
Action: Mouse scrolled (177, 387) with delta (0, 0)
Screenshot: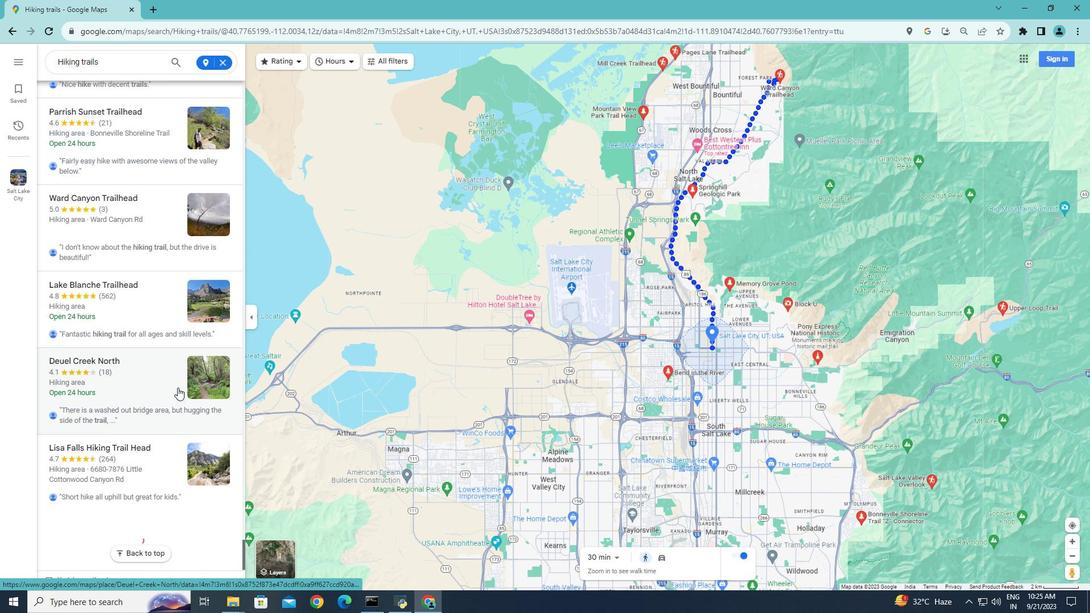 
Action: Mouse moved to (165, 429)
Screenshot: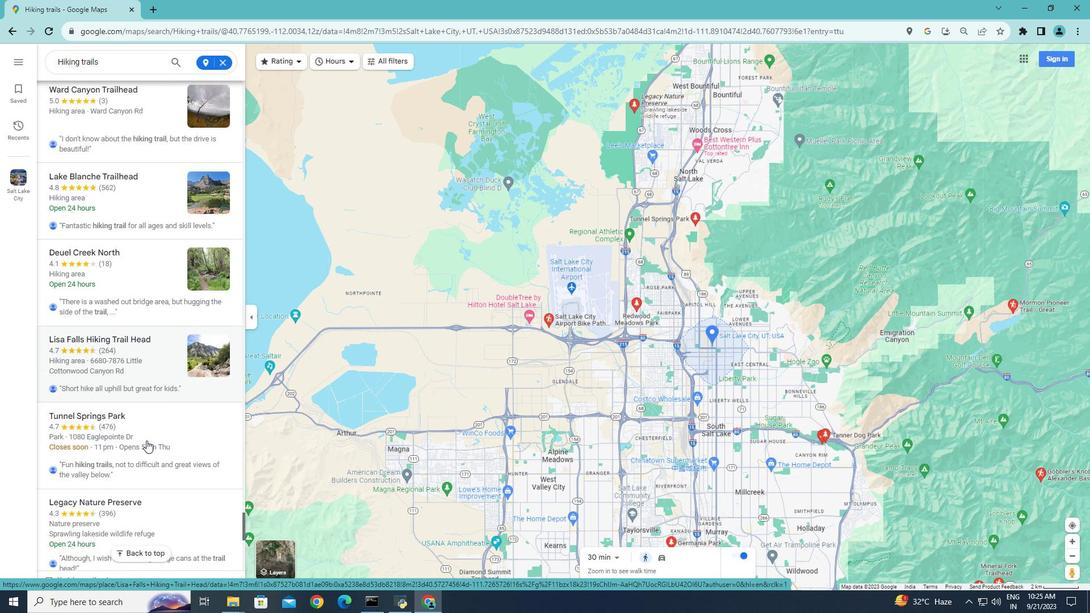 
Action: Mouse scrolled (165, 429) with delta (0, 0)
Screenshot: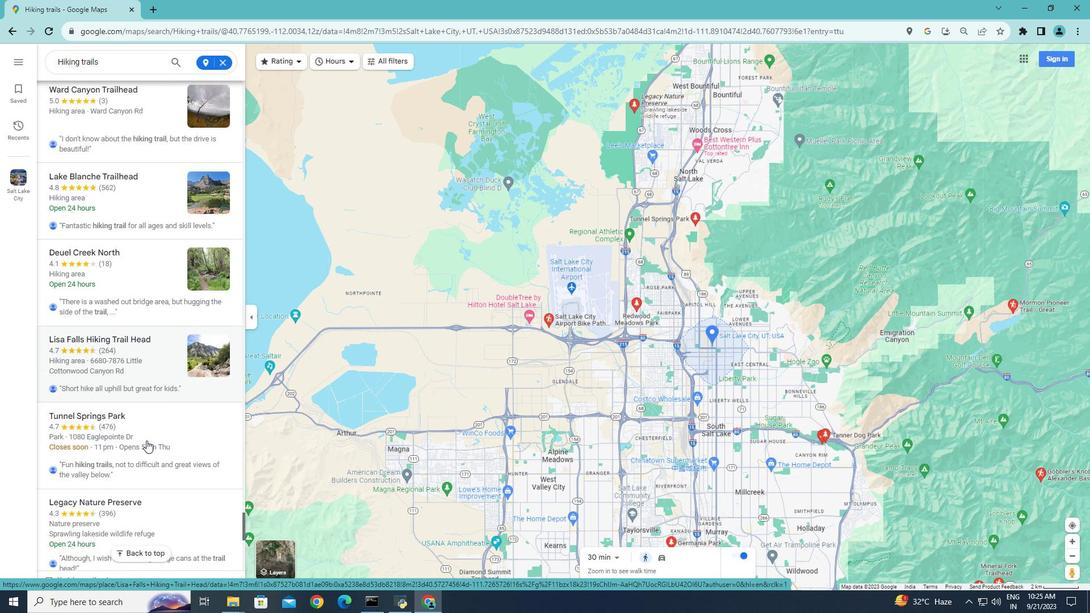 
Action: Mouse moved to (147, 440)
Screenshot: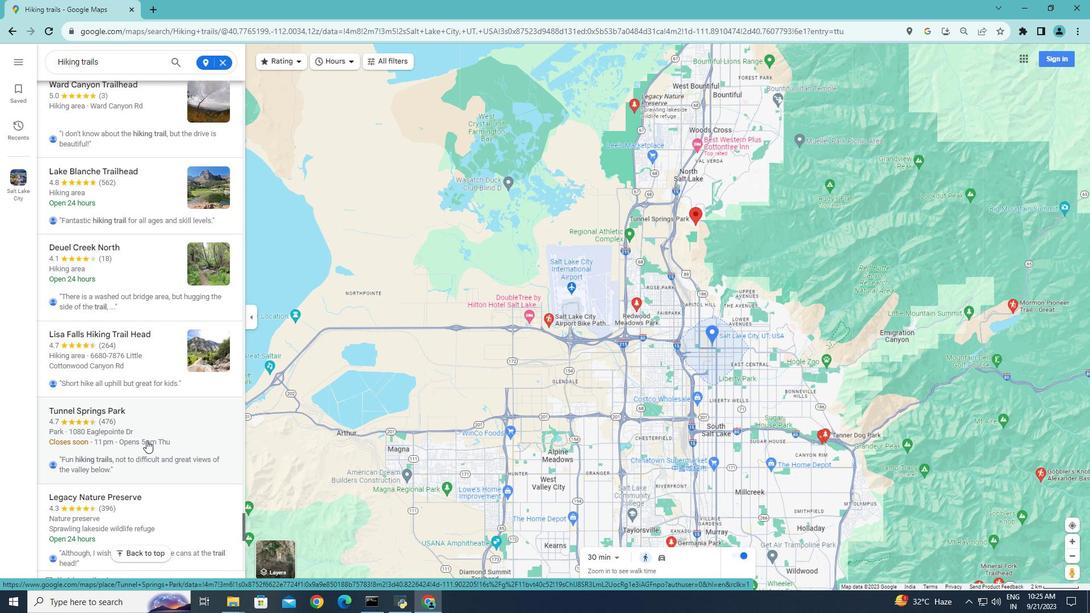 
Action: Mouse scrolled (147, 440) with delta (0, 0)
Screenshot: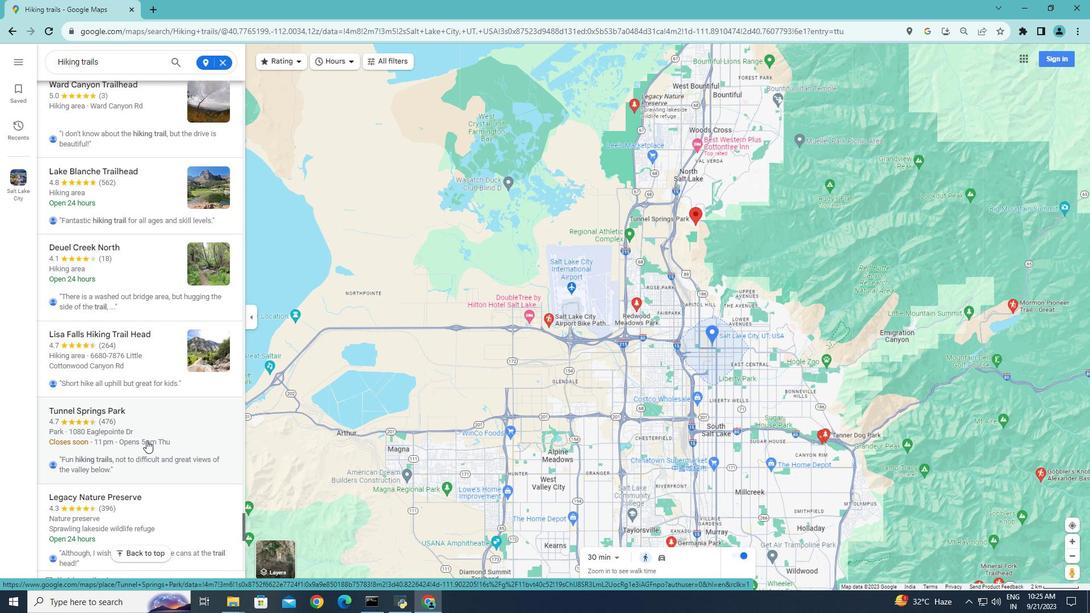 
Action: Mouse moved to (146, 440)
Screenshot: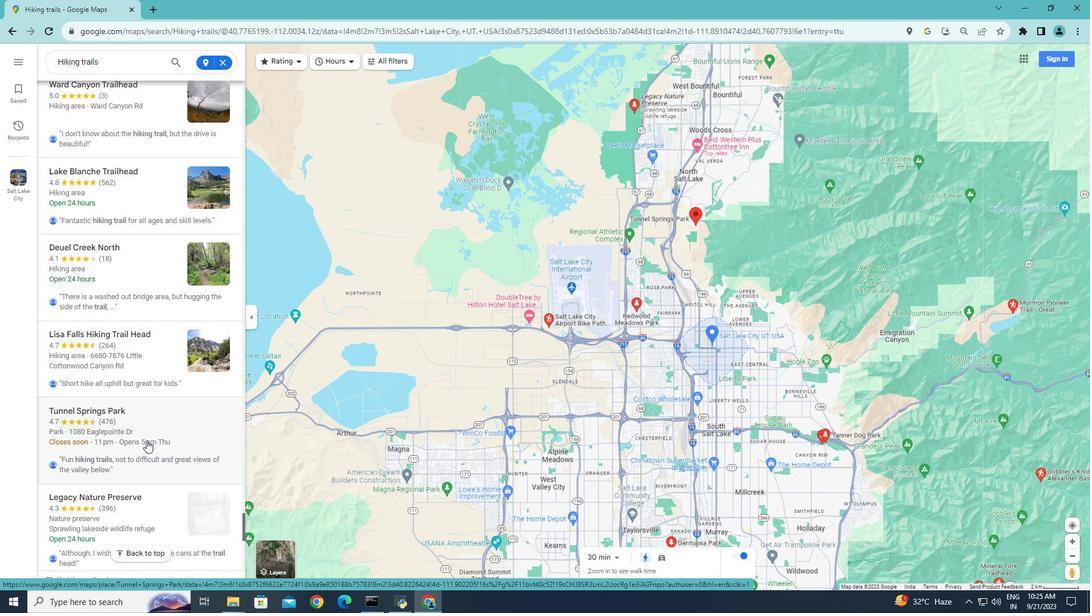 
Action: Mouse scrolled (146, 440) with delta (0, 0)
Screenshot: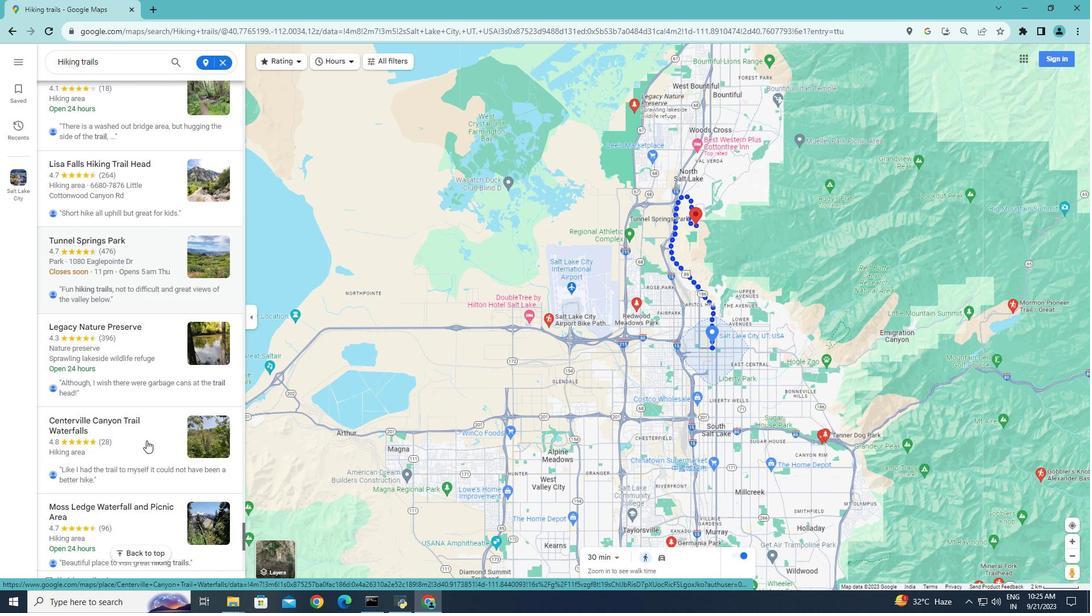 
Action: Mouse scrolled (146, 440) with delta (0, 0)
Screenshot: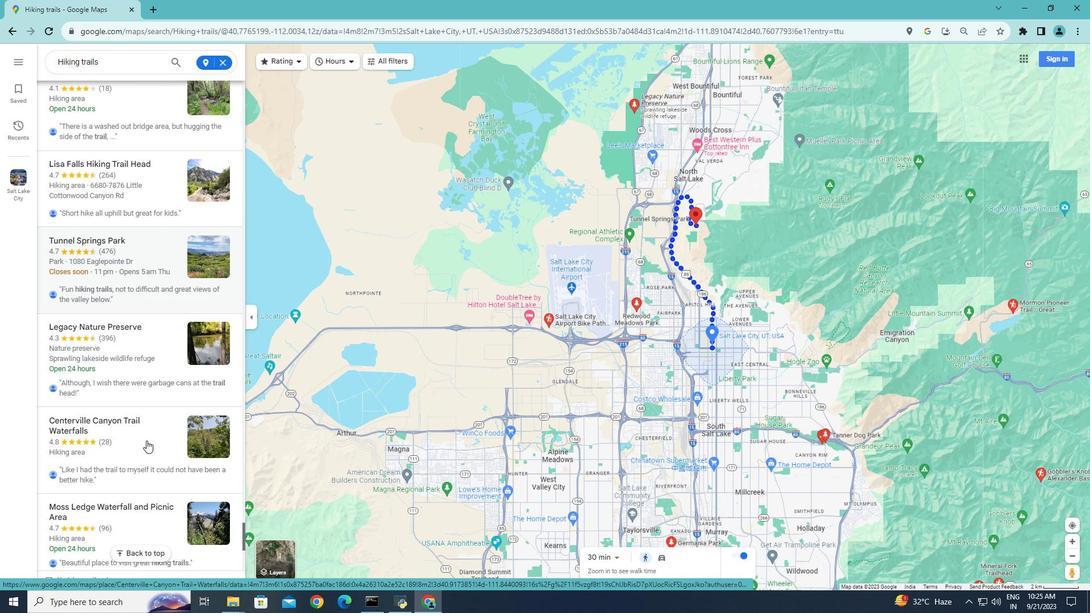 
Action: Mouse scrolled (146, 440) with delta (0, 0)
Screenshot: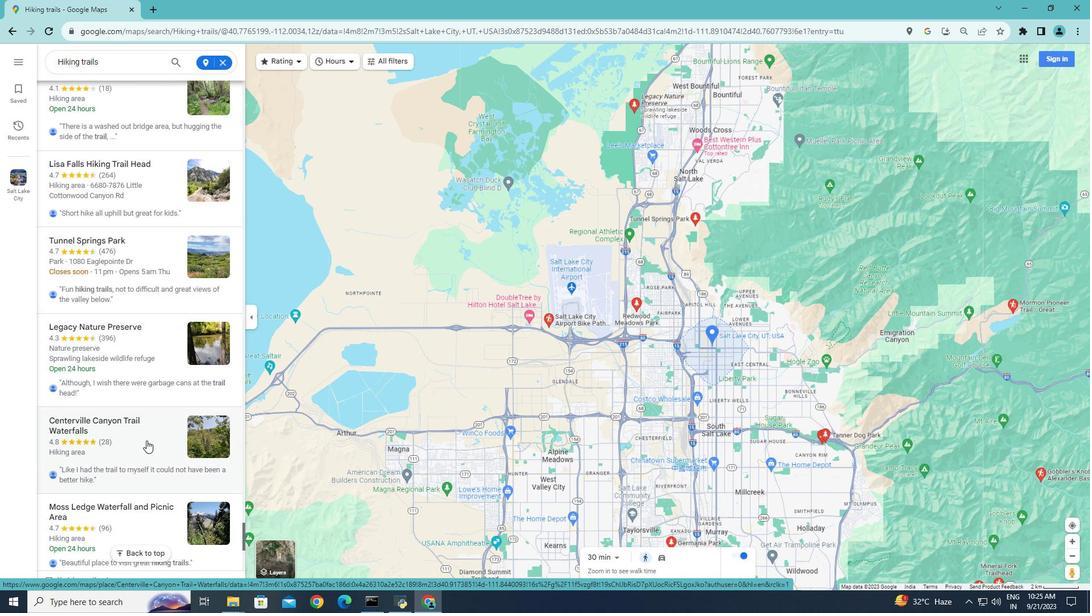 
Action: Mouse scrolled (146, 440) with delta (0, 0)
Screenshot: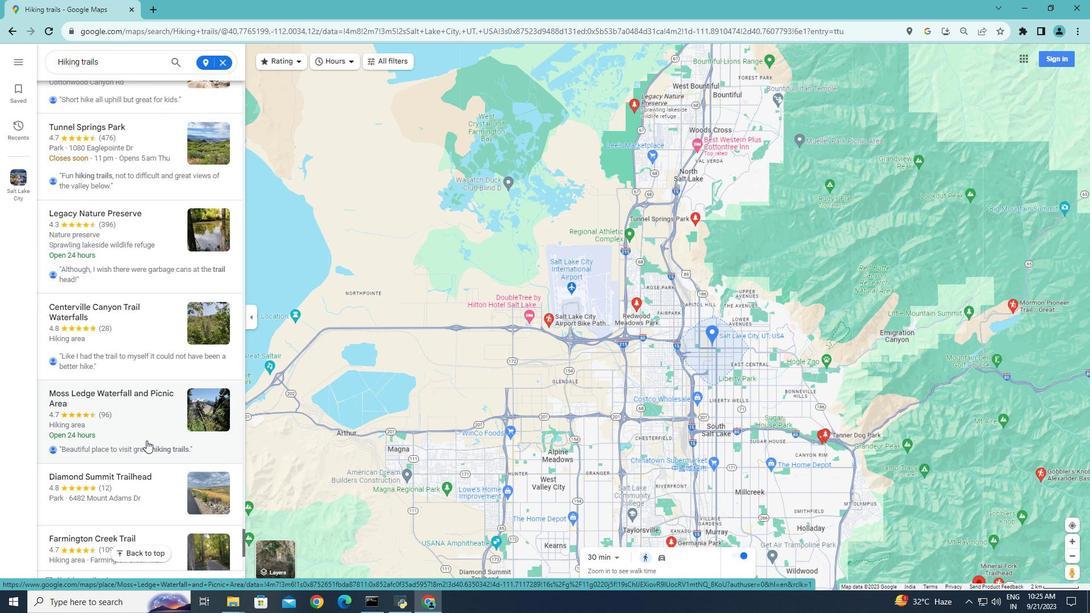 
Action: Mouse scrolled (146, 440) with delta (0, 0)
Screenshot: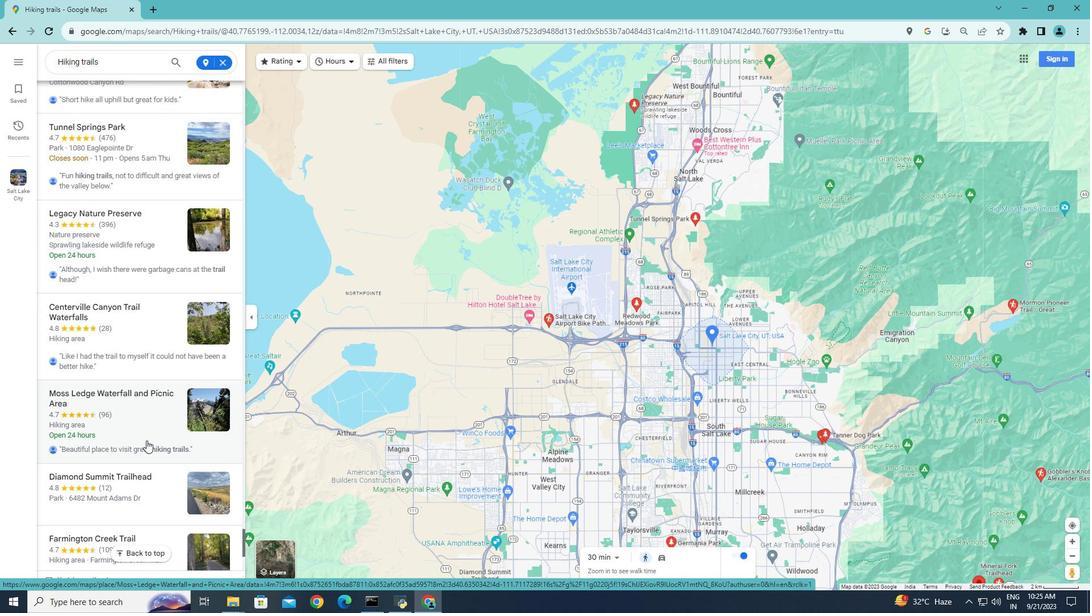 
Action: Mouse scrolled (146, 440) with delta (0, 0)
Screenshot: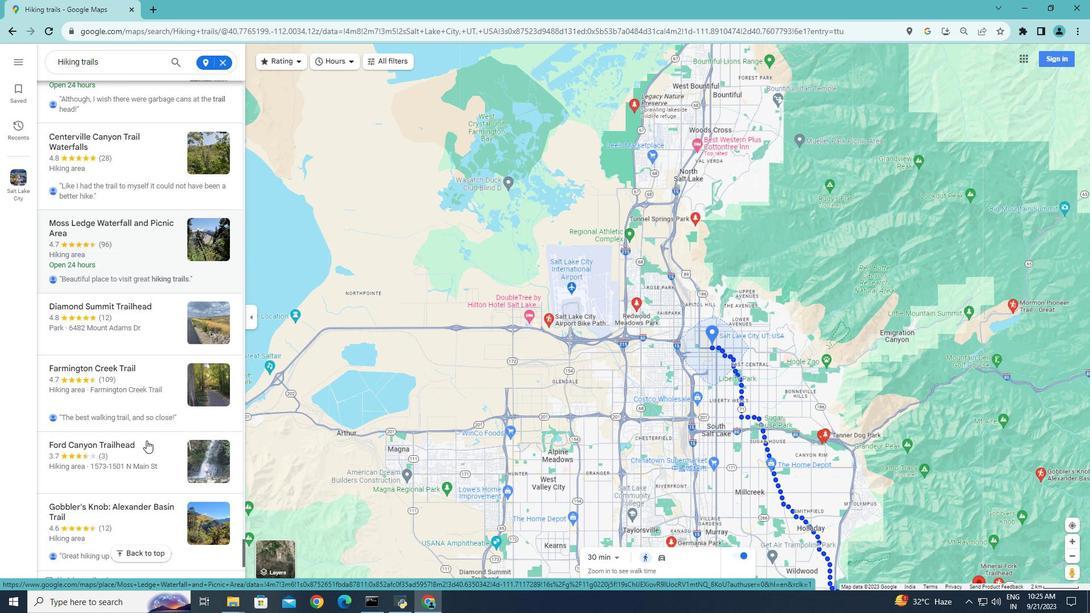 
Action: Mouse scrolled (146, 440) with delta (0, 0)
Screenshot: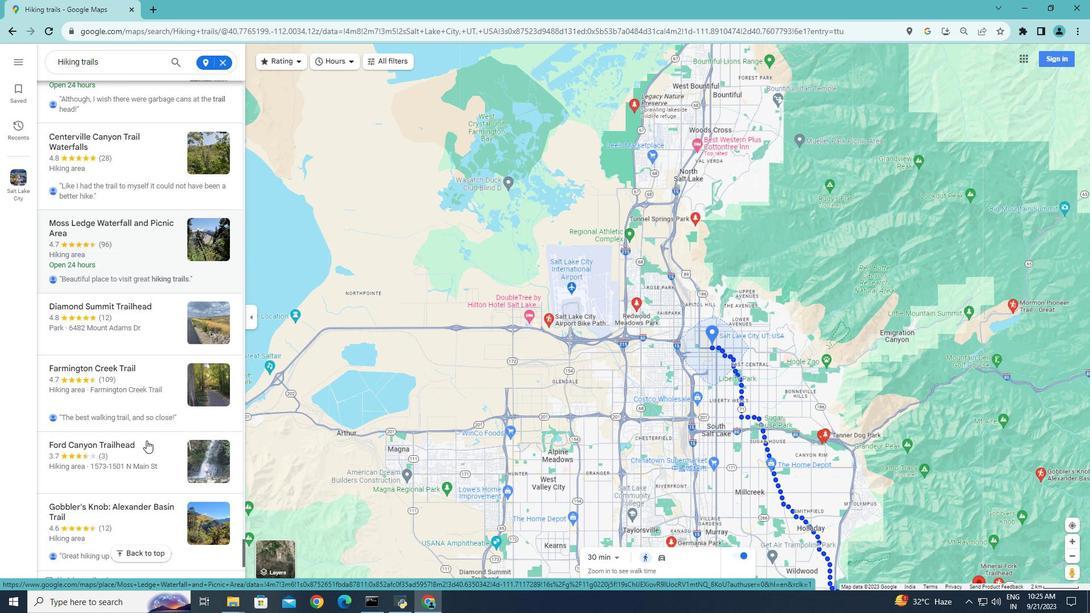 
Action: Mouse scrolled (146, 440) with delta (0, 0)
Screenshot: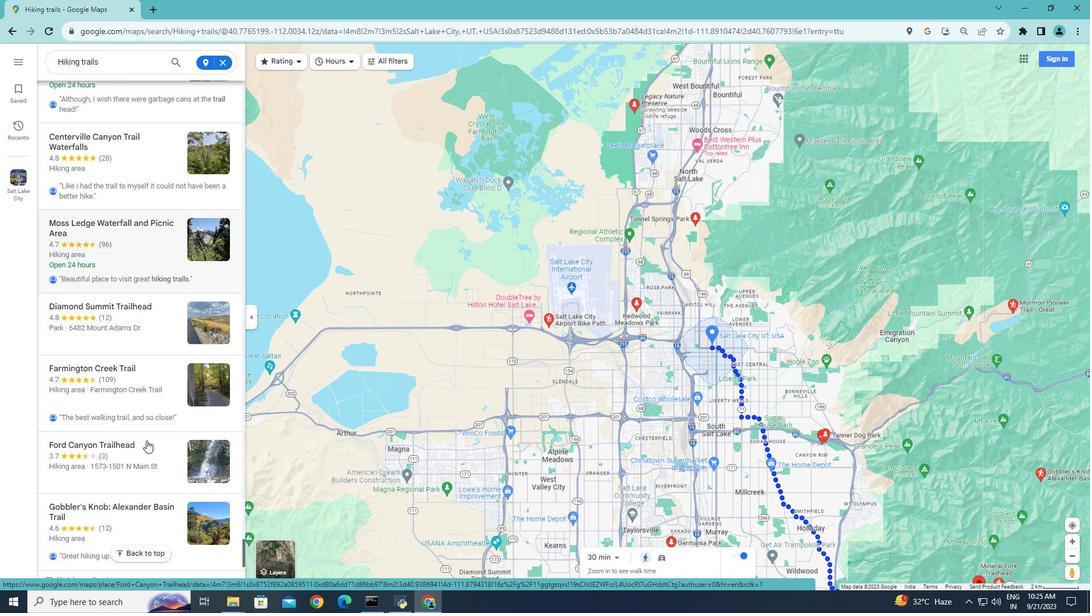 
Action: Mouse scrolled (146, 440) with delta (0, 0)
Screenshot: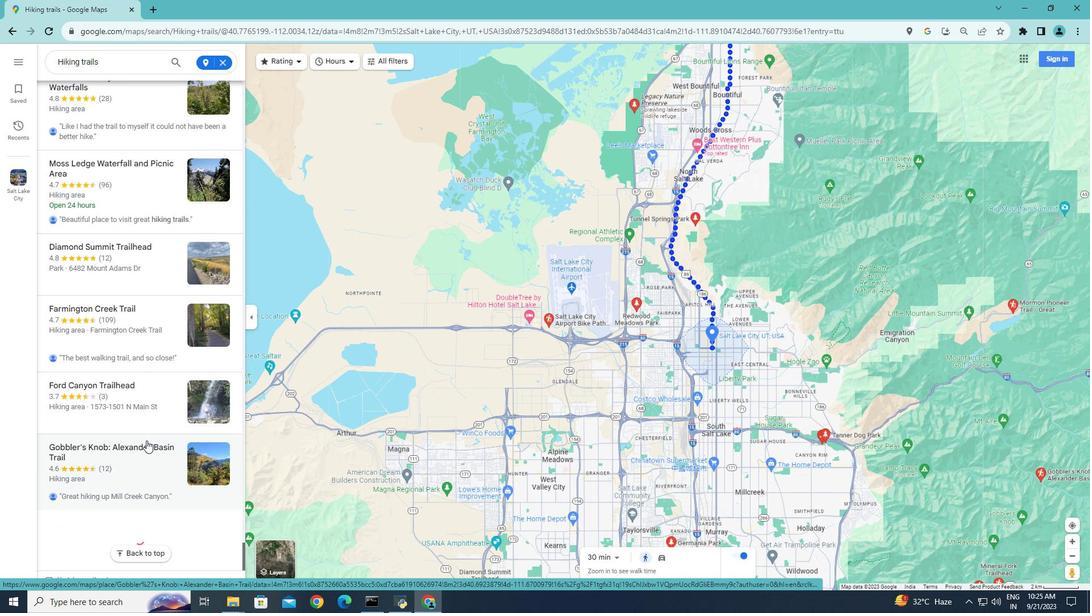 
Action: Mouse scrolled (146, 440) with delta (0, 0)
Screenshot: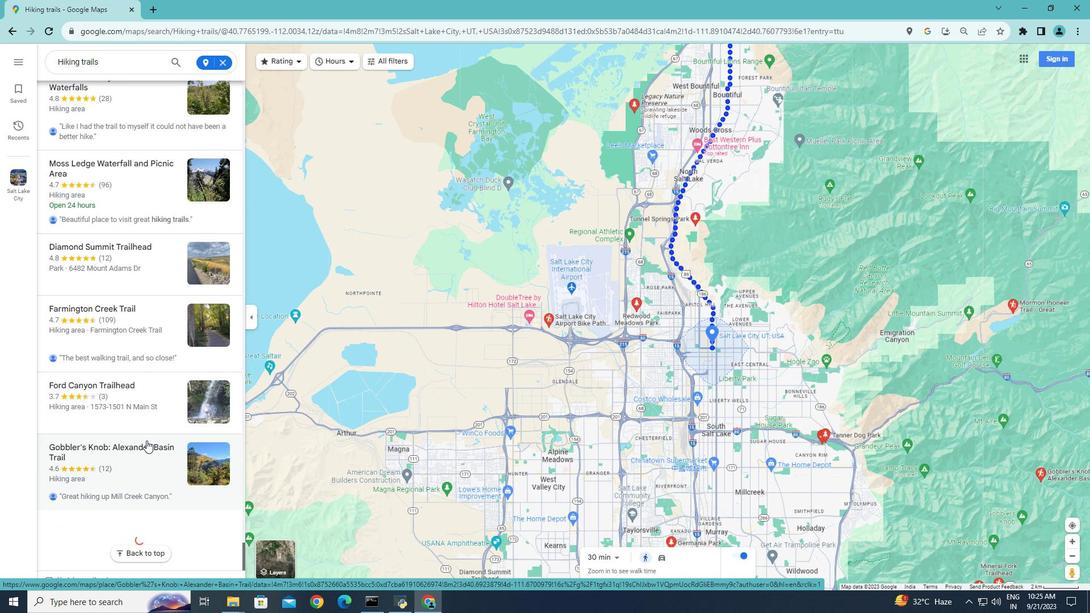 
Action: Mouse scrolled (146, 440) with delta (0, 0)
Screenshot: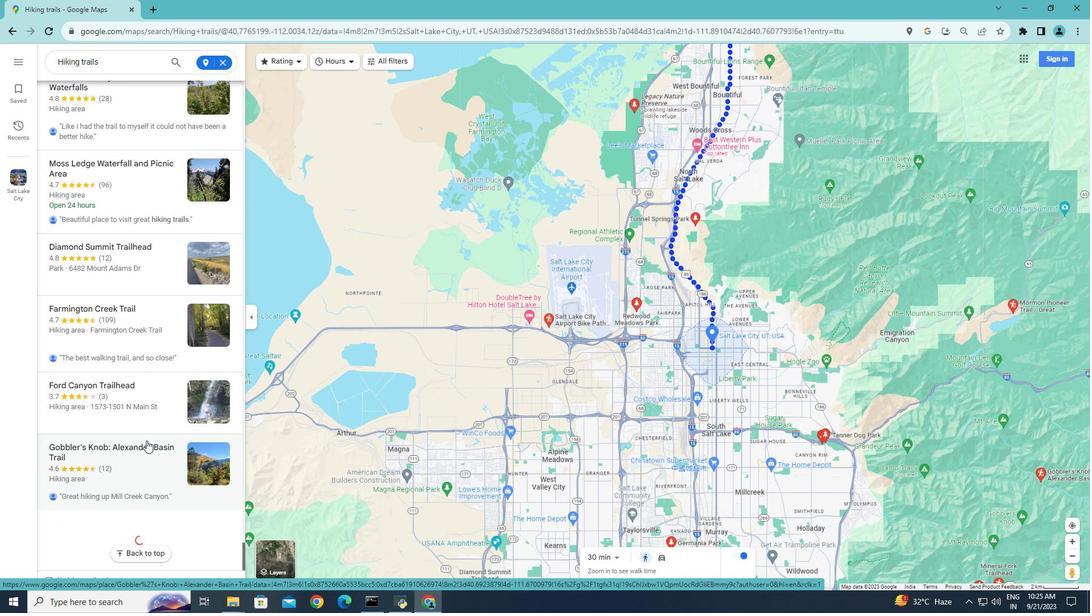 
Action: Mouse scrolled (146, 440) with delta (0, 0)
Screenshot: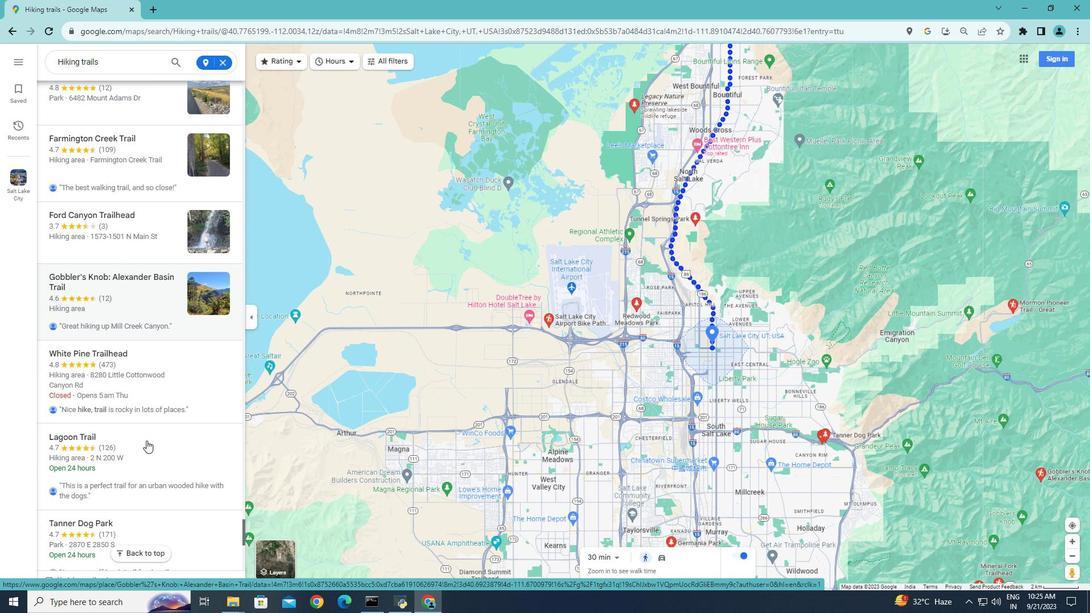 
Action: Mouse scrolled (146, 440) with delta (0, 0)
Screenshot: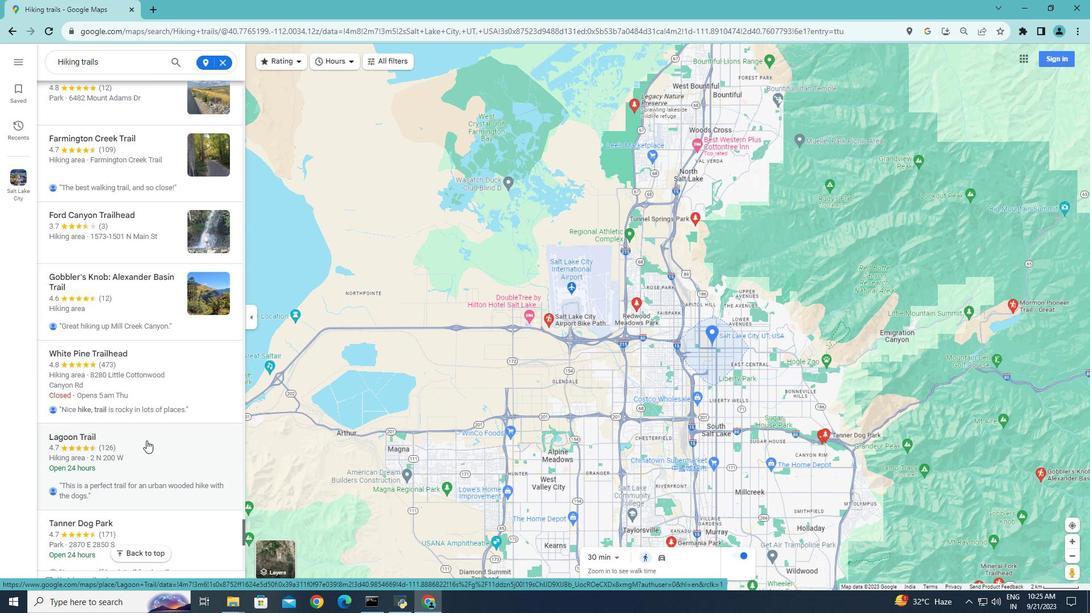 
Action: Mouse scrolled (146, 440) with delta (0, 0)
Screenshot: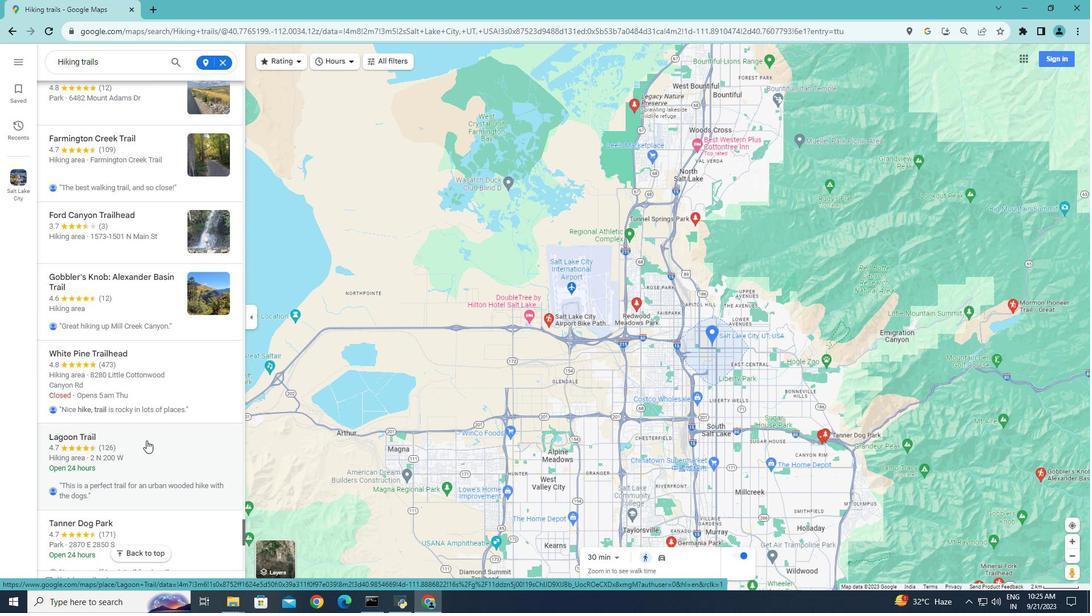 
Action: Mouse scrolled (146, 440) with delta (0, 0)
Screenshot: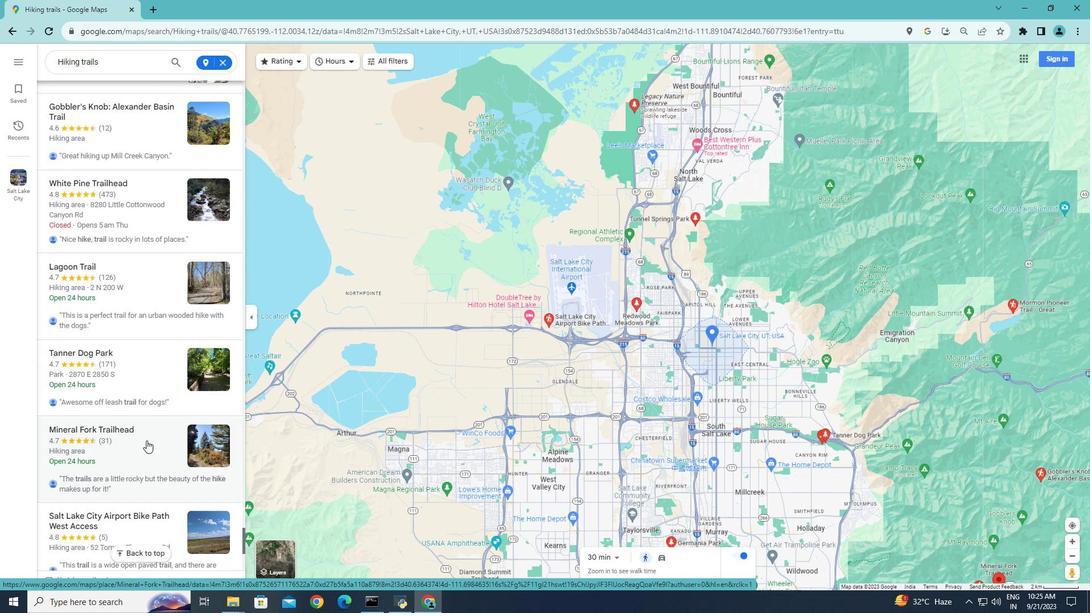 
Action: Mouse scrolled (146, 440) with delta (0, 0)
Screenshot: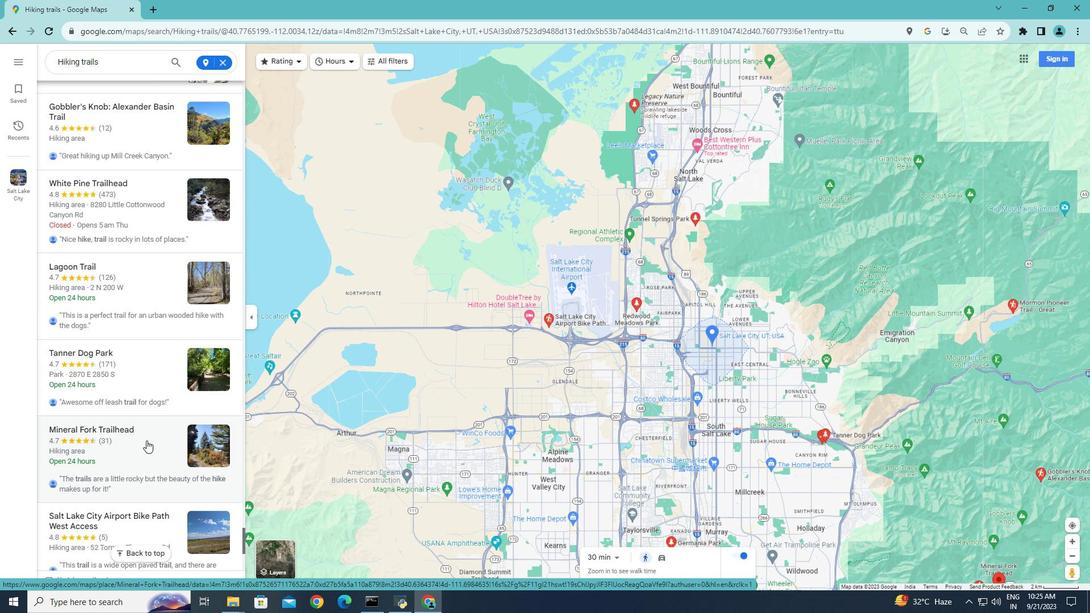 
Action: Mouse scrolled (146, 440) with delta (0, 0)
Screenshot: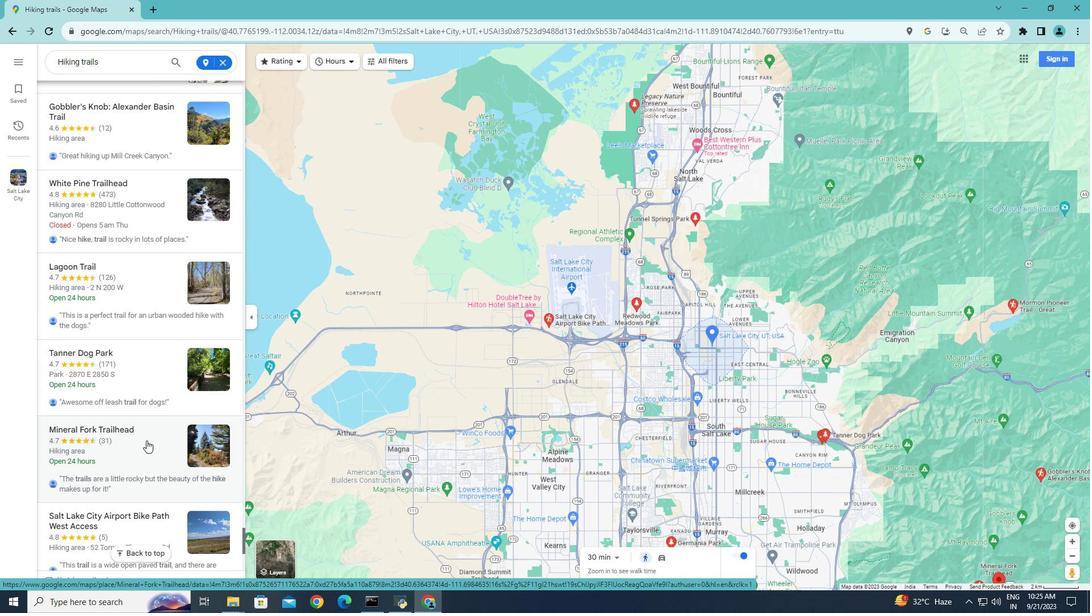 
Action: Mouse scrolled (146, 440) with delta (0, 0)
Screenshot: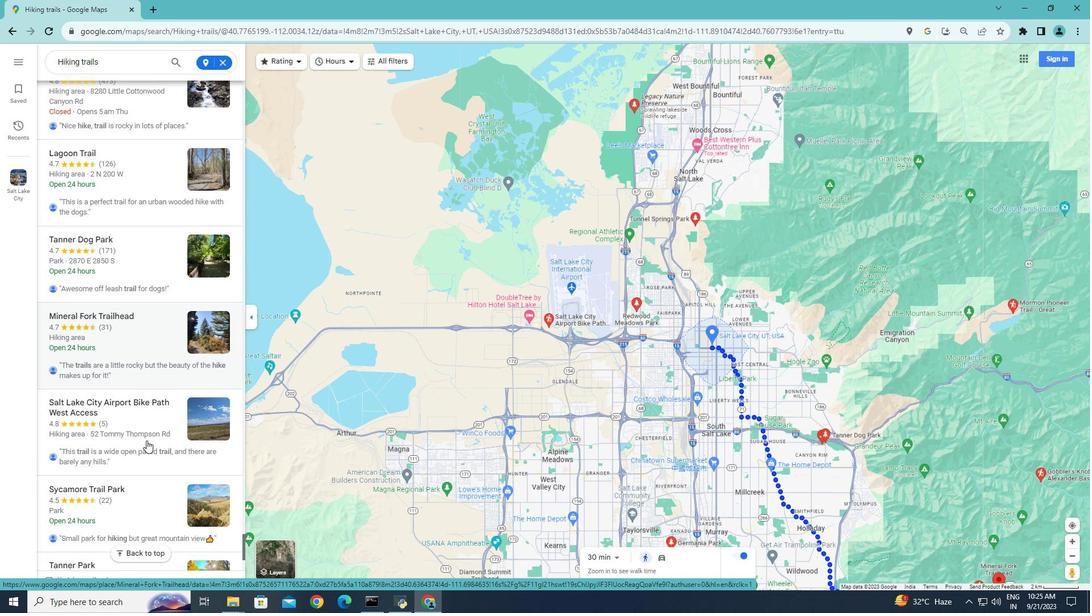 
Action: Mouse scrolled (146, 440) with delta (0, 0)
Screenshot: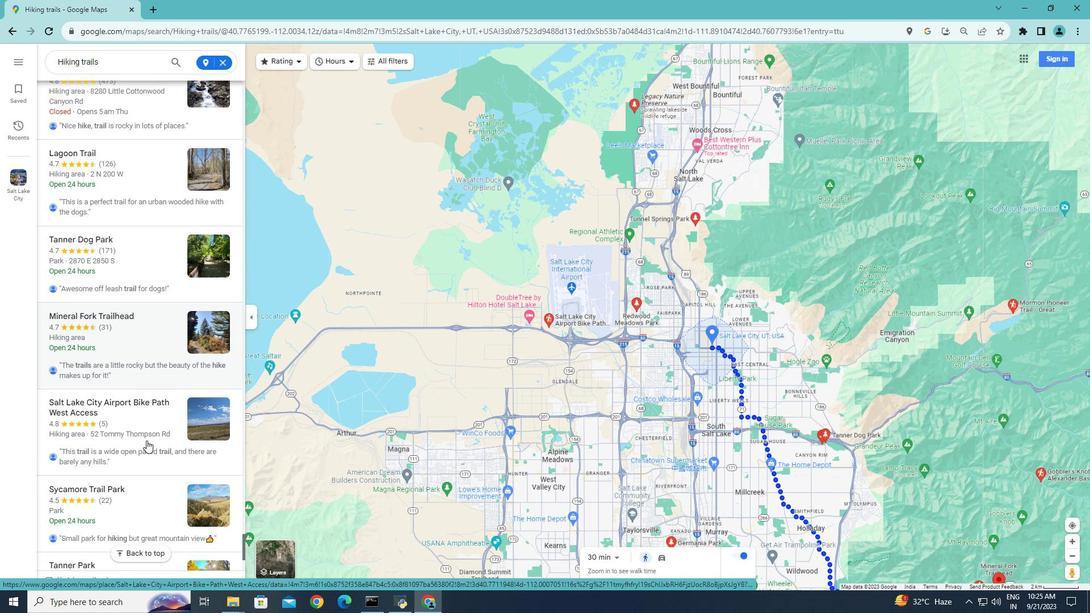 
Action: Mouse scrolled (146, 440) with delta (0, 0)
Screenshot: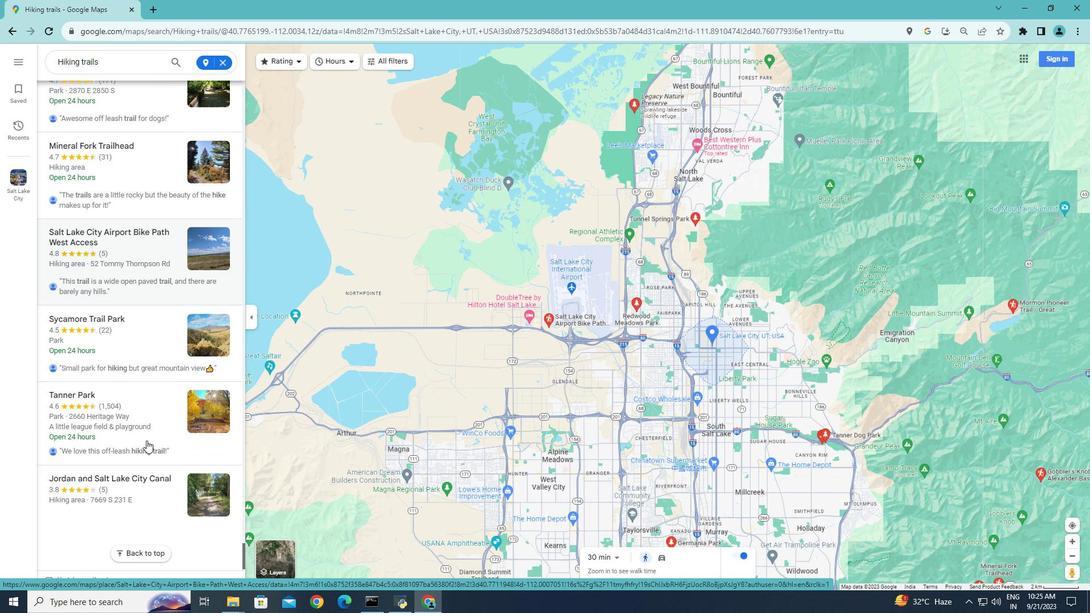 
Action: Mouse scrolled (146, 440) with delta (0, 0)
Screenshot: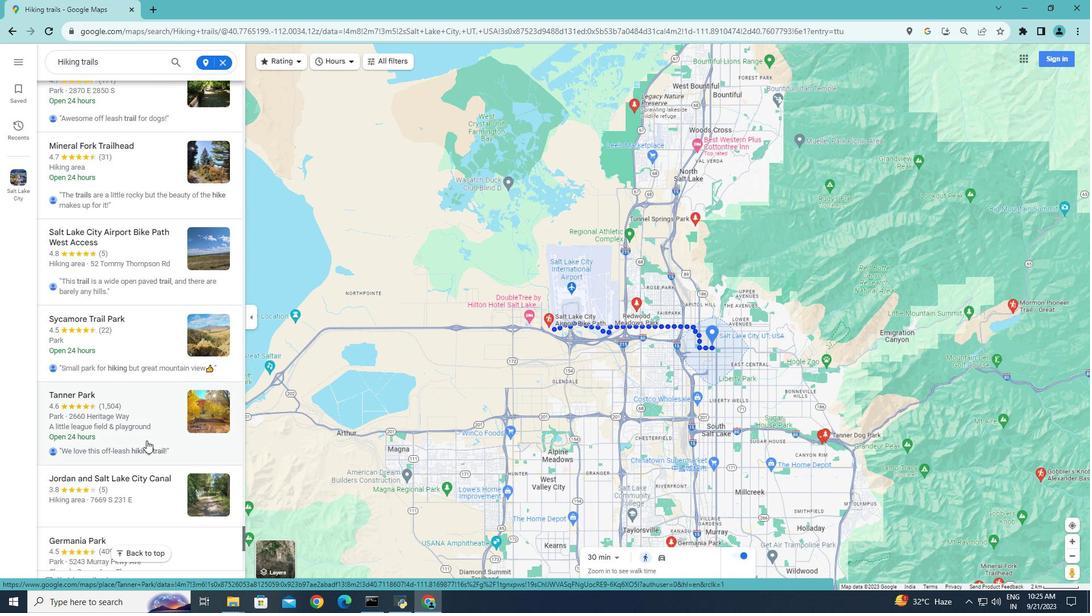 
Action: Mouse scrolled (146, 440) with delta (0, 0)
Screenshot: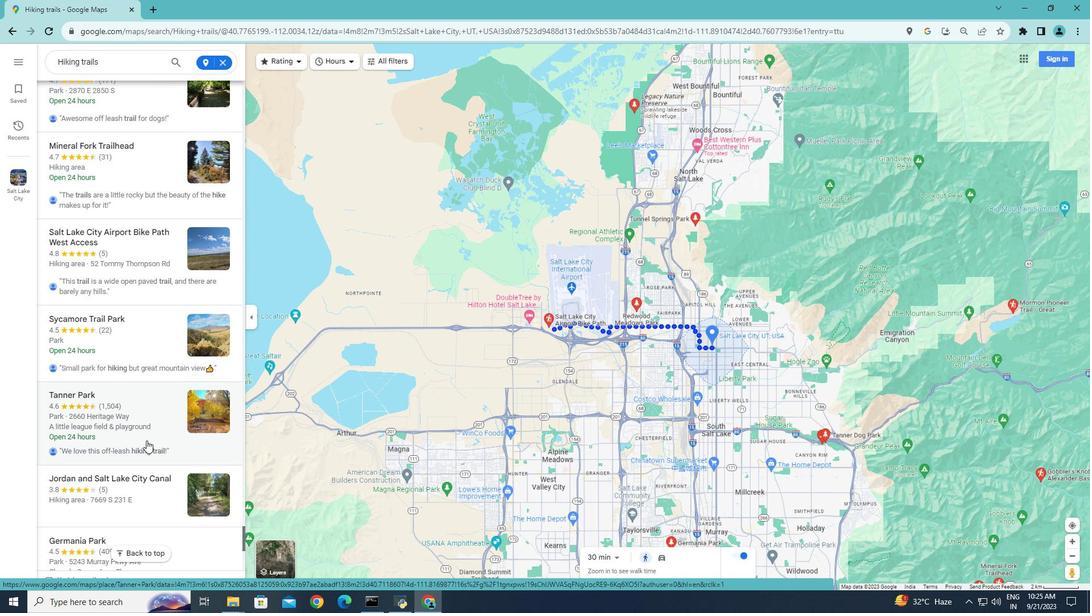 
Action: Mouse scrolled (146, 440) with delta (0, 0)
Screenshot: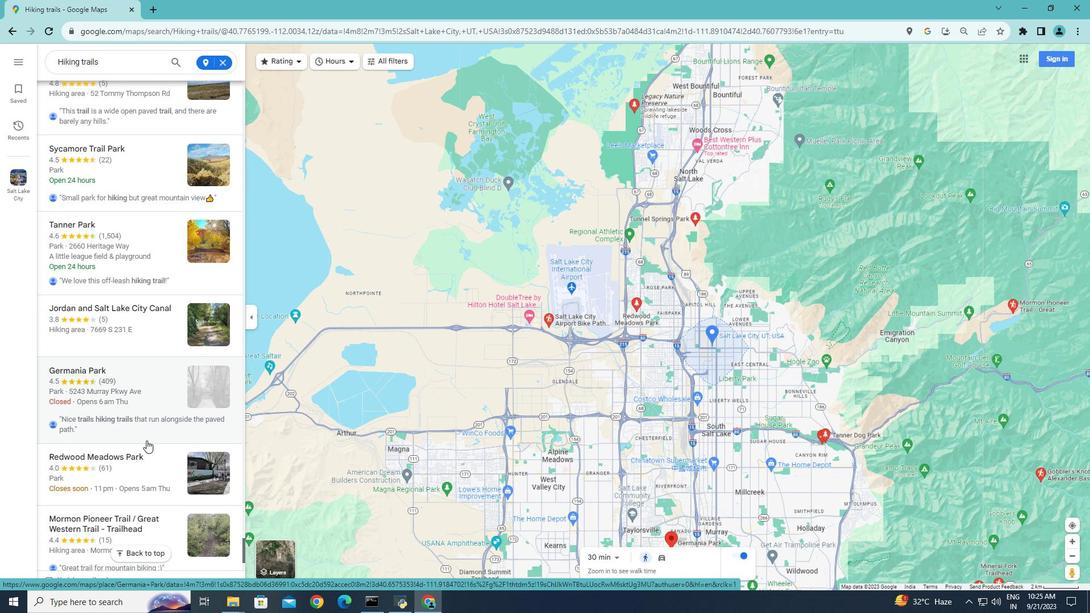 
Action: Mouse scrolled (146, 440) with delta (0, 0)
Screenshot: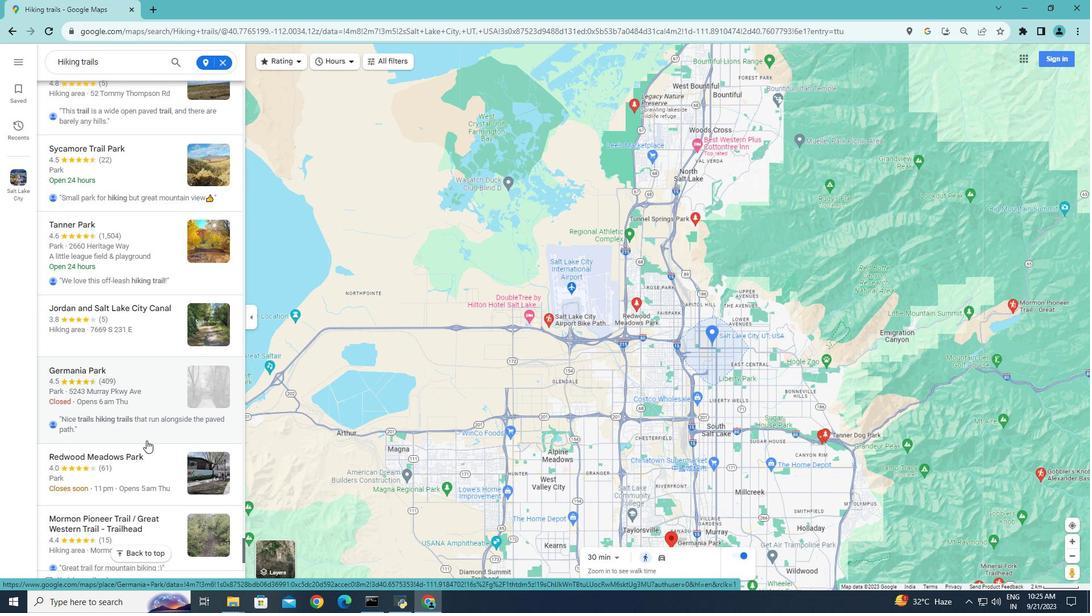 
Action: Mouse scrolled (146, 440) with delta (0, 0)
Screenshot: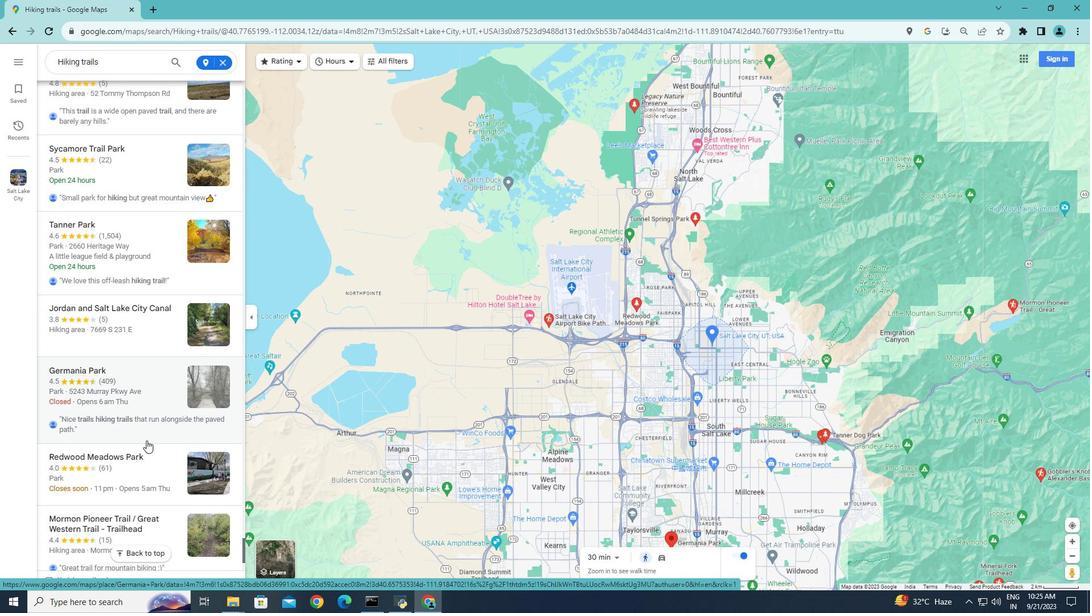 
Action: Mouse scrolled (146, 440) with delta (0, 0)
Screenshot: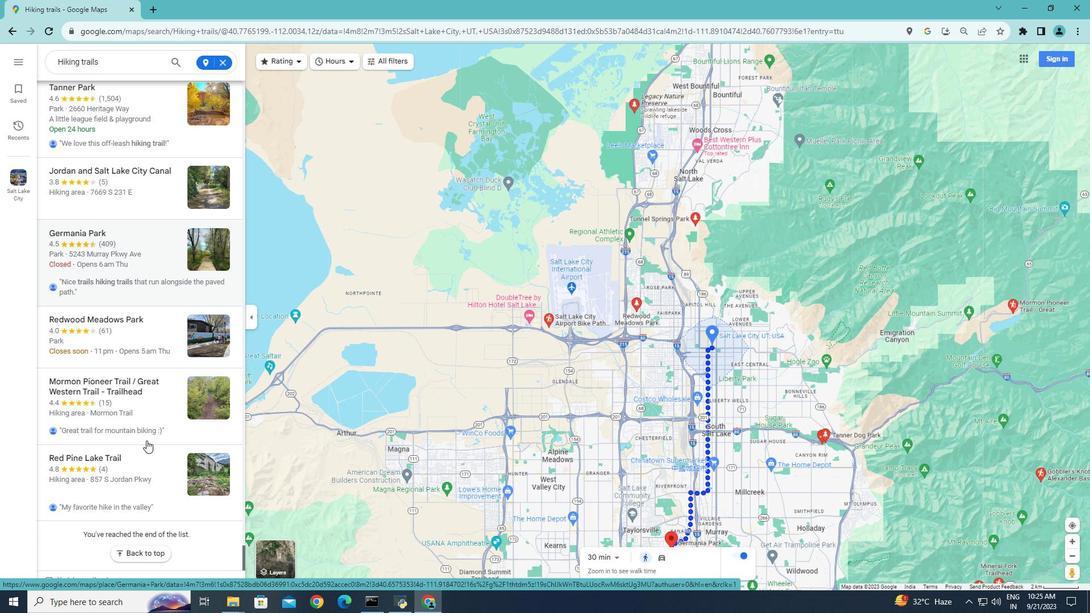 
Action: Mouse scrolled (146, 440) with delta (0, 0)
Screenshot: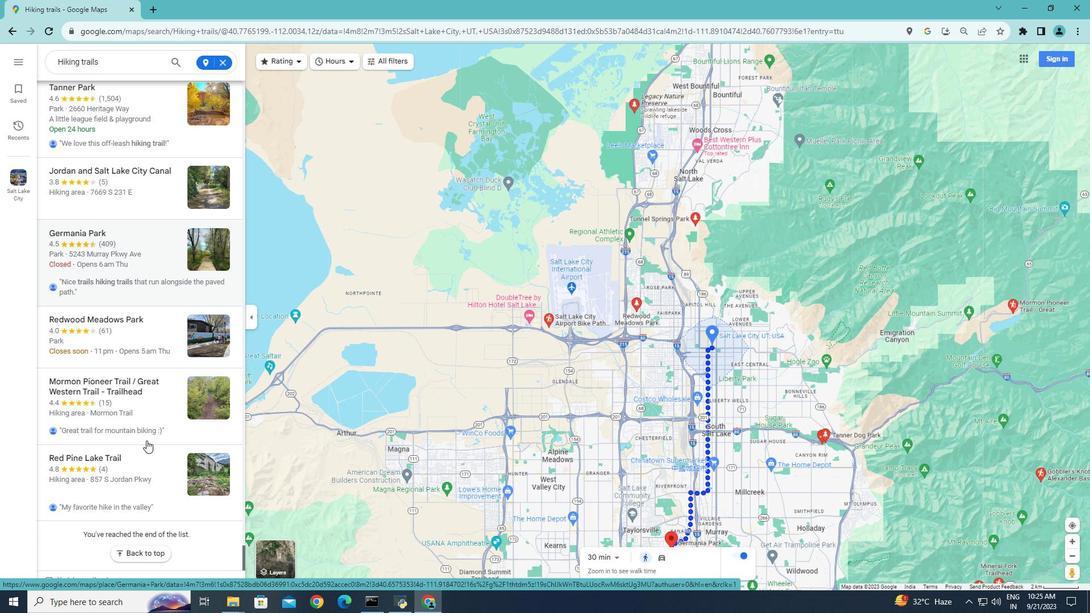 
Action: Mouse scrolled (146, 440) with delta (0, 0)
Screenshot: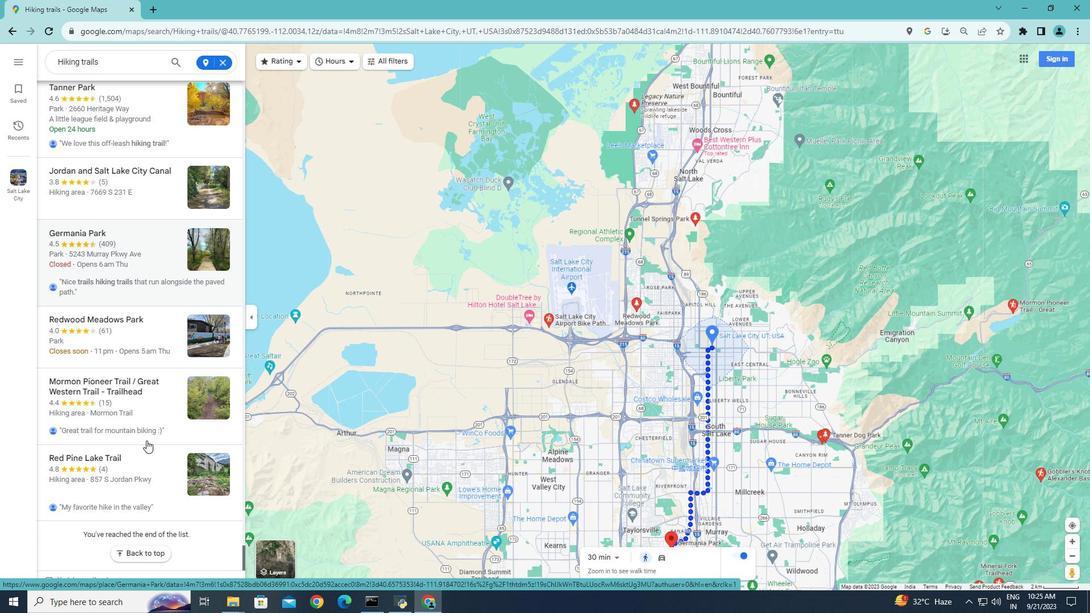 
Action: Mouse scrolled (146, 440) with delta (0, 0)
Screenshot: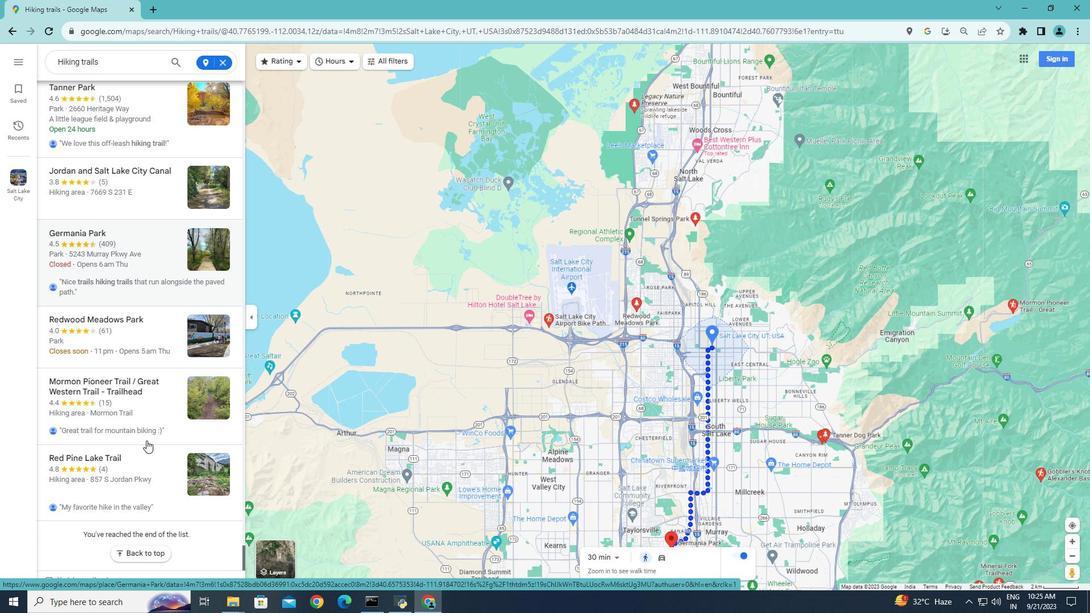 
Action: Mouse scrolled (146, 440) with delta (0, 0)
Screenshot: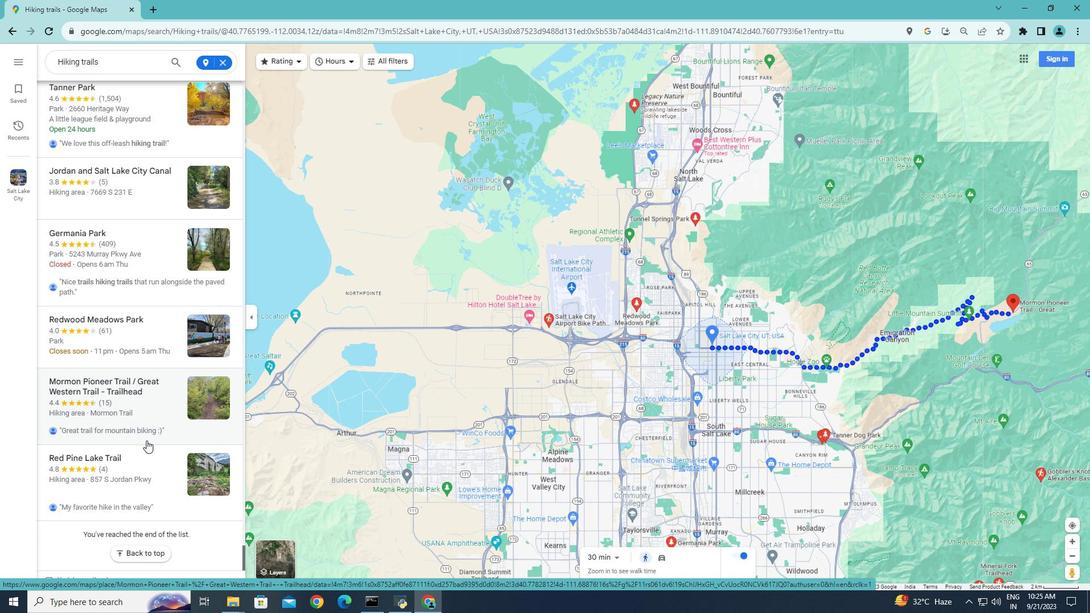 
Action: Mouse scrolled (146, 440) with delta (0, 0)
Screenshot: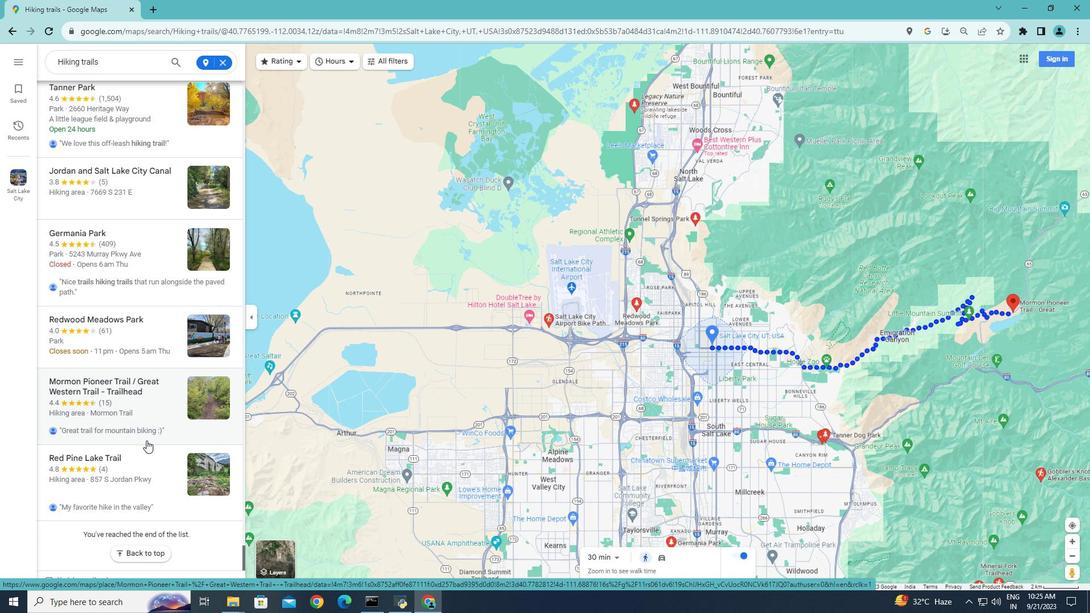 
Action: Mouse scrolled (146, 440) with delta (0, 0)
Screenshot: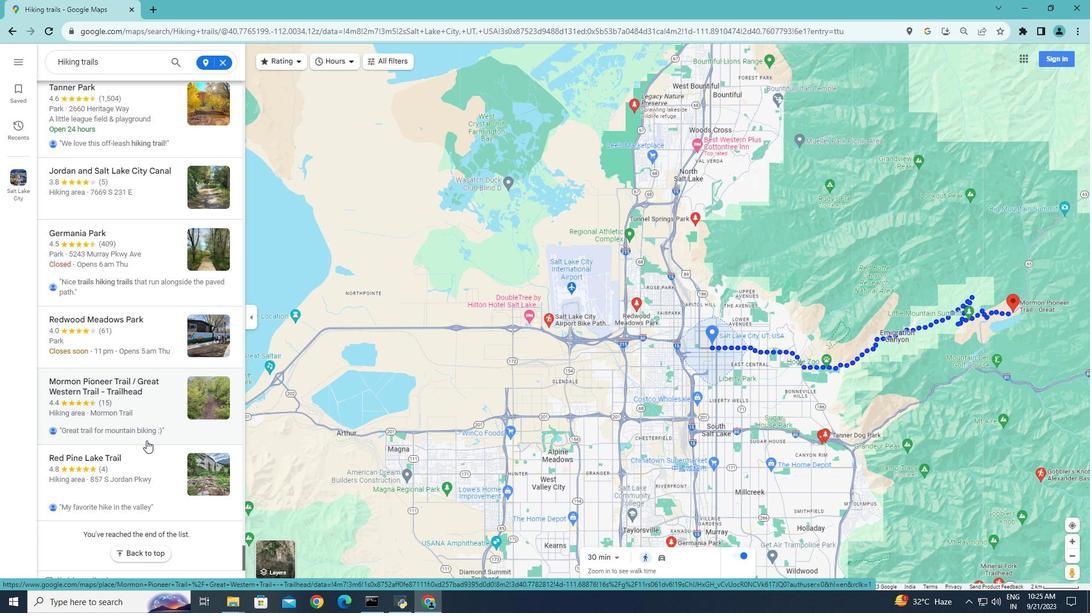 
Action: Mouse moved to (169, 448)
Screenshot: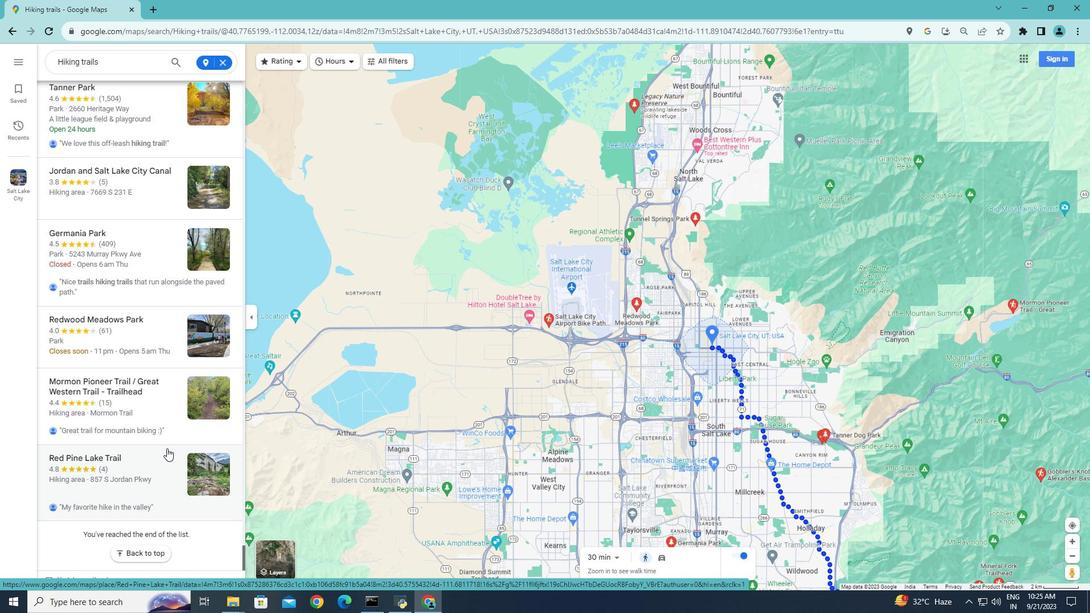 
Action: Mouse scrolled (169, 447) with delta (0, 0)
Screenshot: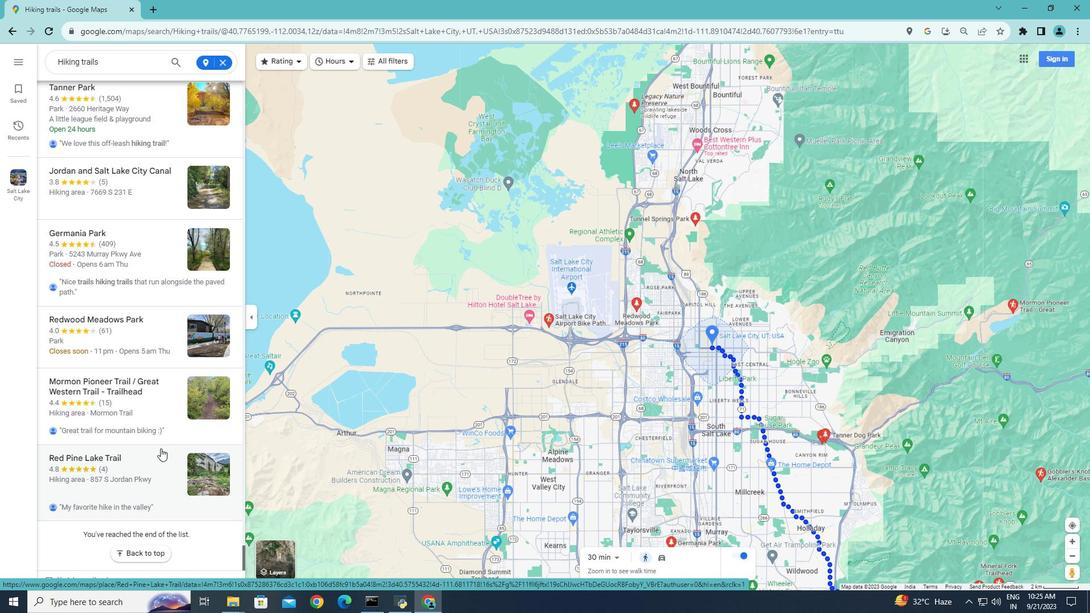 
Action: Mouse scrolled (169, 447) with delta (0, 0)
Screenshot: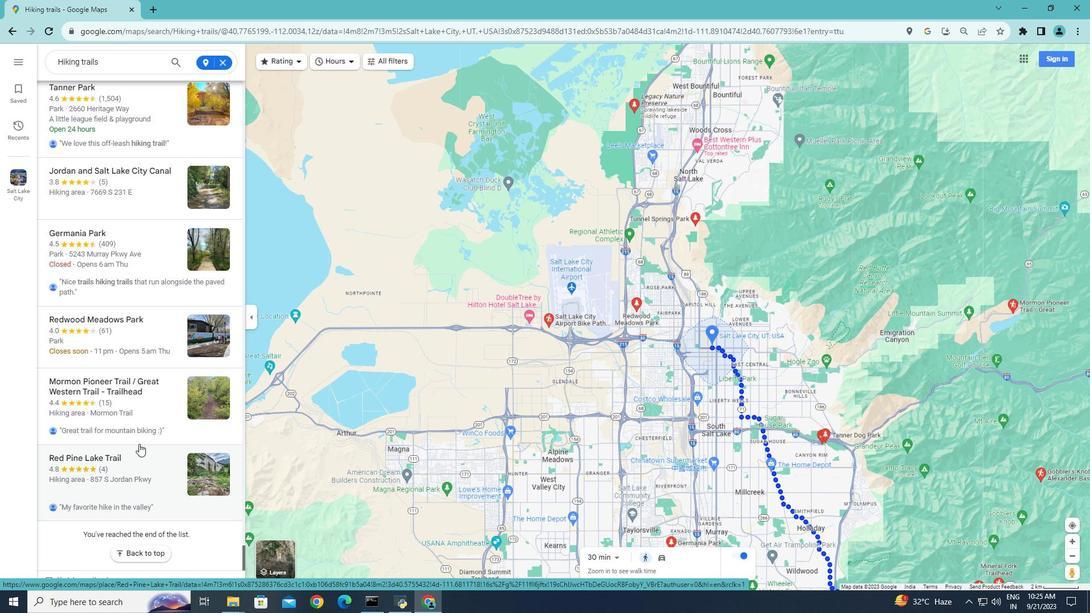 
Action: Mouse moved to (168, 448)
Screenshot: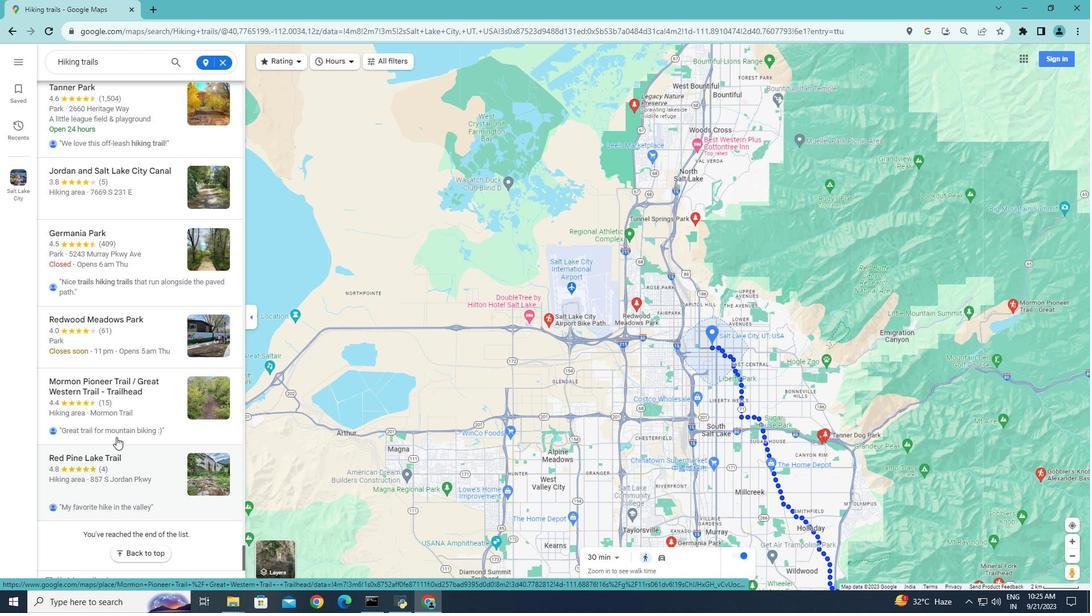 
Action: Mouse scrolled (168, 448) with delta (0, 0)
Screenshot: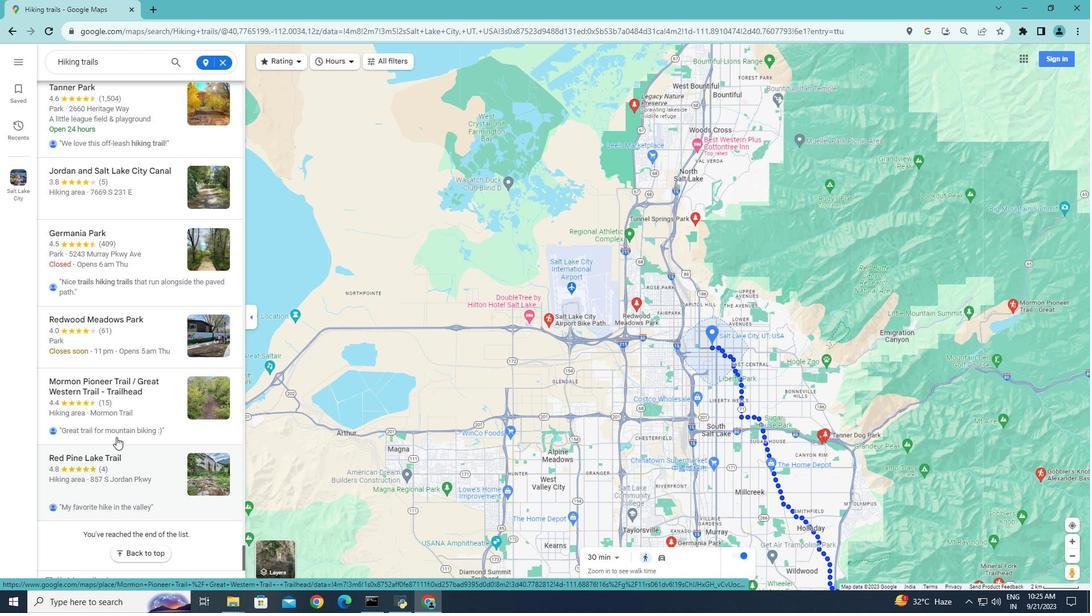 
Action: Mouse moved to (143, 57)
